 Task: Emphasize the color of autumn leaves against a muted background in a seasonal photo.
Action: Mouse moved to (877, 513)
Screenshot: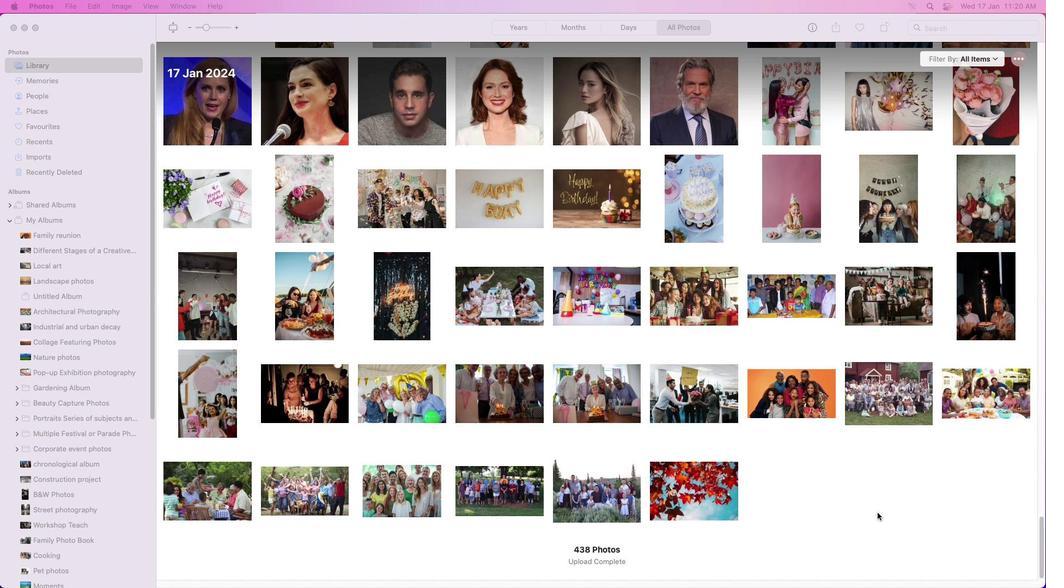 
Action: Mouse pressed left at (877, 513)
Screenshot: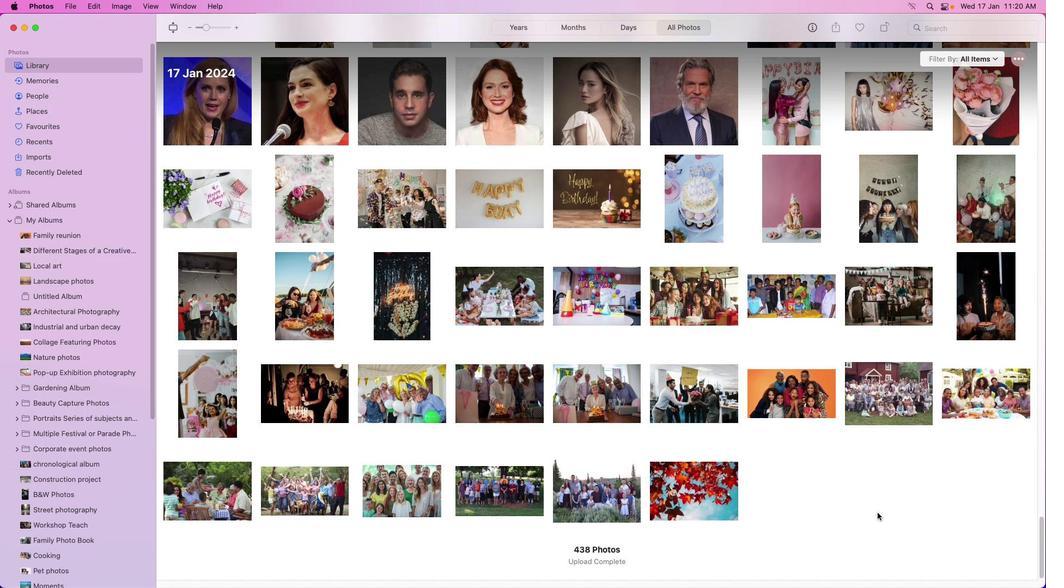 
Action: Mouse moved to (694, 481)
Screenshot: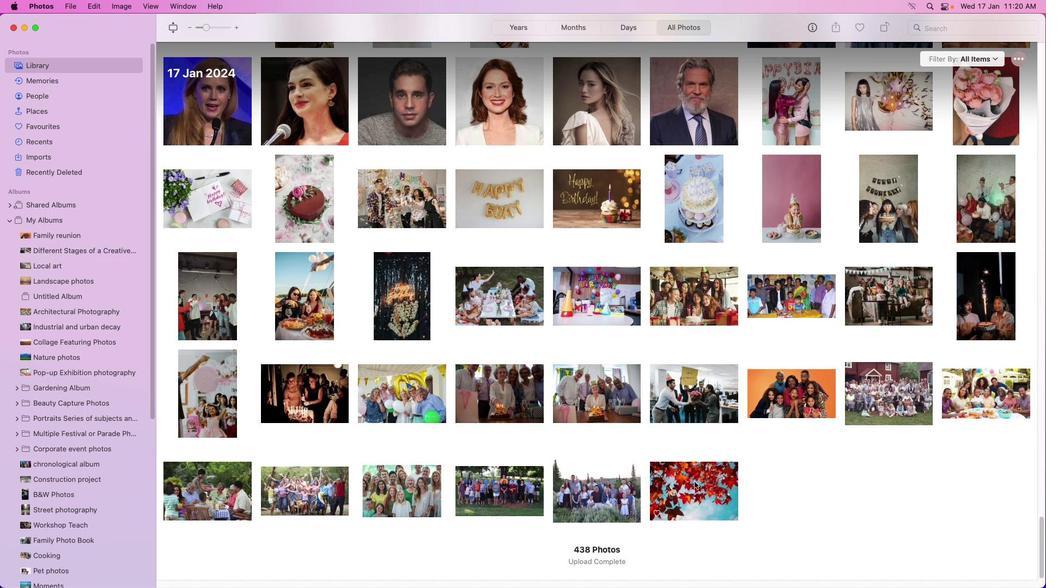 
Action: Mouse pressed left at (694, 481)
Screenshot: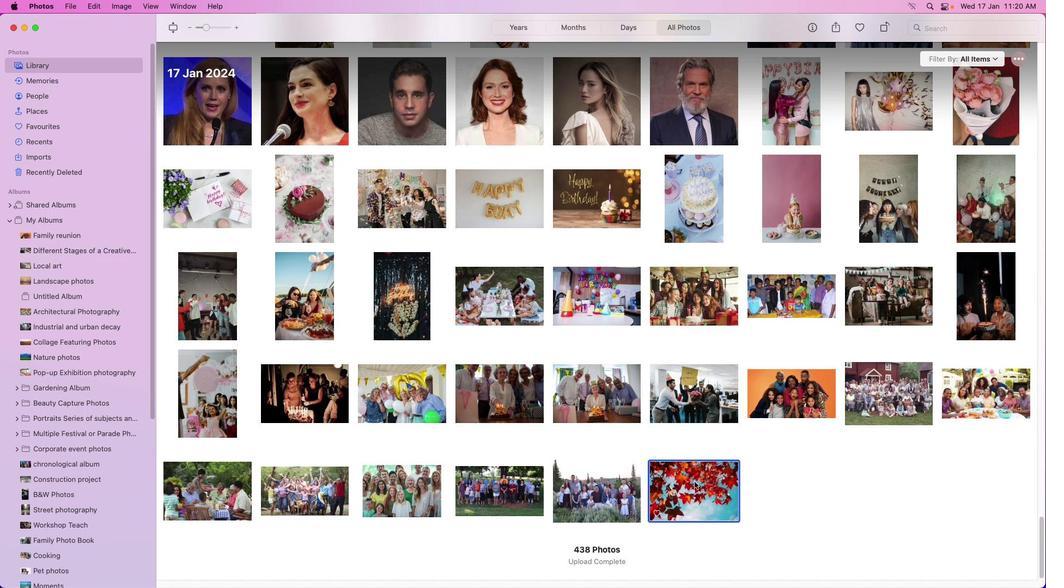 
Action: Mouse moved to (694, 481)
Screenshot: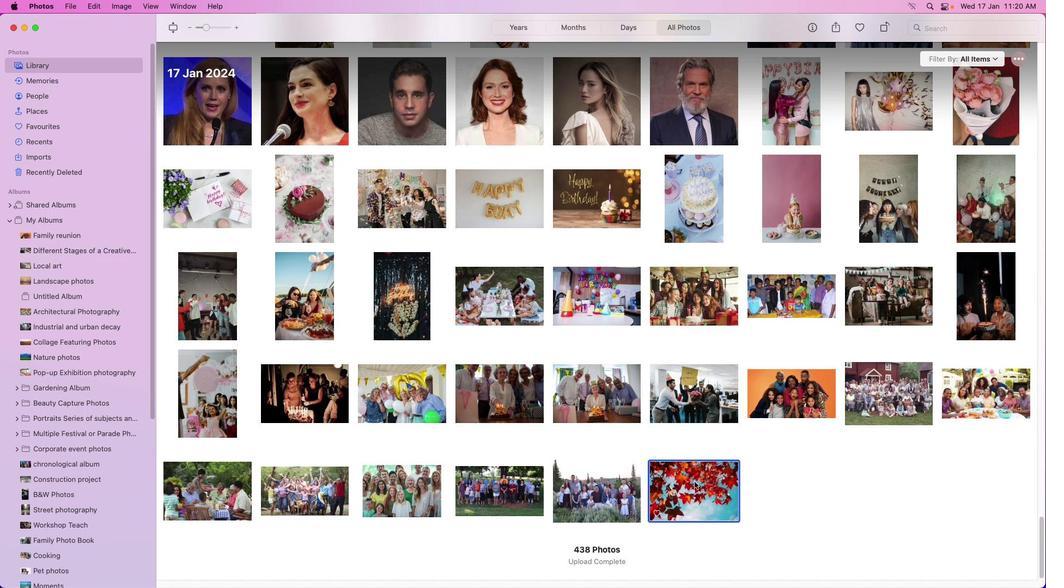 
Action: Mouse pressed left at (694, 481)
Screenshot: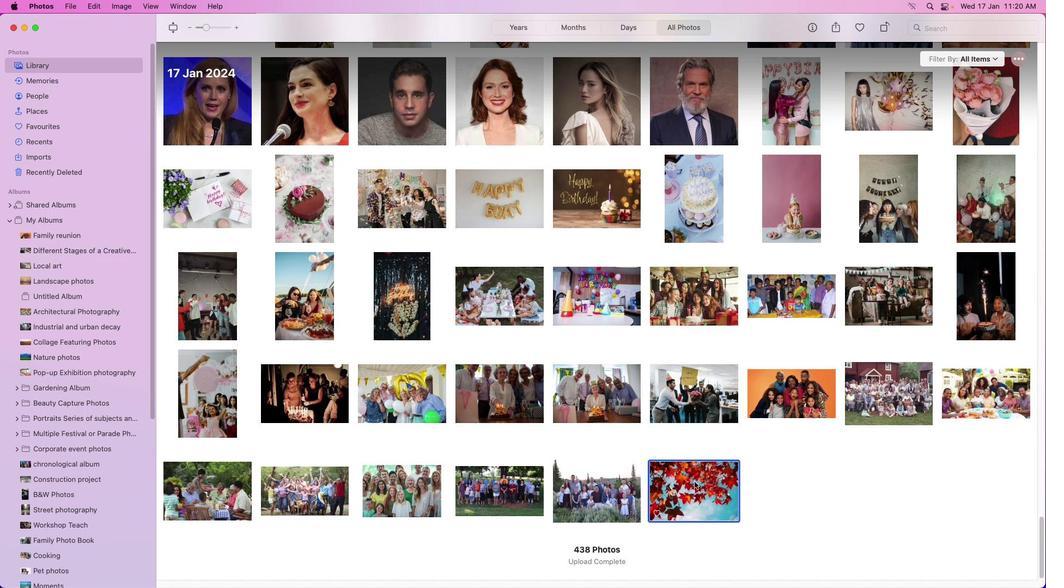 
Action: Mouse pressed left at (694, 481)
Screenshot: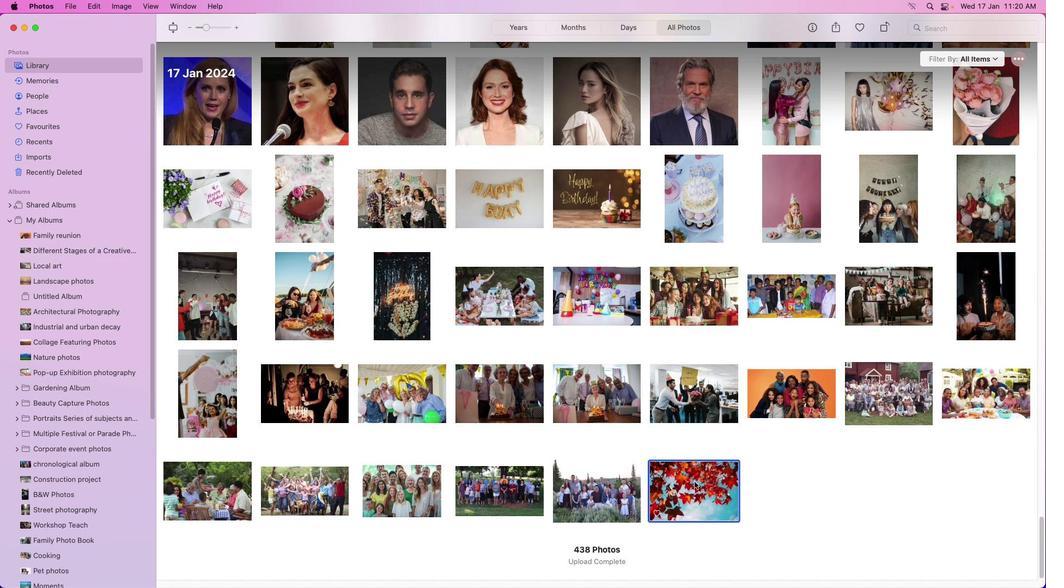 
Action: Mouse moved to (1028, 28)
Screenshot: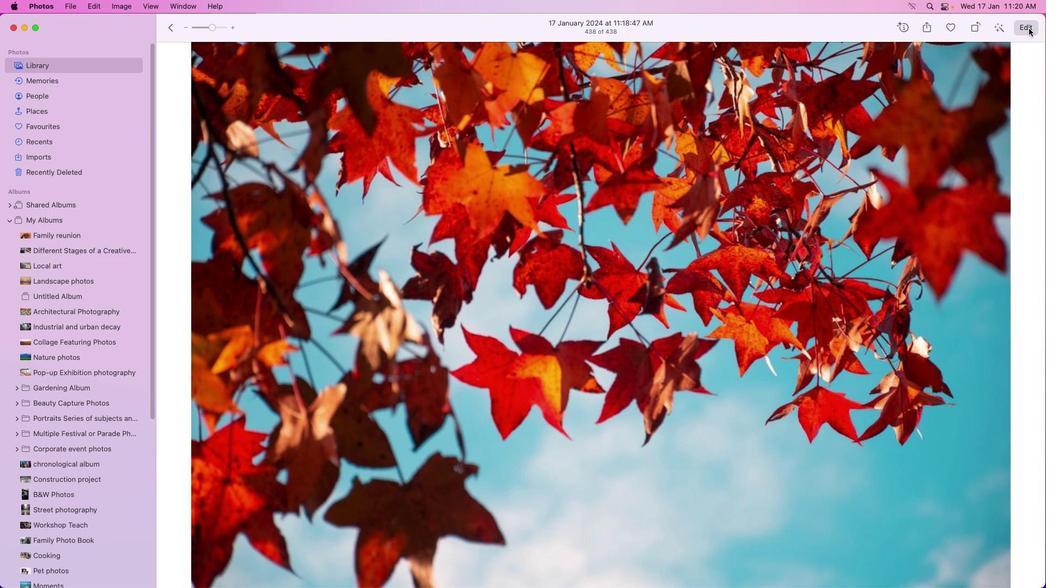 
Action: Mouse pressed left at (1028, 28)
Screenshot: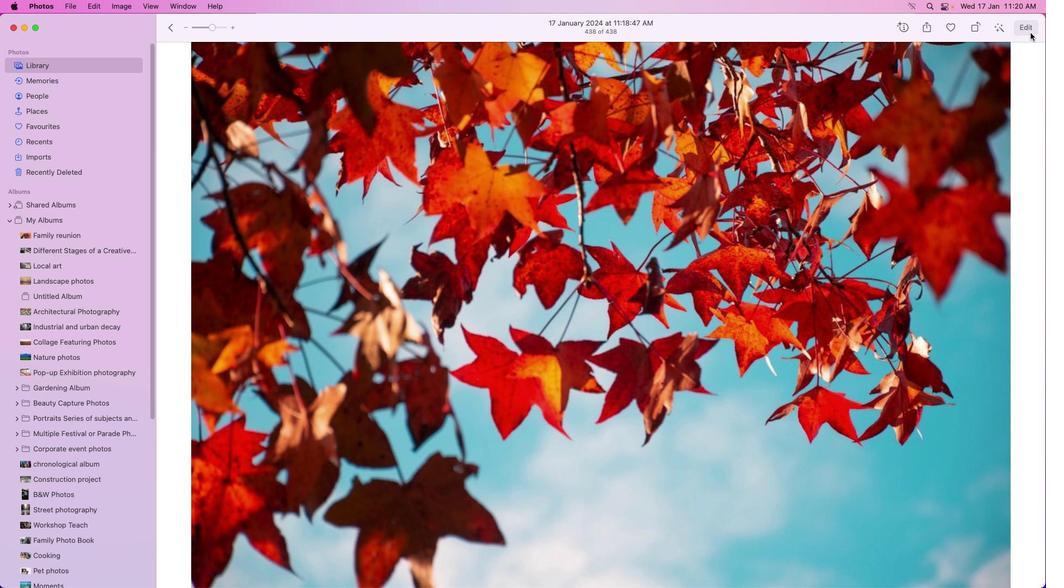 
Action: Mouse moved to (972, 292)
Screenshot: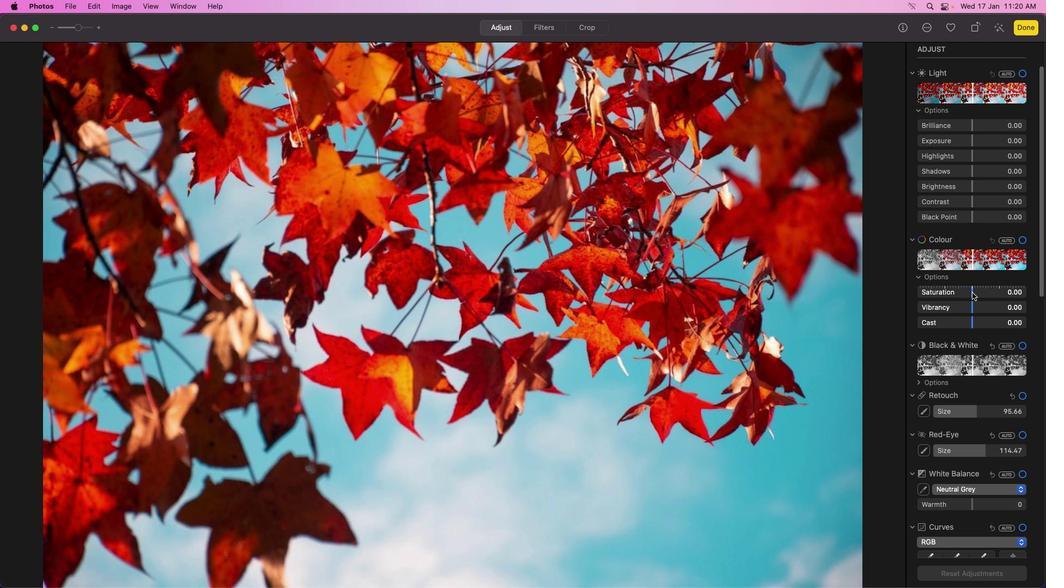 
Action: Mouse pressed left at (972, 292)
Screenshot: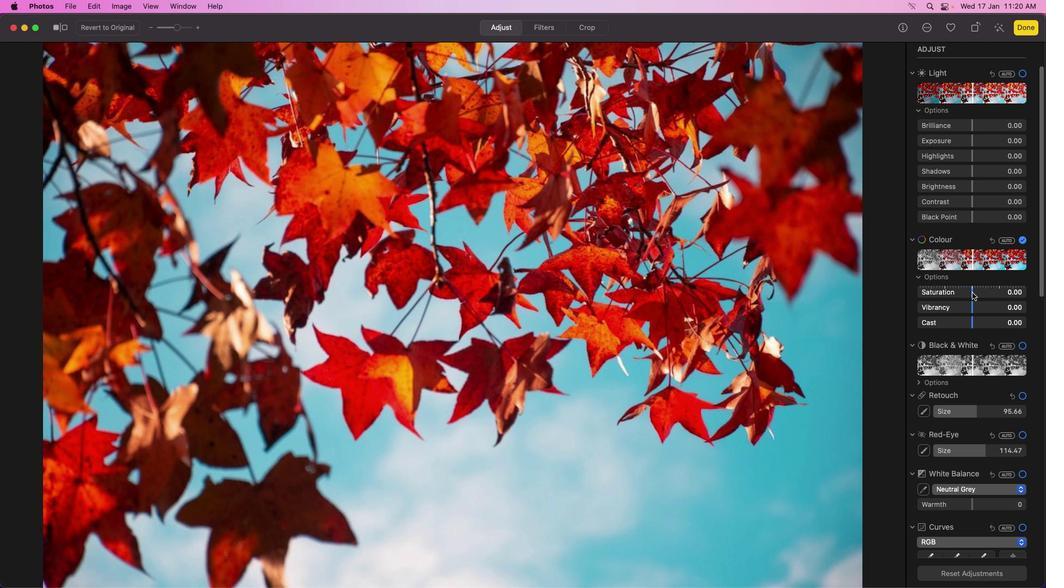 
Action: Mouse moved to (1007, 294)
Screenshot: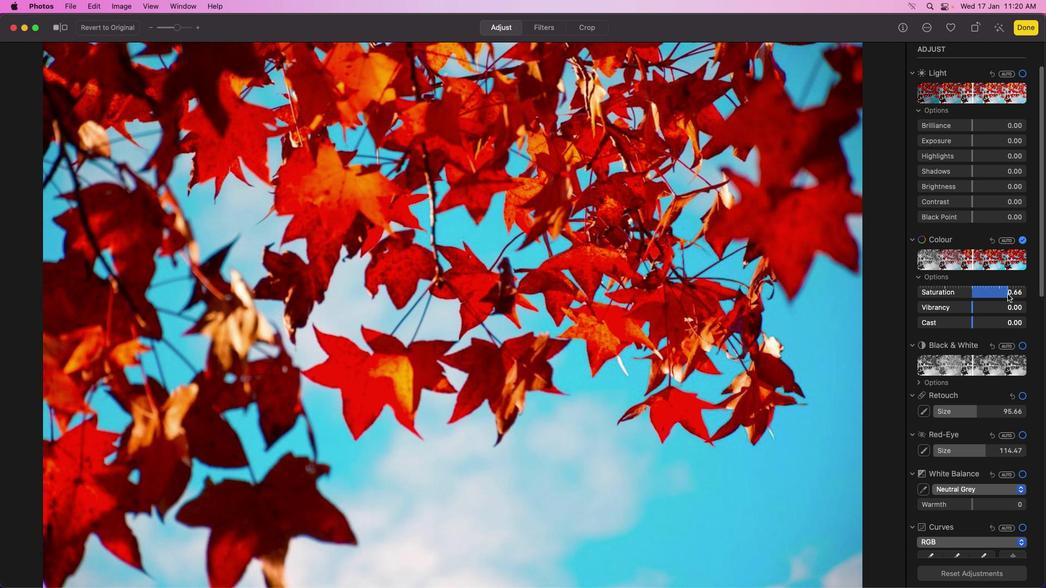 
Action: Mouse pressed left at (1007, 294)
Screenshot: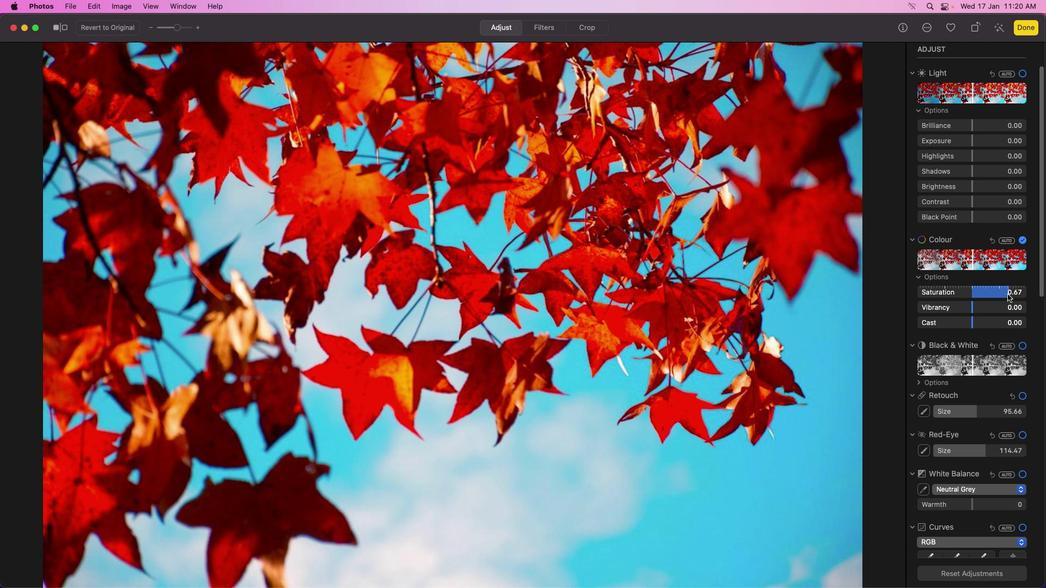 
Action: Mouse moved to (1007, 294)
Screenshot: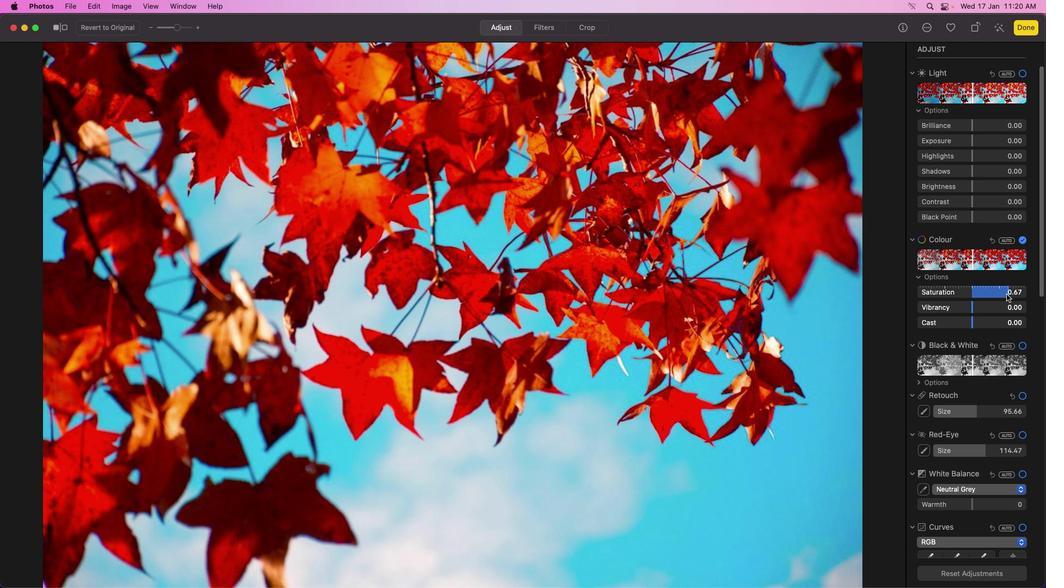 
Action: Mouse pressed left at (1007, 294)
Screenshot: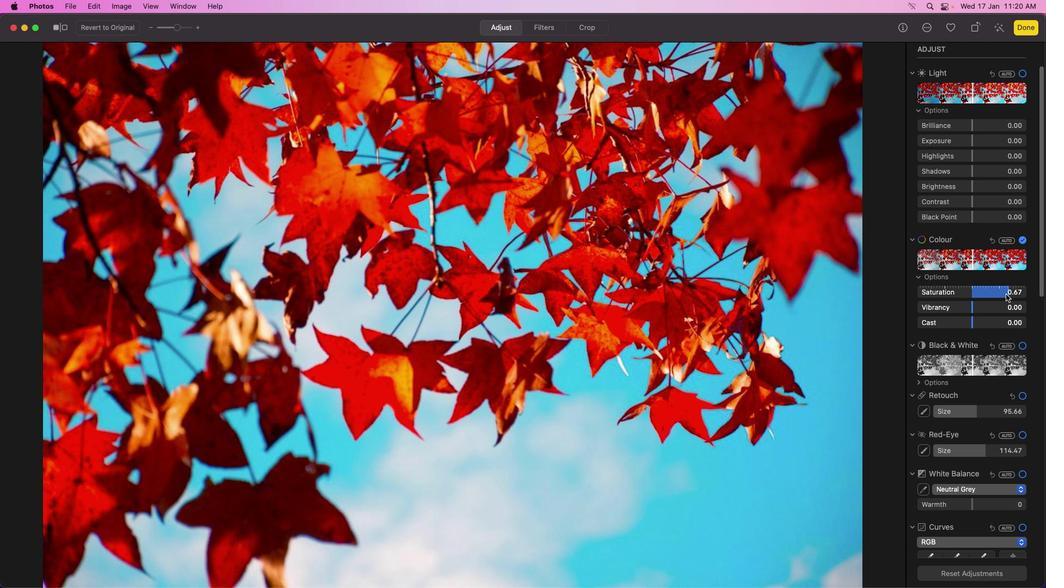 
Action: Mouse moved to (973, 305)
Screenshot: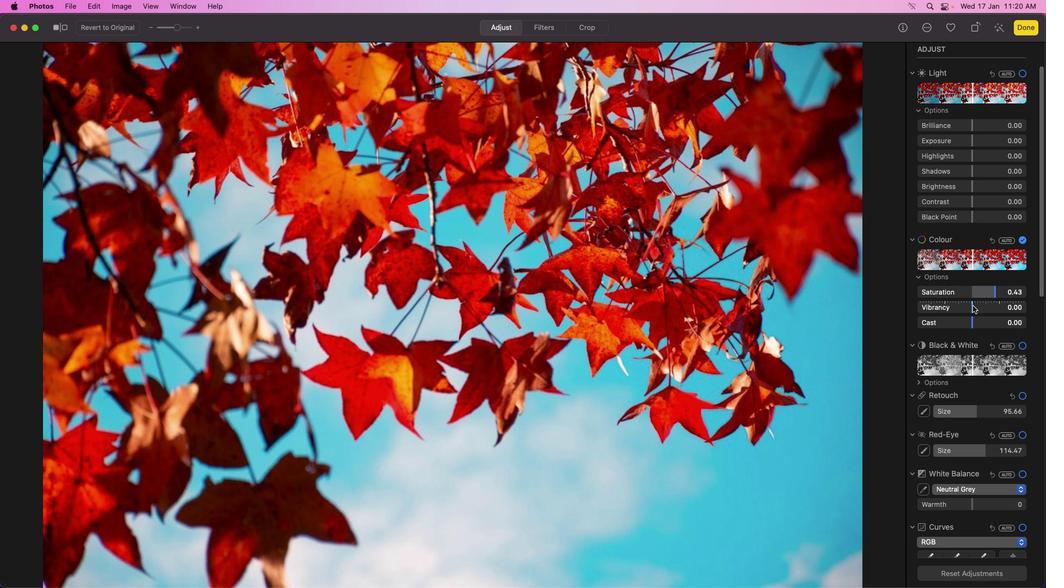 
Action: Mouse pressed left at (973, 305)
Screenshot: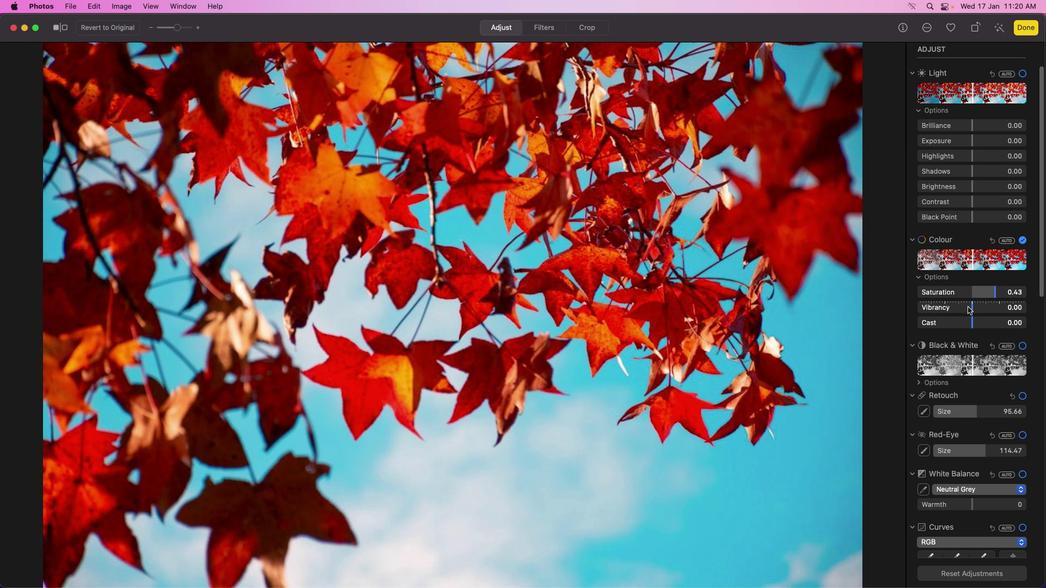 
Action: Mouse moved to (974, 325)
Screenshot: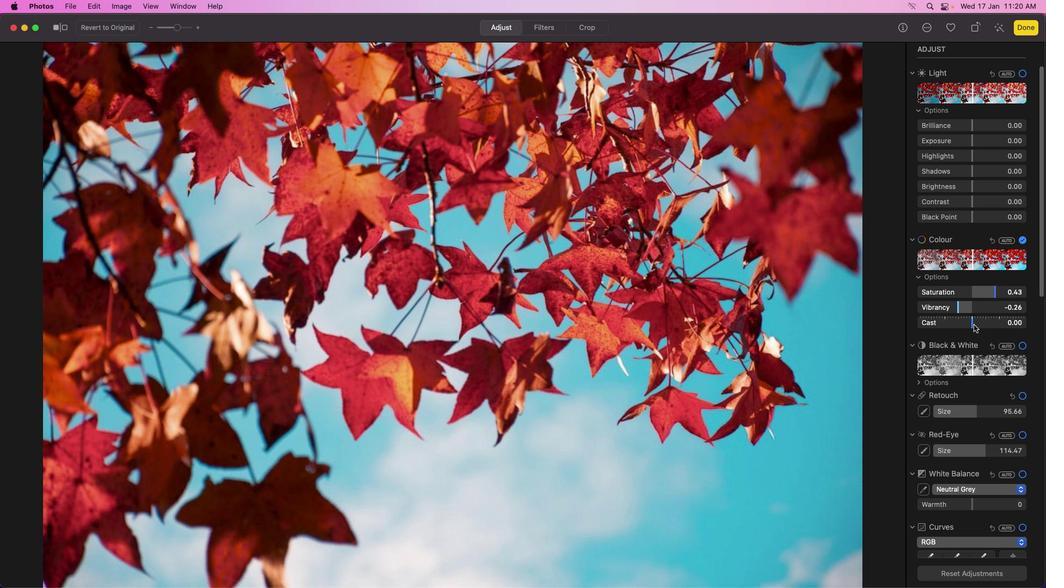 
Action: Mouse pressed left at (974, 325)
Screenshot: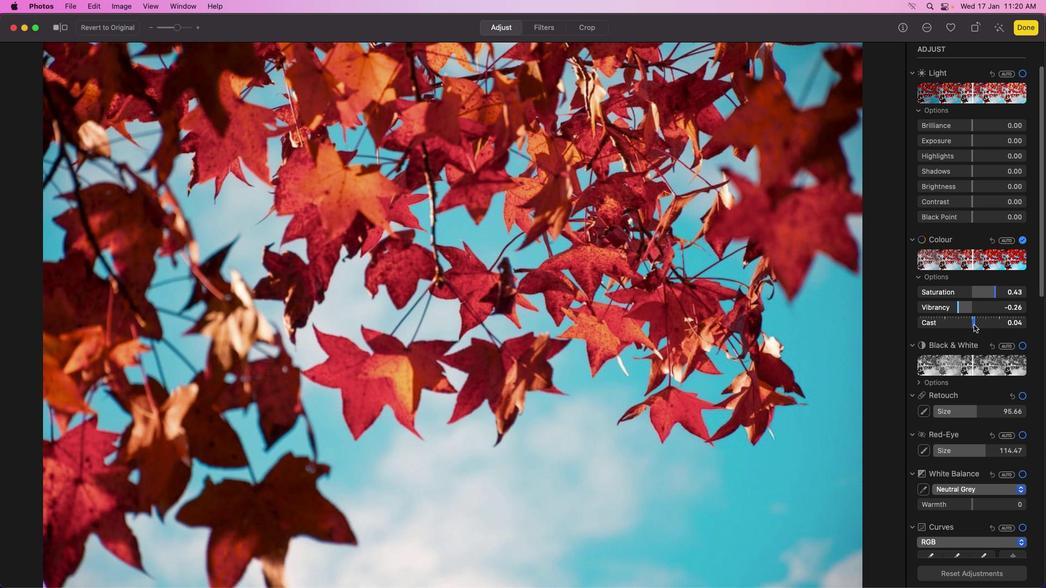 
Action: Mouse moved to (973, 126)
Screenshot: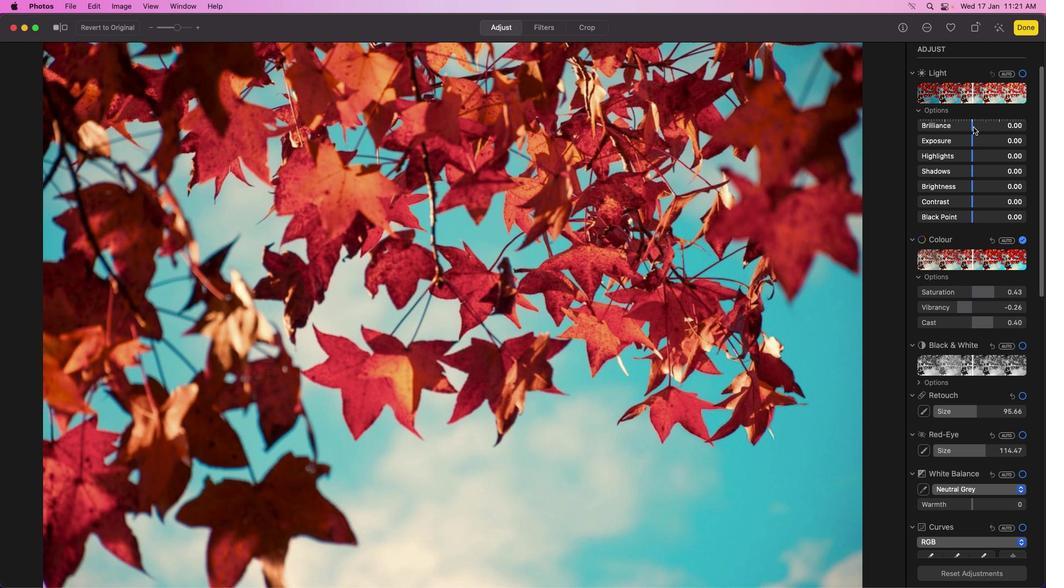 
Action: Mouse pressed left at (973, 126)
Screenshot: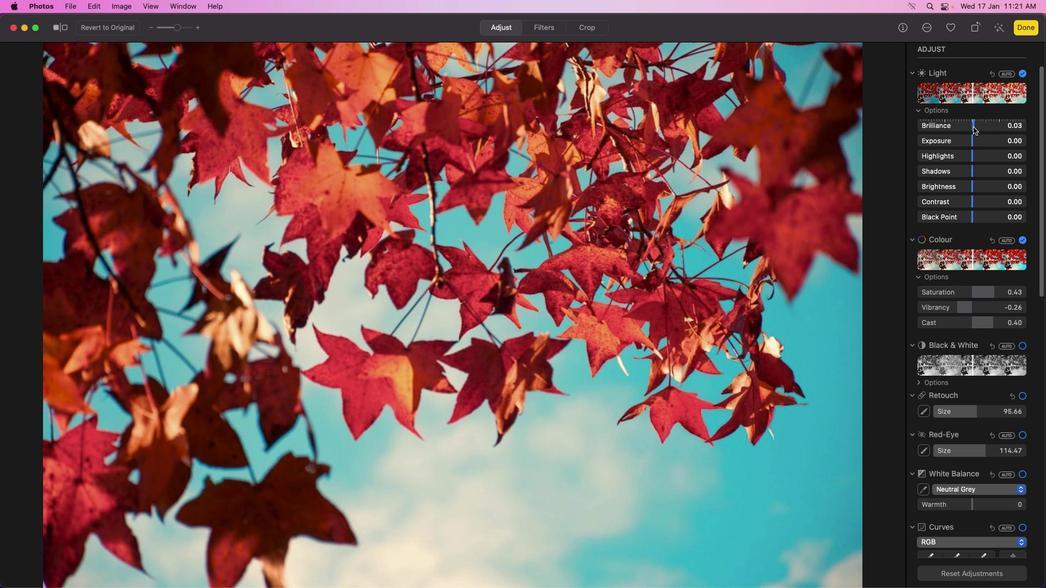 
Action: Mouse moved to (979, 127)
Screenshot: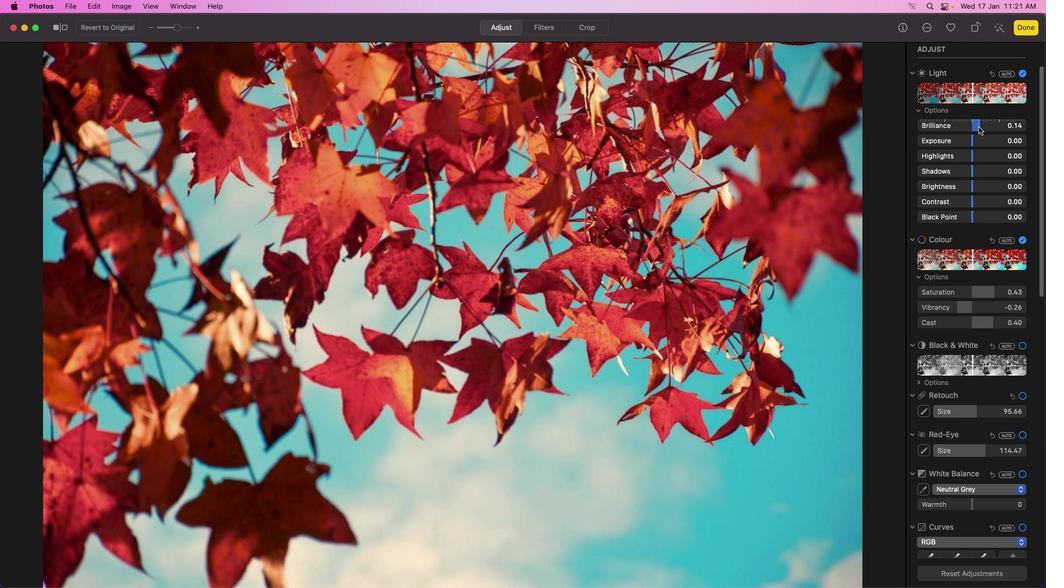 
Action: Mouse pressed left at (979, 127)
Screenshot: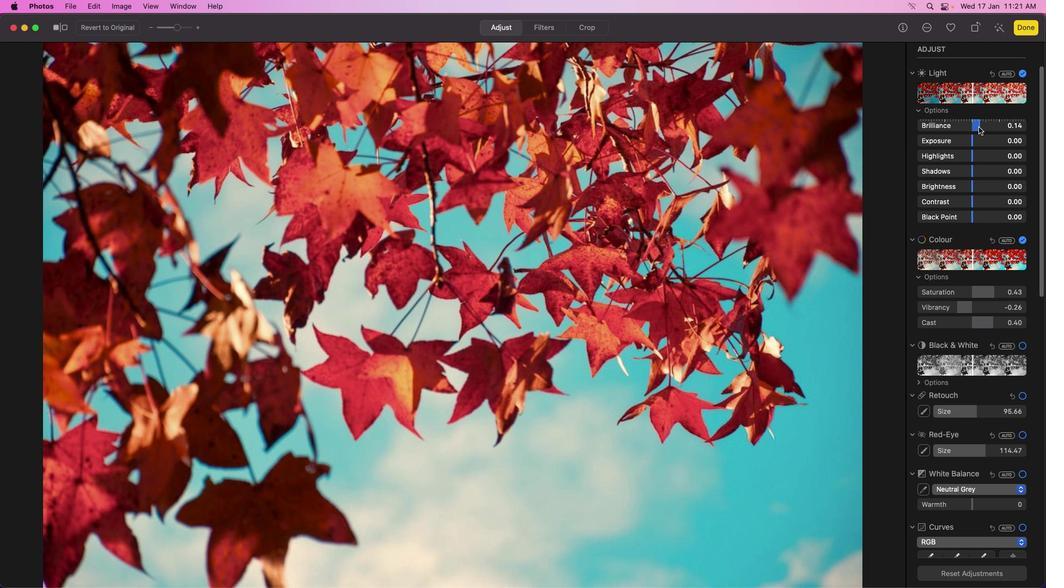 
Action: Mouse moved to (973, 141)
Screenshot: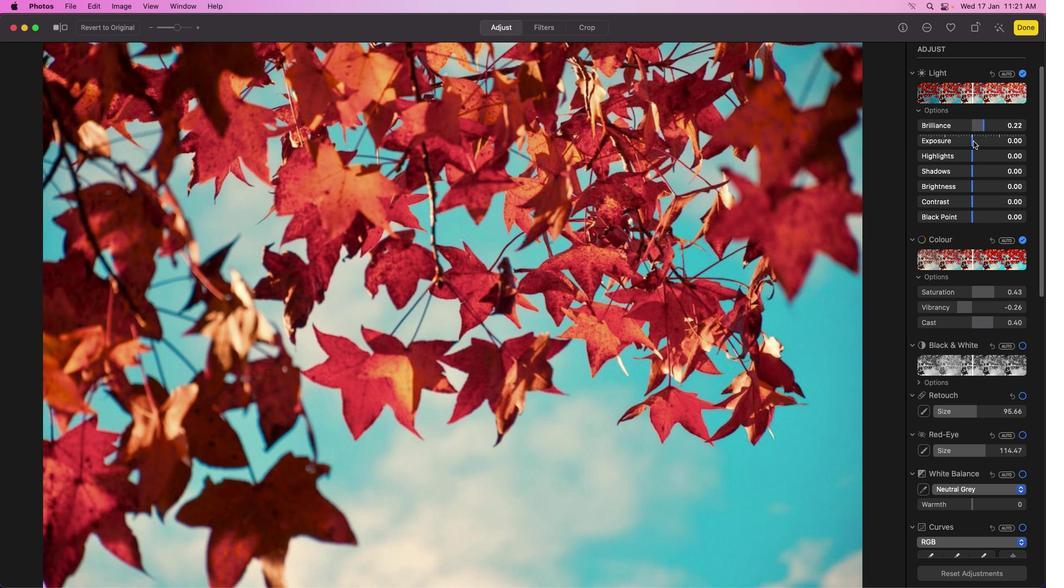 
Action: Mouse pressed left at (973, 141)
Screenshot: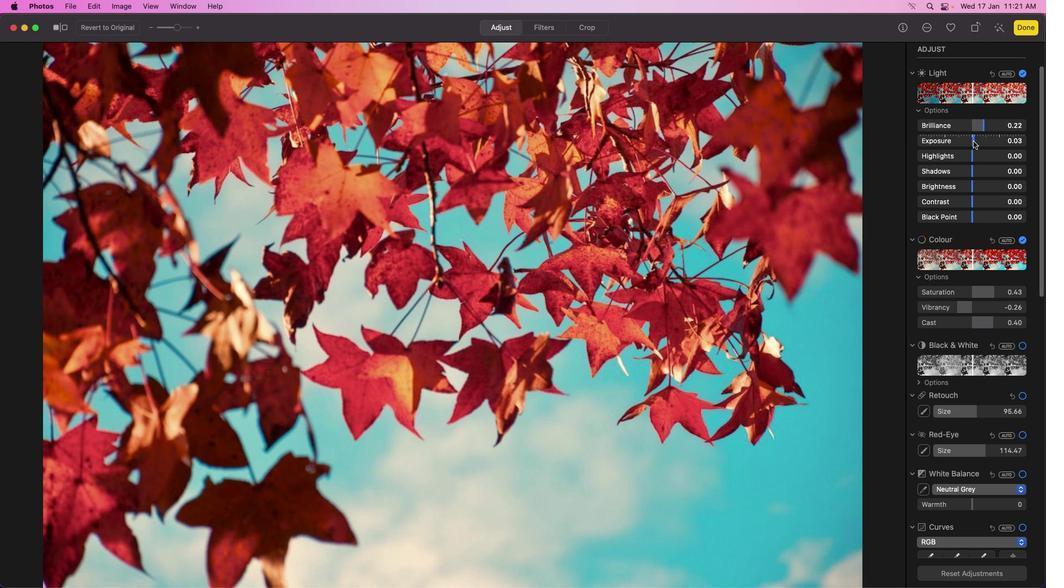
Action: Mouse moved to (971, 155)
Screenshot: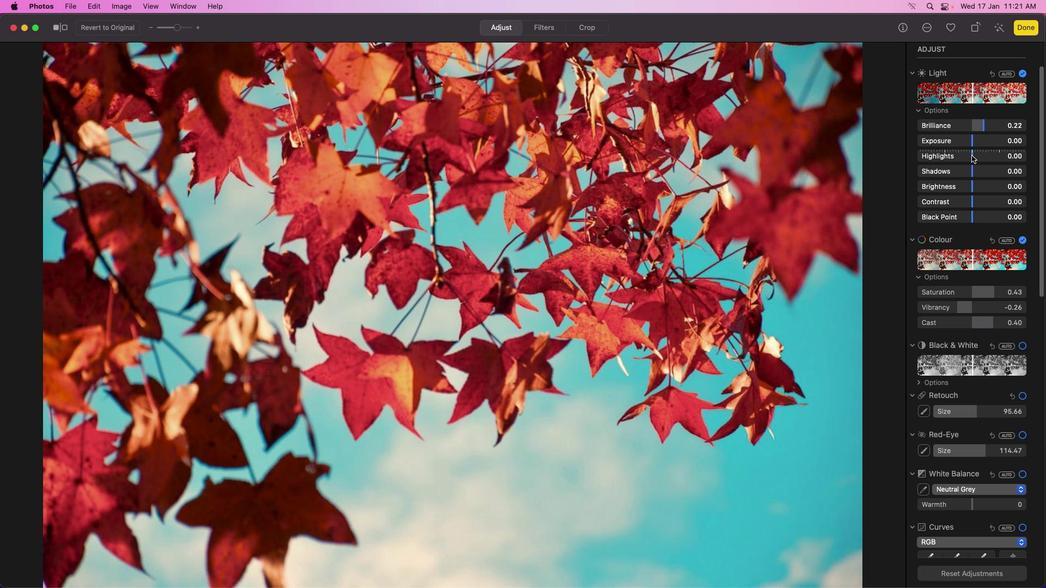 
Action: Mouse pressed left at (971, 155)
Screenshot: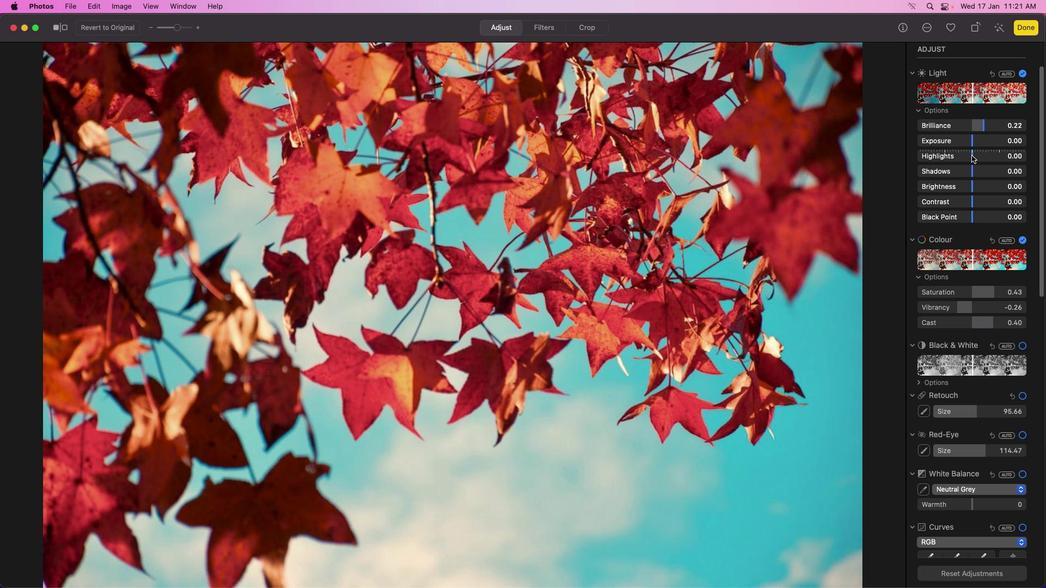 
Action: Mouse moved to (997, 157)
Screenshot: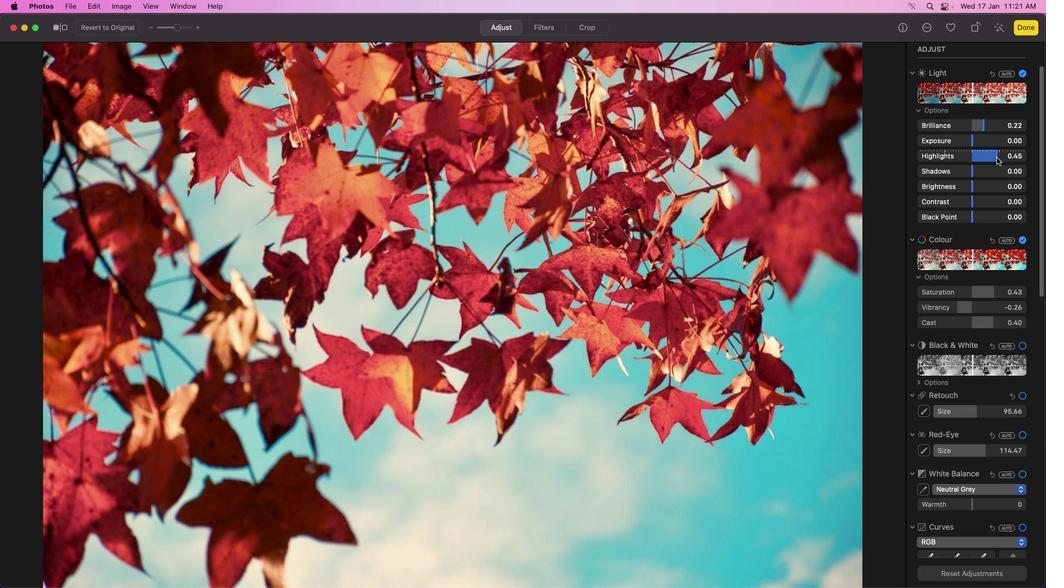 
Action: Mouse pressed left at (997, 157)
Screenshot: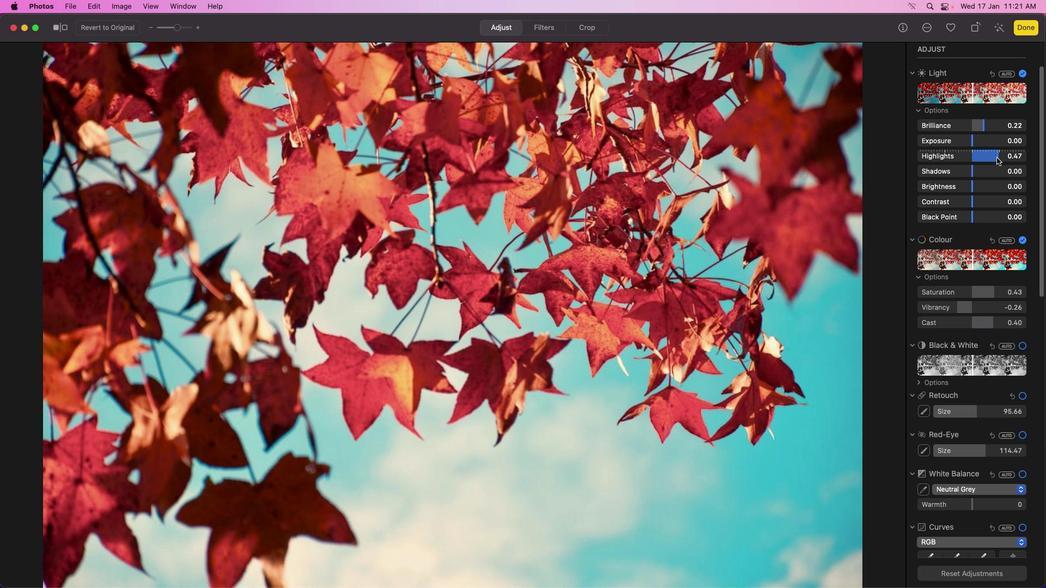 
Action: Mouse moved to (973, 171)
Screenshot: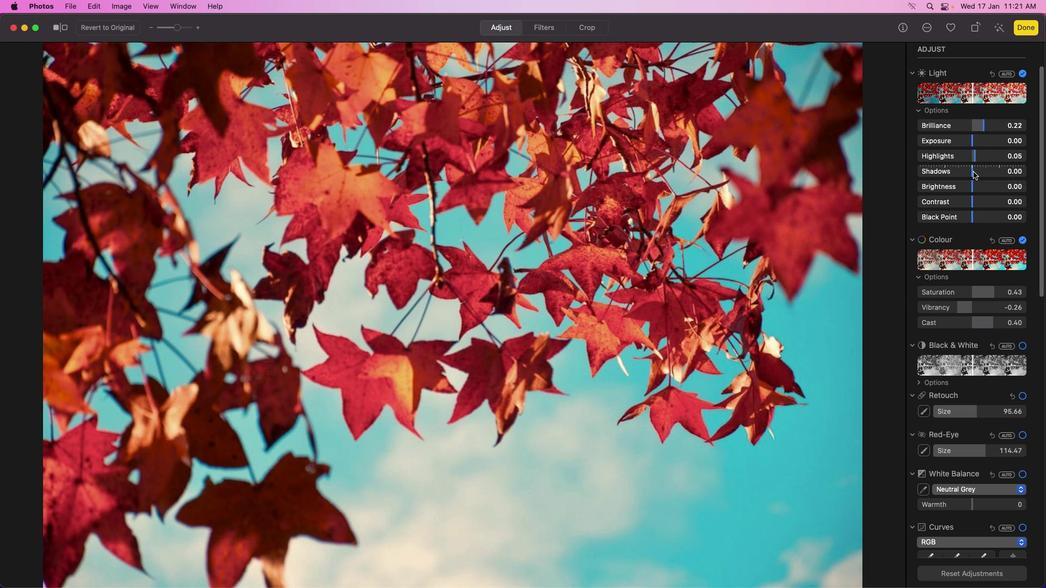 
Action: Mouse pressed left at (973, 171)
Screenshot: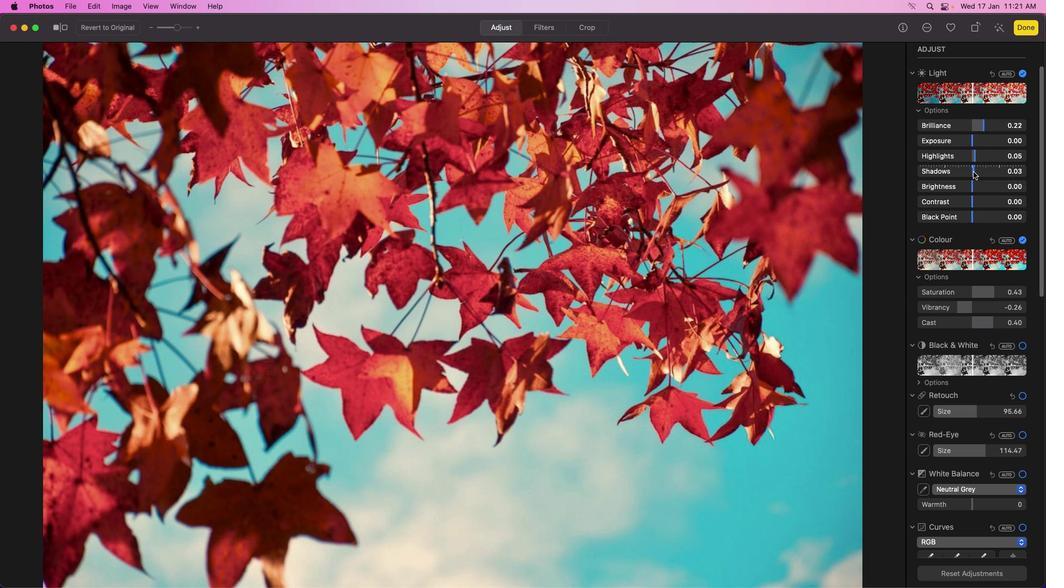 
Action: Mouse moved to (971, 185)
Screenshot: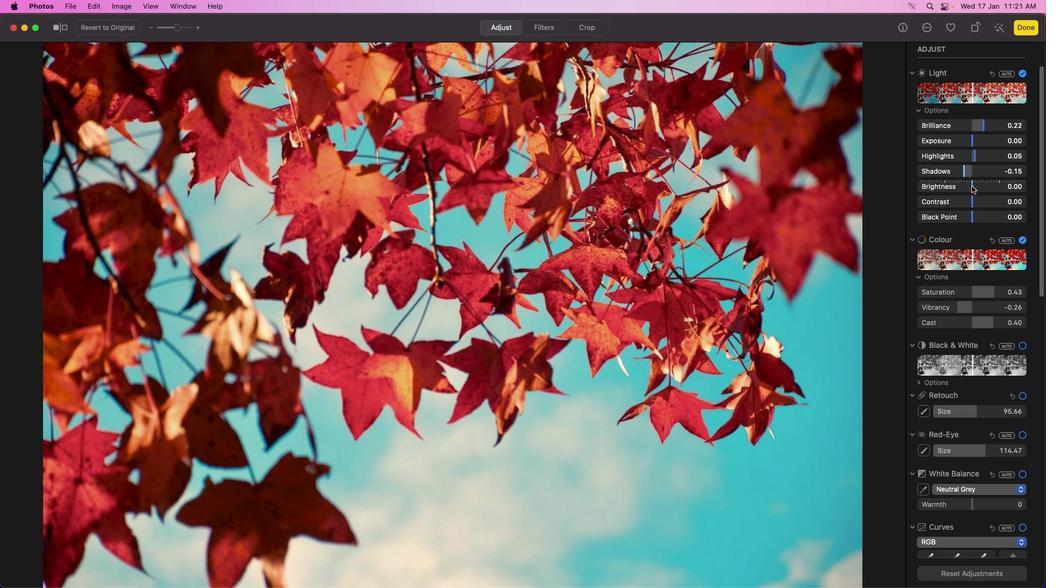 
Action: Mouse pressed left at (971, 185)
Screenshot: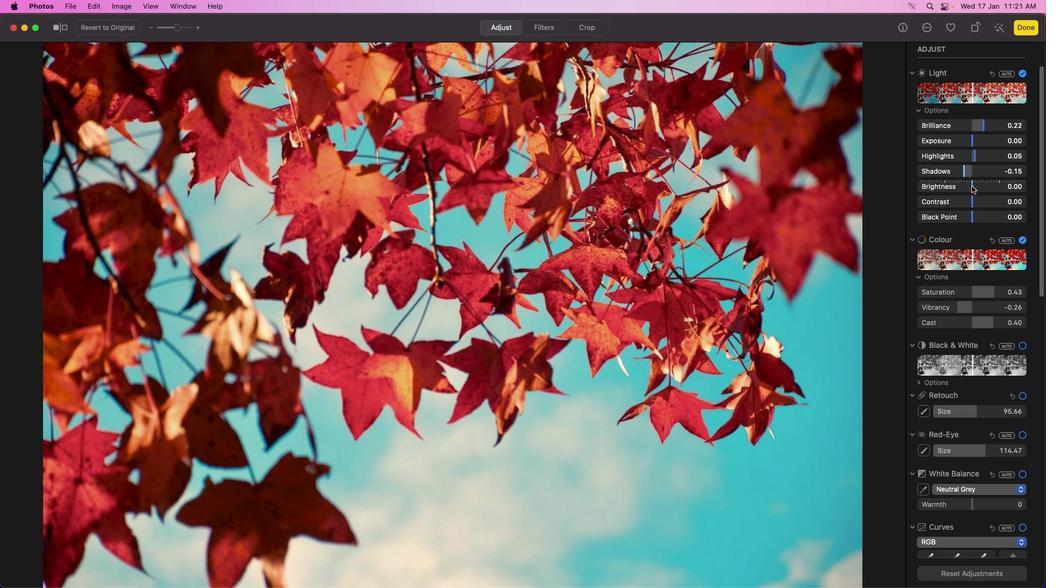 
Action: Mouse moved to (971, 203)
Screenshot: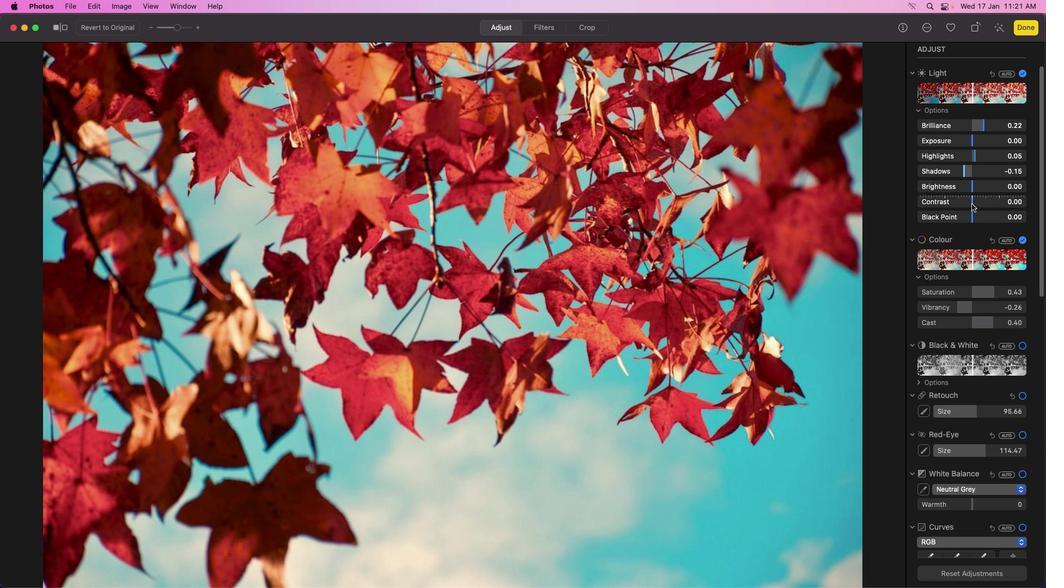 
Action: Mouse pressed left at (971, 203)
Screenshot: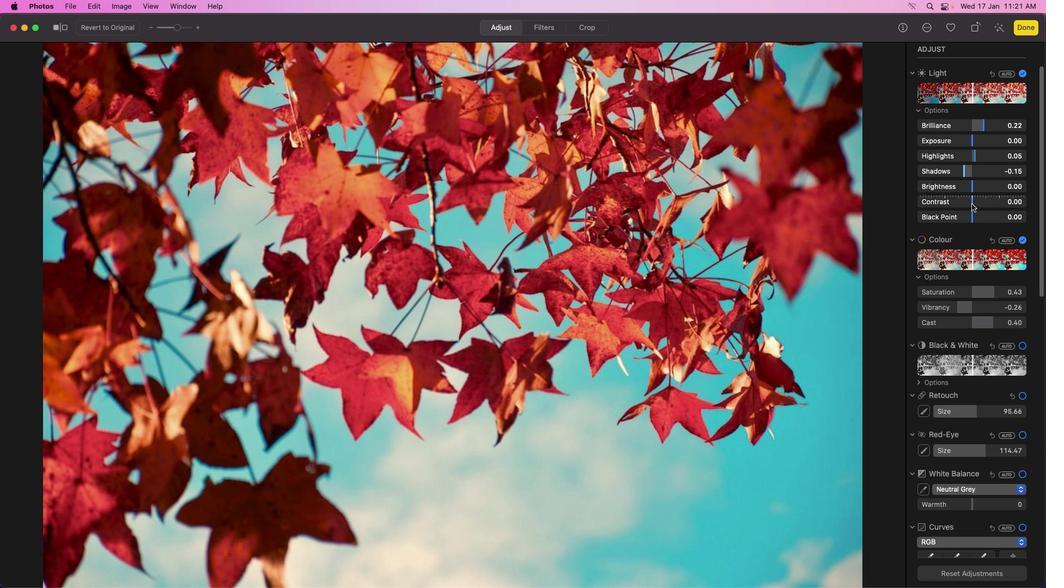 
Action: Mouse moved to (971, 217)
Screenshot: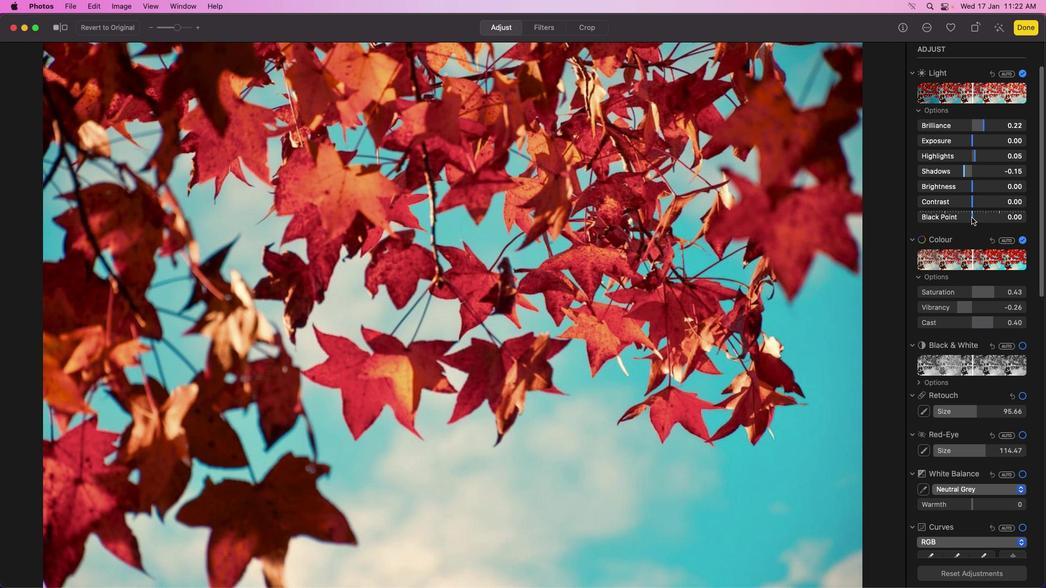 
Action: Mouse pressed left at (971, 217)
Screenshot: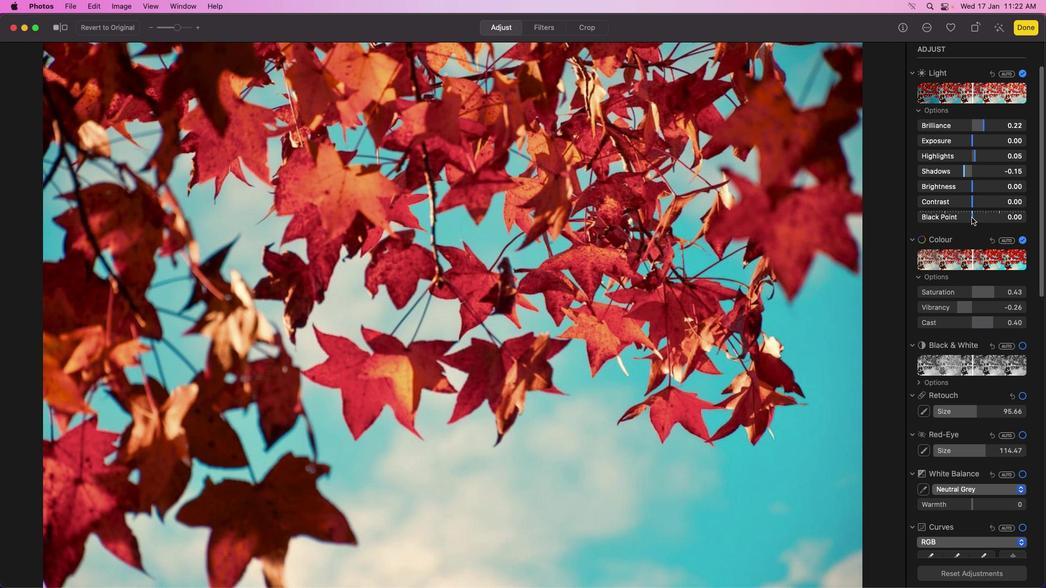 
Action: Mouse moved to (972, 205)
Screenshot: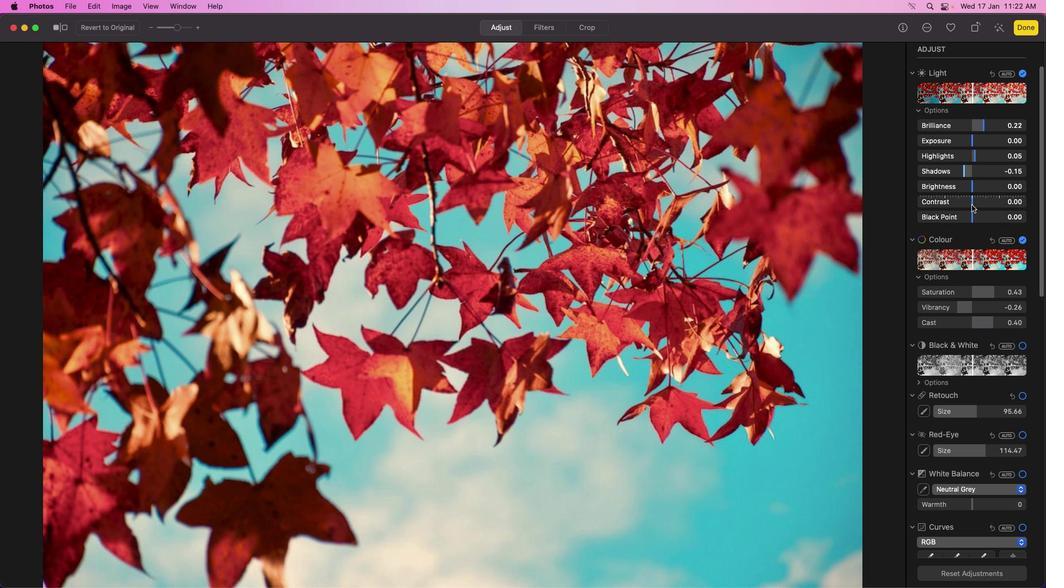 
Action: Mouse pressed left at (972, 205)
Screenshot: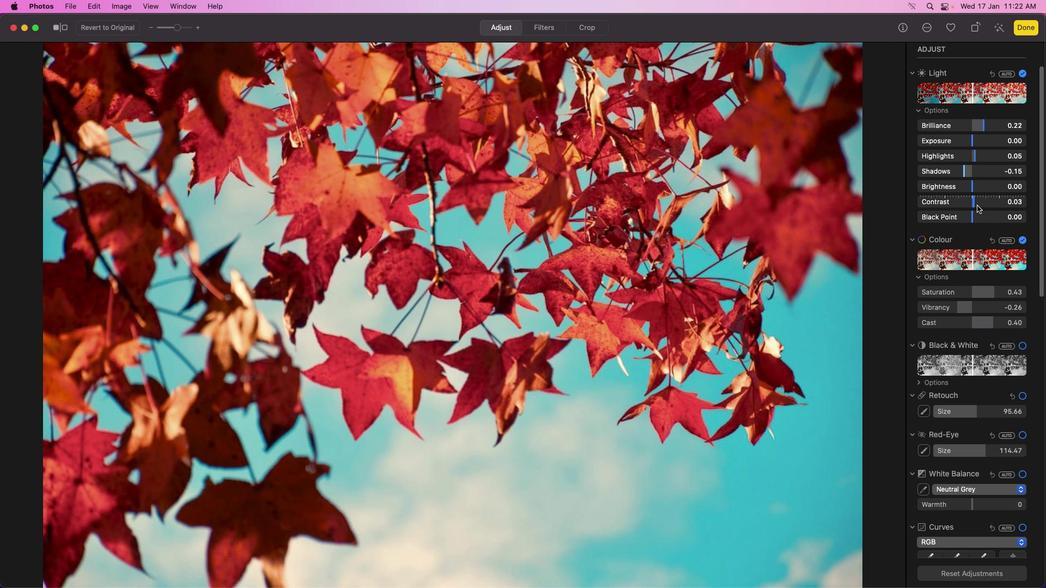 
Action: Mouse moved to (972, 189)
Screenshot: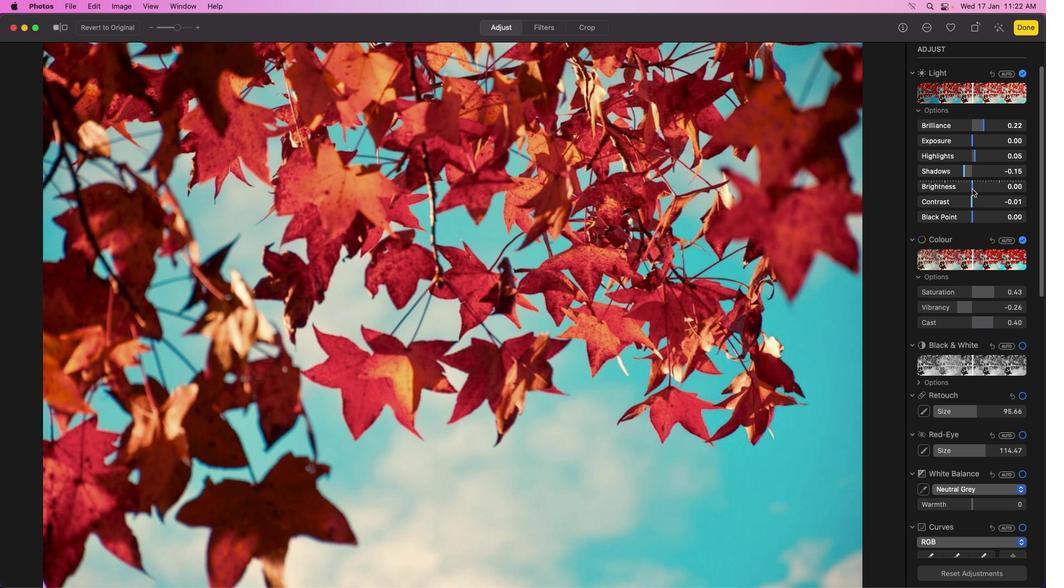 
Action: Mouse pressed left at (972, 189)
Screenshot: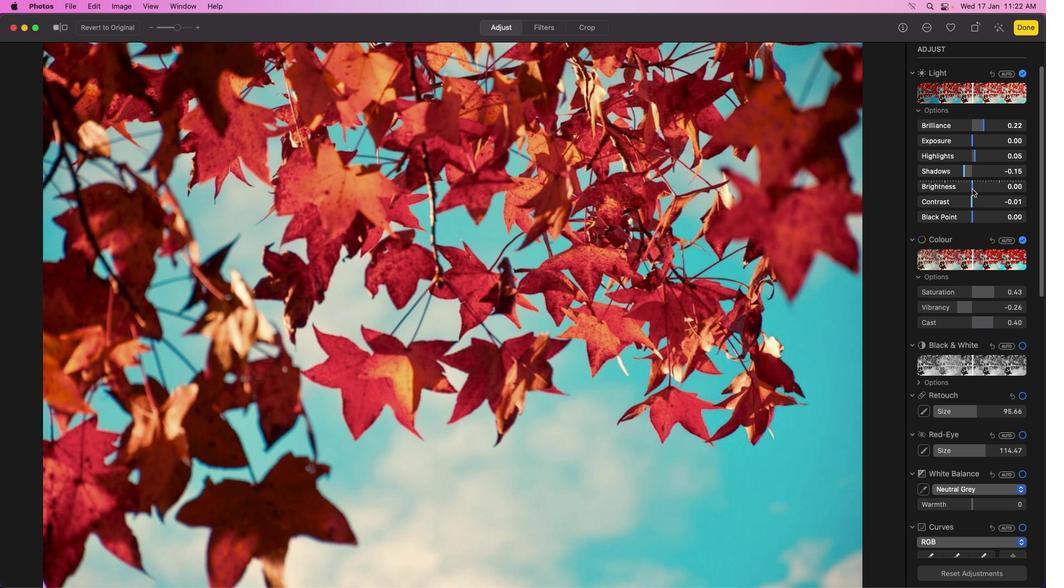 
Action: Mouse moved to (968, 188)
Screenshot: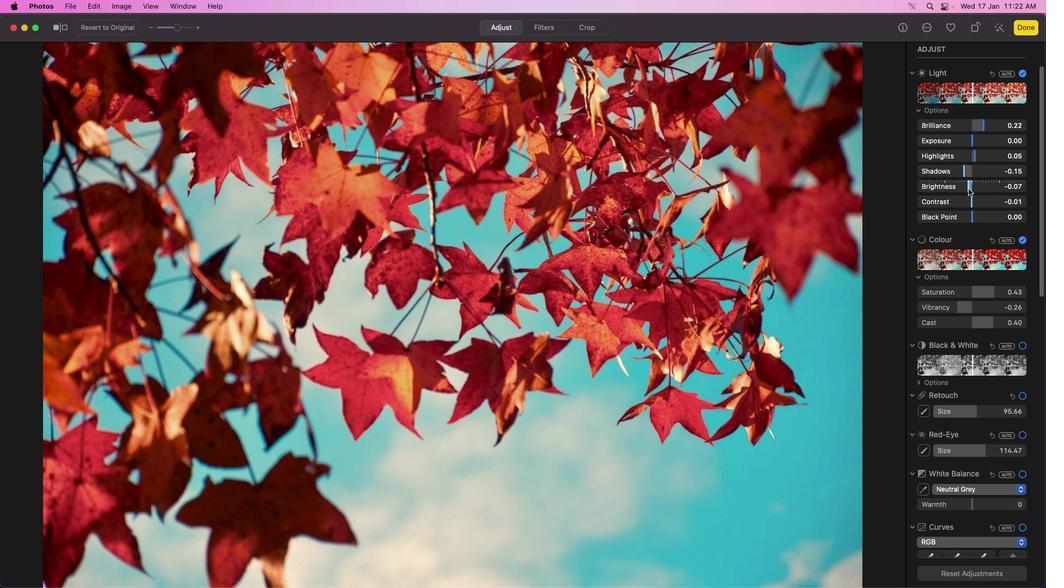 
Action: Mouse pressed left at (968, 188)
Screenshot: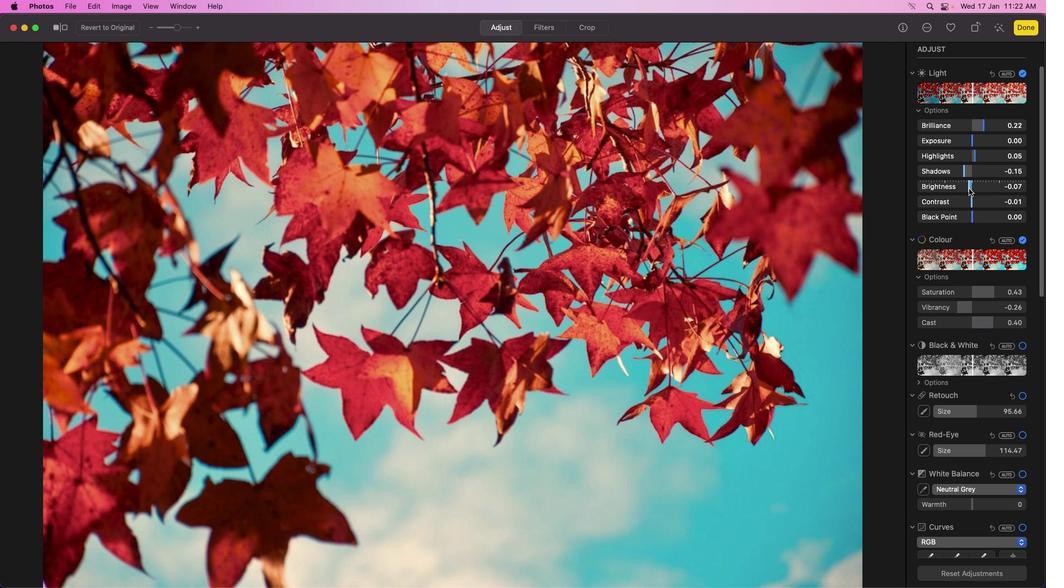 
Action: Mouse moved to (974, 156)
Screenshot: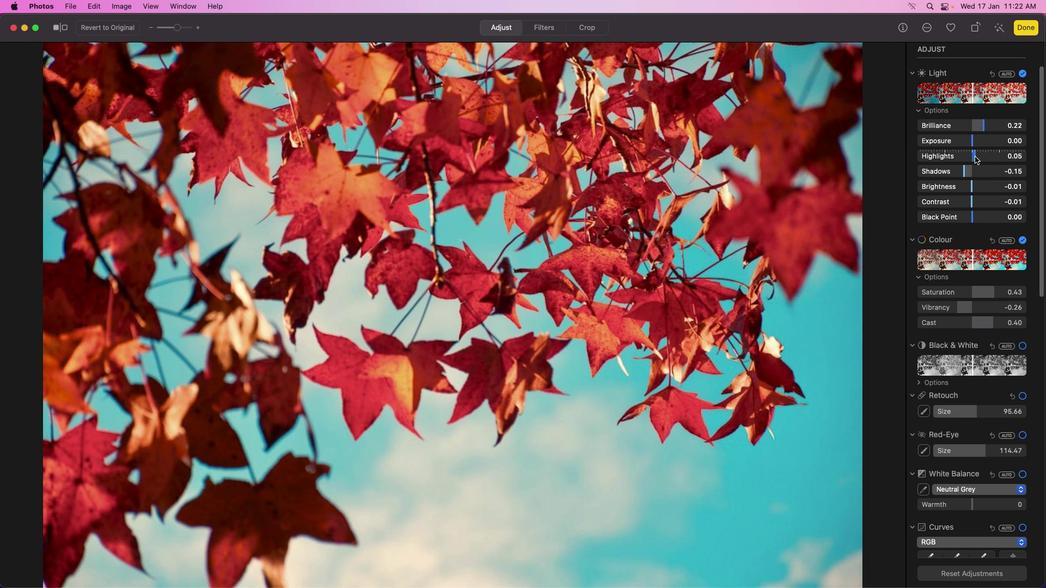 
Action: Mouse pressed left at (974, 156)
Screenshot: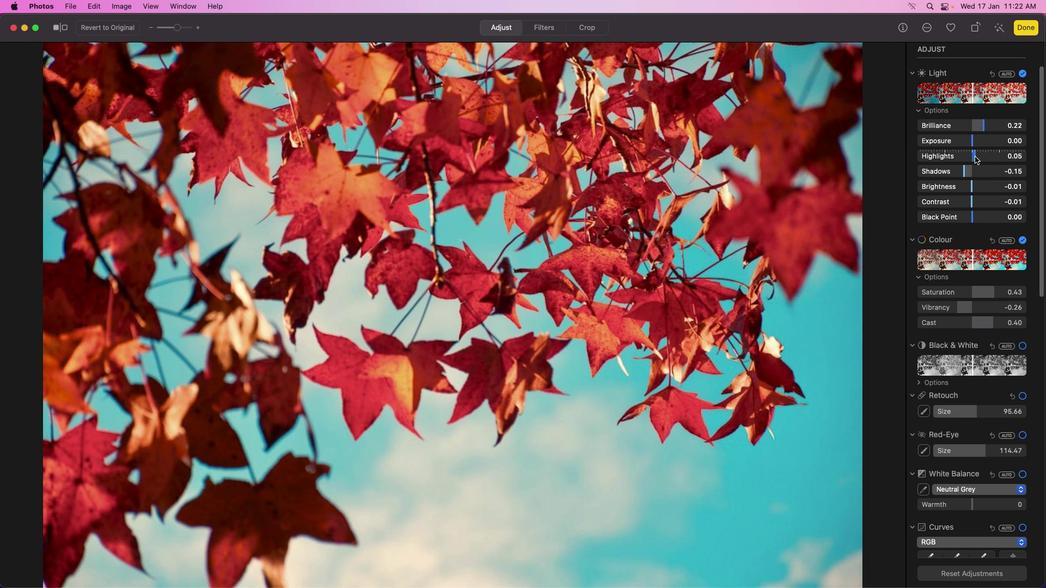 
Action: Mouse moved to (992, 271)
Screenshot: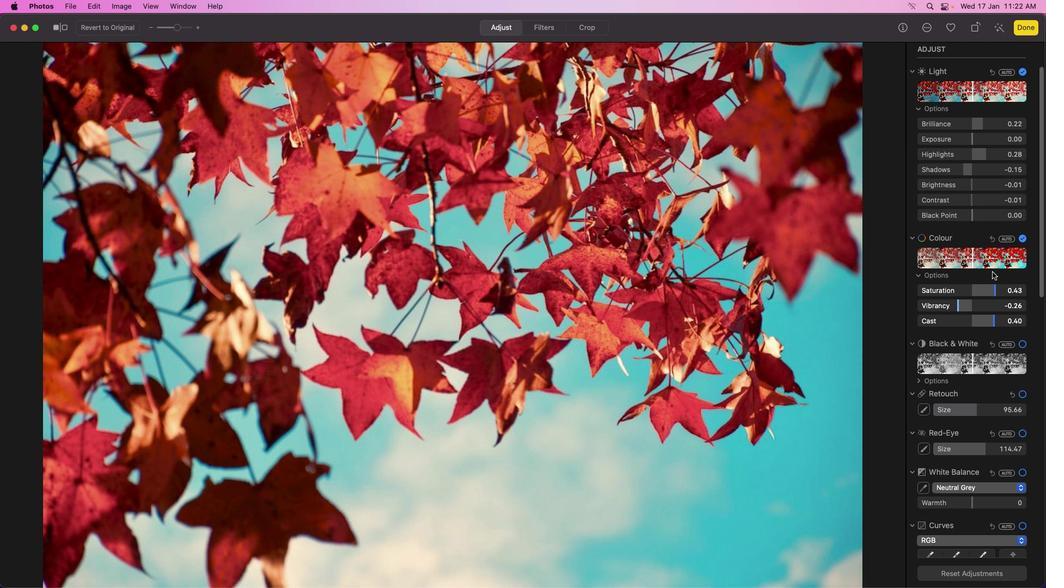 
Action: Mouse scrolled (992, 271) with delta (0, 0)
Screenshot: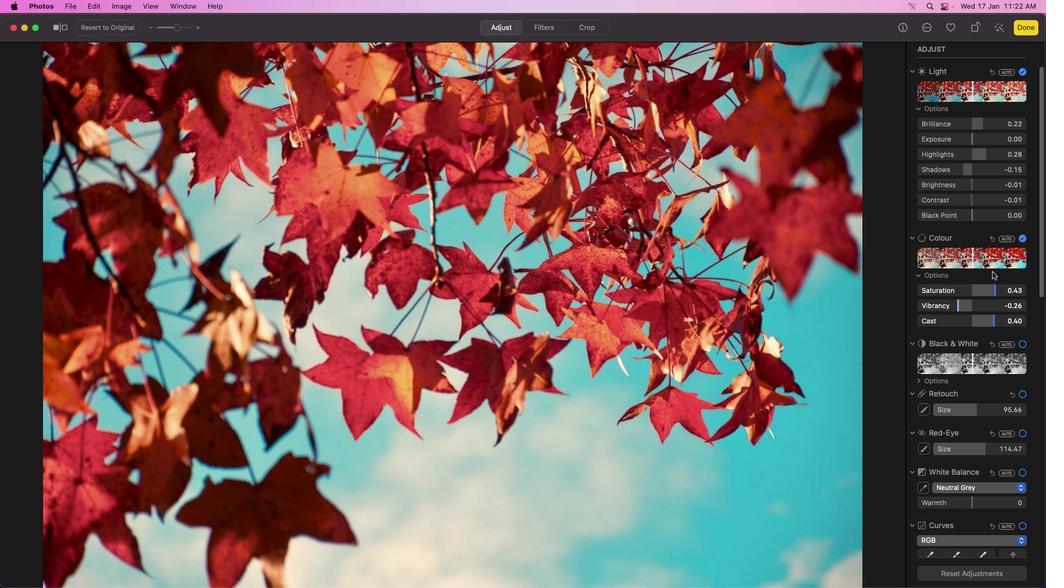 
Action: Mouse scrolled (992, 271) with delta (0, 0)
Screenshot: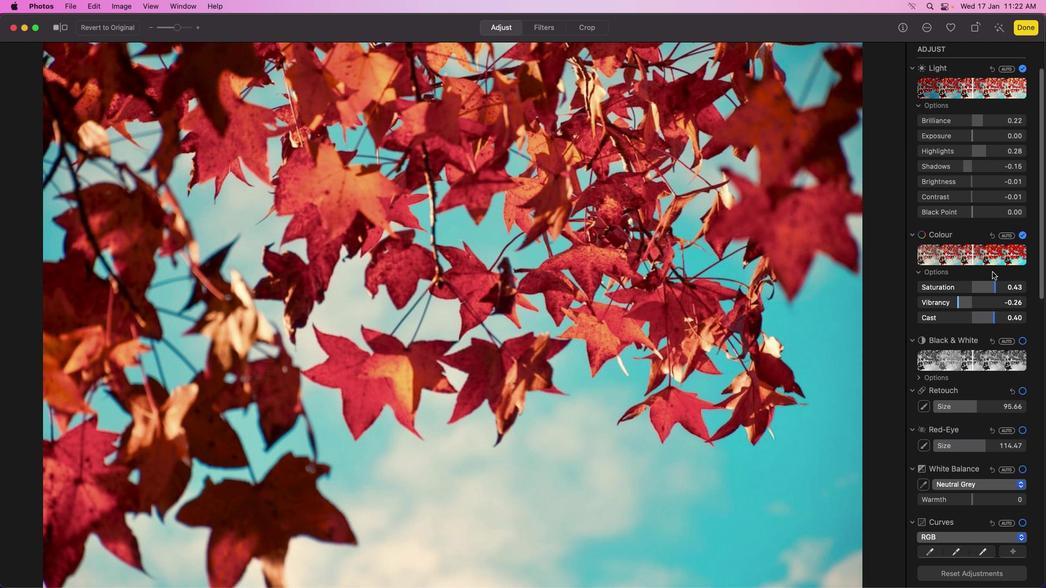 
Action: Mouse scrolled (992, 271) with delta (0, 0)
Screenshot: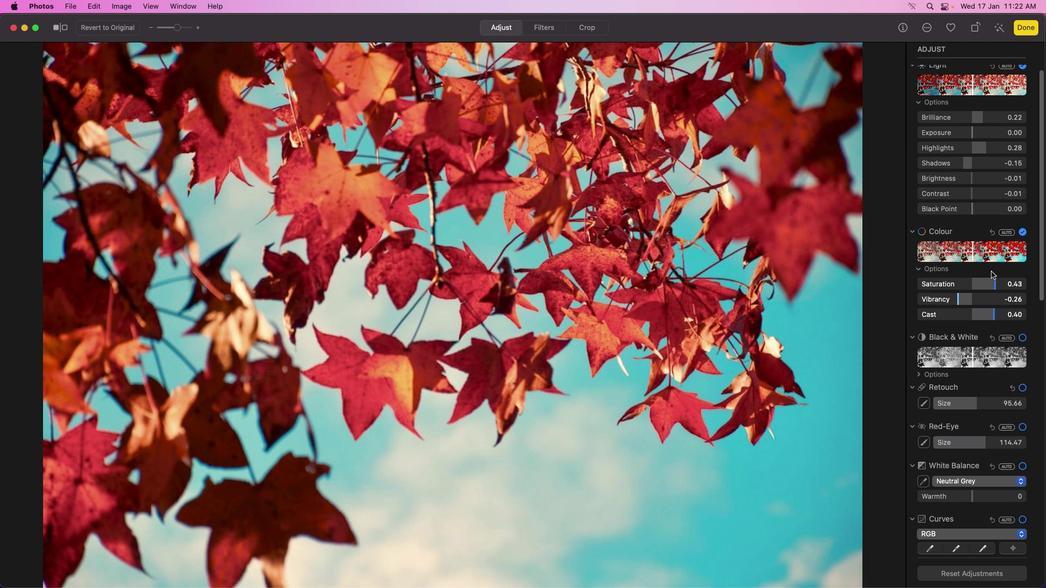 
Action: Mouse scrolled (992, 271) with delta (0, 0)
Screenshot: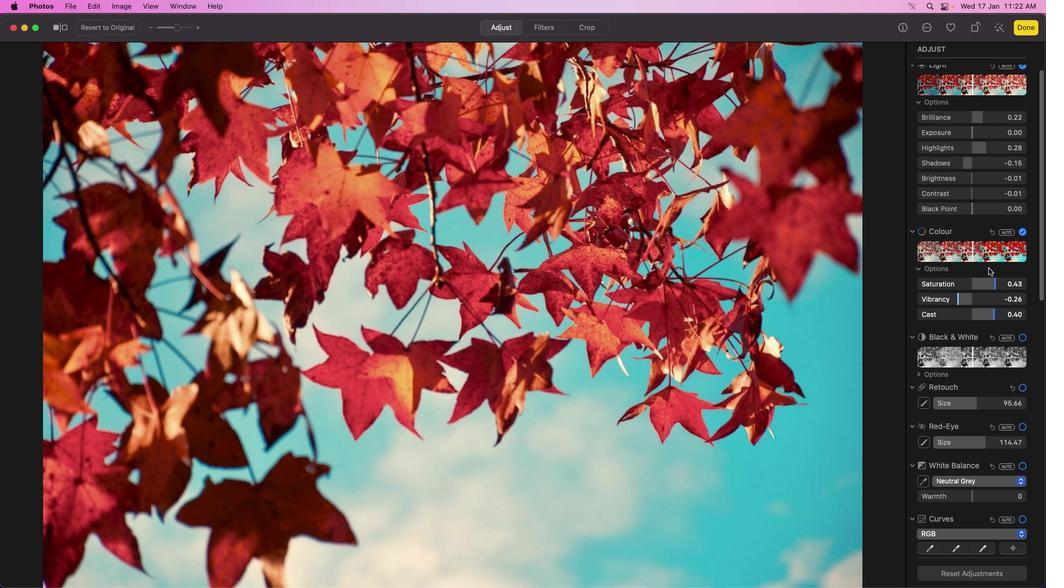
Action: Mouse moved to (990, 269)
Screenshot: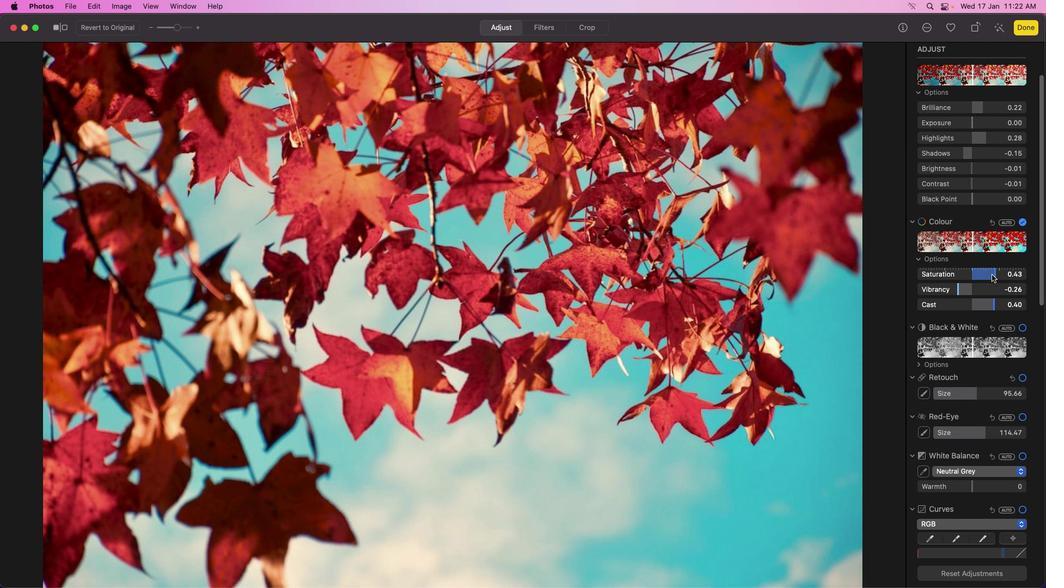 
Action: Mouse scrolled (990, 269) with delta (0, 0)
Screenshot: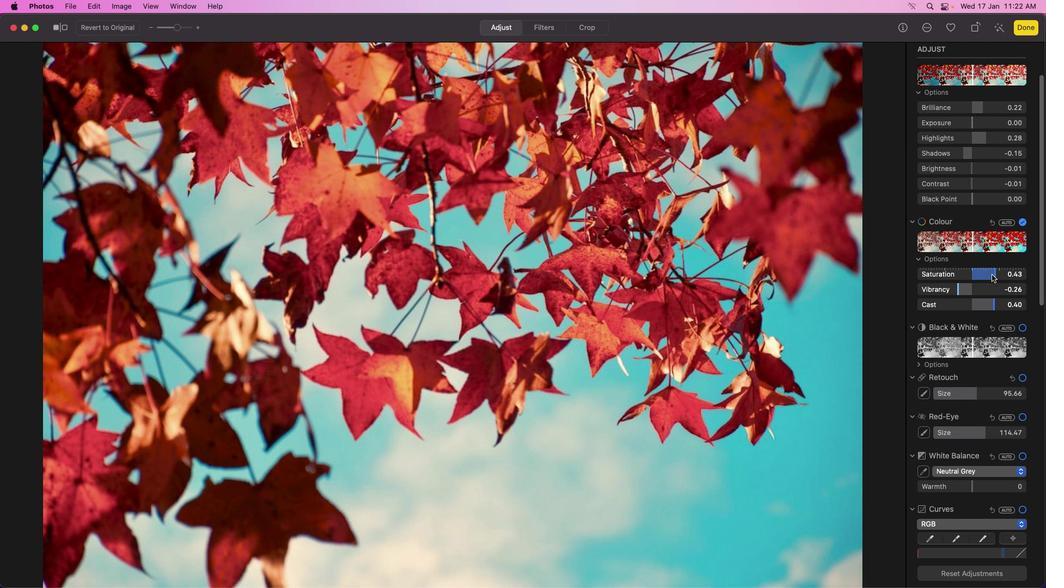 
Action: Mouse moved to (990, 273)
Screenshot: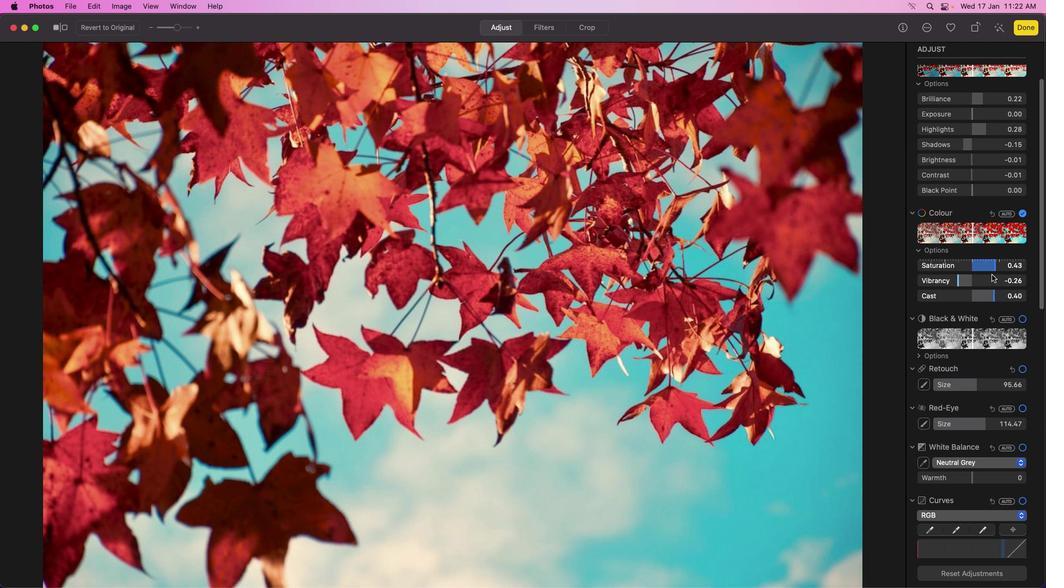 
Action: Mouse scrolled (990, 273) with delta (0, 0)
Screenshot: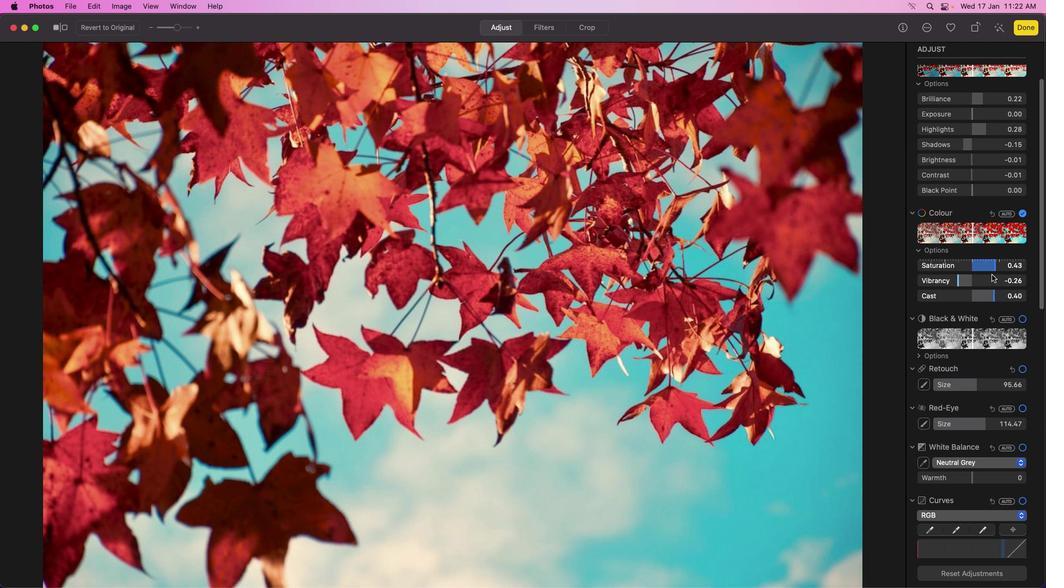 
Action: Mouse moved to (992, 274)
Screenshot: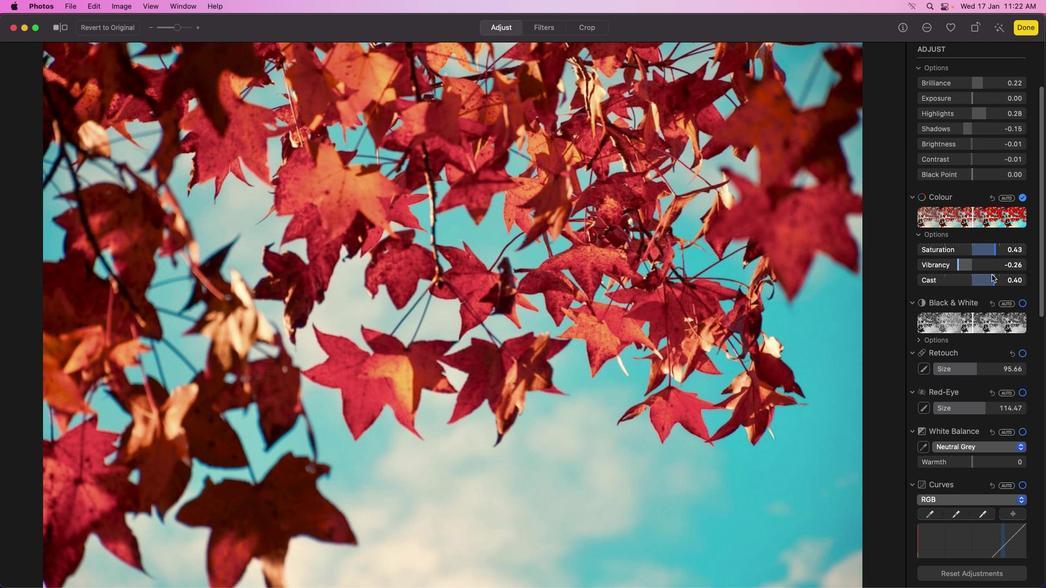 
Action: Mouse scrolled (992, 274) with delta (0, 0)
Screenshot: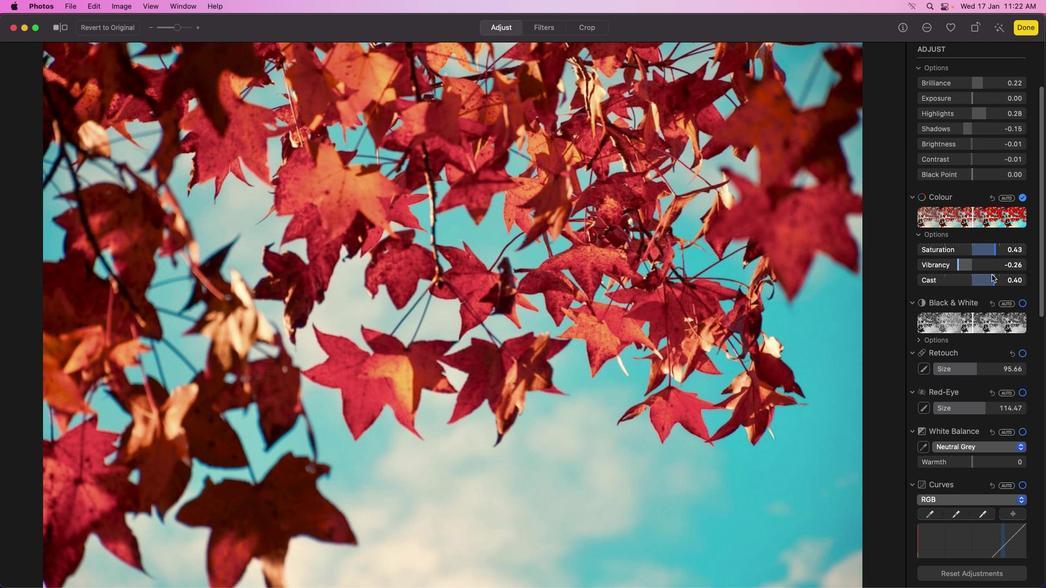 
Action: Mouse moved to (992, 274)
Screenshot: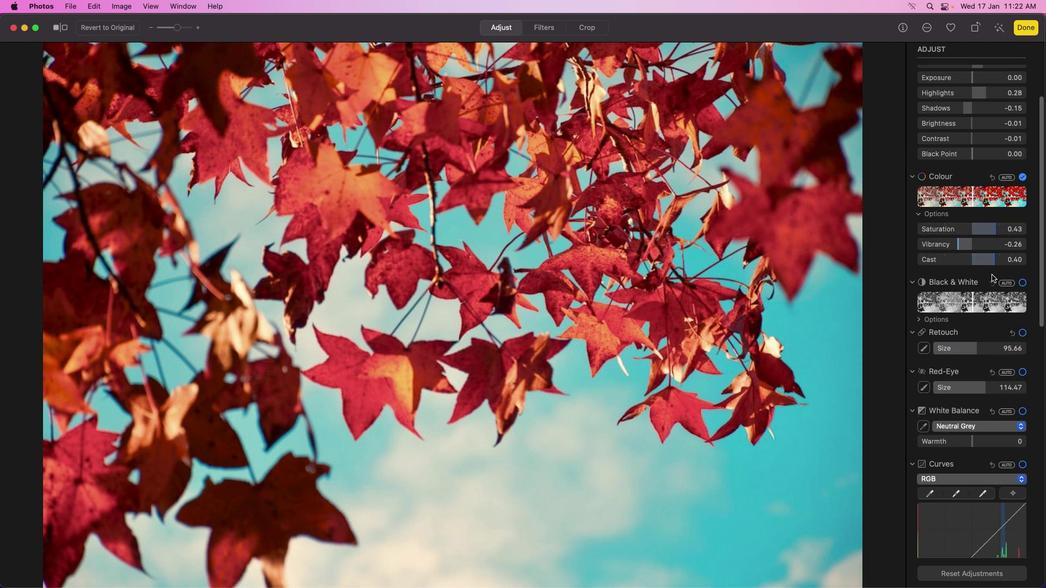 
Action: Mouse scrolled (992, 274) with delta (0, 0)
Screenshot: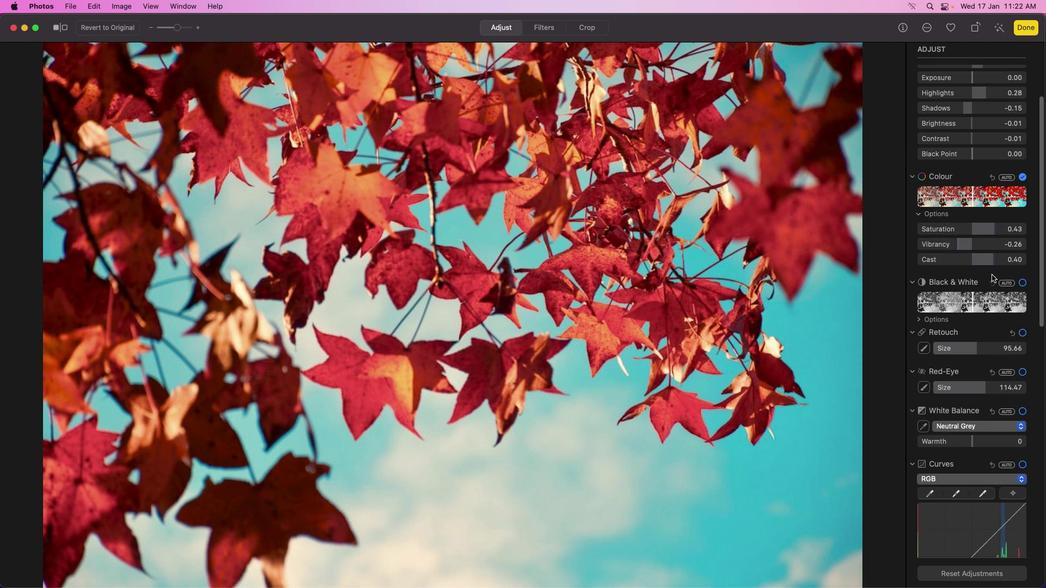 
Action: Mouse moved to (992, 275)
Screenshot: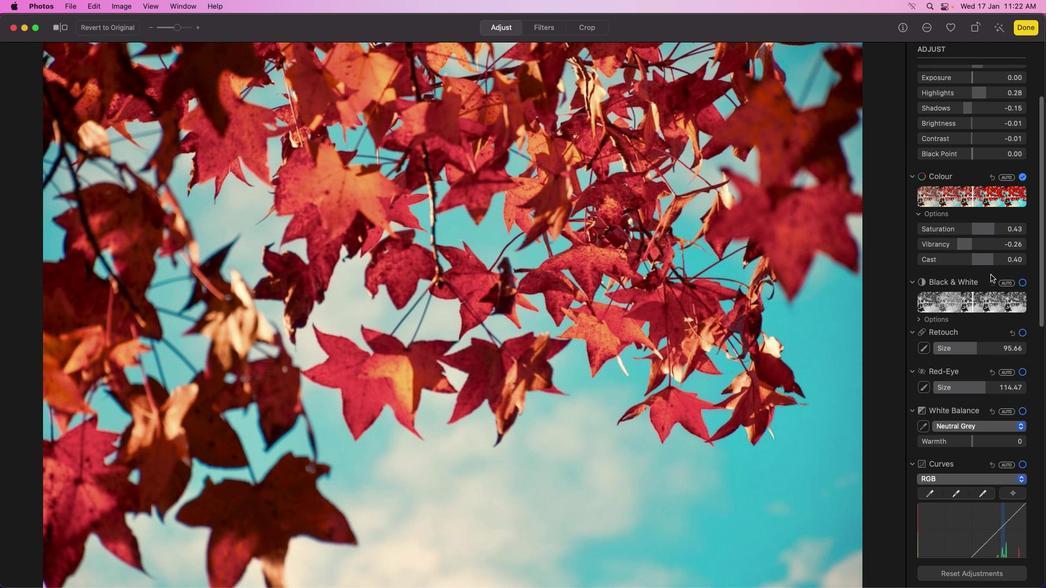 
Action: Mouse scrolled (992, 275) with delta (0, -1)
Screenshot: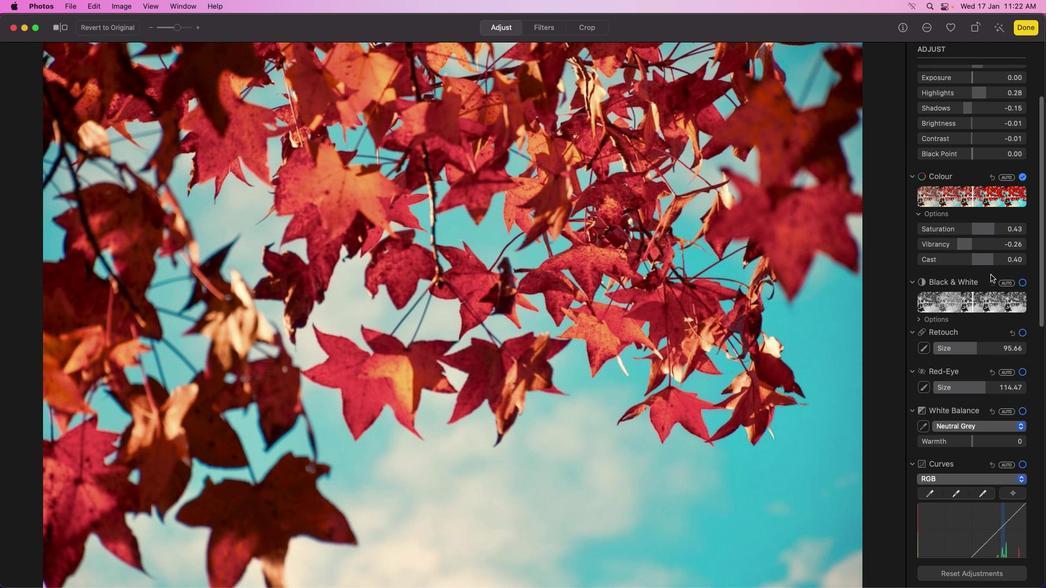 
Action: Mouse moved to (992, 275)
Screenshot: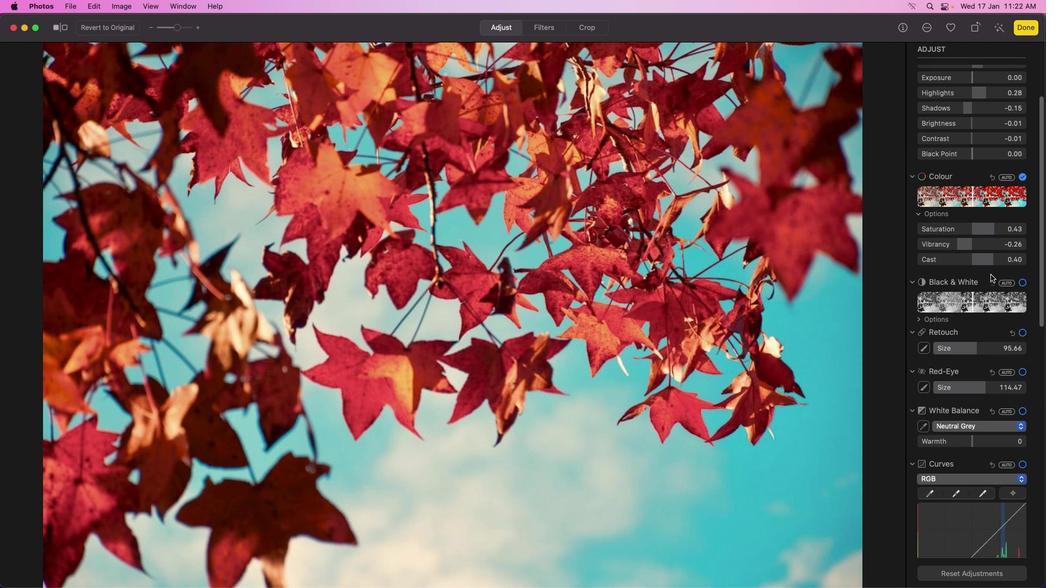 
Action: Mouse scrolled (992, 275) with delta (0, -1)
Screenshot: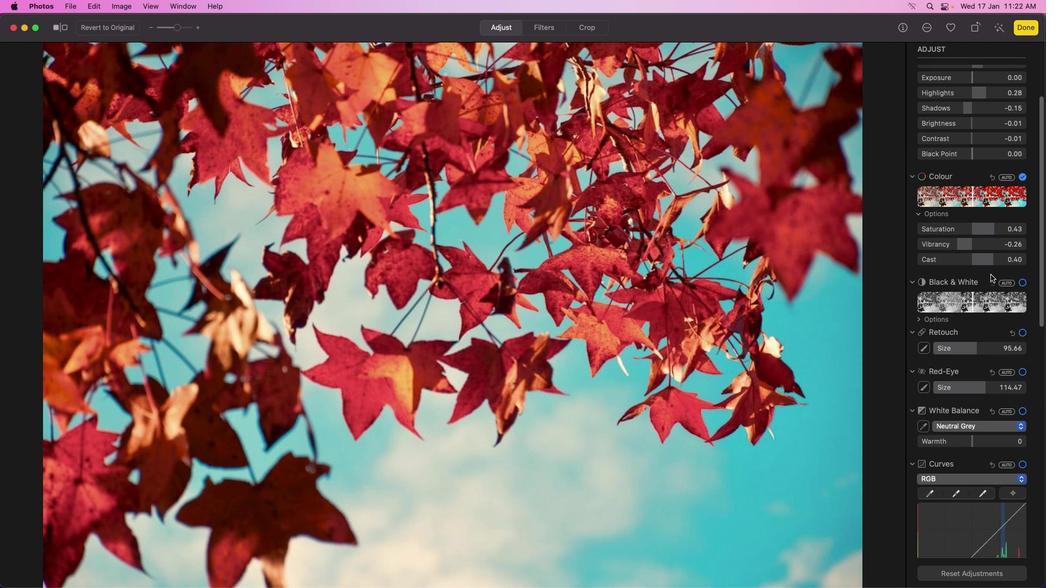 
Action: Mouse moved to (988, 272)
Screenshot: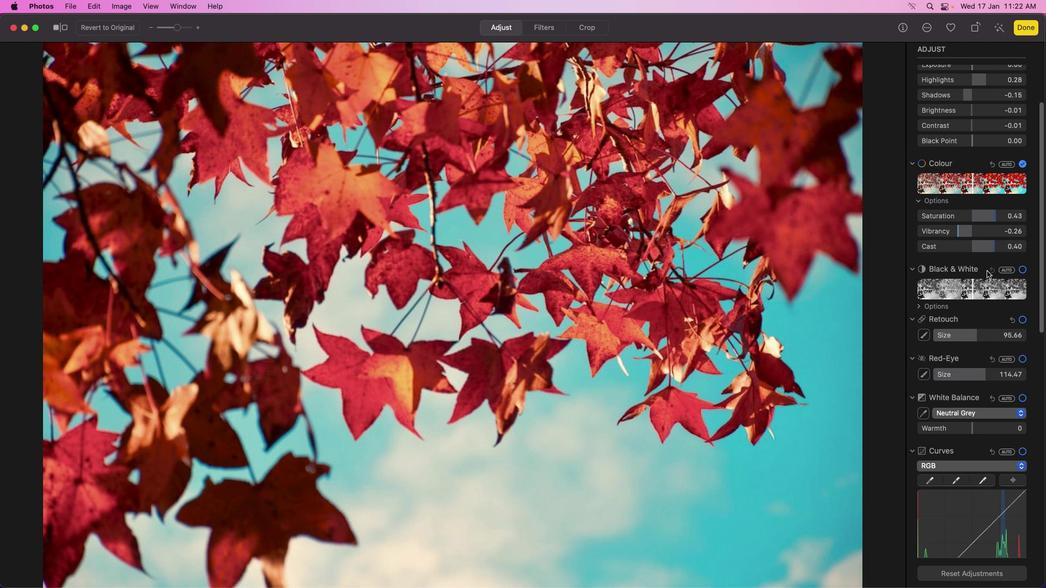 
Action: Mouse scrolled (988, 272) with delta (0, 0)
Screenshot: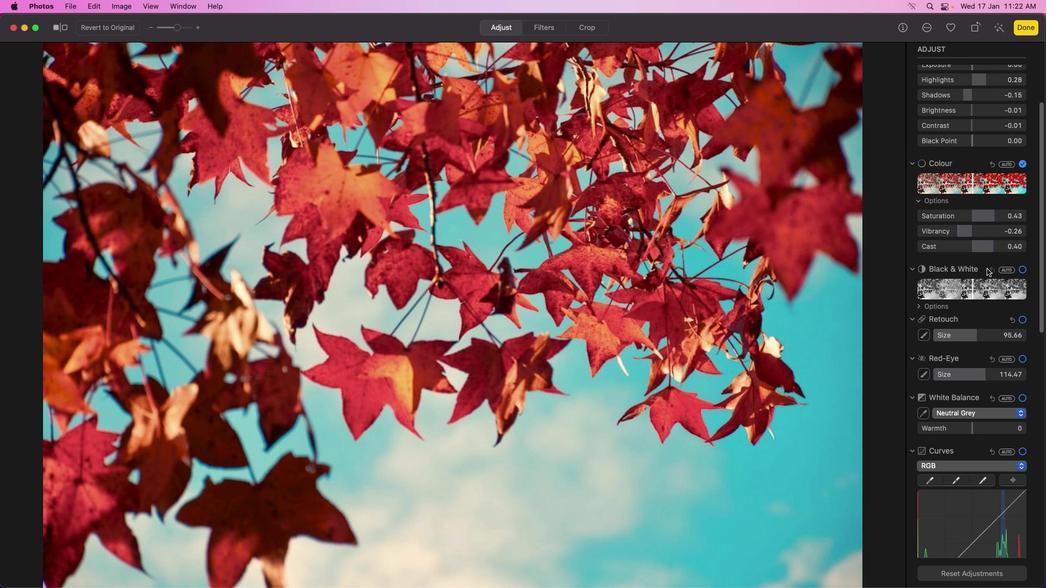 
Action: Mouse scrolled (988, 272) with delta (0, 0)
Screenshot: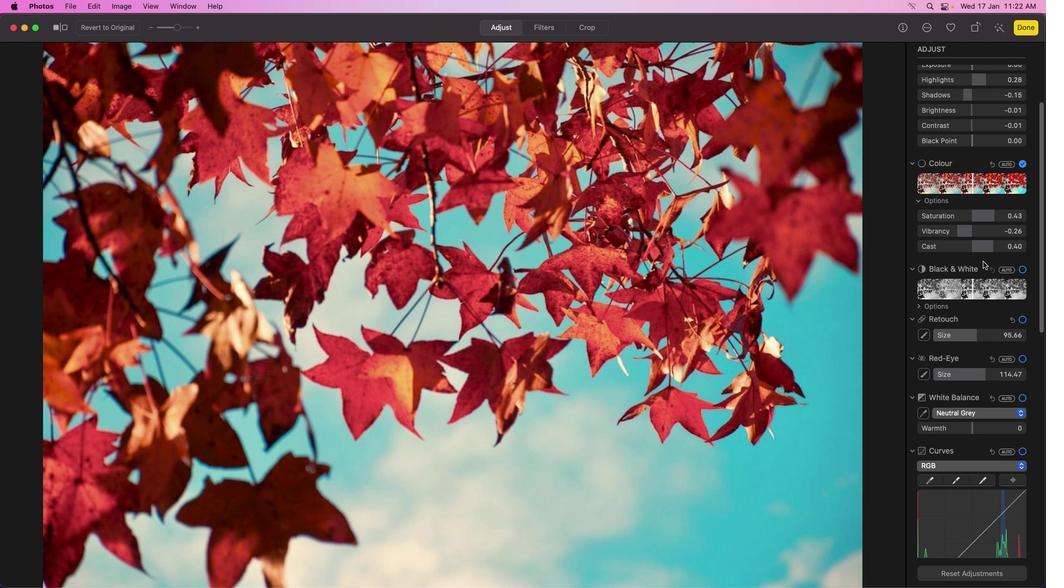 
Action: Mouse moved to (987, 271)
Screenshot: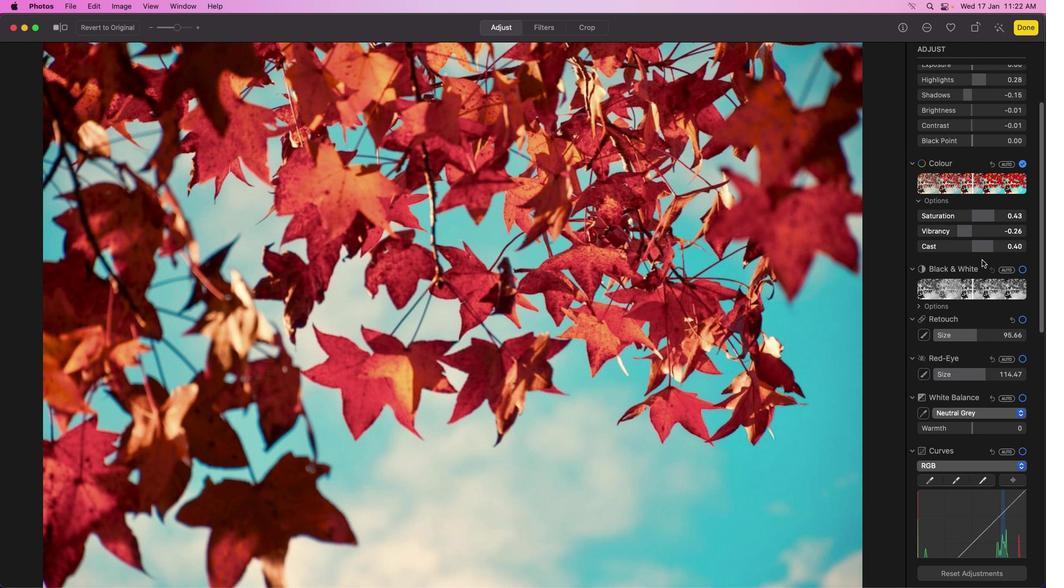 
Action: Mouse scrolled (987, 271) with delta (0, 0)
Screenshot: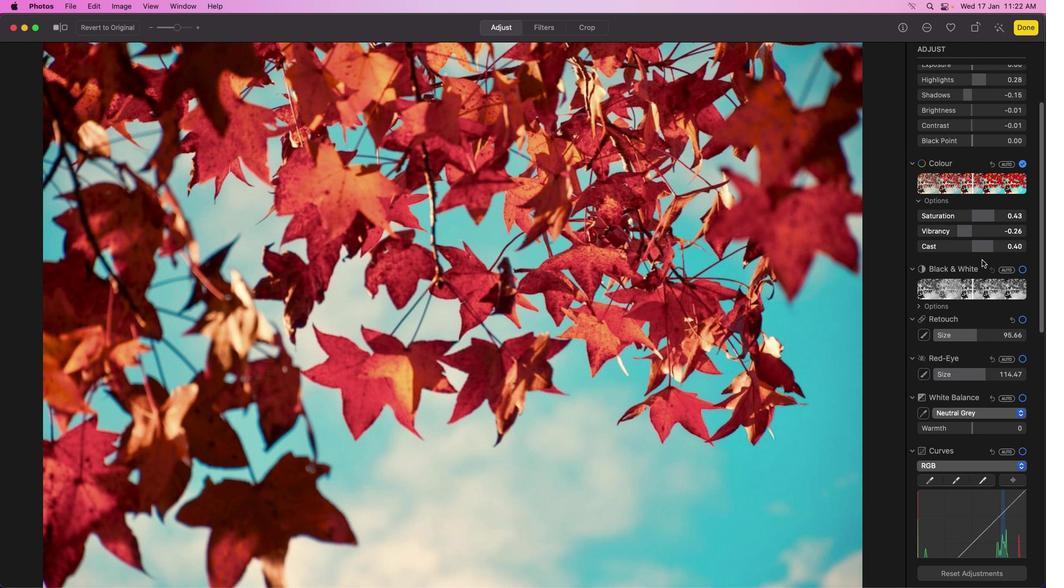 
Action: Mouse moved to (982, 255)
Screenshot: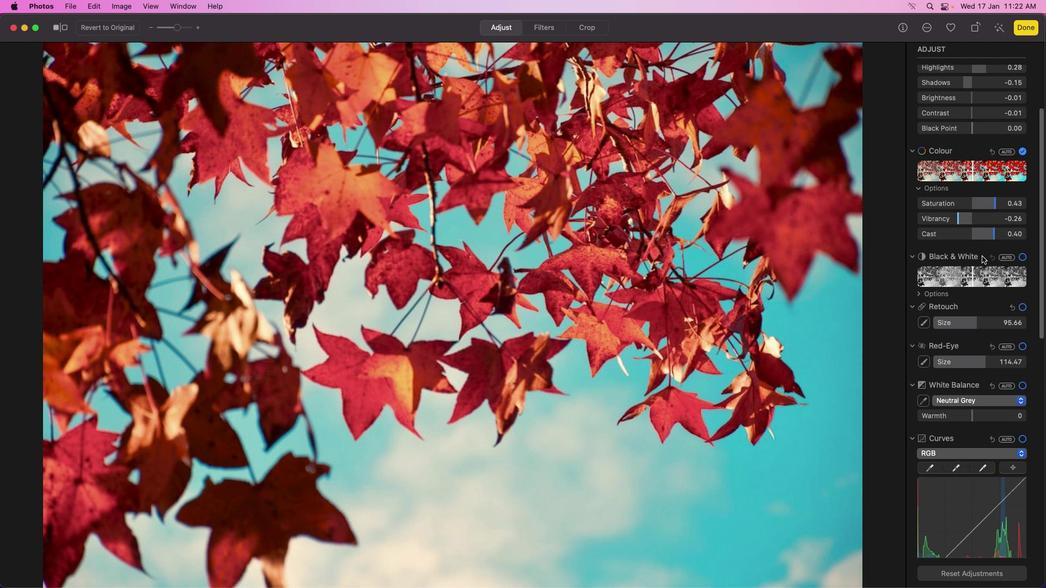 
Action: Mouse scrolled (982, 255) with delta (0, 0)
Screenshot: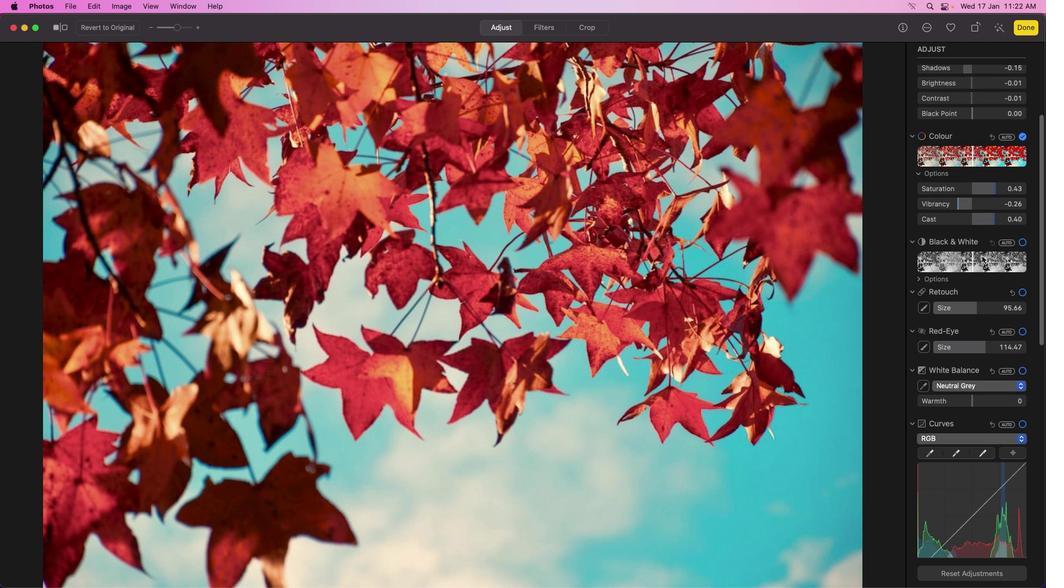
Action: Mouse scrolled (982, 255) with delta (0, 0)
Screenshot: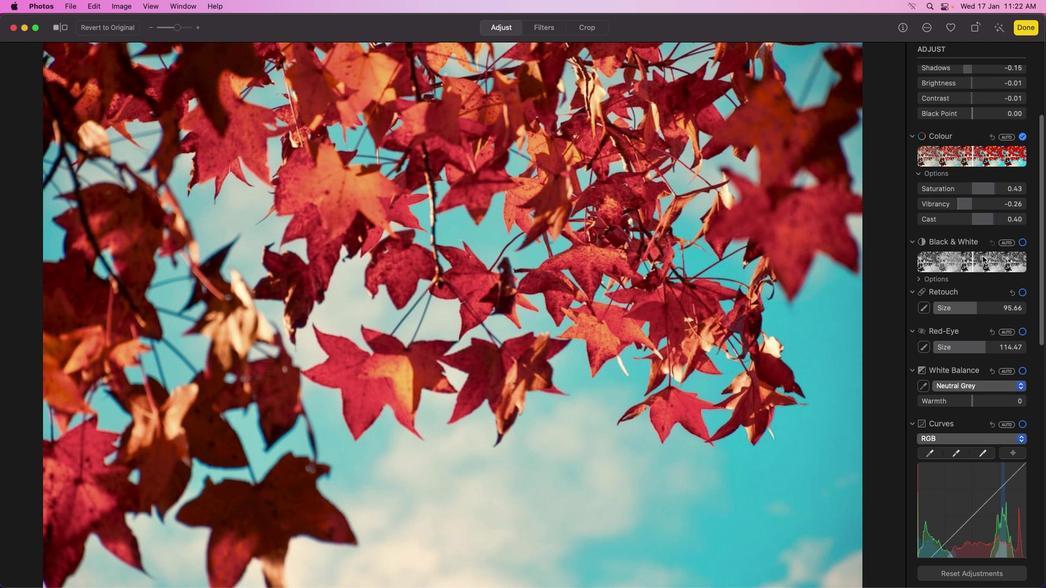 
Action: Mouse moved to (982, 256)
Screenshot: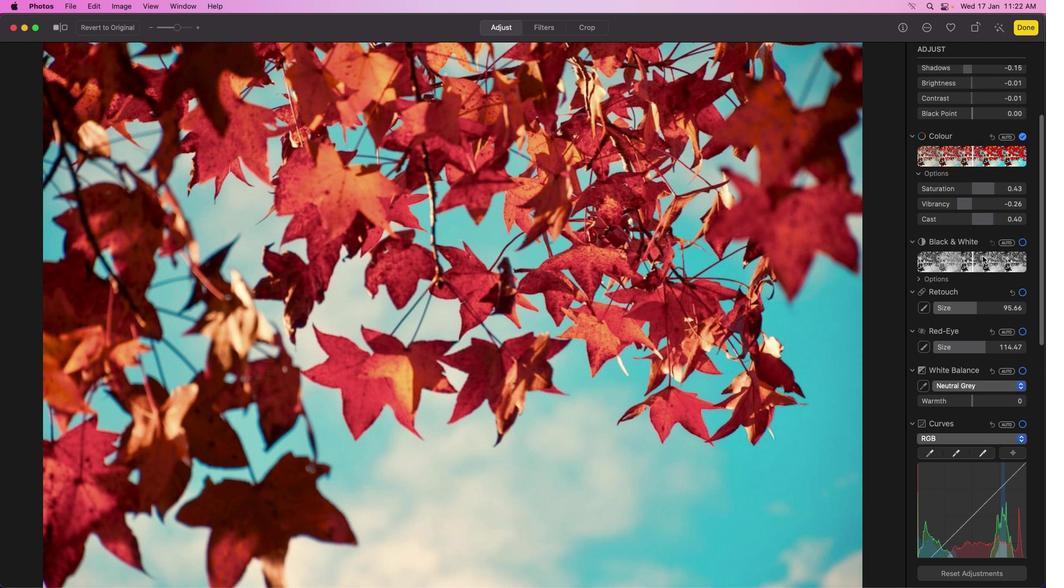 
Action: Mouse scrolled (982, 256) with delta (0, 0)
Screenshot: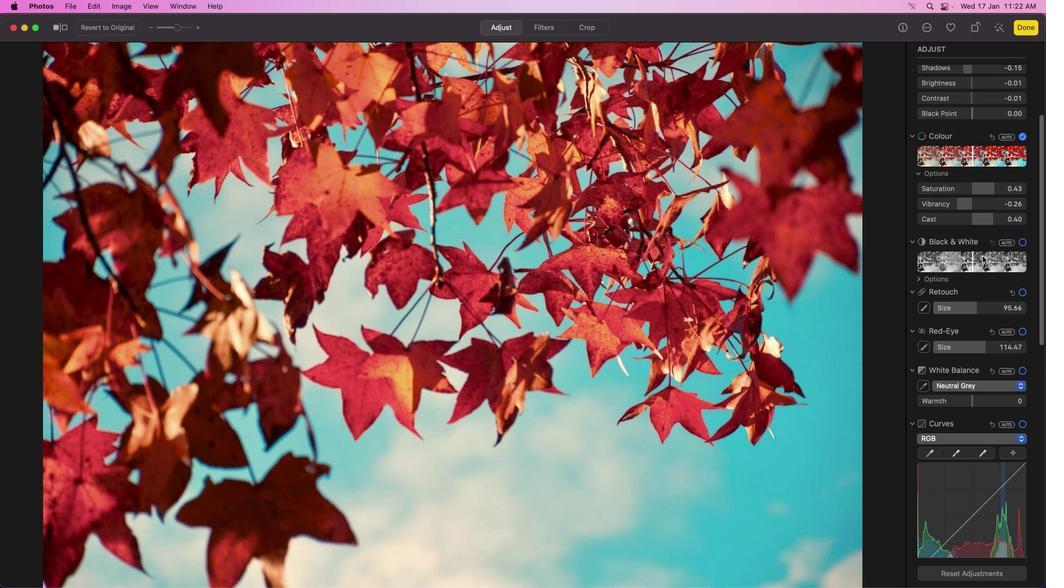 
Action: Mouse moved to (982, 256)
Screenshot: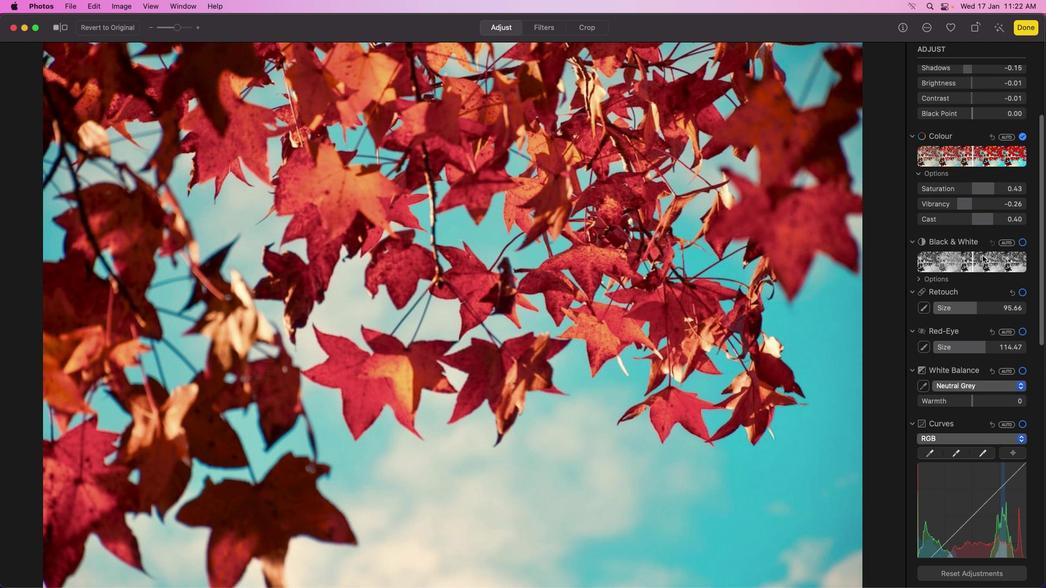 
Action: Mouse scrolled (982, 256) with delta (0, -1)
Screenshot: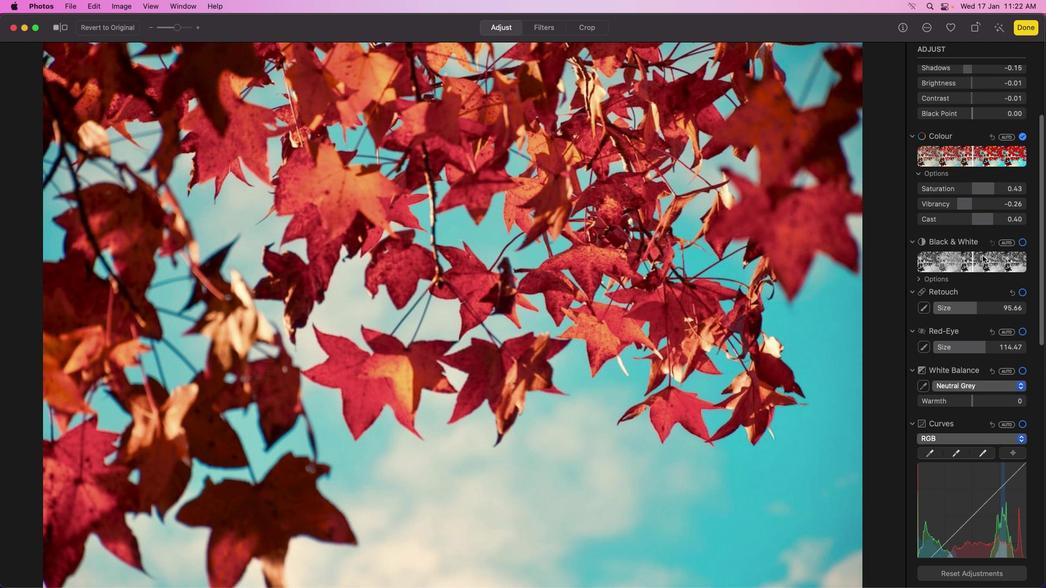 
Action: Mouse moved to (983, 255)
Screenshot: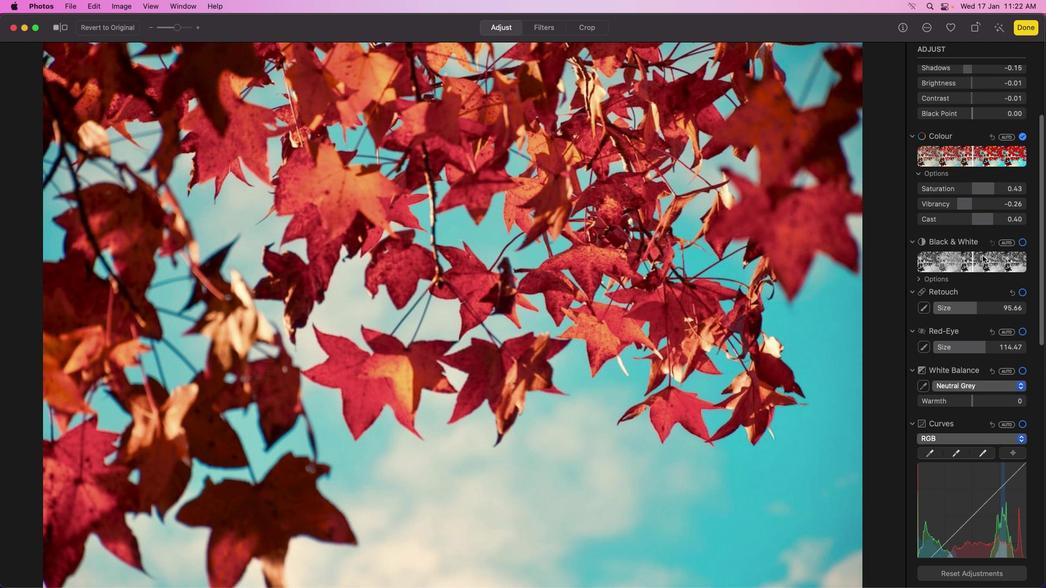 
Action: Mouse scrolled (983, 255) with delta (0, 0)
Screenshot: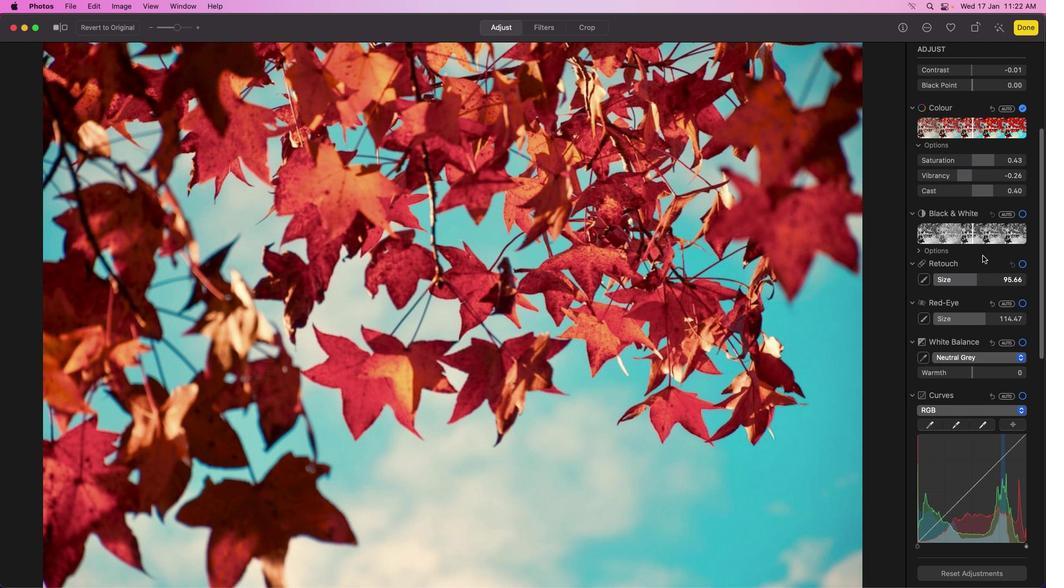 
Action: Mouse scrolled (983, 255) with delta (0, 0)
Screenshot: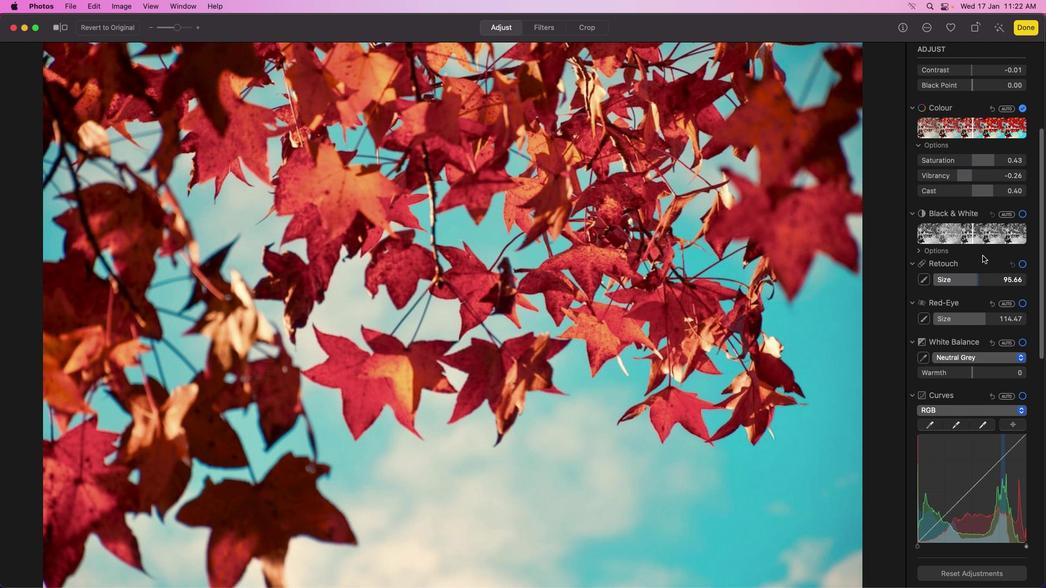 
Action: Mouse scrolled (983, 255) with delta (0, 0)
Screenshot: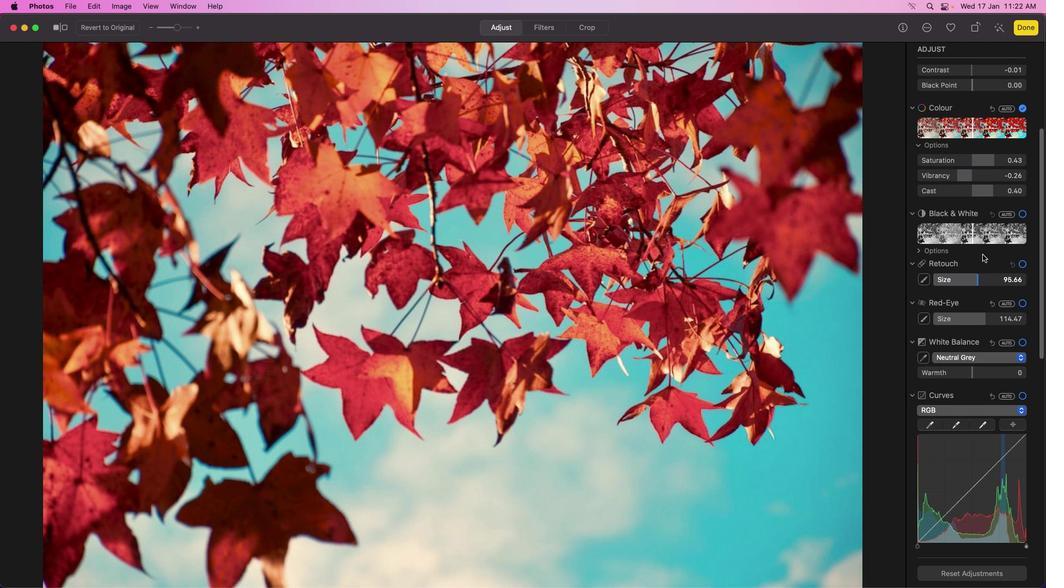 
Action: Mouse scrolled (983, 255) with delta (0, -1)
Screenshot: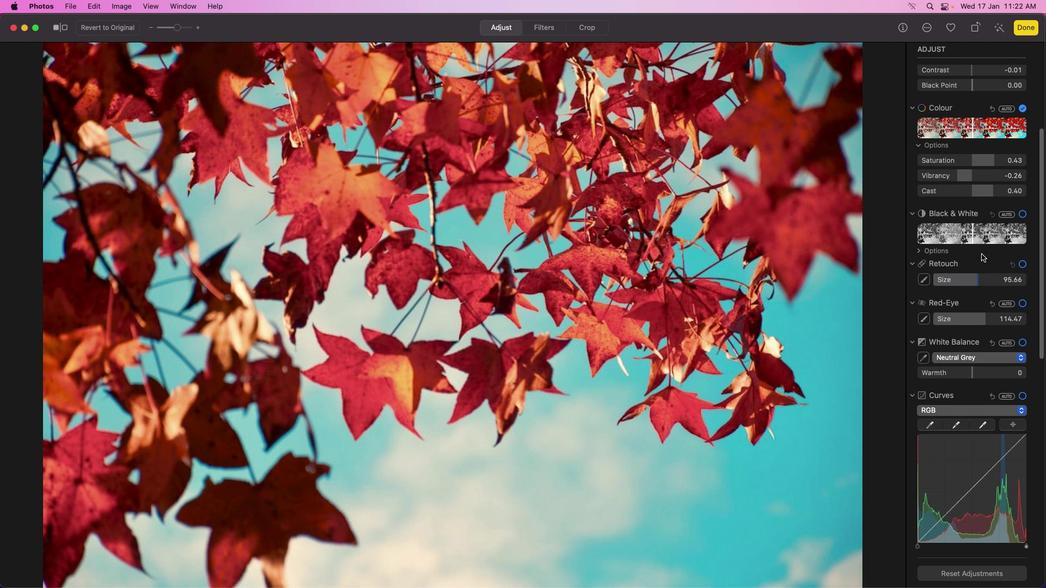 
Action: Mouse moved to (972, 290)
Screenshot: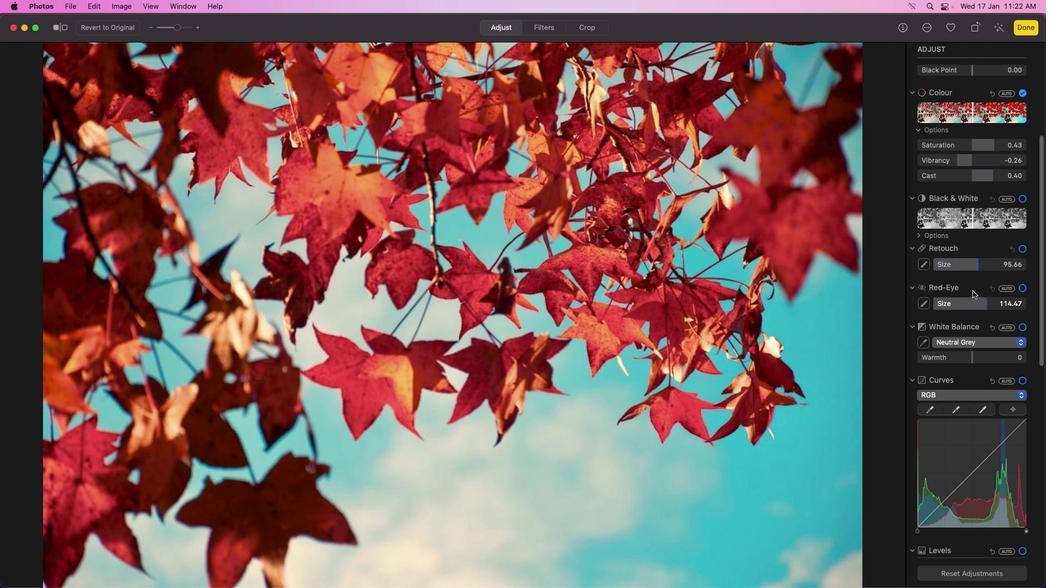 
Action: Mouse scrolled (972, 290) with delta (0, 0)
Screenshot: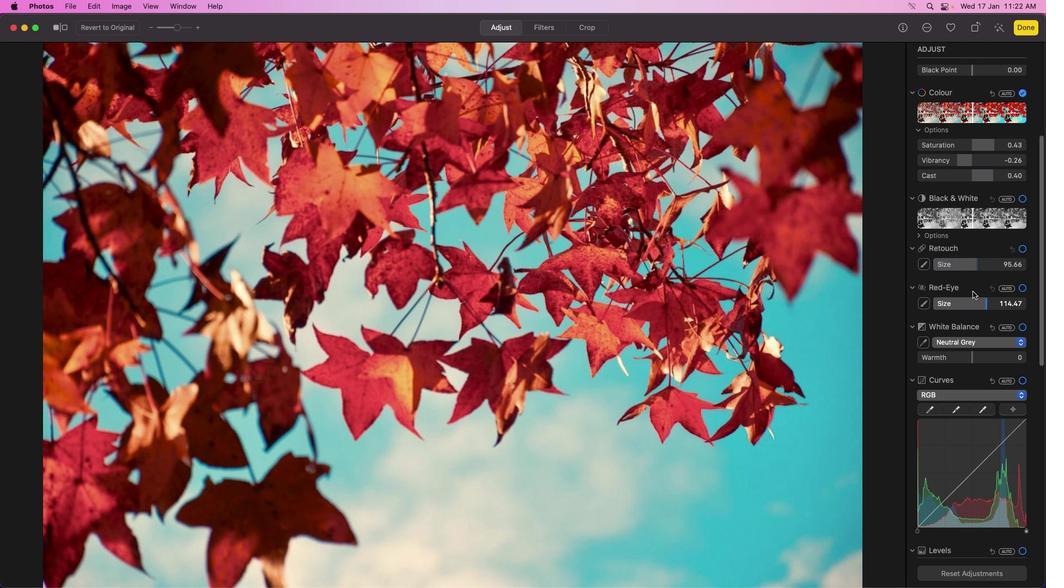 
Action: Mouse moved to (972, 290)
Screenshot: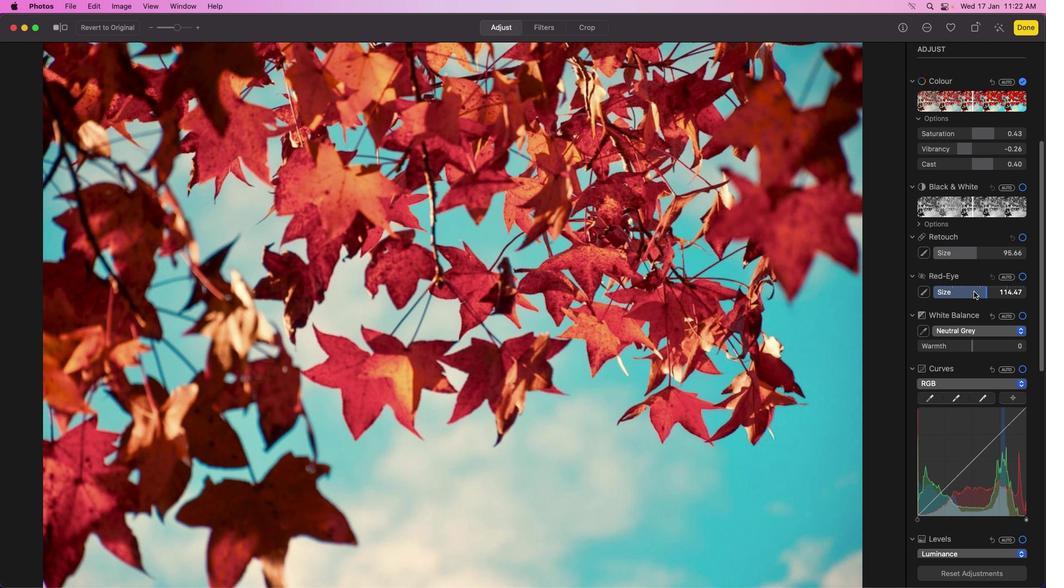 
Action: Mouse scrolled (972, 290) with delta (0, 0)
Screenshot: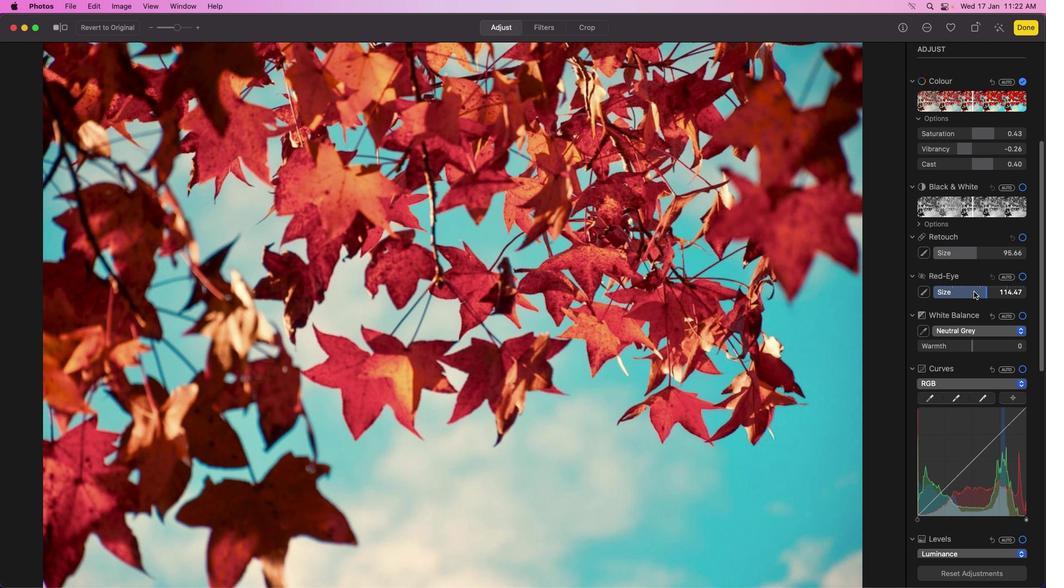 
Action: Mouse moved to (972, 291)
Screenshot: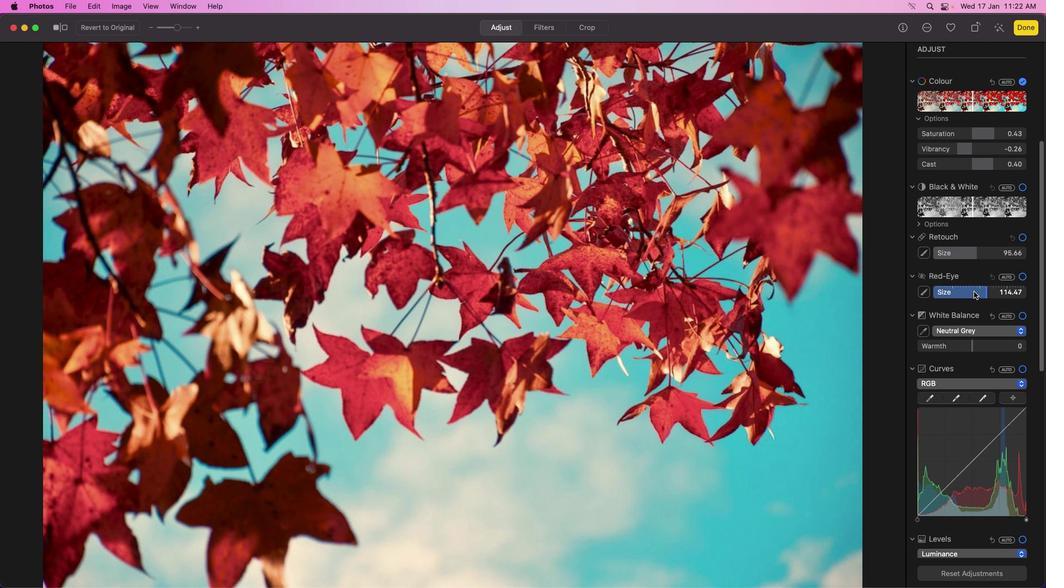 
Action: Mouse scrolled (972, 291) with delta (0, -1)
Screenshot: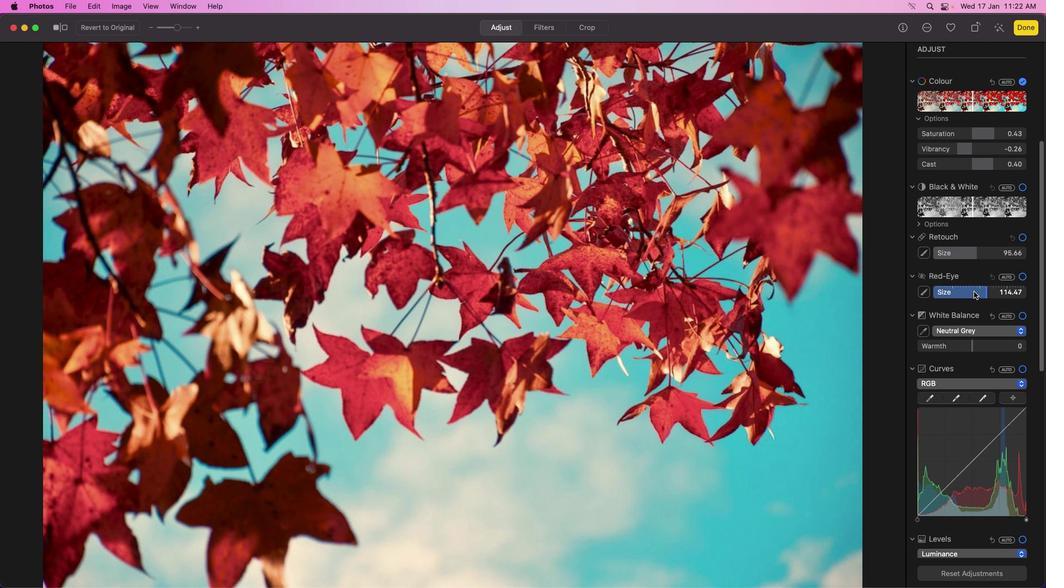 
Action: Mouse moved to (973, 291)
Screenshot: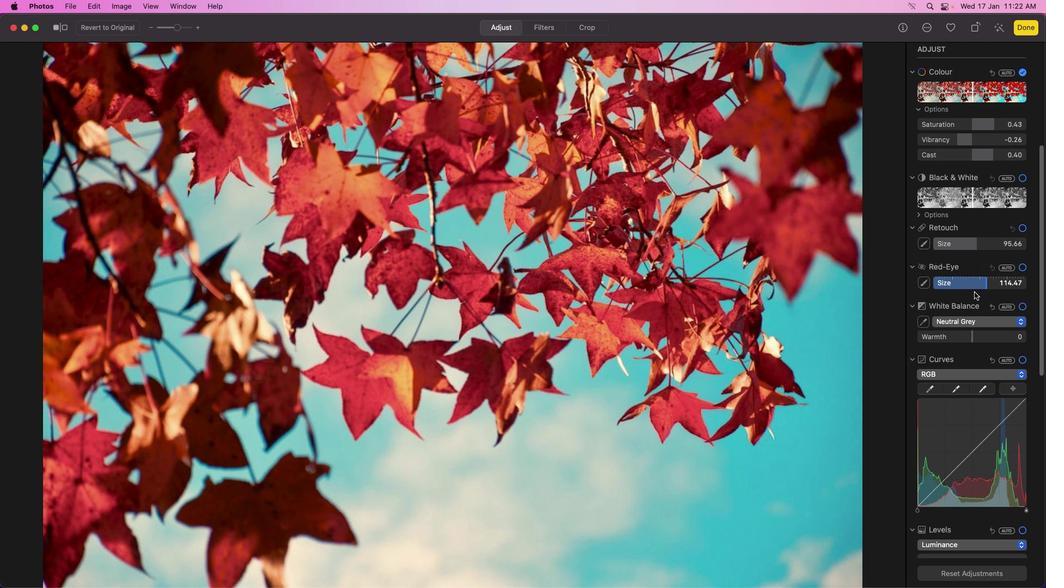 
Action: Mouse scrolled (973, 291) with delta (0, -1)
Screenshot: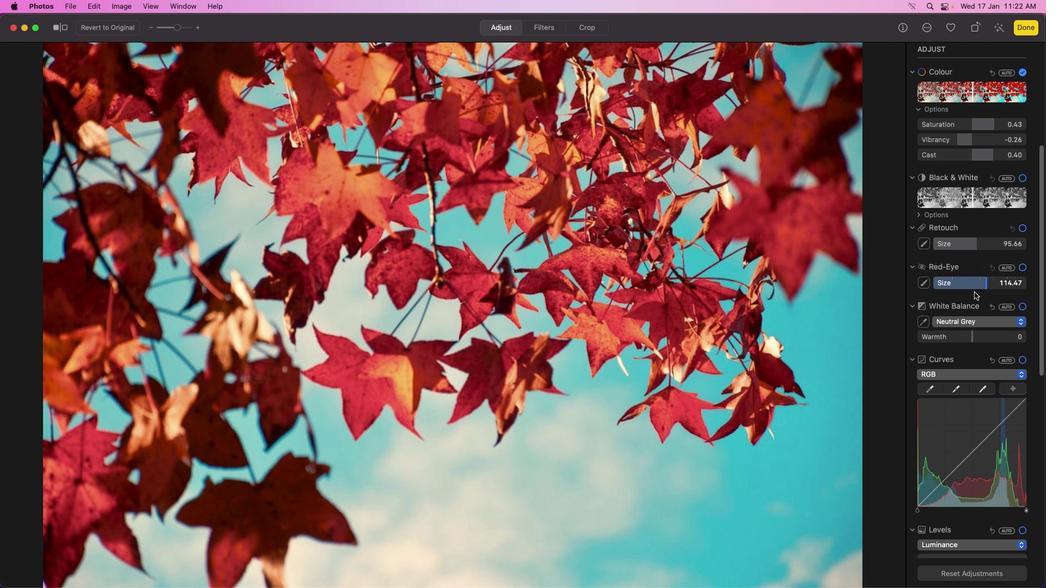 
Action: Mouse moved to (974, 292)
Screenshot: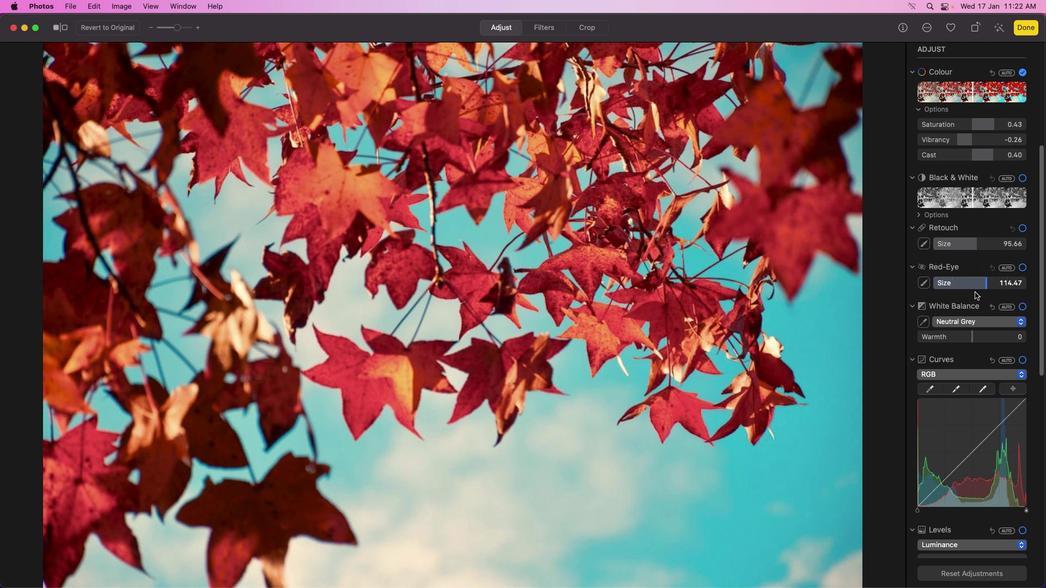 
Action: Mouse scrolled (974, 292) with delta (0, 0)
Screenshot: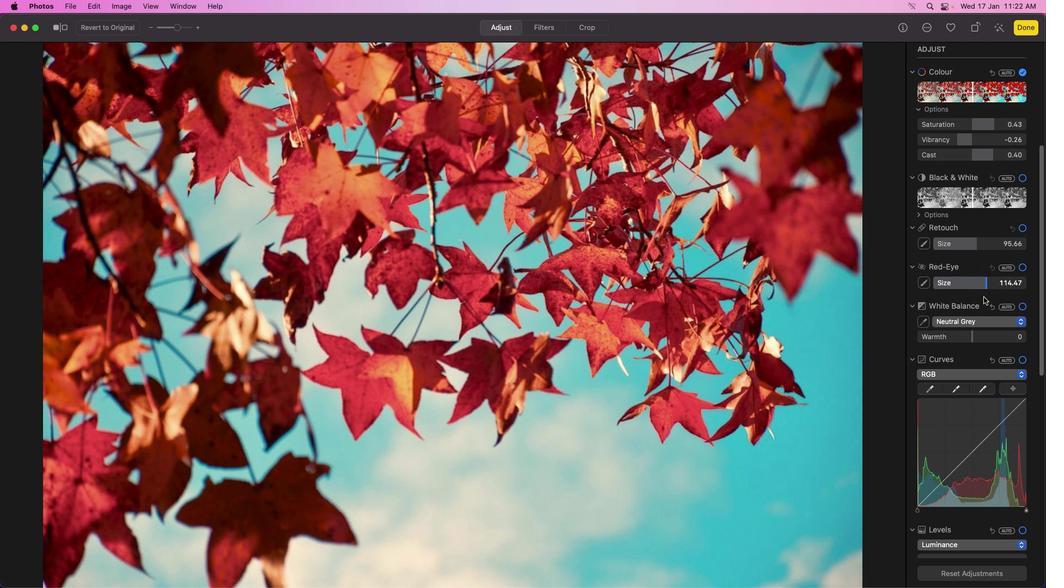 
Action: Mouse moved to (971, 322)
Screenshot: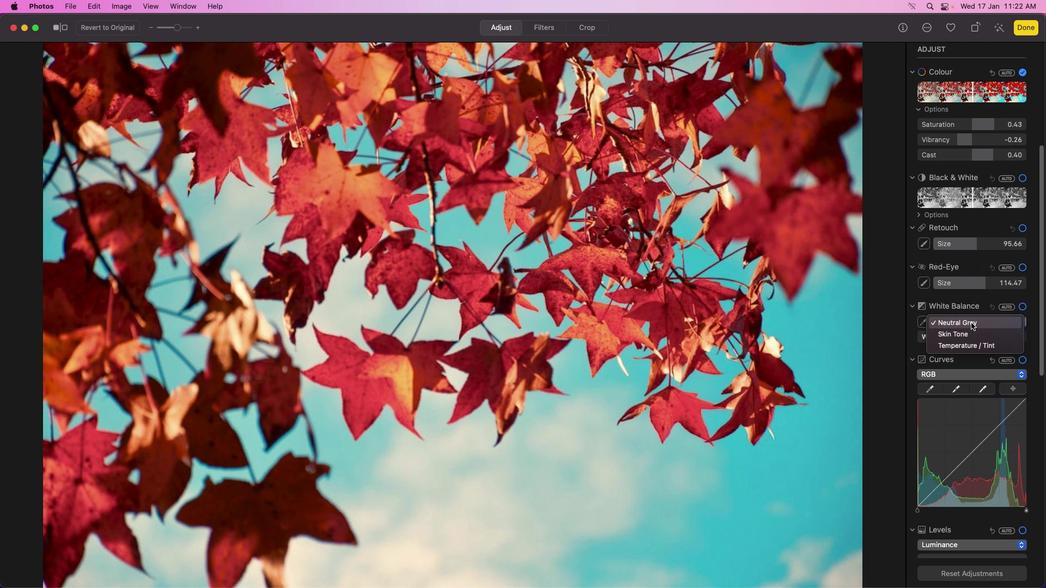 
Action: Mouse pressed left at (971, 322)
Screenshot: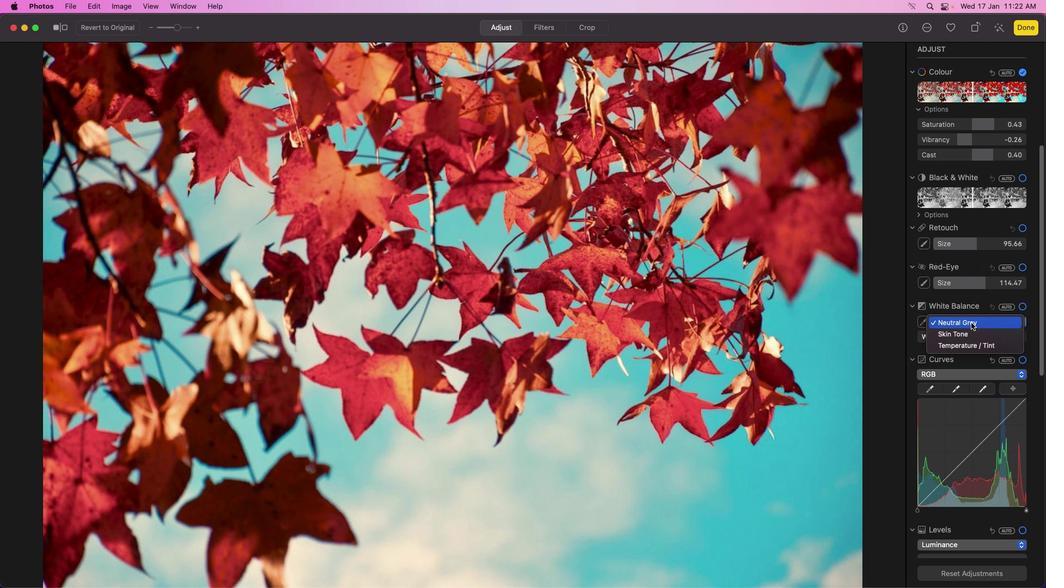 
Action: Mouse moved to (969, 344)
Screenshot: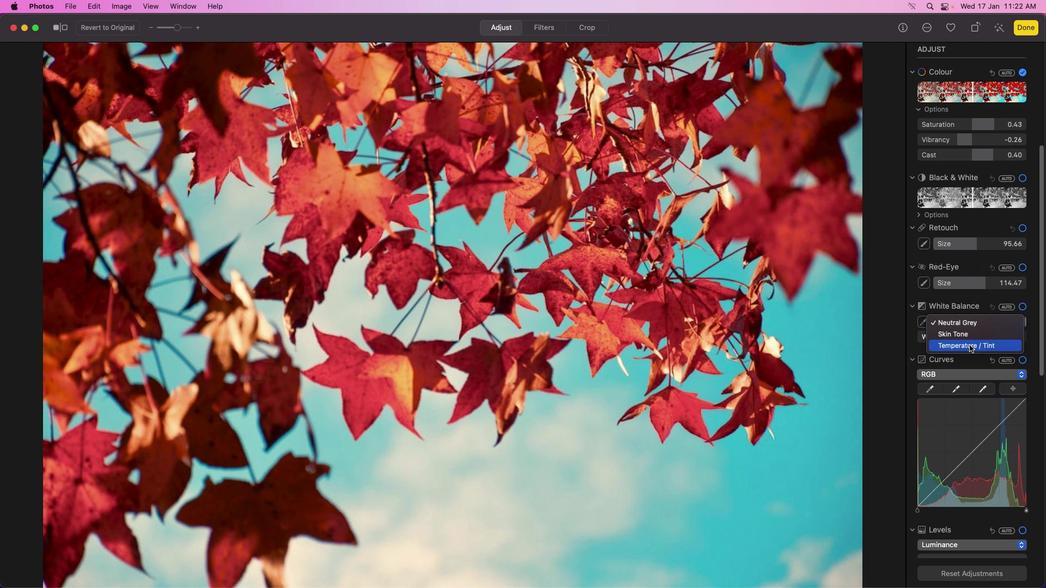 
Action: Mouse pressed left at (969, 344)
Screenshot: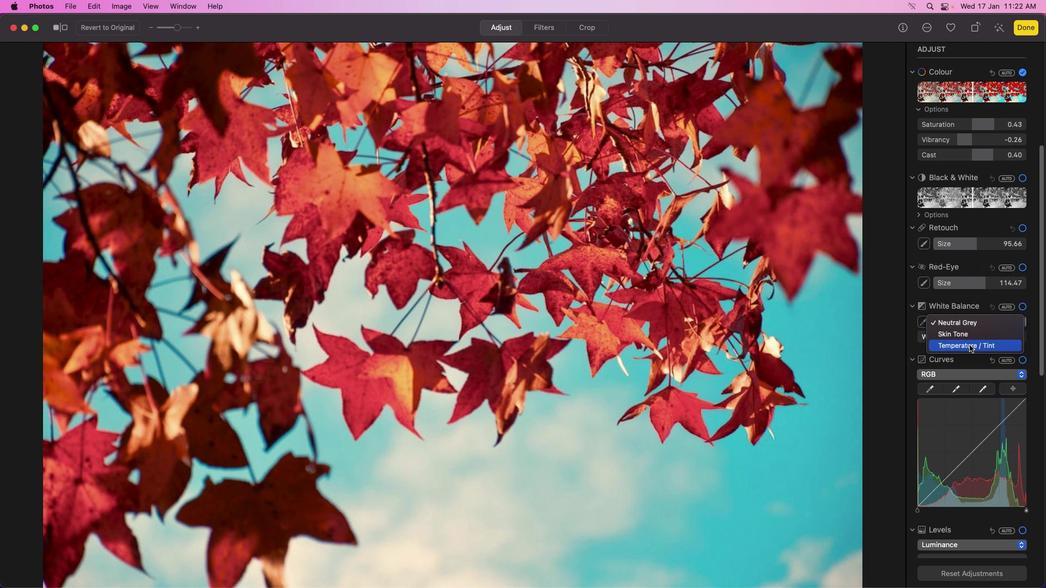 
Action: Mouse moved to (954, 338)
Screenshot: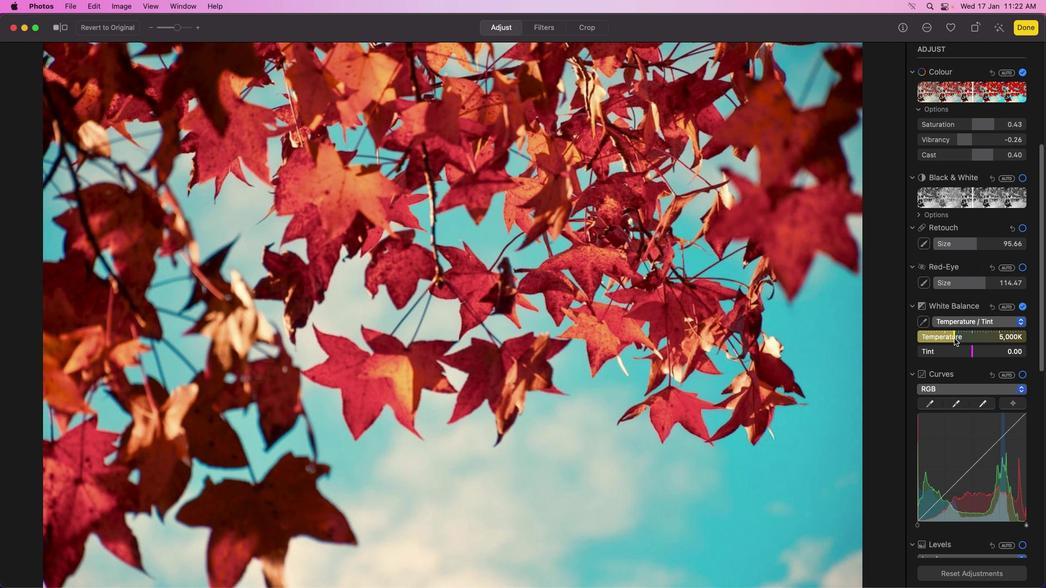 
Action: Mouse pressed left at (954, 338)
Screenshot: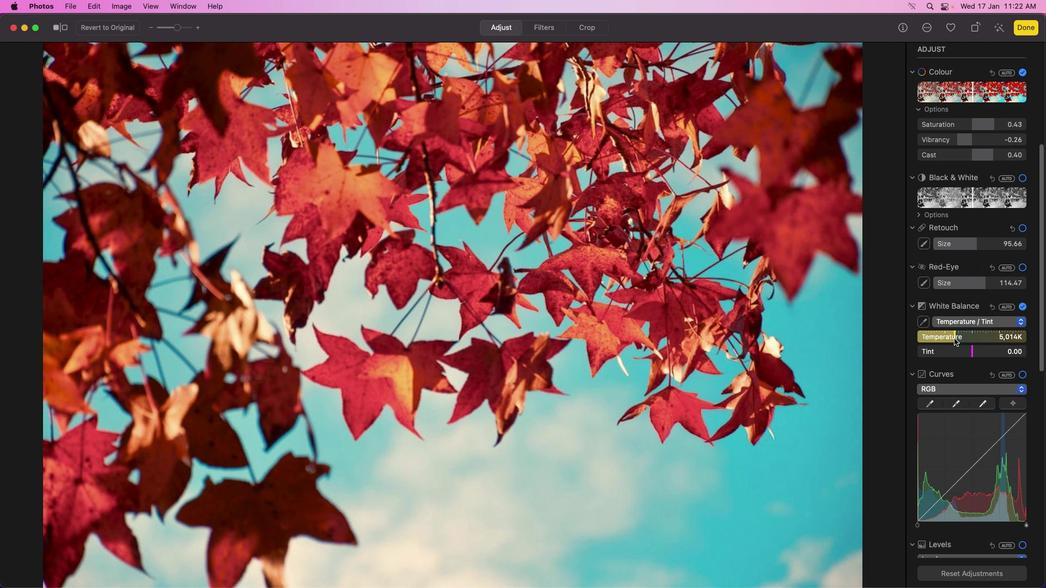 
Action: Mouse moved to (938, 343)
Screenshot: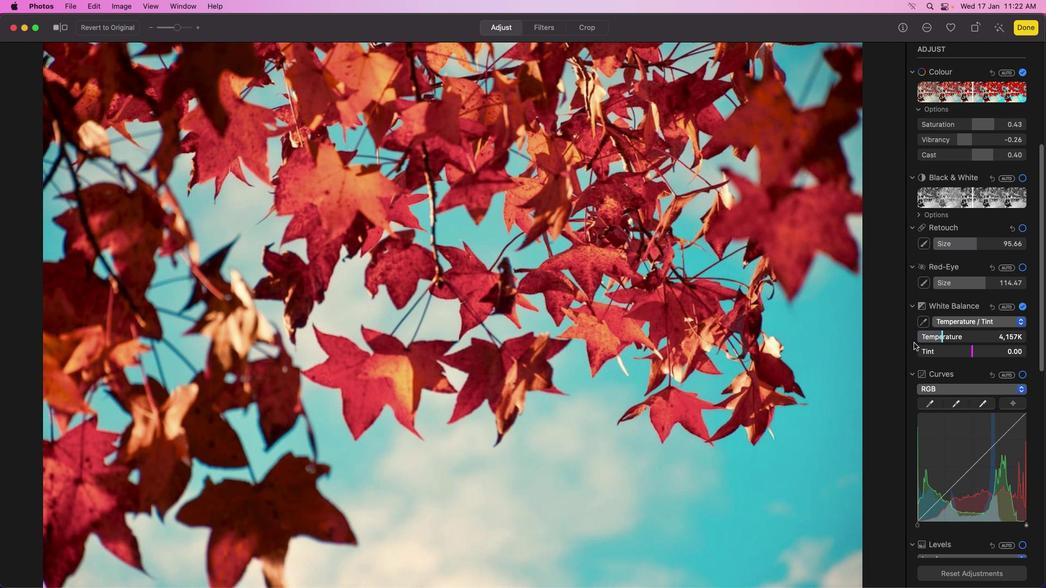
Action: Mouse pressed left at (938, 343)
Screenshot: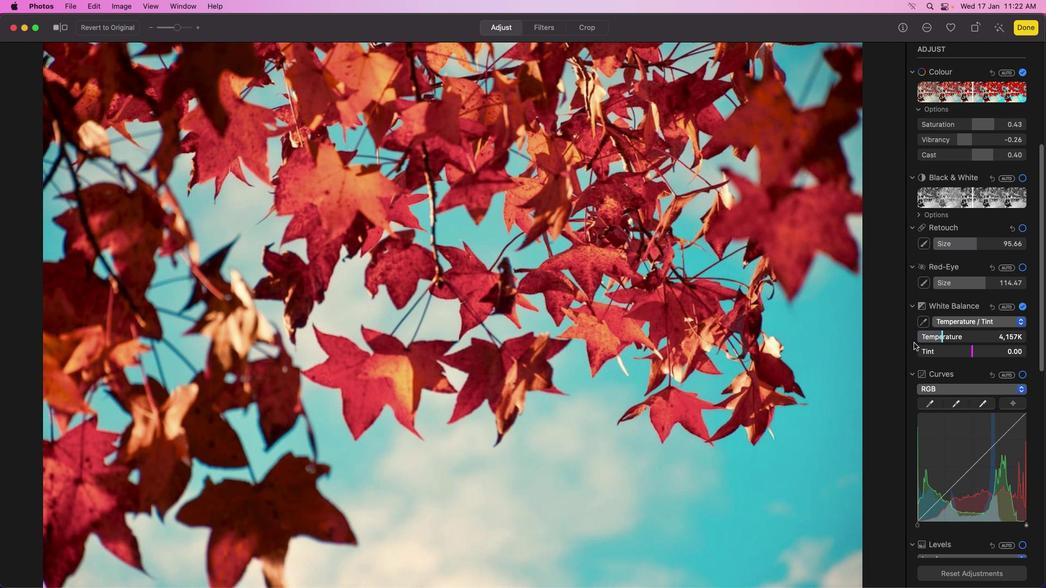 
Action: Mouse moved to (943, 339)
Screenshot: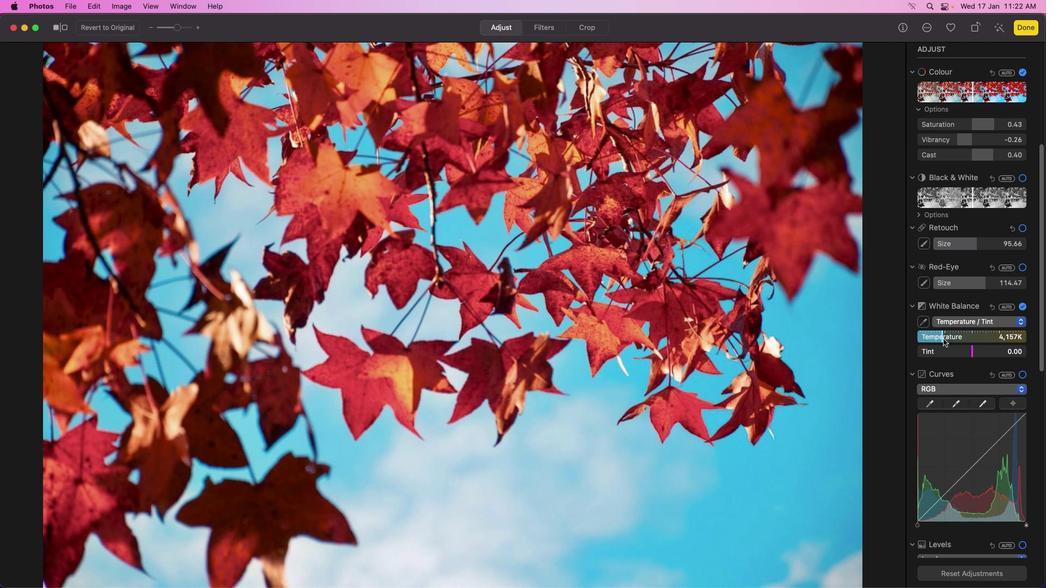 
Action: Mouse pressed left at (943, 339)
Screenshot: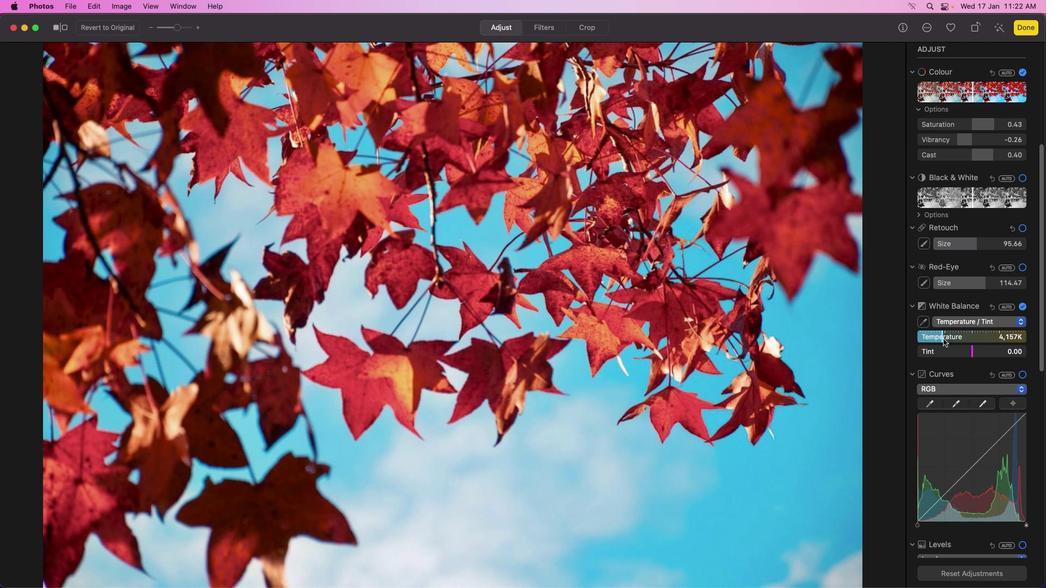
Action: Mouse moved to (972, 352)
Screenshot: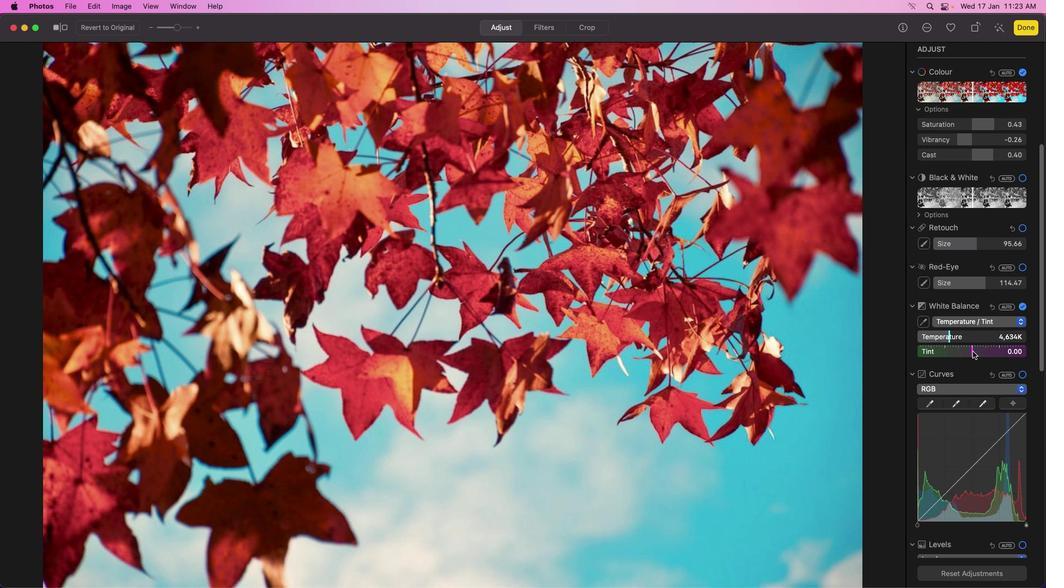 
Action: Mouse pressed left at (972, 352)
Screenshot: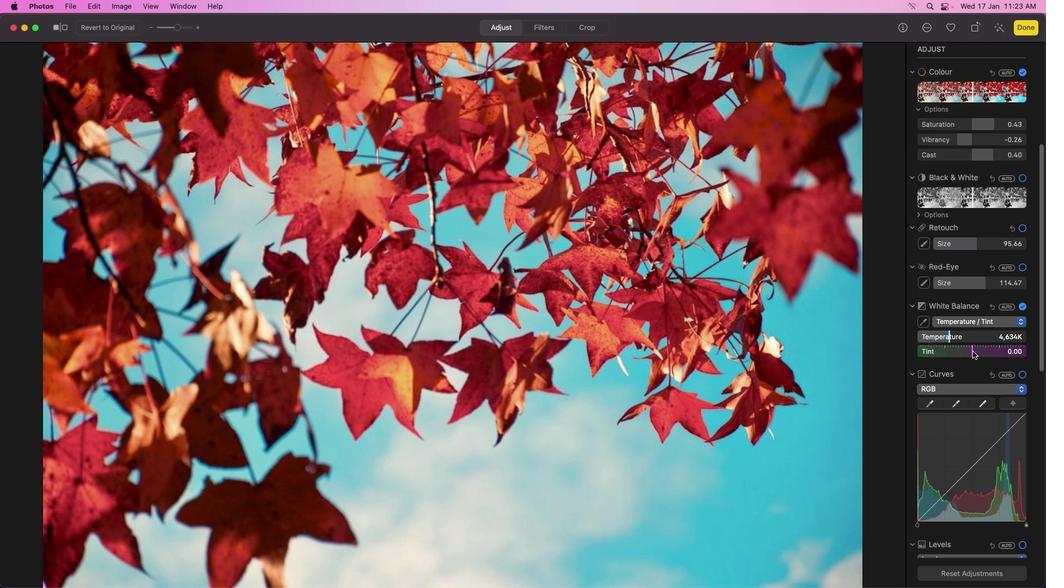 
Action: Mouse moved to (1009, 326)
Screenshot: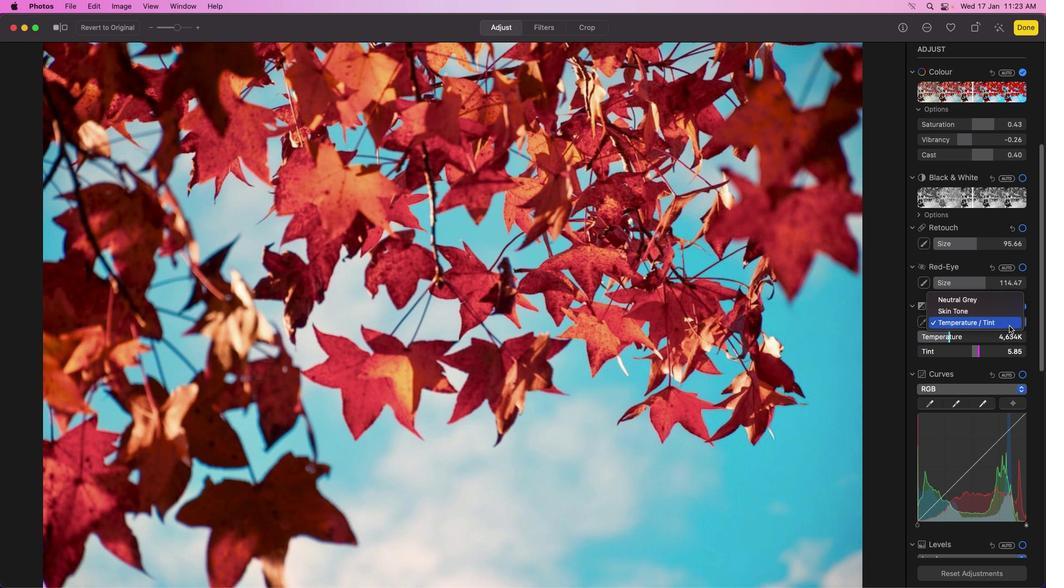 
Action: Mouse pressed left at (1009, 326)
Screenshot: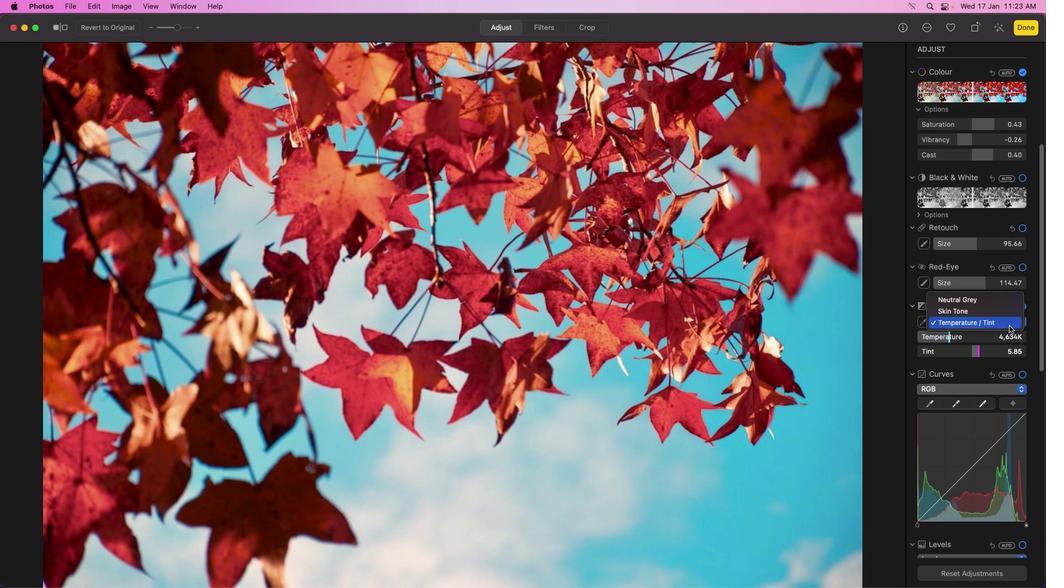 
Action: Mouse moved to (997, 302)
Screenshot: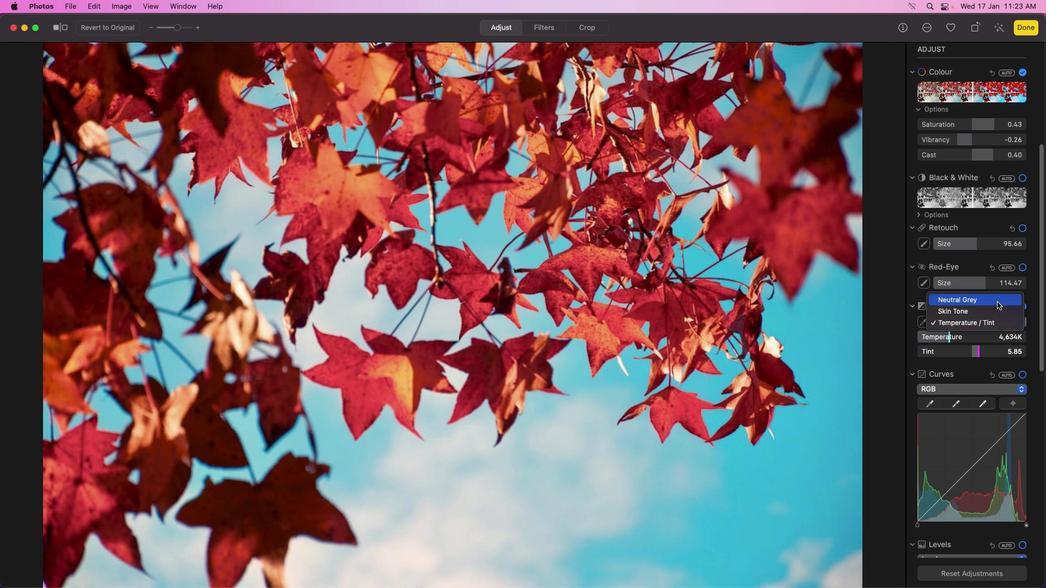 
Action: Mouse pressed left at (997, 302)
Screenshot: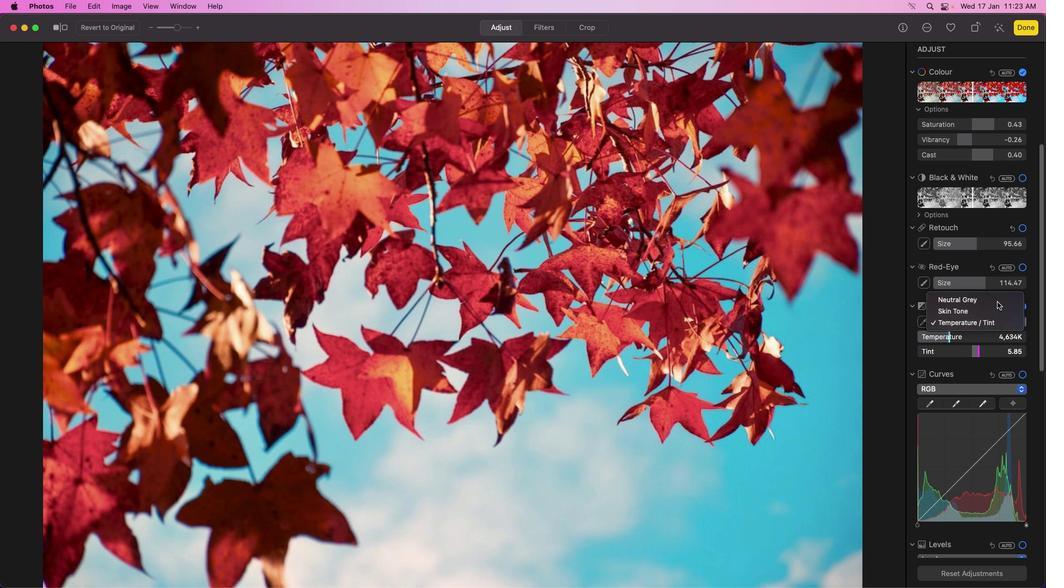
Action: Mouse moved to (973, 338)
Screenshot: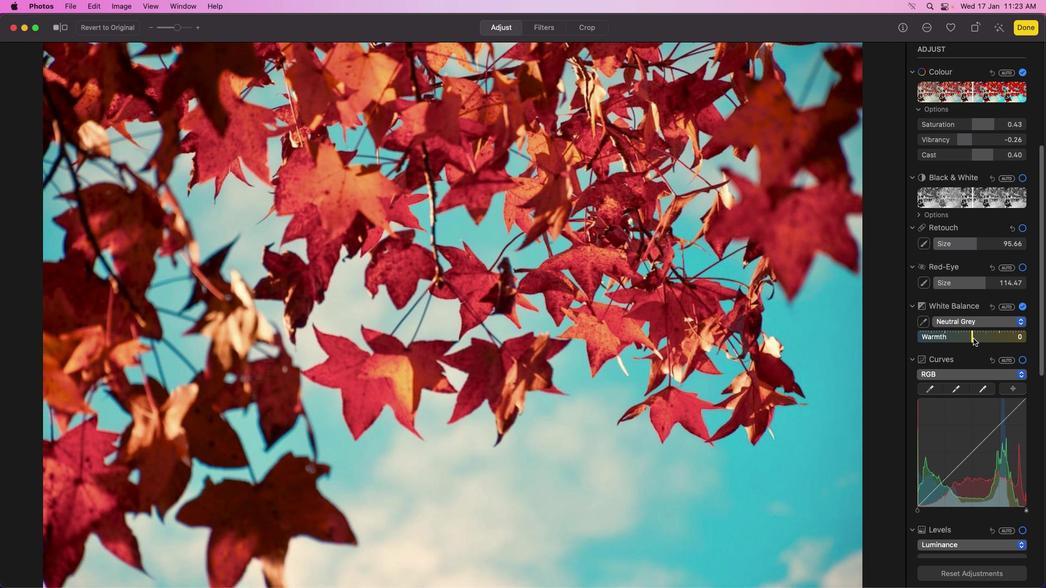 
Action: Mouse pressed left at (973, 338)
Screenshot: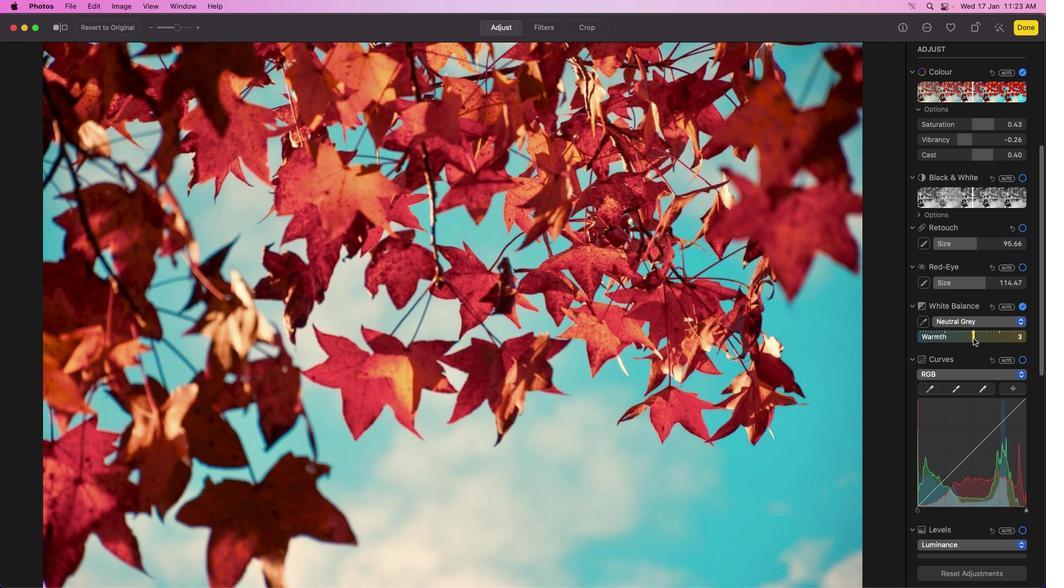 
Action: Mouse moved to (957, 340)
Screenshot: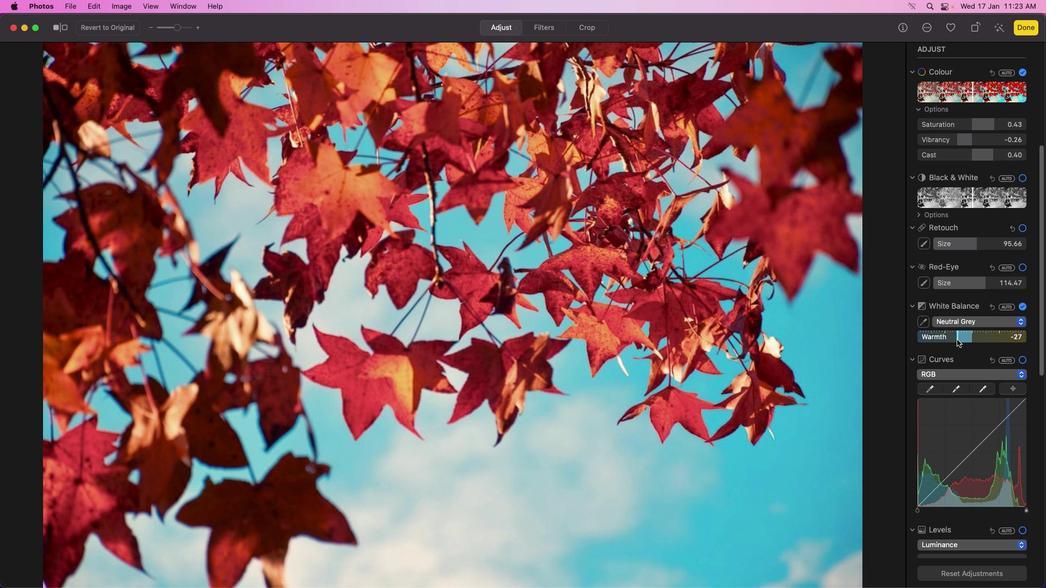 
Action: Mouse pressed left at (957, 340)
Screenshot: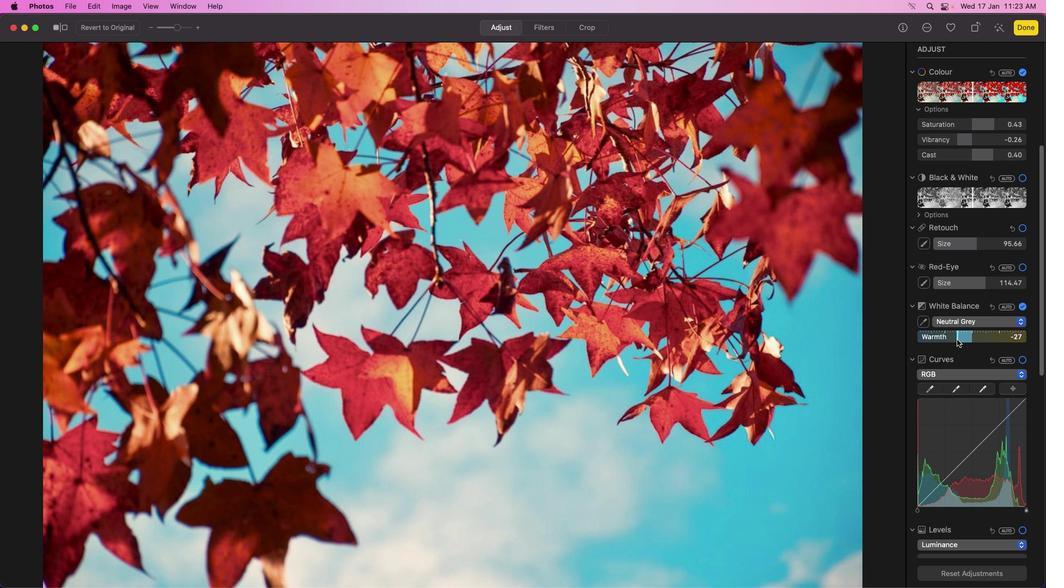 
Action: Mouse moved to (105, 89)
Screenshot: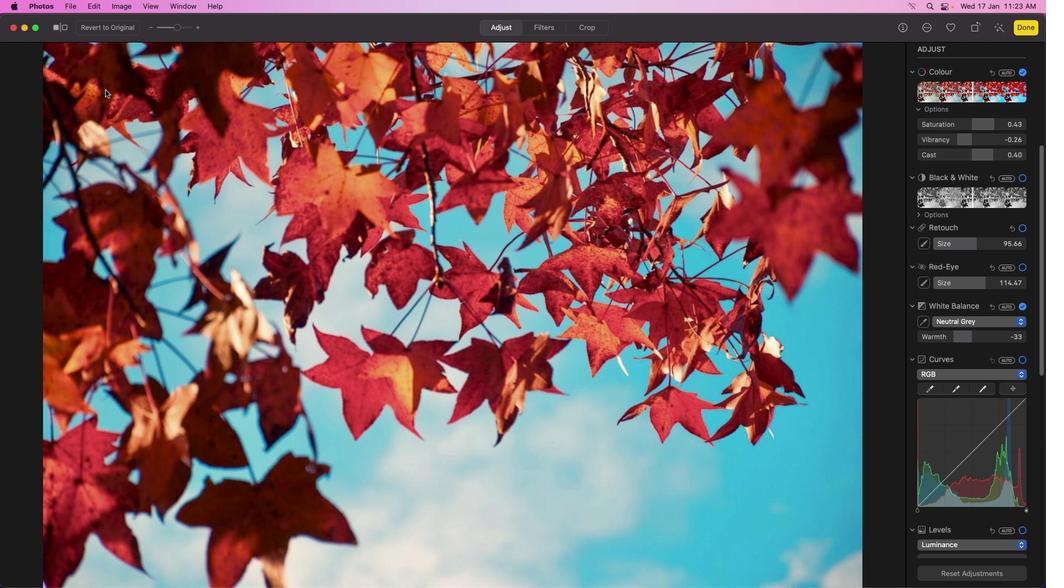 
Action: Mouse pressed left at (105, 89)
Screenshot: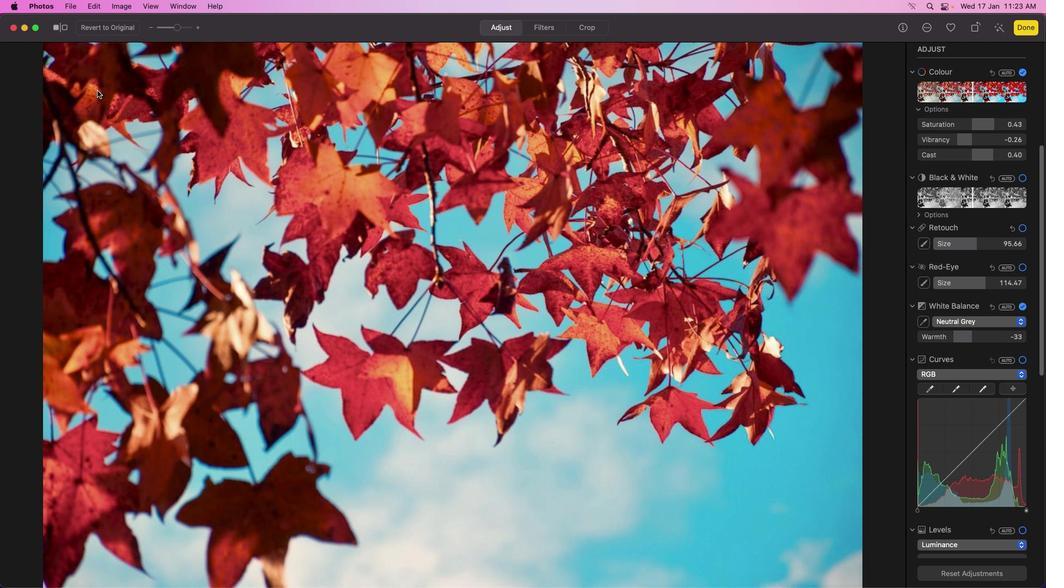 
Action: Mouse moved to (61, 29)
Screenshot: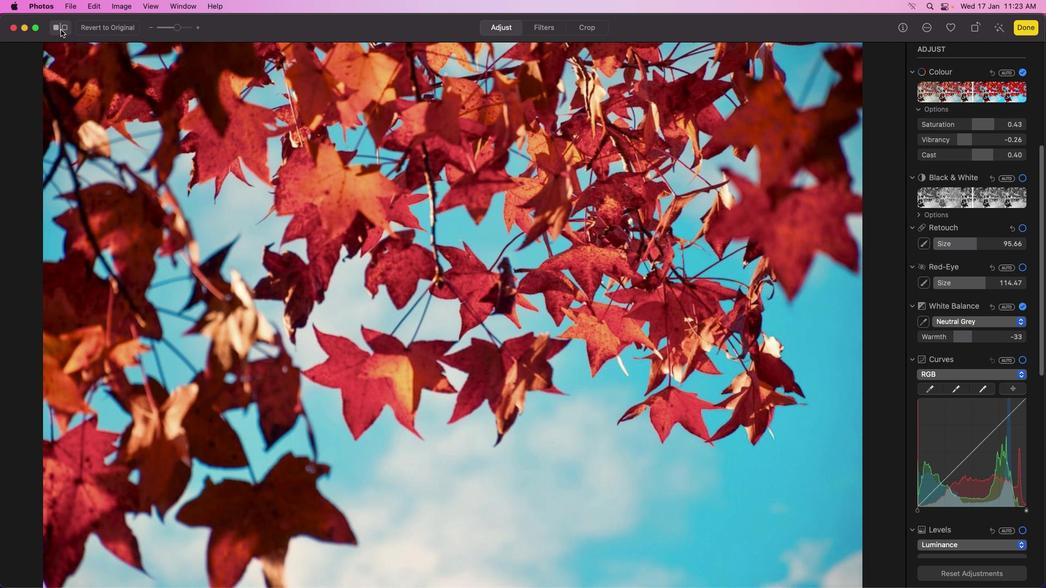 
Action: Mouse pressed left at (61, 29)
Screenshot: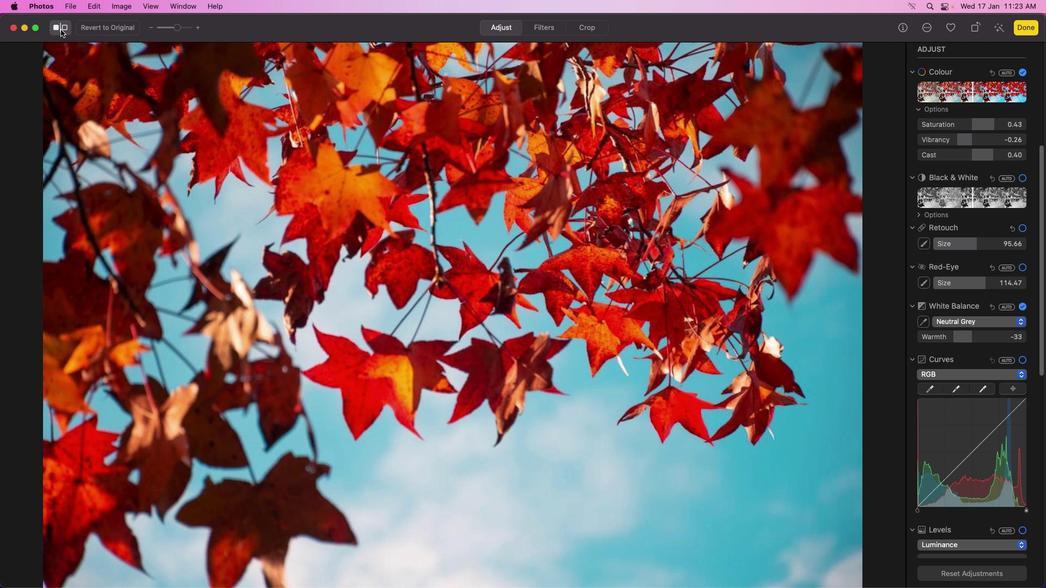 
Action: Mouse pressed left at (61, 29)
Screenshot: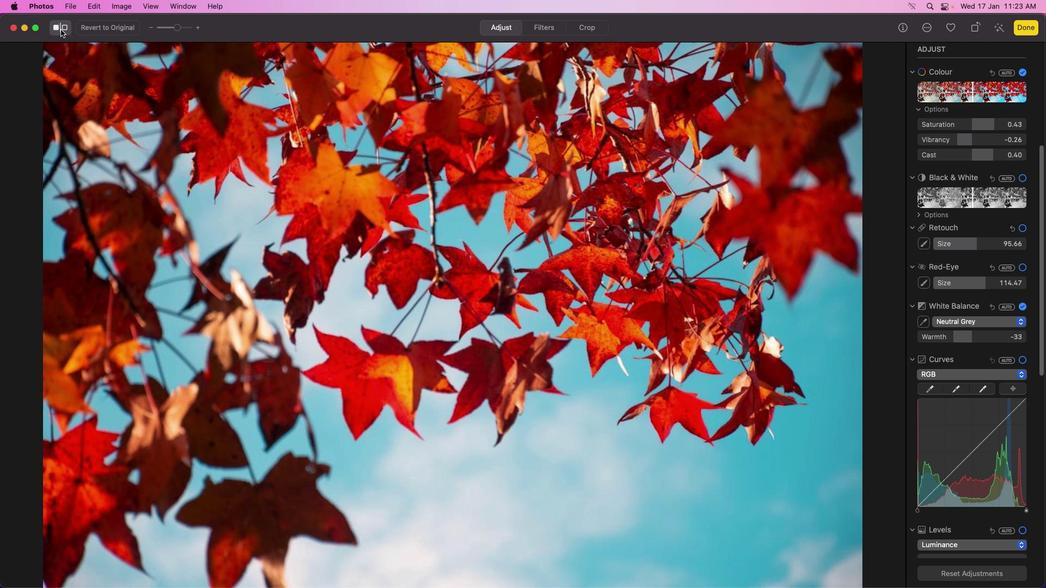 
Action: Mouse pressed left at (61, 29)
Screenshot: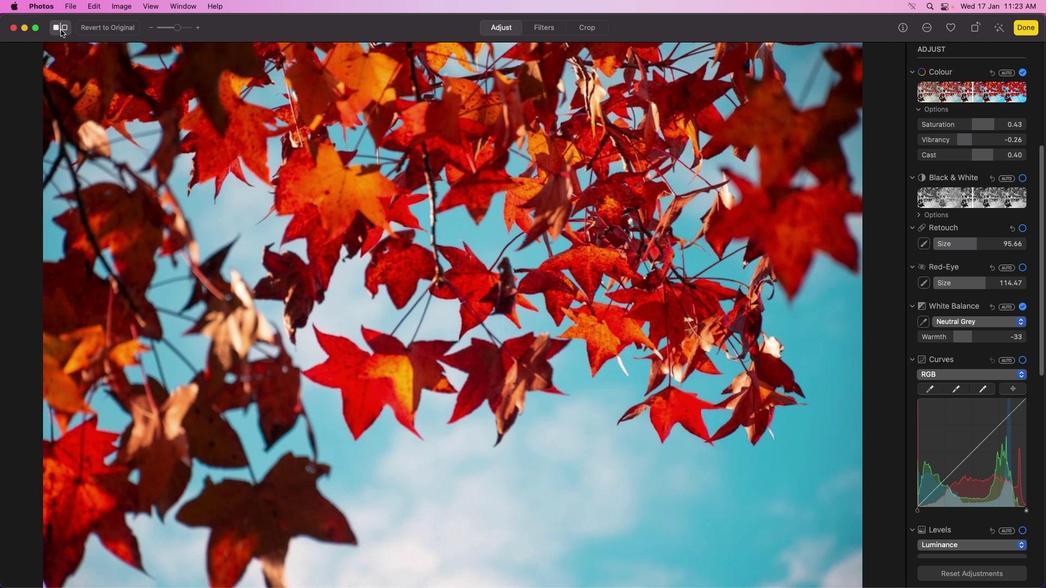 
Action: Mouse pressed left at (61, 29)
Screenshot: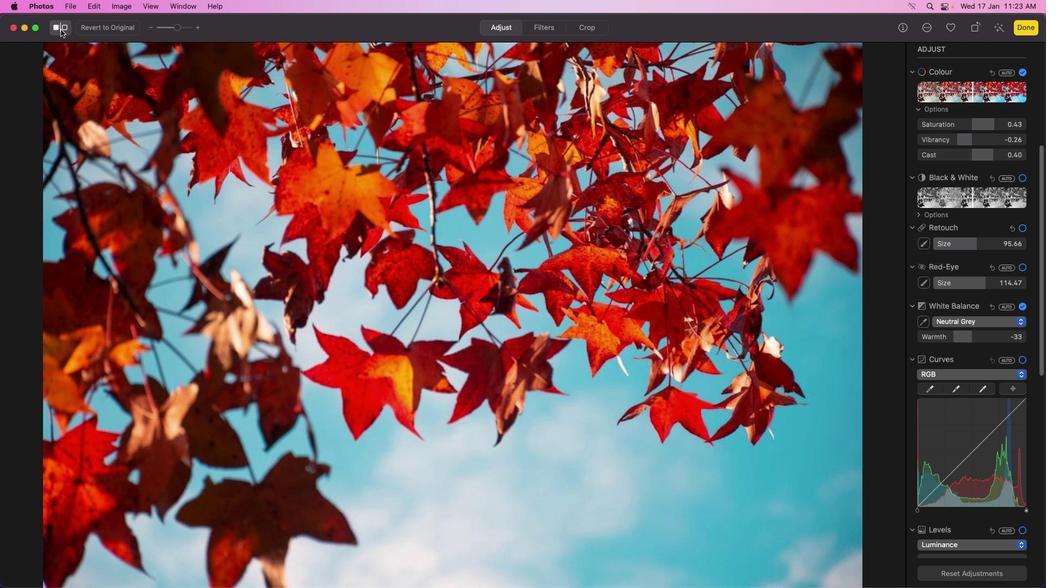 
Action: Mouse moved to (1007, 412)
Screenshot: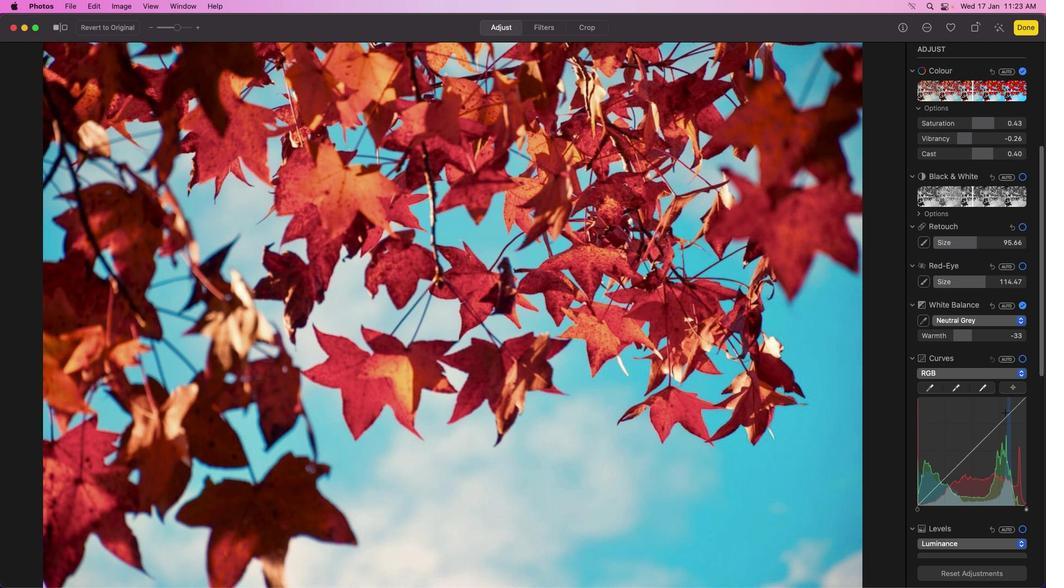 
Action: Mouse scrolled (1007, 412) with delta (0, 0)
Screenshot: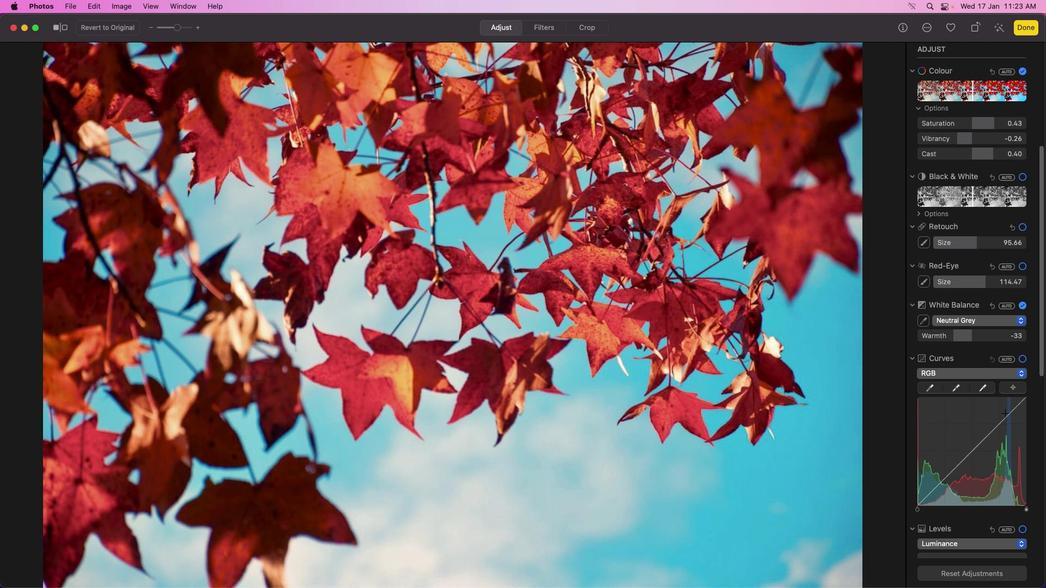 
Action: Mouse moved to (1007, 412)
Screenshot: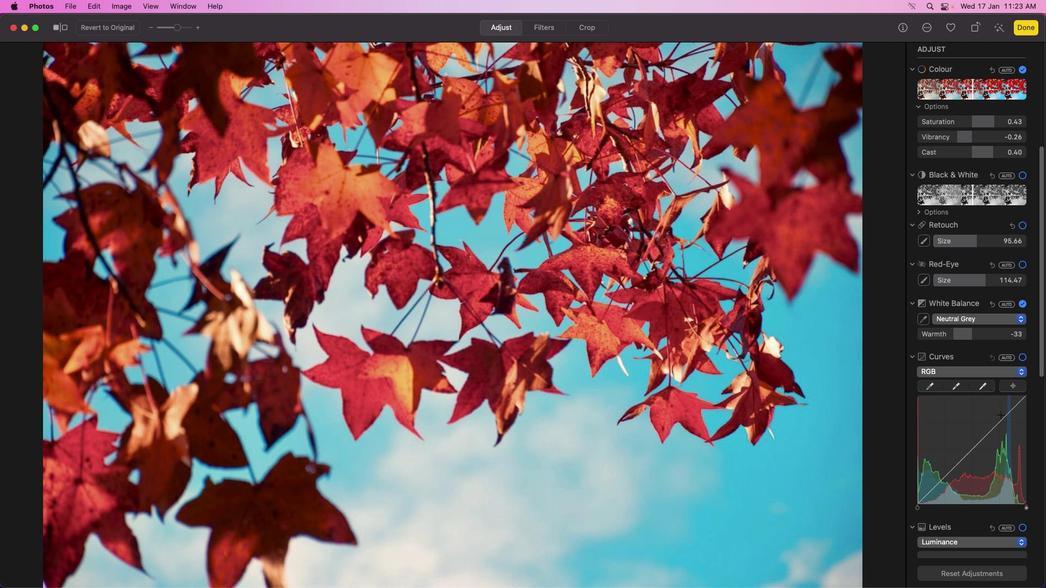 
Action: Mouse scrolled (1007, 412) with delta (0, 0)
Screenshot: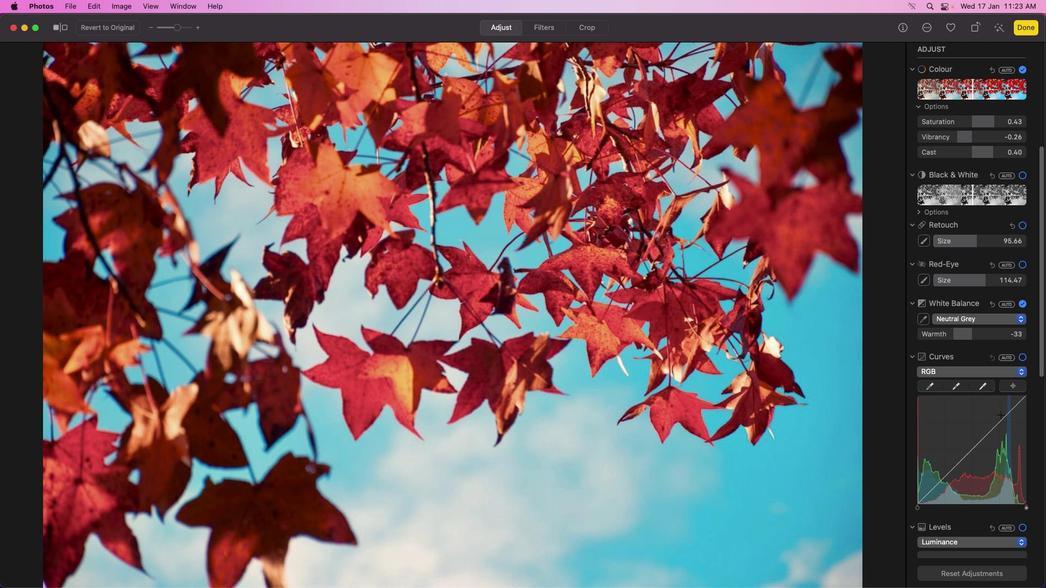 
Action: Mouse moved to (1004, 414)
Screenshot: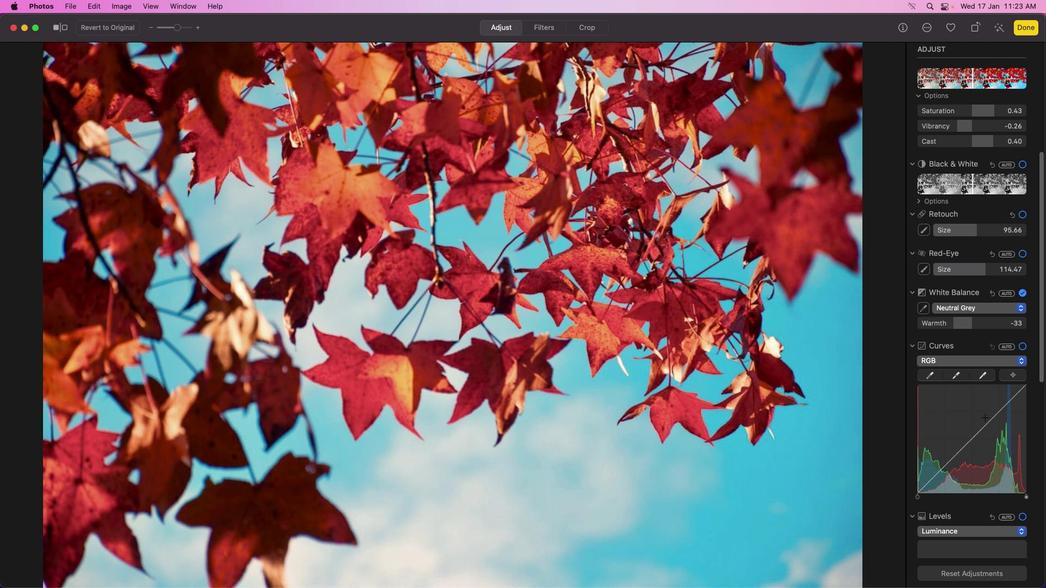 
Action: Mouse scrolled (1004, 414) with delta (0, 0)
Screenshot: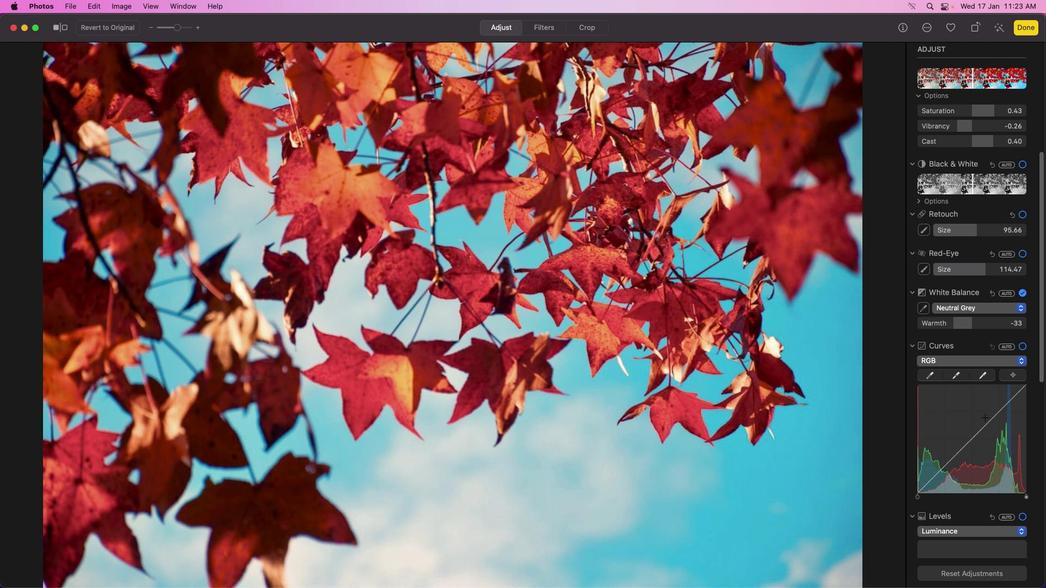 
Action: Mouse moved to (1000, 415)
Screenshot: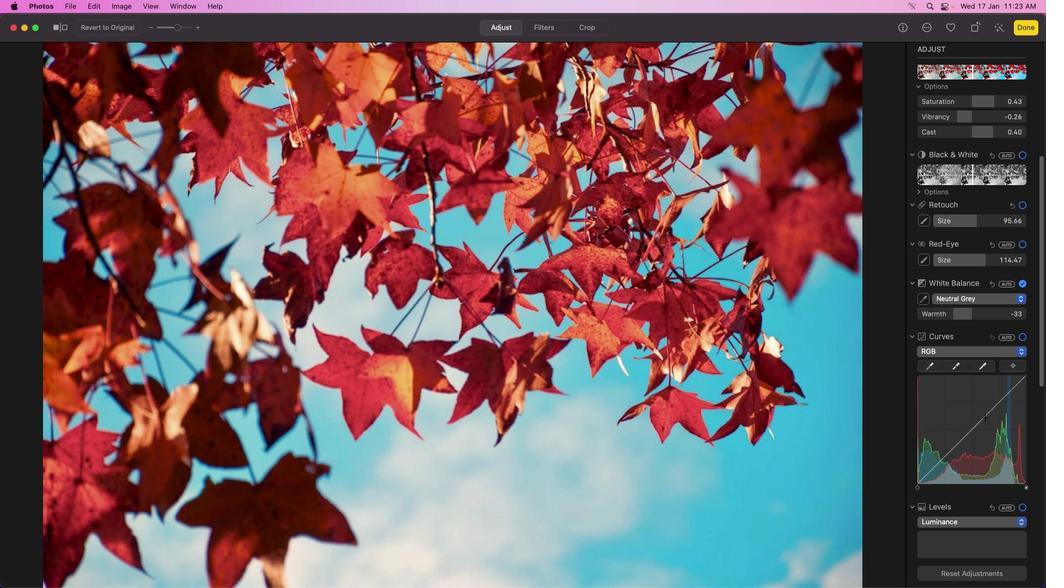 
Action: Mouse scrolled (1000, 415) with delta (0, 0)
Screenshot: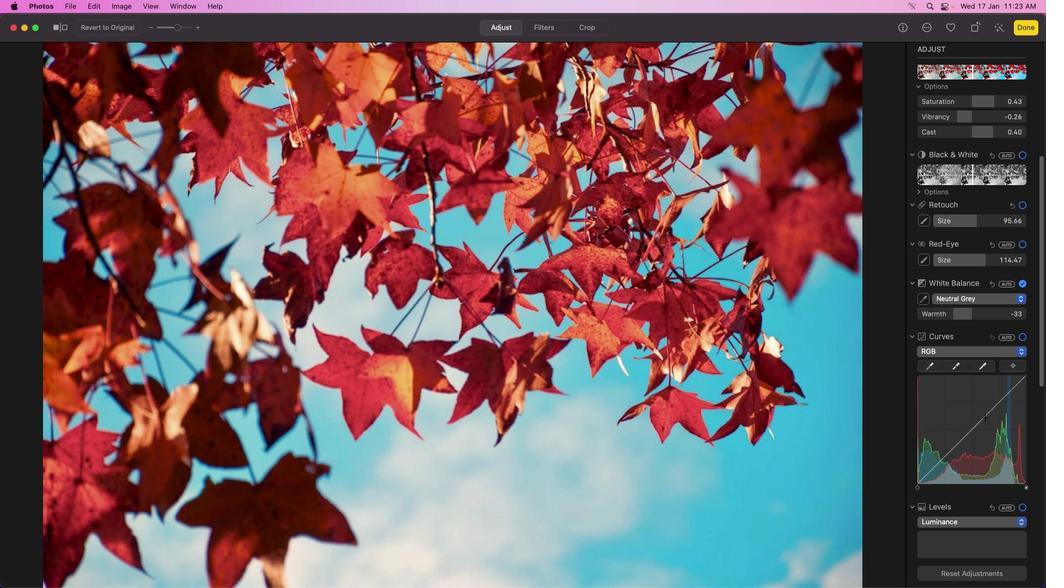 
Action: Mouse moved to (989, 417)
Screenshot: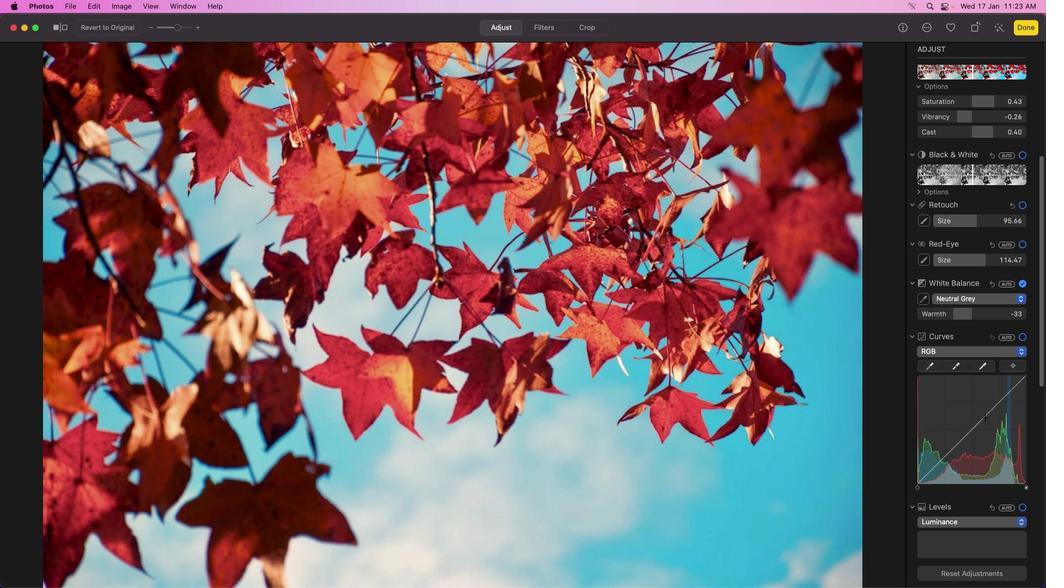 
Action: Mouse scrolled (989, 417) with delta (0, 0)
Screenshot: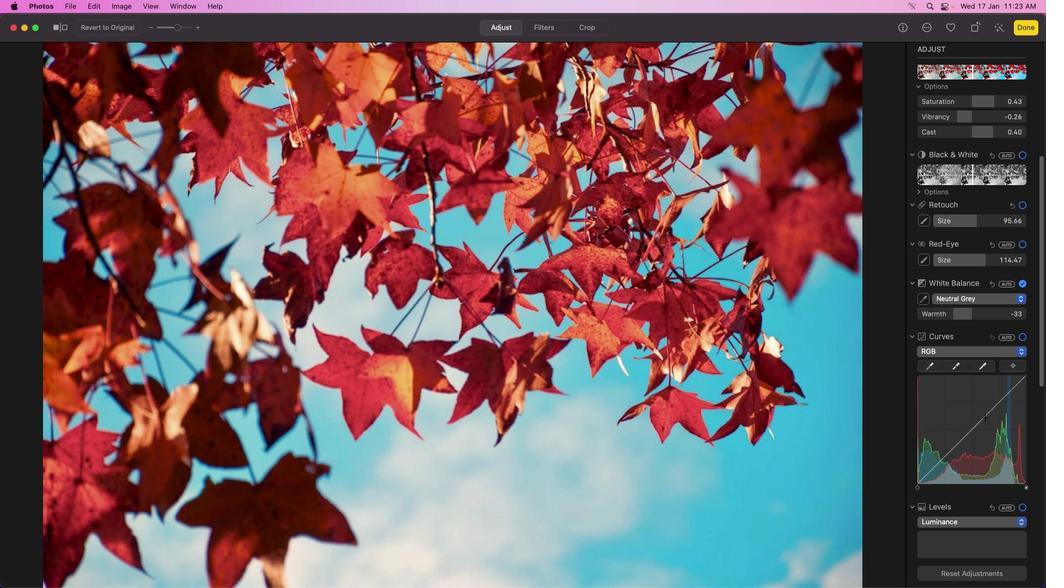 
Action: Mouse moved to (985, 417)
Screenshot: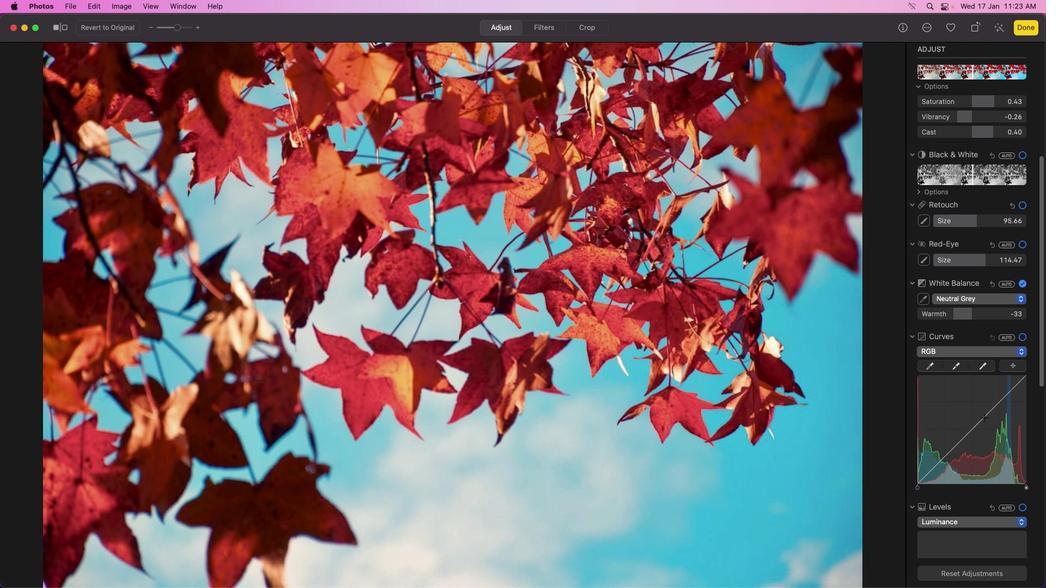 
Action: Mouse scrolled (985, 417) with delta (0, 0)
Screenshot: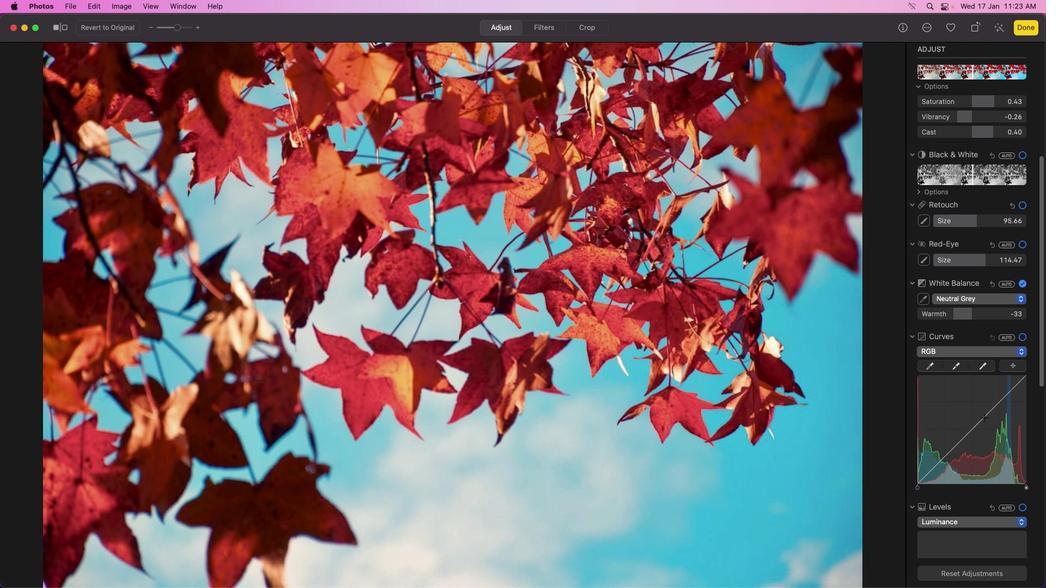 
Action: Mouse moved to (989, 413)
Screenshot: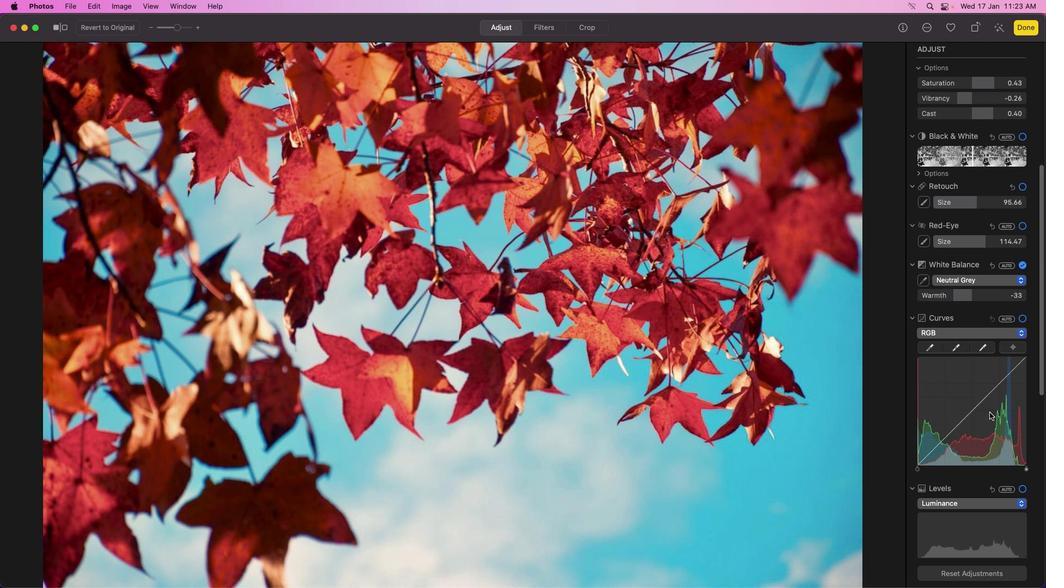 
Action: Mouse scrolled (989, 413) with delta (0, 0)
Screenshot: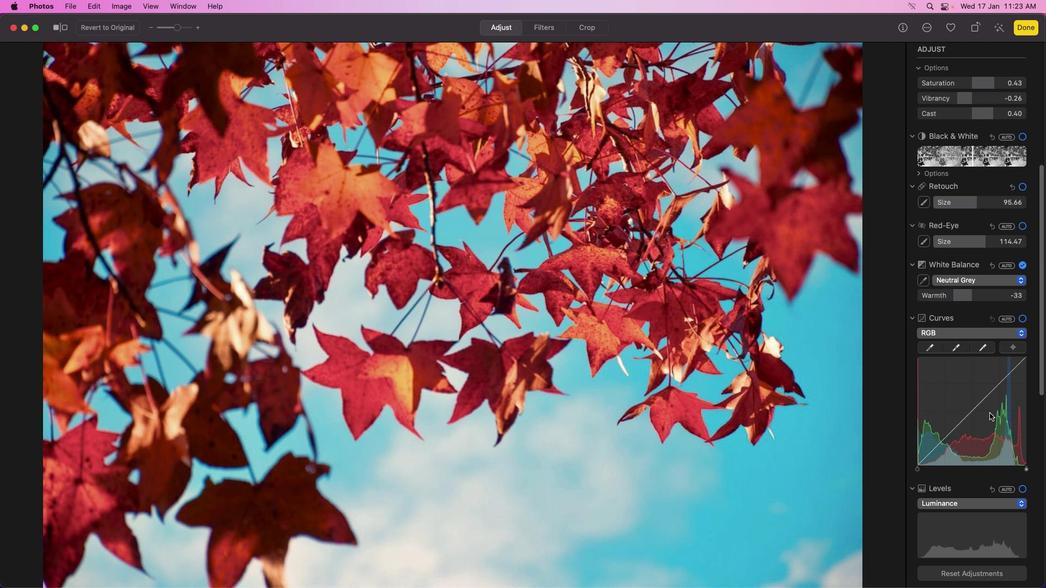 
Action: Mouse moved to (989, 413)
Screenshot: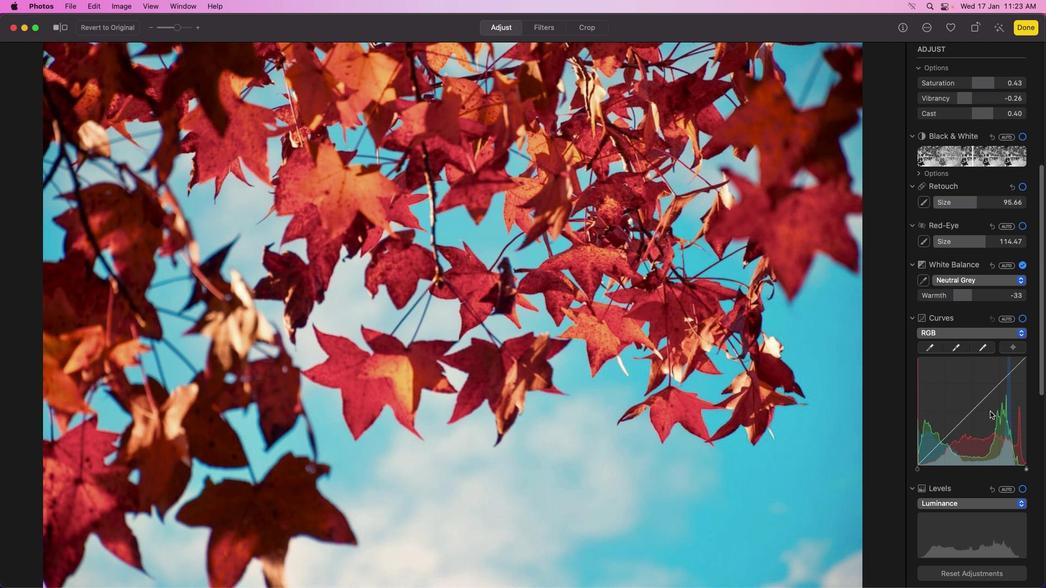 
Action: Mouse scrolled (989, 413) with delta (0, 0)
Screenshot: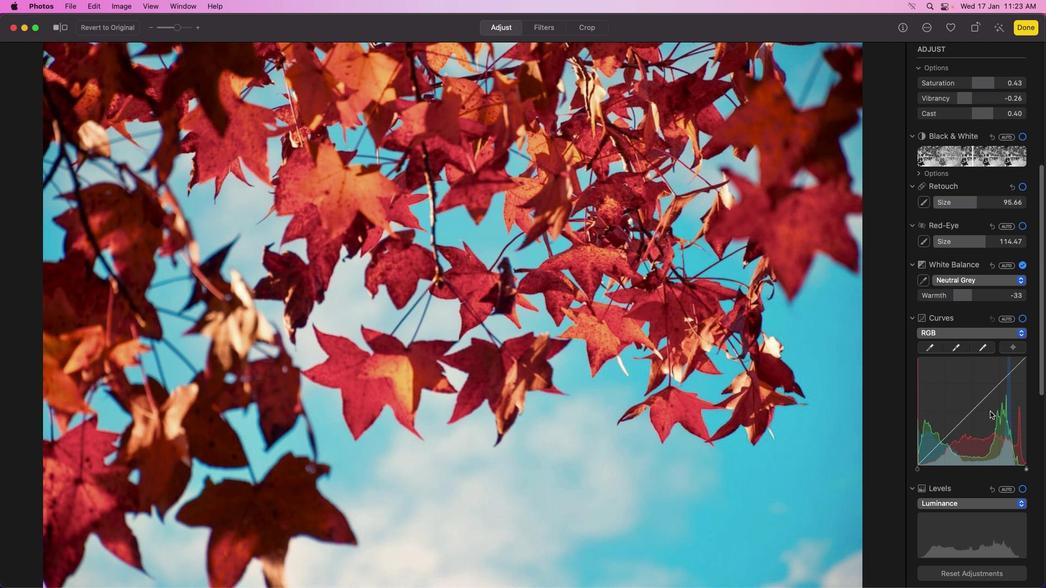 
Action: Mouse moved to (989, 413)
Screenshot: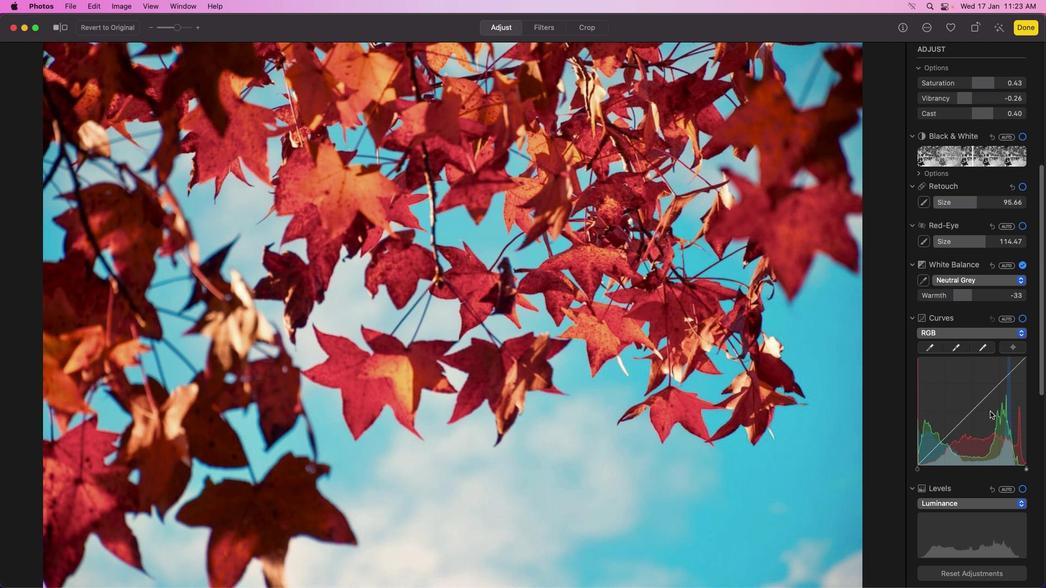 
Action: Mouse scrolled (989, 413) with delta (0, -1)
Screenshot: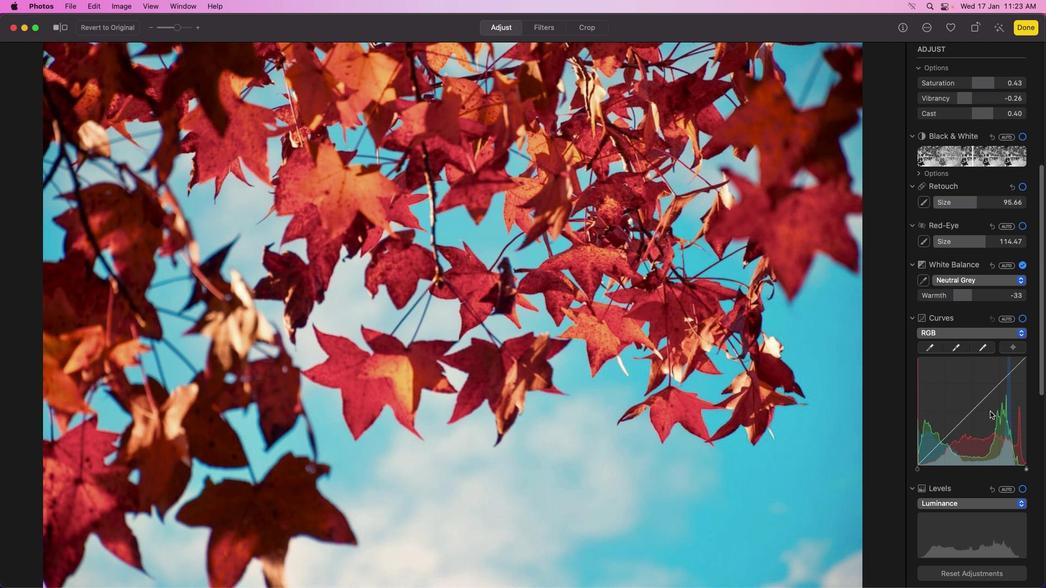 
Action: Mouse moved to (990, 407)
Screenshot: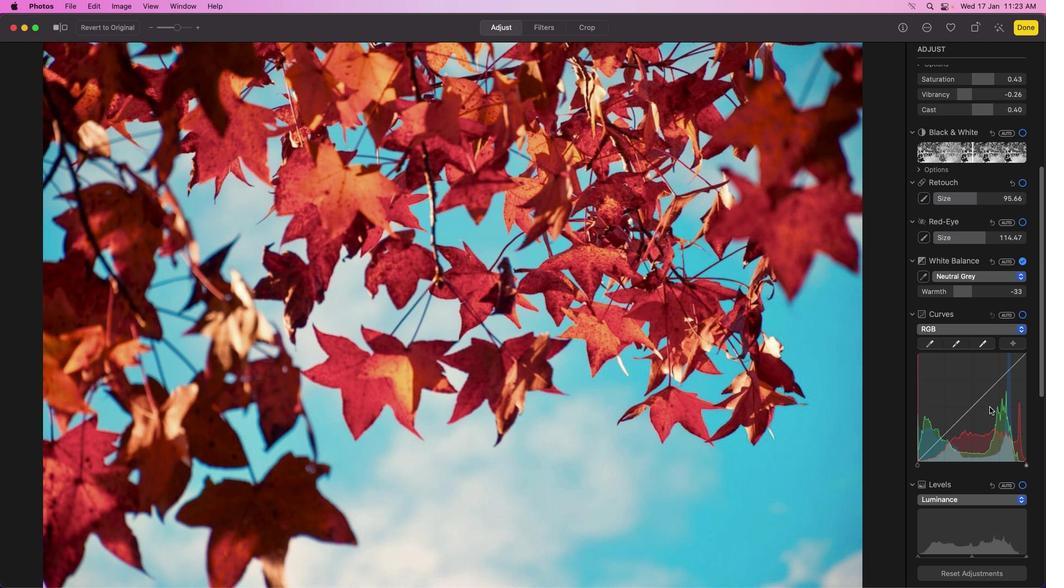 
Action: Mouse scrolled (990, 407) with delta (0, 0)
Screenshot: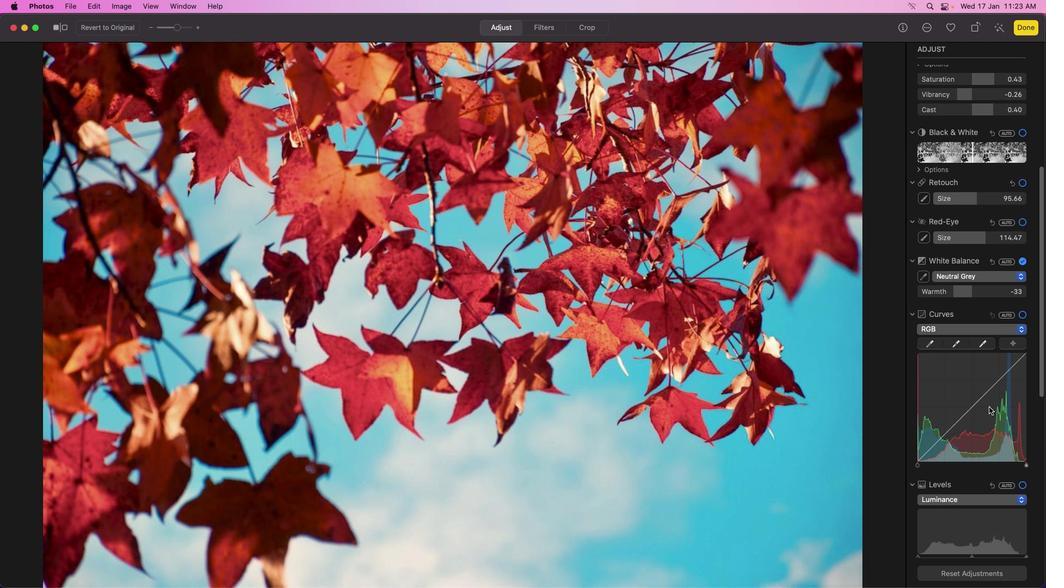 
Action: Mouse scrolled (990, 407) with delta (0, 0)
Screenshot: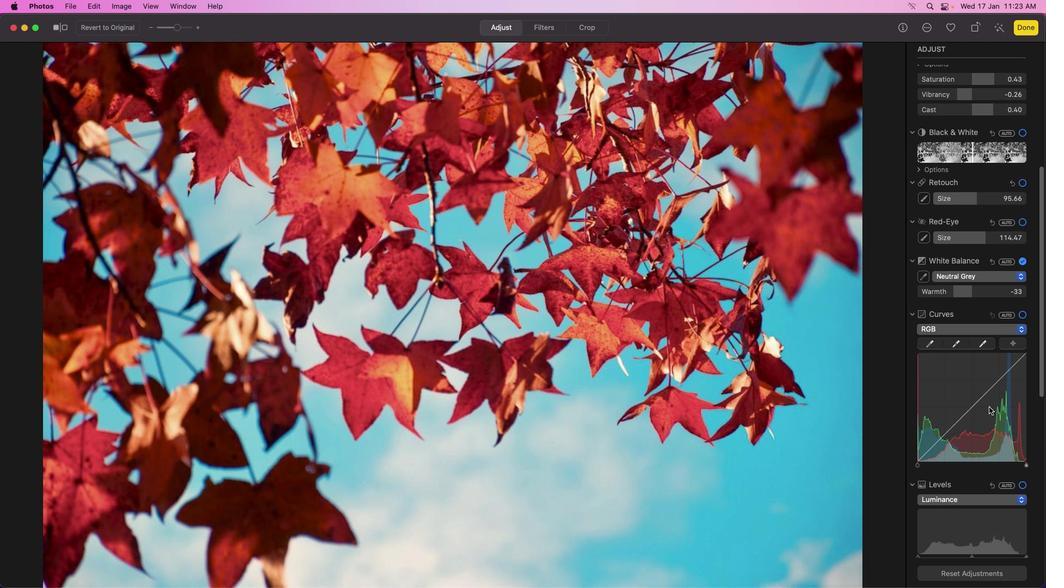 
Action: Mouse moved to (969, 408)
Screenshot: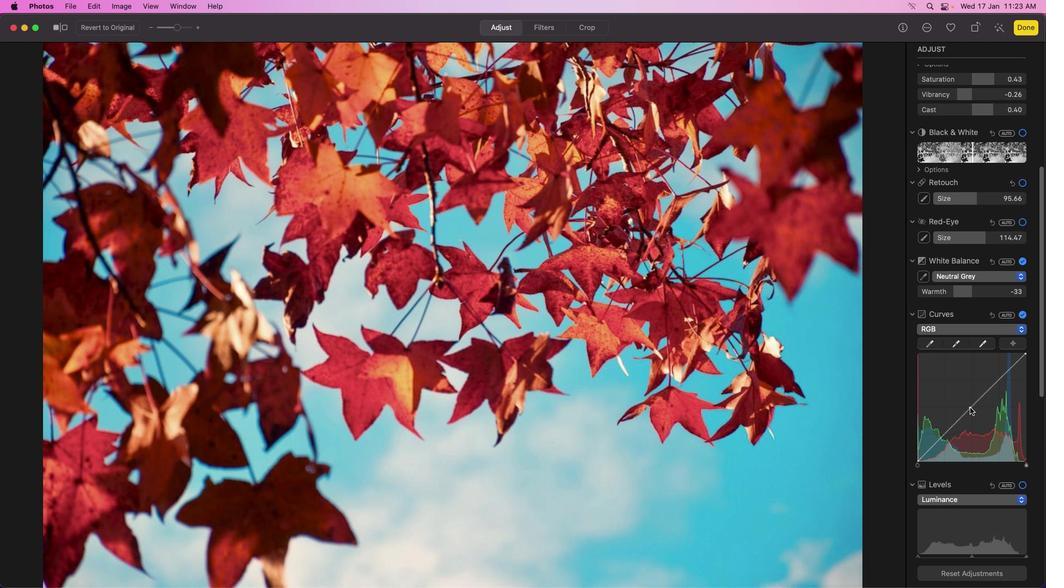 
Action: Mouse pressed left at (969, 408)
Screenshot: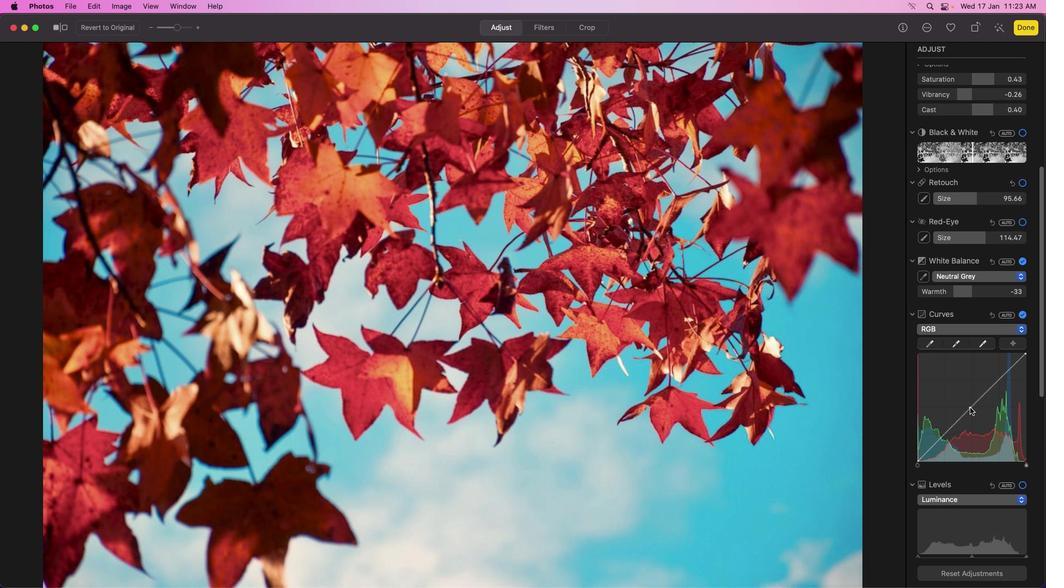 
Action: Mouse moved to (971, 409)
Screenshot: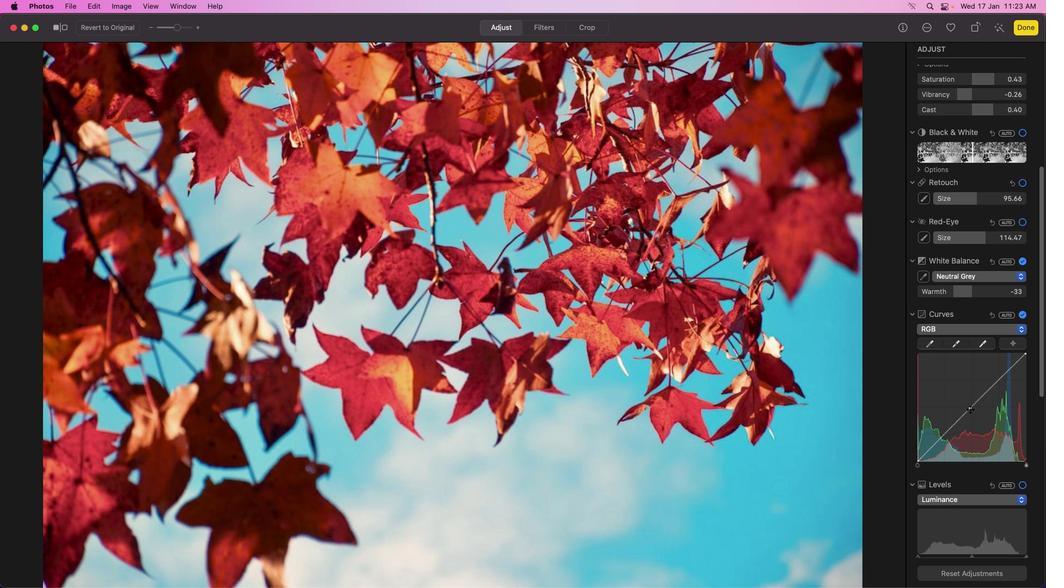 
Action: Mouse pressed left at (971, 409)
Screenshot: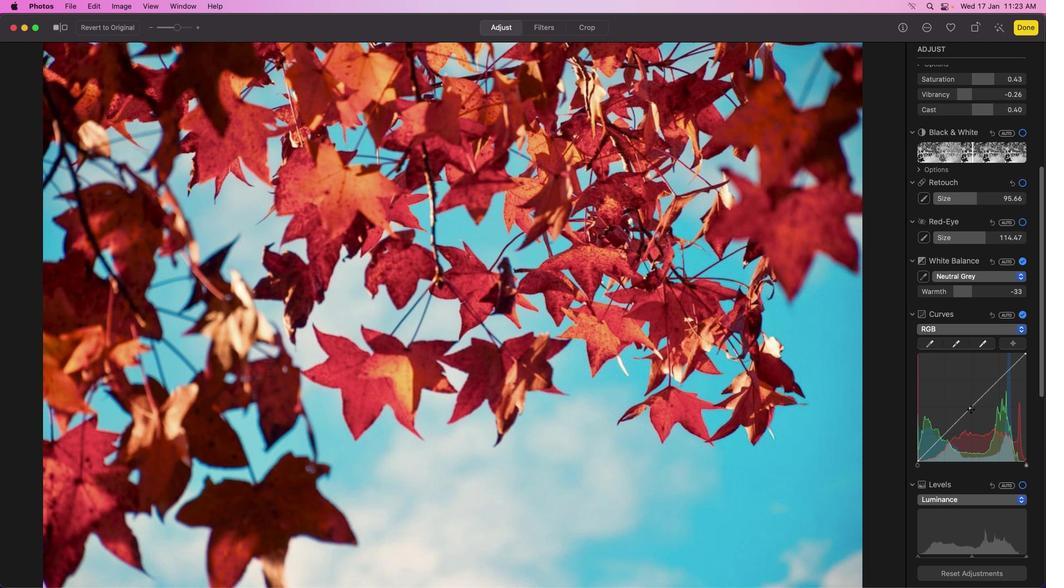 
Action: Mouse moved to (967, 402)
Screenshot: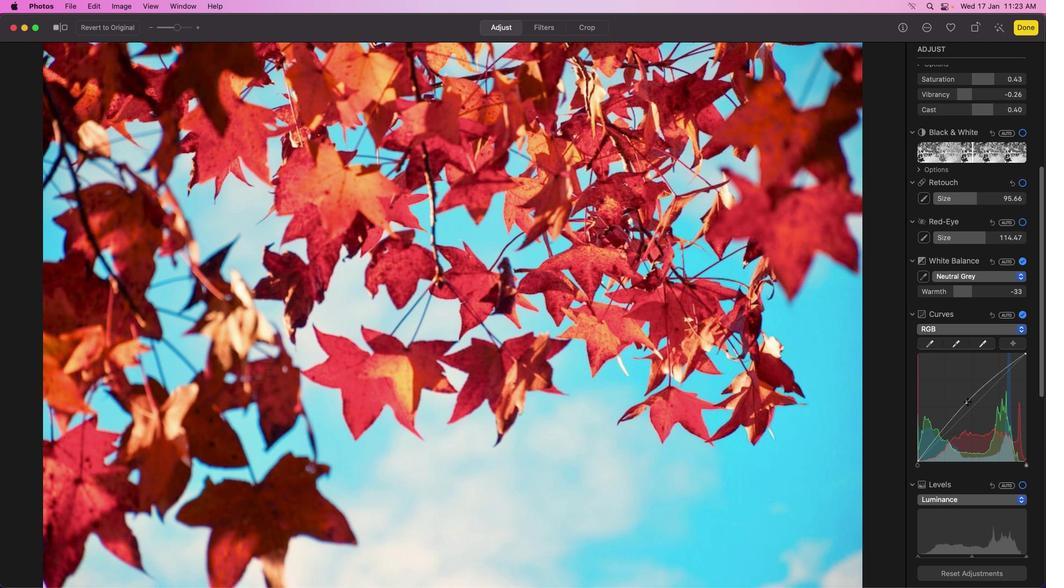 
Action: Mouse pressed left at (967, 402)
Screenshot: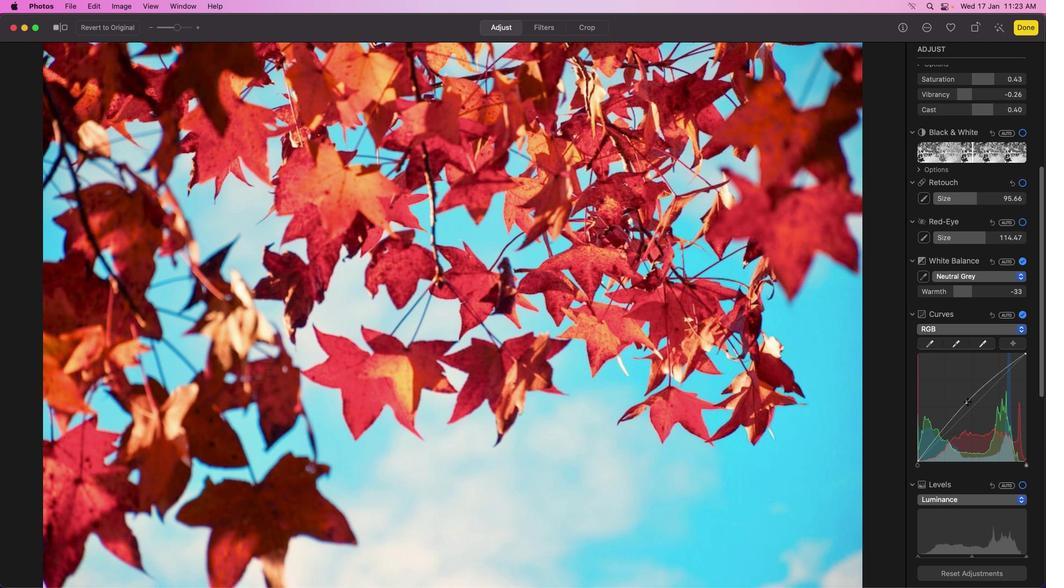 
Action: Mouse moved to (948, 434)
Screenshot: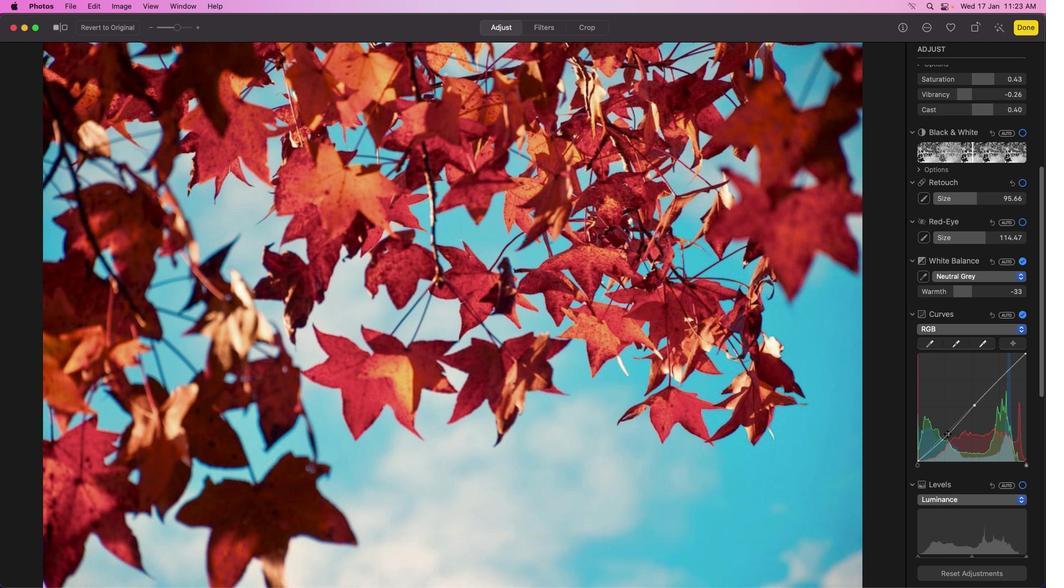 
Action: Mouse pressed left at (948, 434)
Screenshot: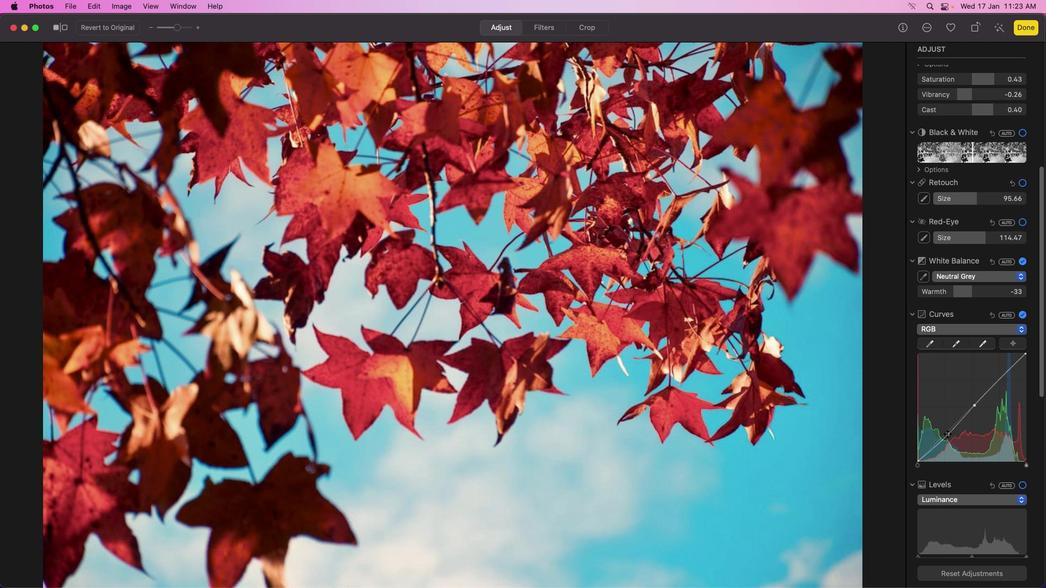 
Action: Mouse moved to (944, 427)
Screenshot: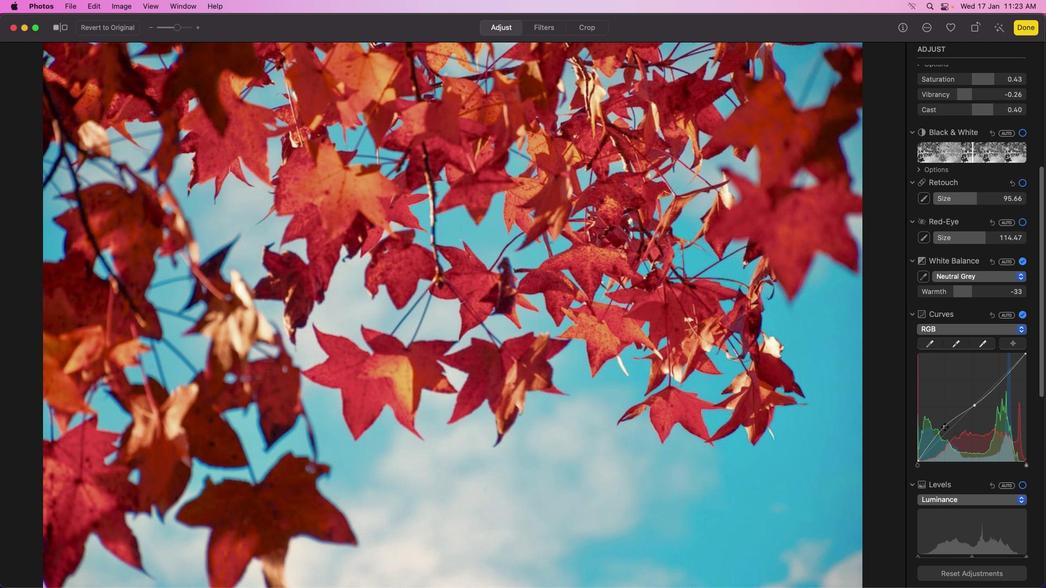 
Action: Mouse pressed left at (944, 427)
Screenshot: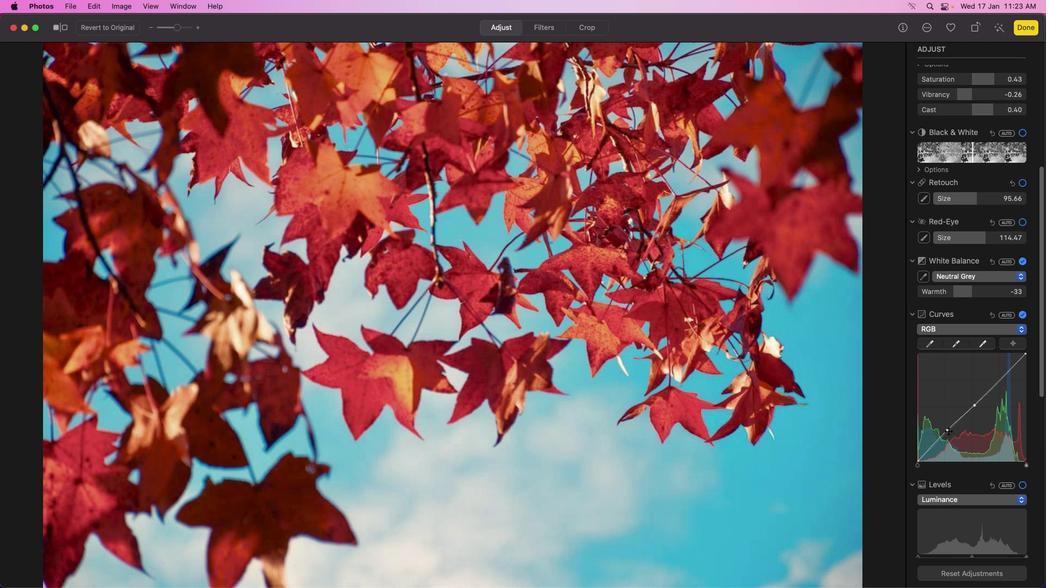 
Action: Mouse moved to (1011, 370)
Screenshot: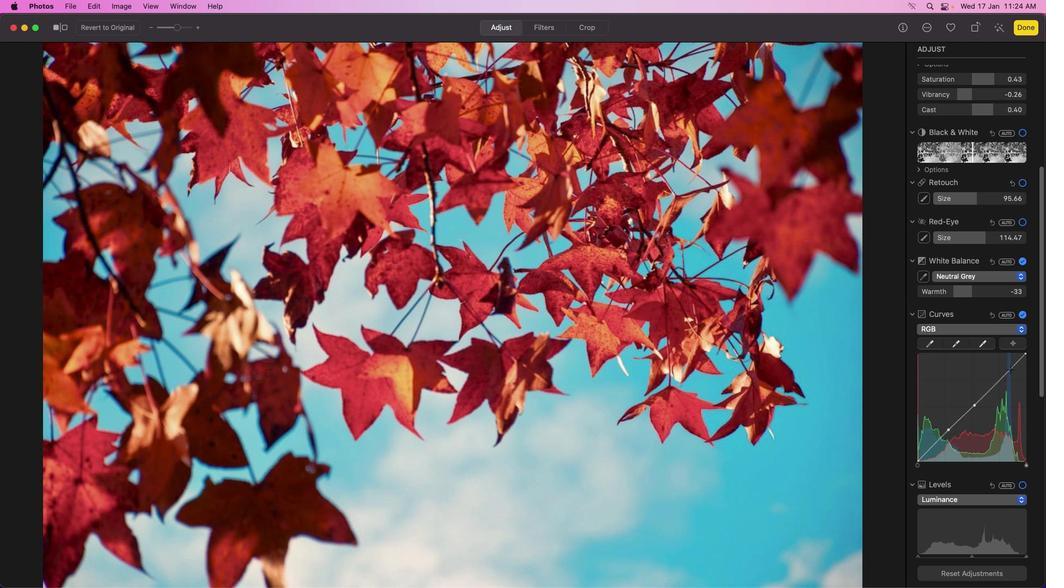 
Action: Mouse pressed left at (1011, 370)
Screenshot: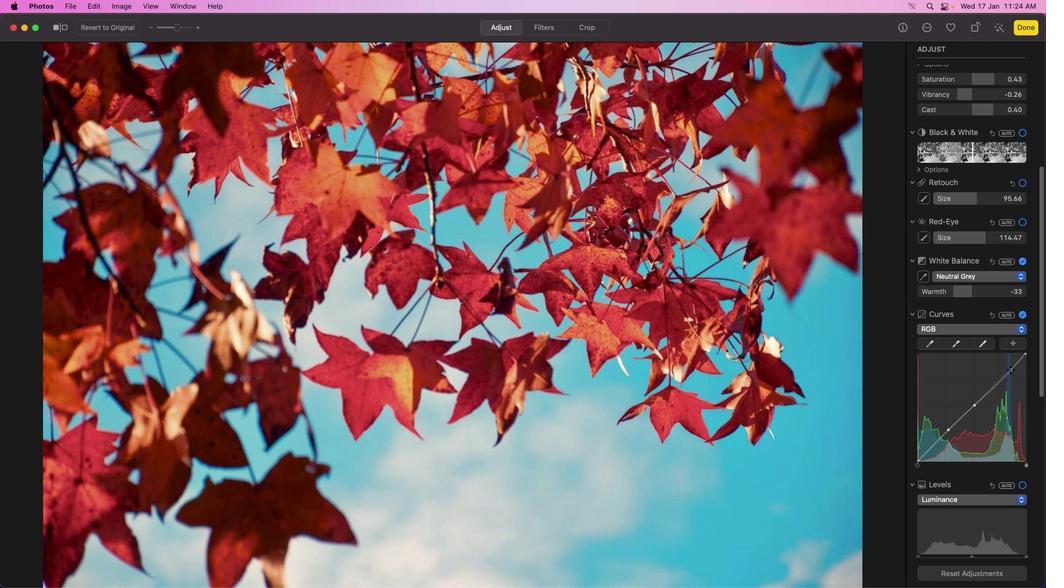 
Action: Mouse moved to (1005, 369)
Screenshot: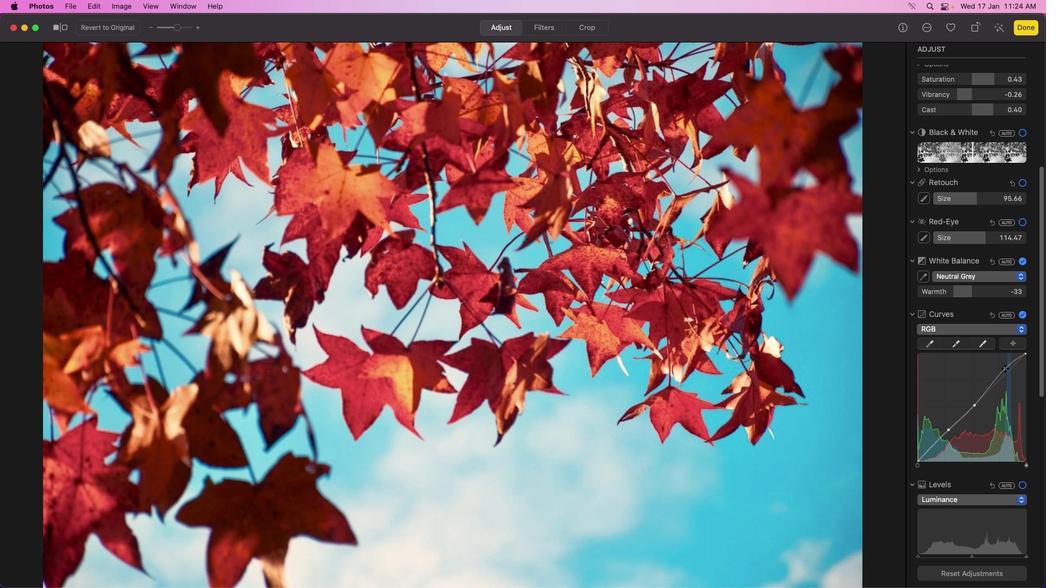 
Action: Mouse pressed left at (1005, 369)
Screenshot: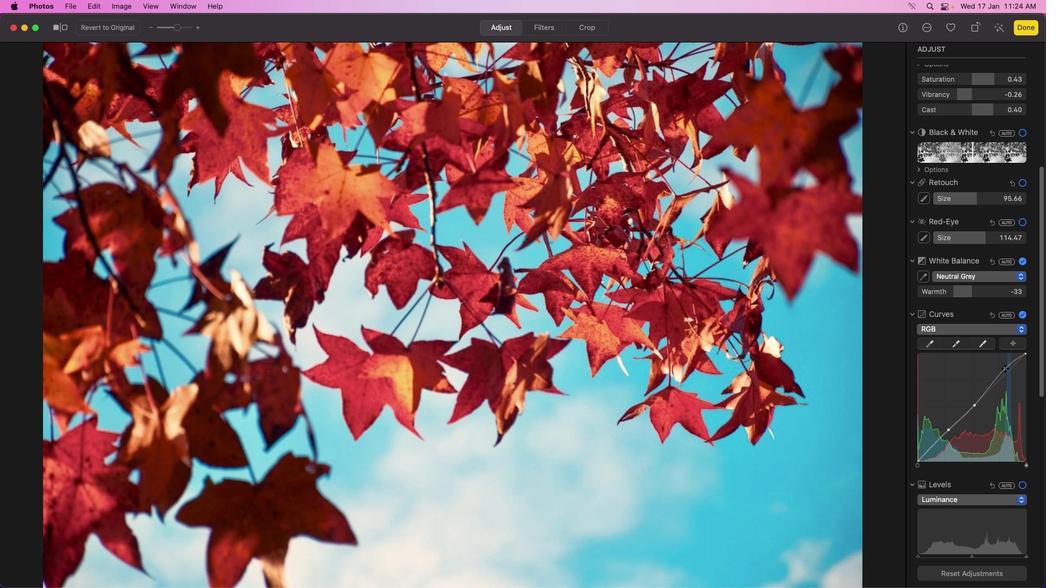 
Action: Mouse moved to (1004, 371)
Screenshot: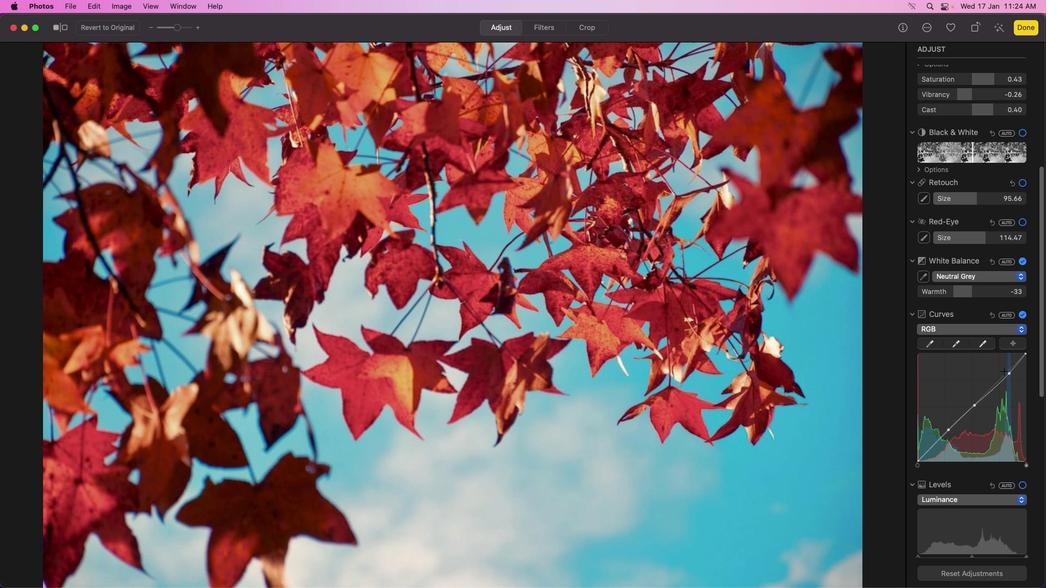 
Action: Mouse scrolled (1004, 371) with delta (0, 0)
Screenshot: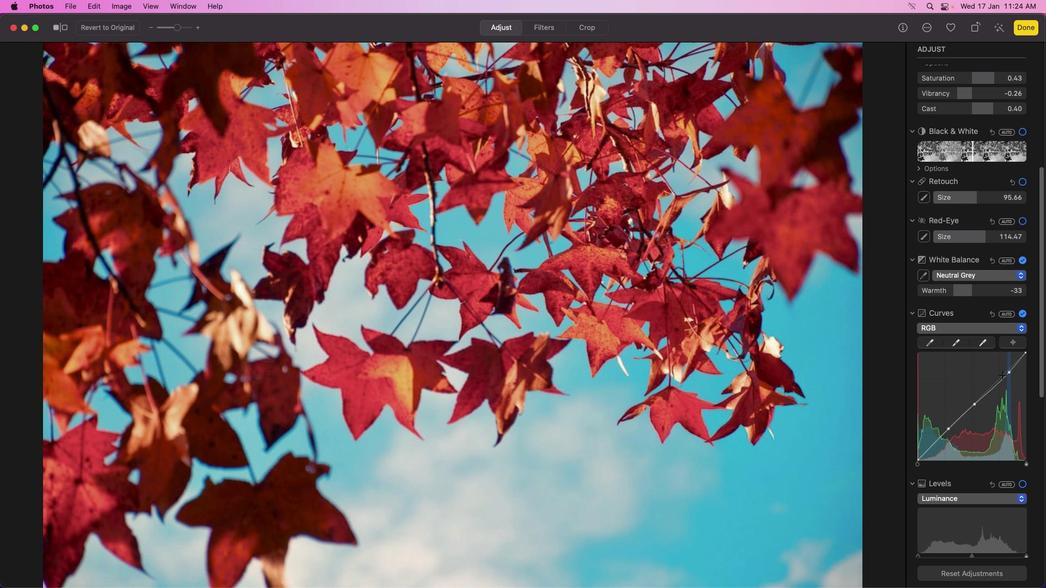 
Action: Mouse moved to (1002, 374)
Screenshot: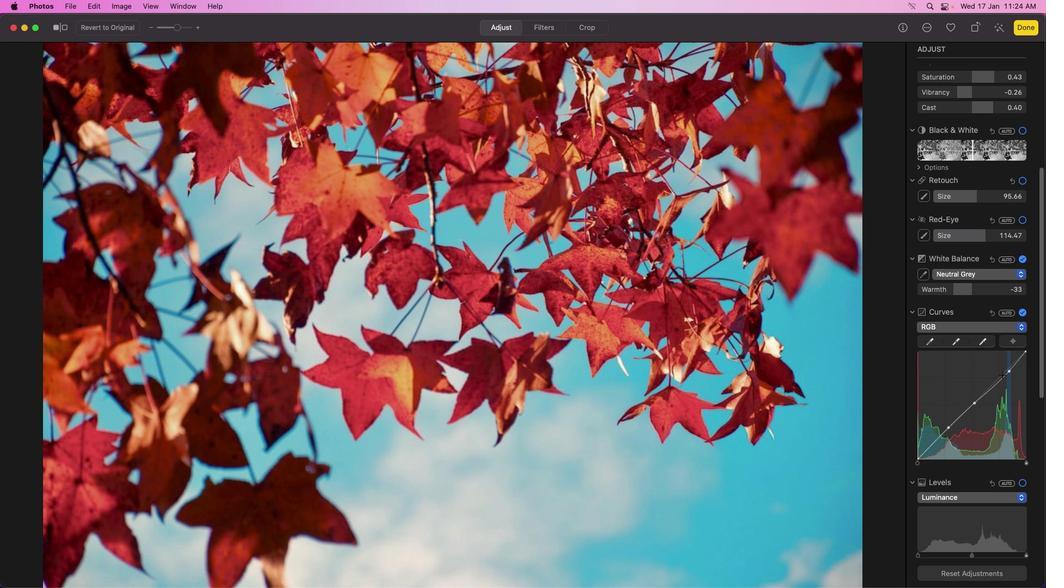 
Action: Mouse scrolled (1002, 374) with delta (0, 0)
Screenshot: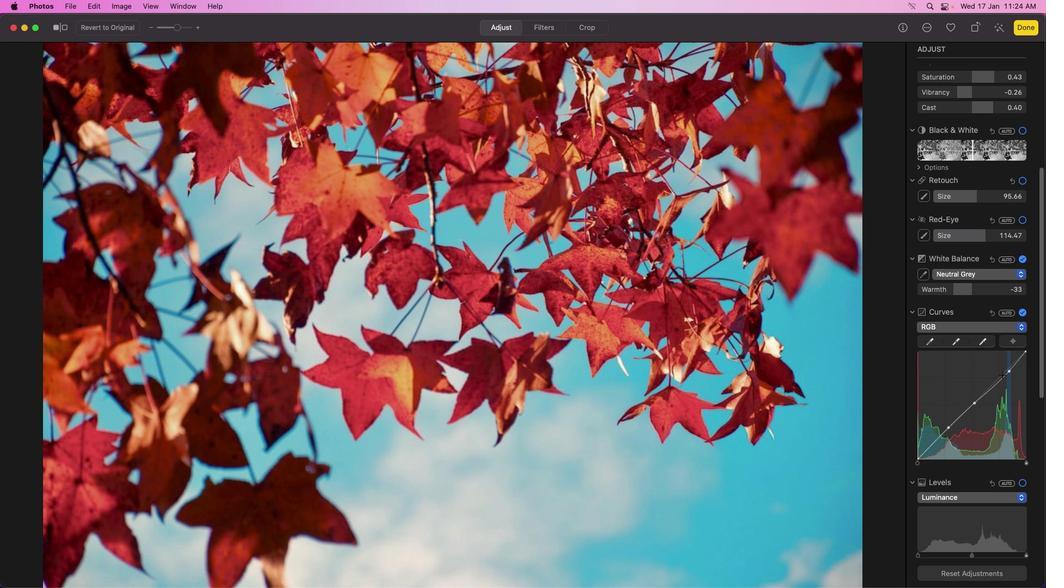 
Action: Mouse moved to (1002, 375)
Screenshot: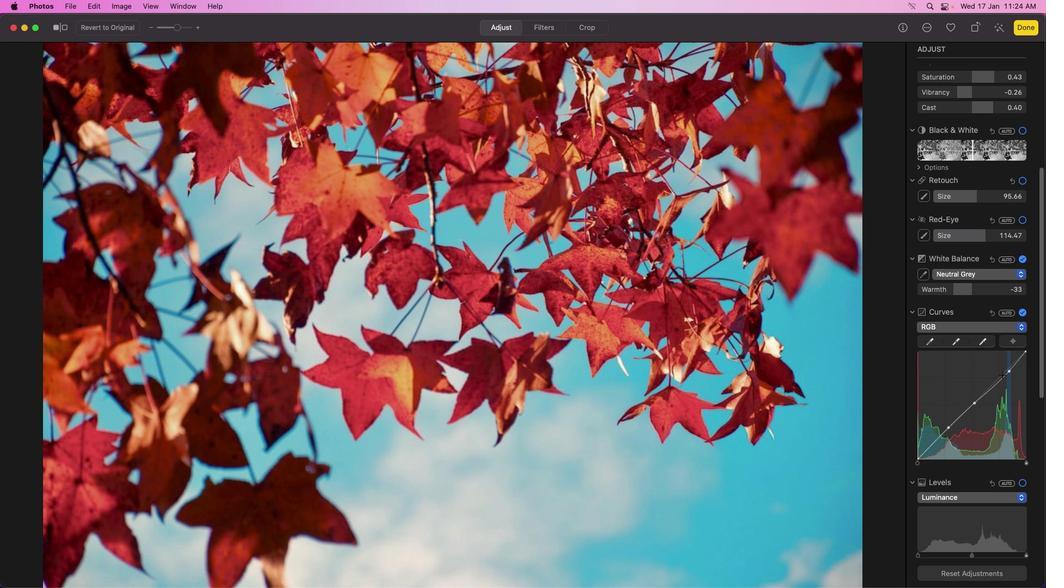 
Action: Mouse scrolled (1002, 375) with delta (0, 0)
Screenshot: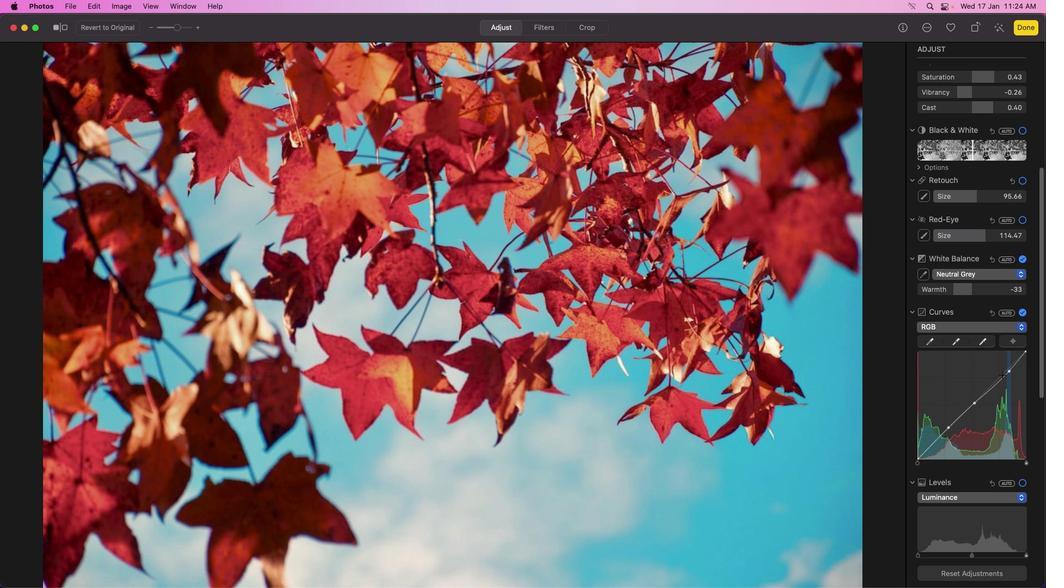 
Action: Mouse moved to (1003, 372)
Screenshot: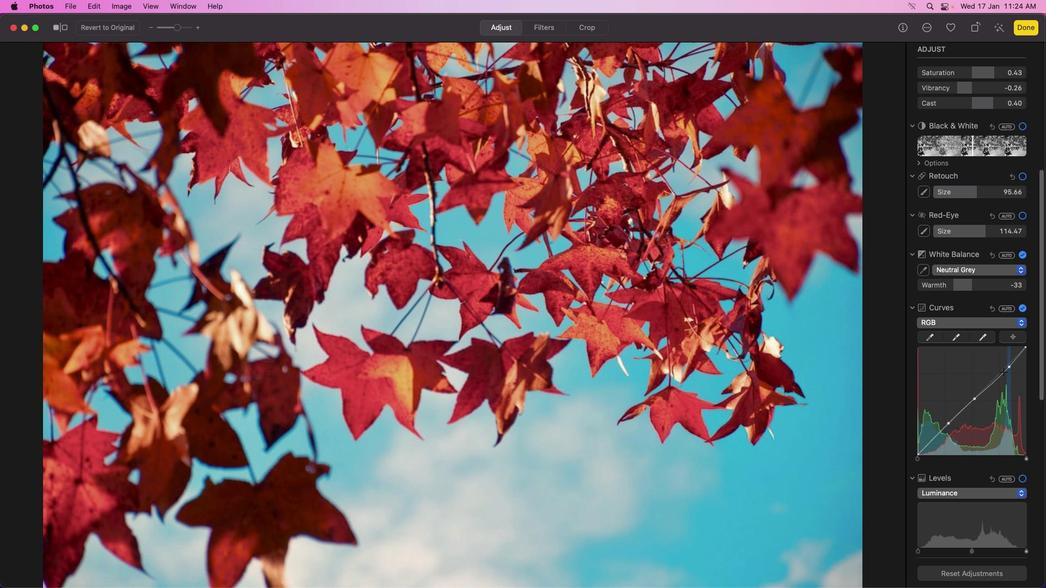 
Action: Mouse scrolled (1003, 372) with delta (0, 0)
Screenshot: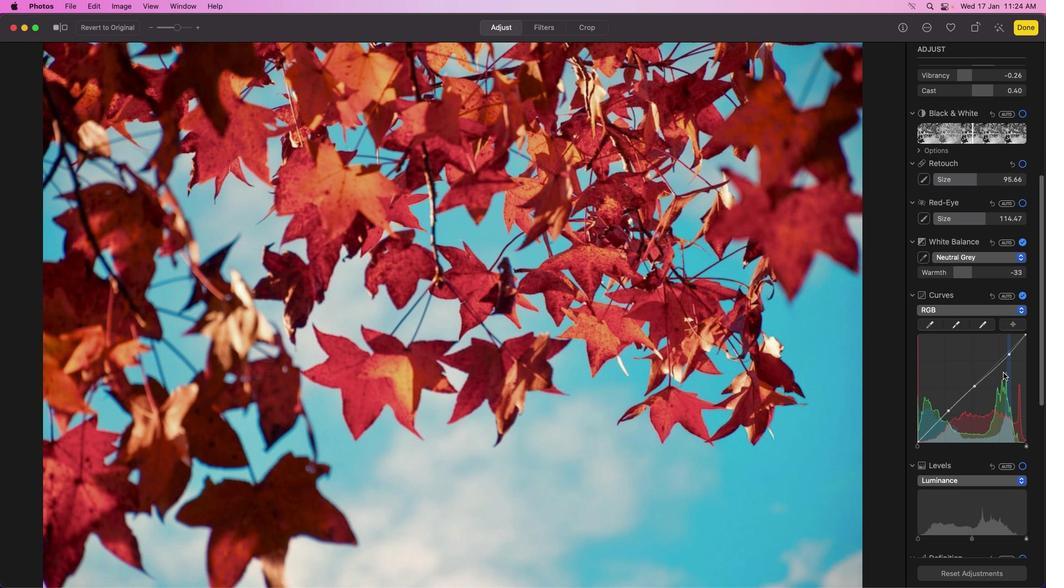 
Action: Mouse scrolled (1003, 372) with delta (0, 0)
Screenshot: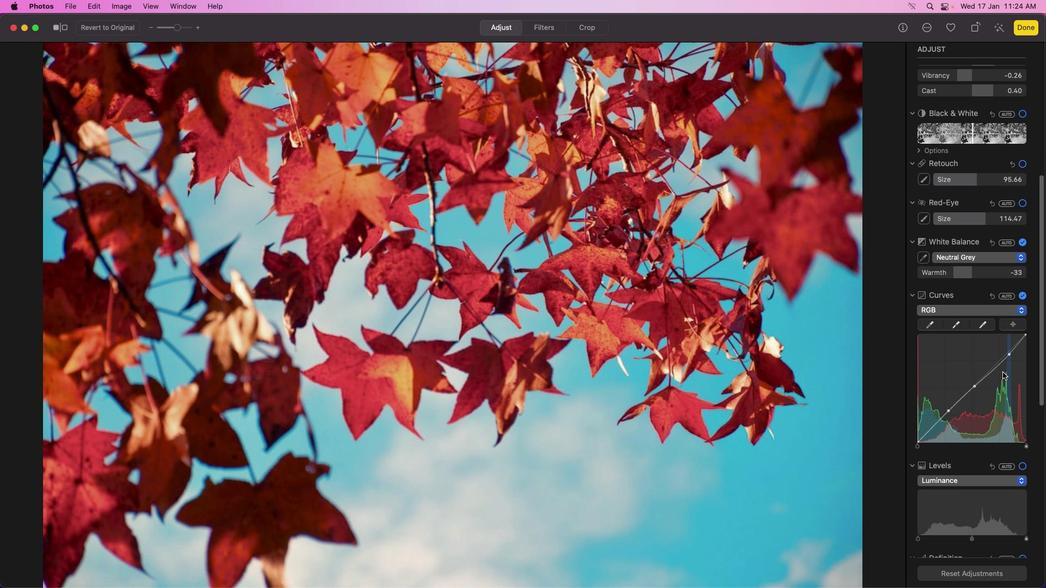 
Action: Mouse scrolled (1003, 372) with delta (0, -1)
Screenshot: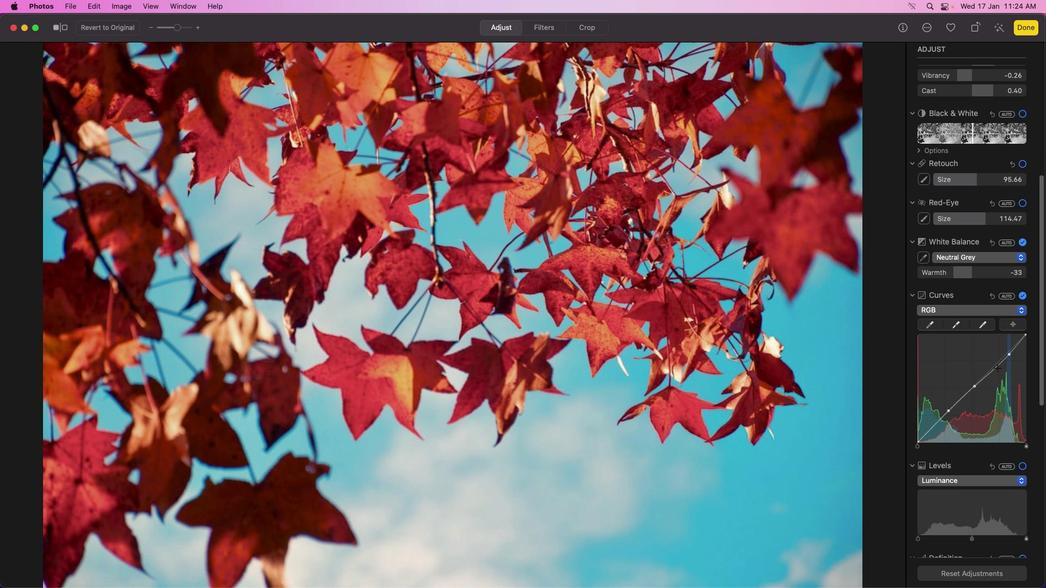 
Action: Mouse moved to (996, 365)
Screenshot: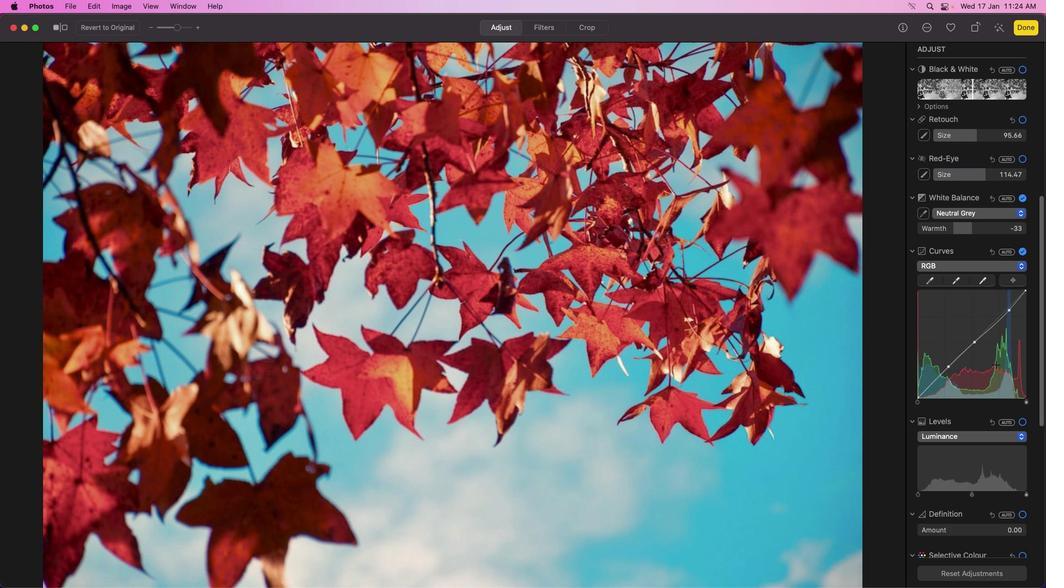 
Action: Mouse scrolled (996, 365) with delta (0, 0)
Screenshot: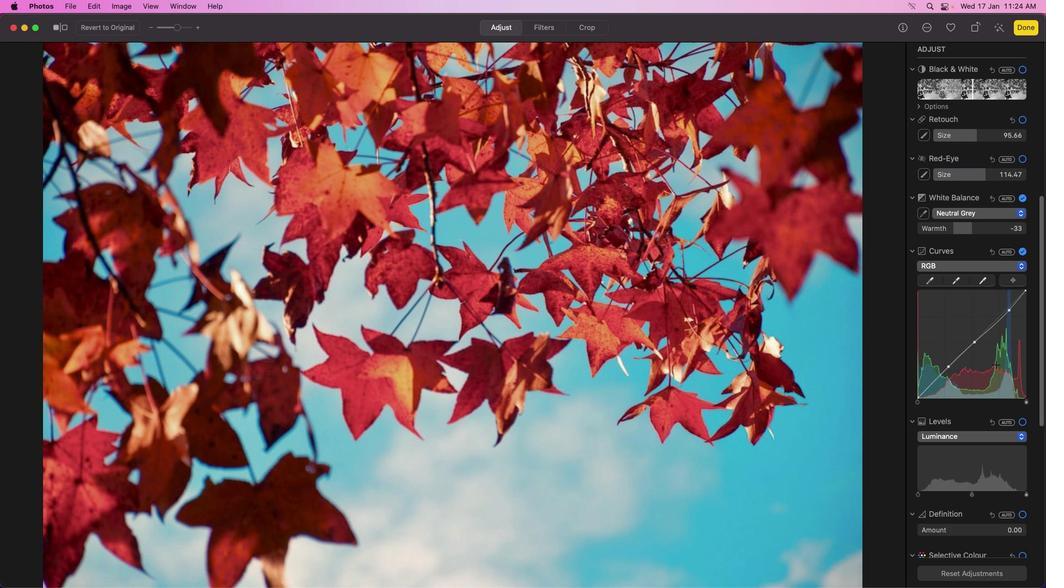 
Action: Mouse scrolled (996, 365) with delta (0, 0)
Screenshot: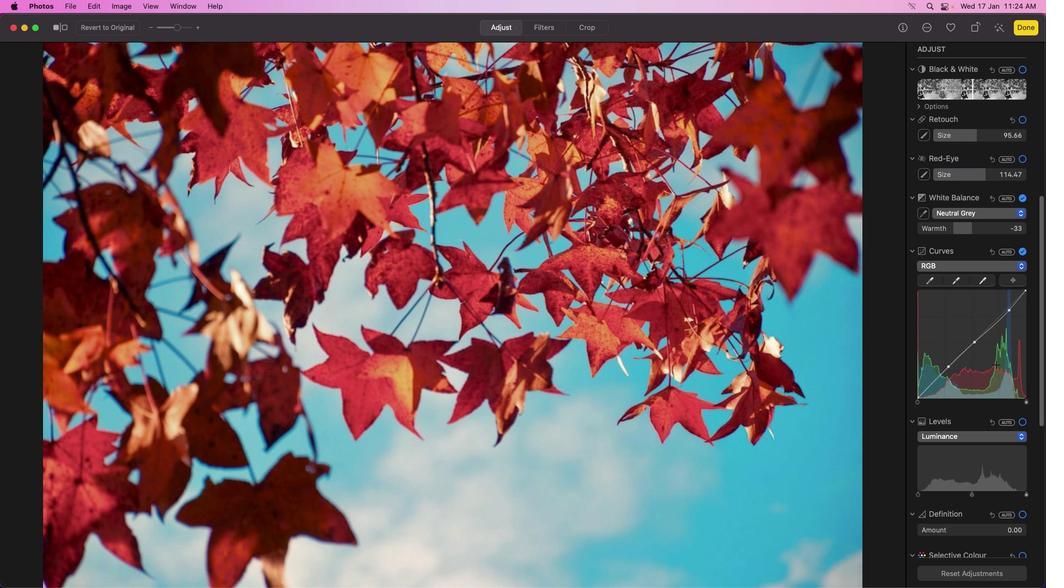 
Action: Mouse scrolled (996, 365) with delta (0, -1)
Screenshot: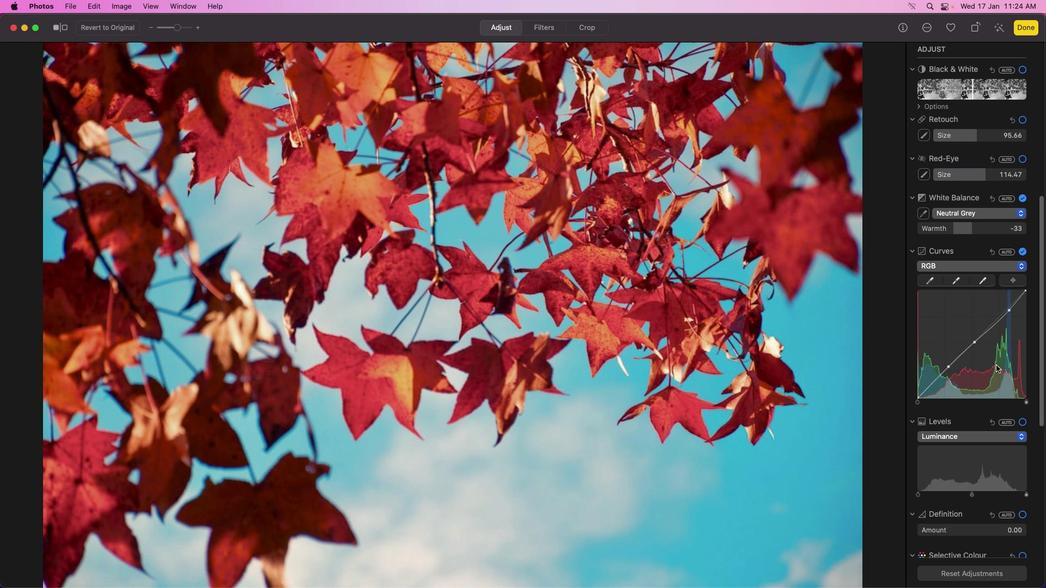 
Action: Mouse scrolled (996, 365) with delta (0, -2)
Screenshot: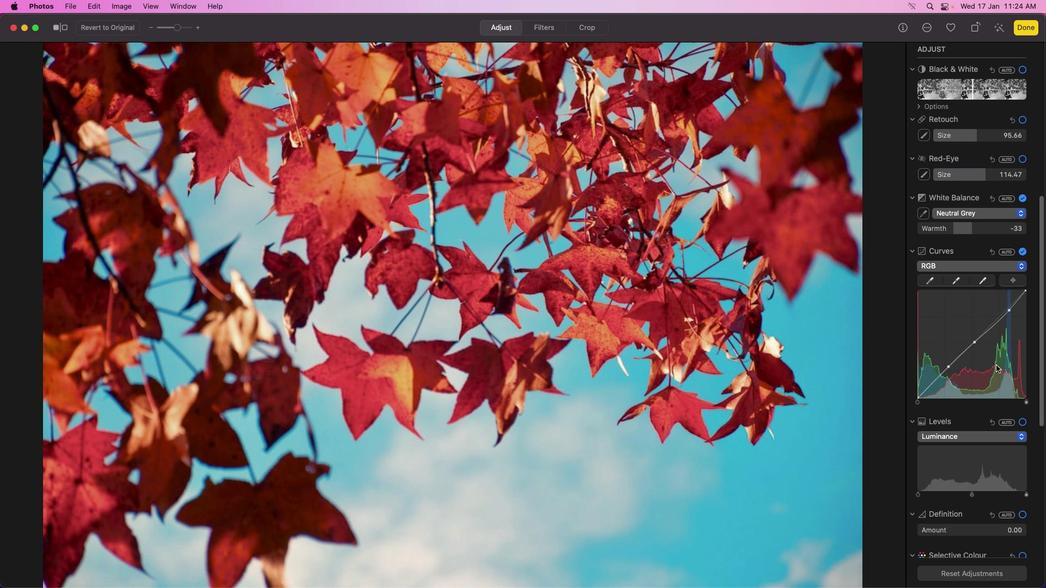 
Action: Mouse moved to (995, 370)
Screenshot: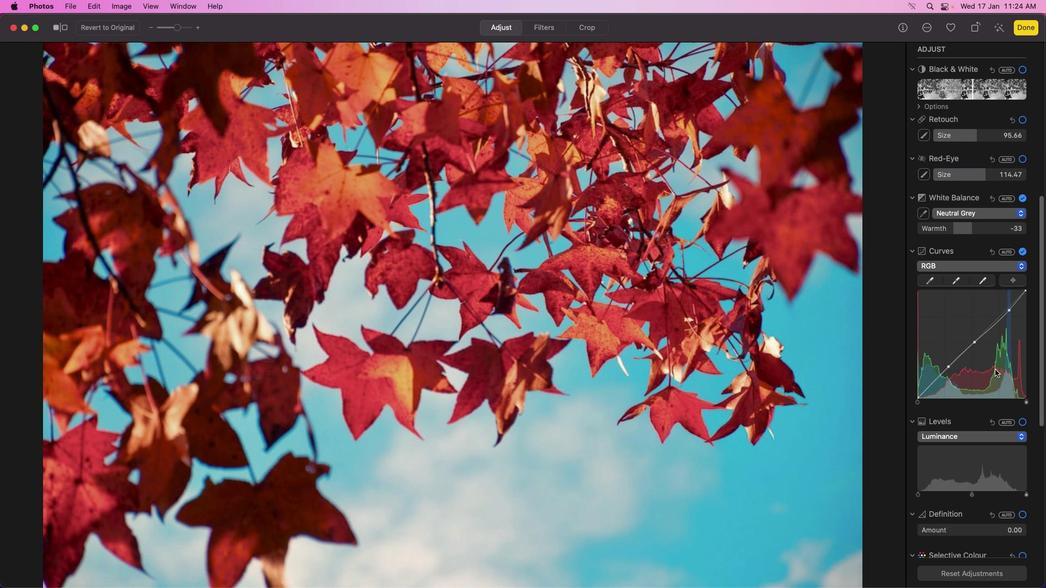 
Action: Mouse scrolled (995, 370) with delta (0, 0)
Screenshot: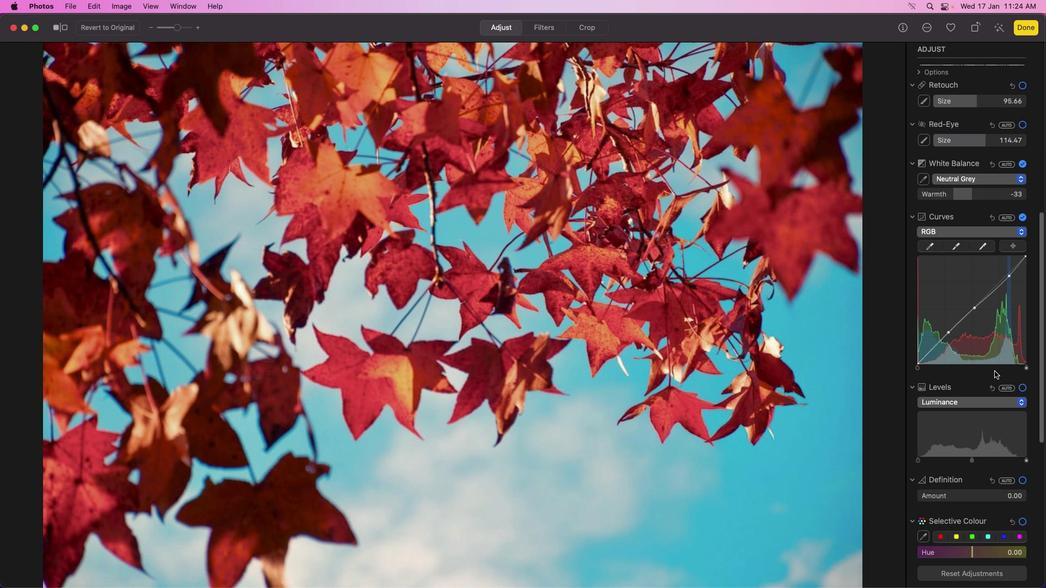 
Action: Mouse scrolled (995, 370) with delta (0, 0)
Screenshot: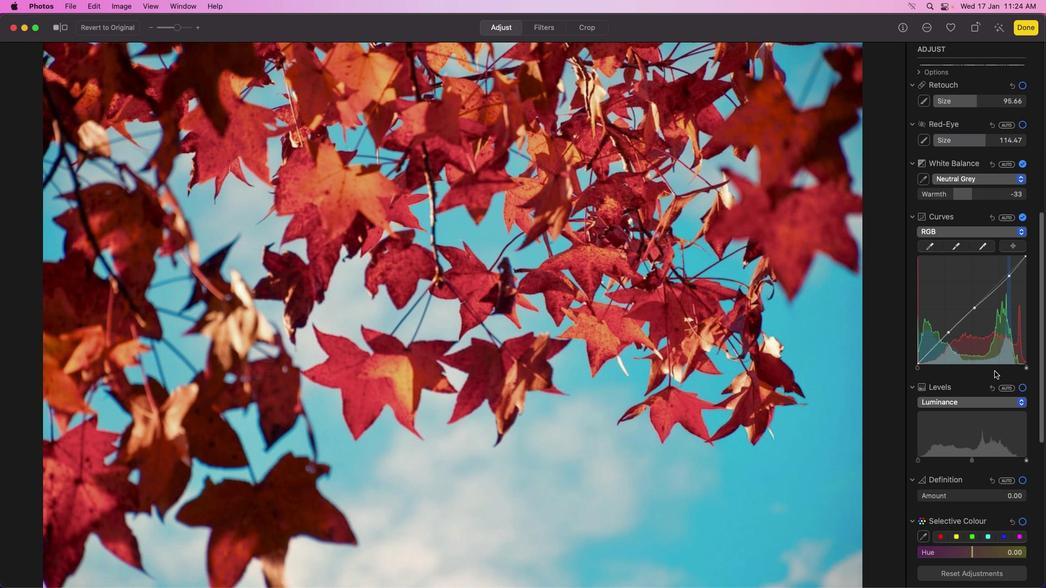
Action: Mouse scrolled (995, 370) with delta (0, -1)
Screenshot: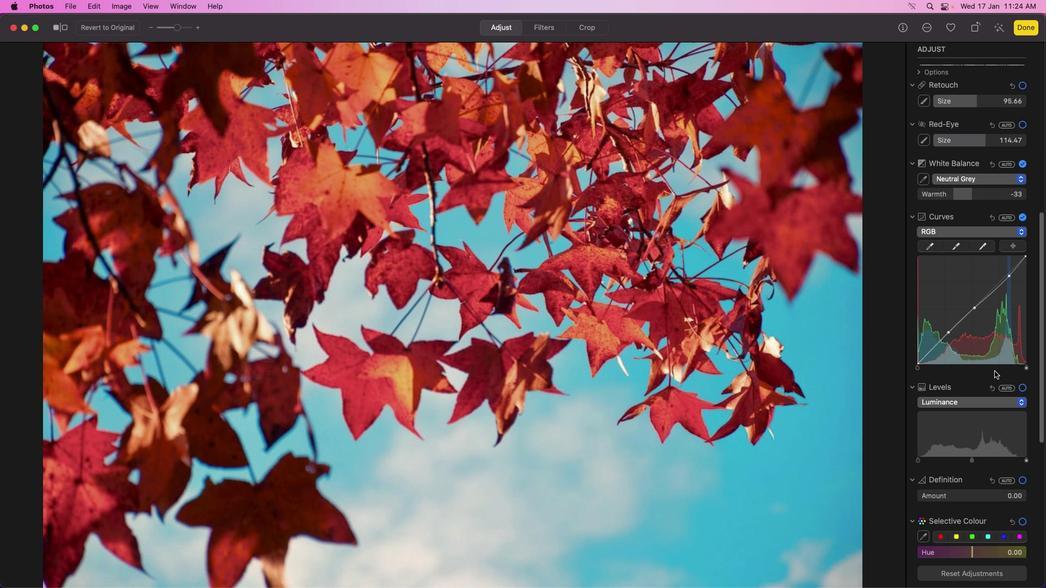 
Action: Mouse moved to (995, 370)
Screenshot: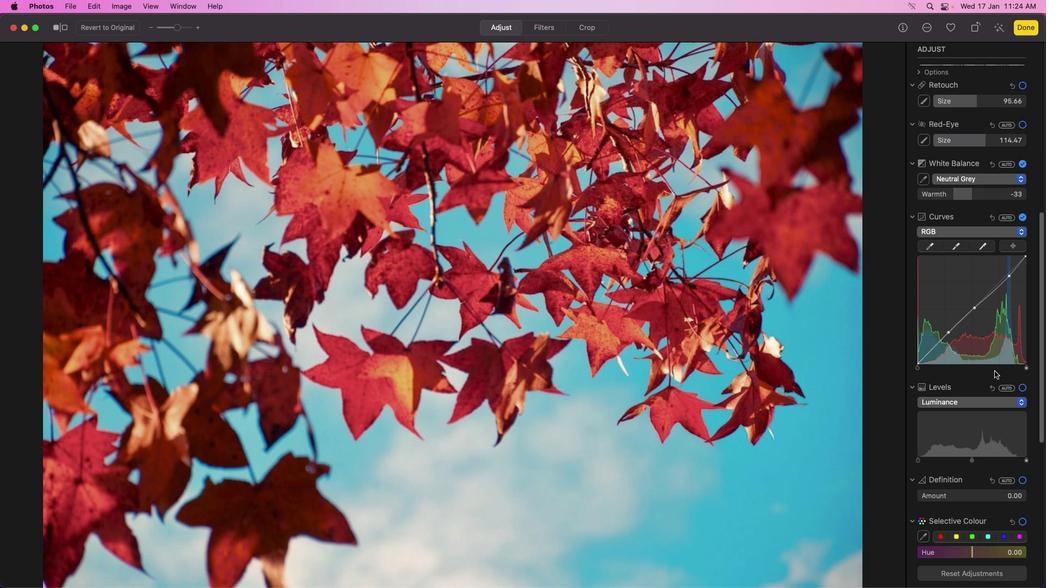 
Action: Mouse scrolled (995, 370) with delta (0, -1)
Screenshot: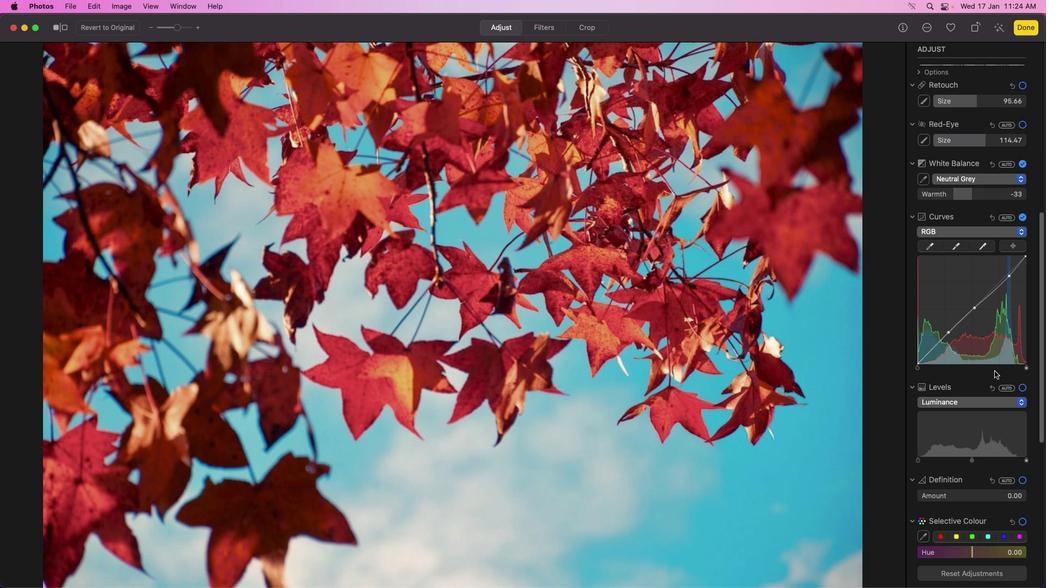 
Action: Mouse moved to (995, 371)
Screenshot: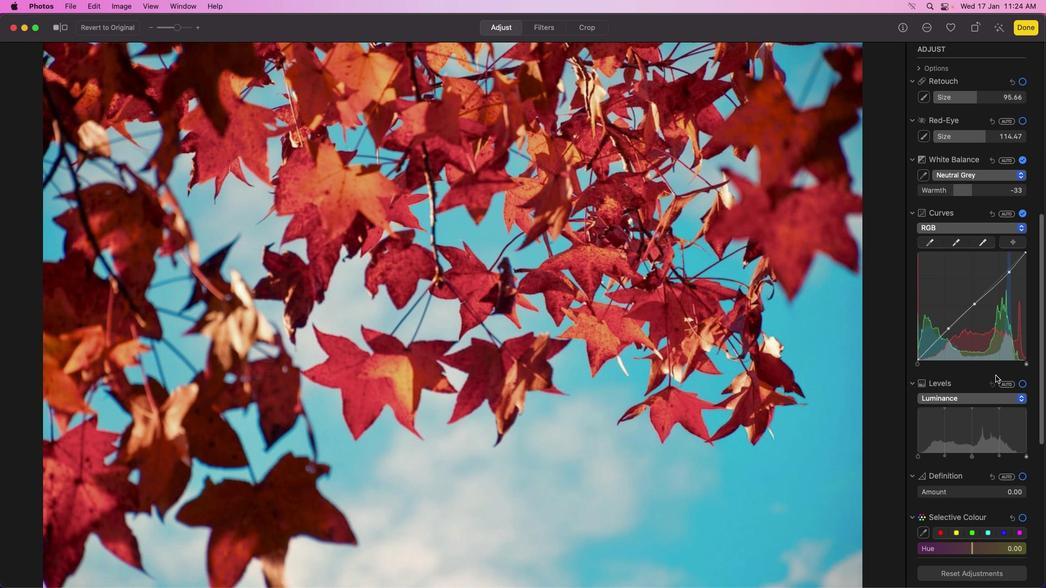 
Action: Mouse scrolled (995, 371) with delta (0, 0)
Screenshot: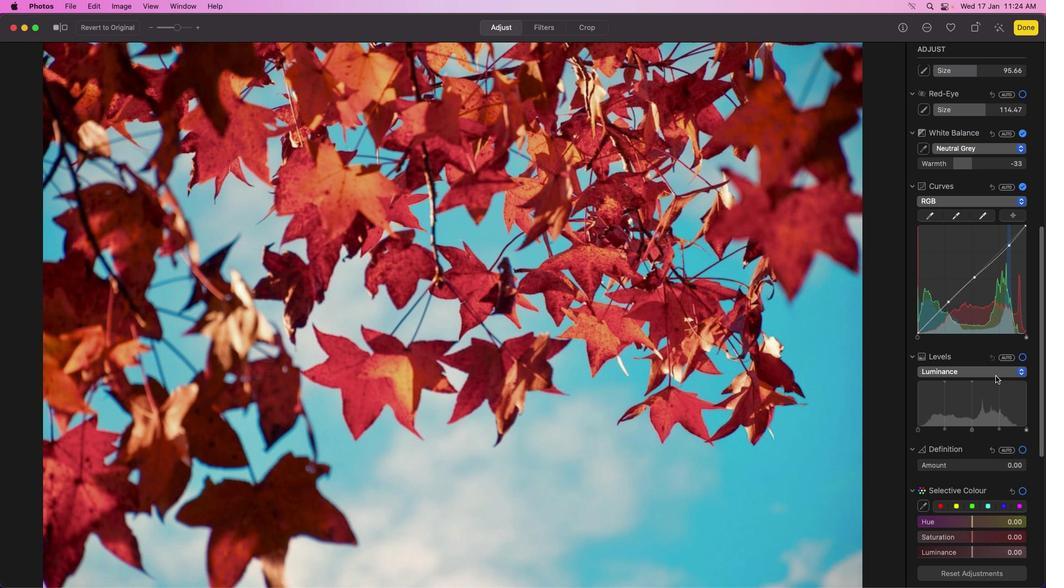 
Action: Mouse moved to (995, 374)
Screenshot: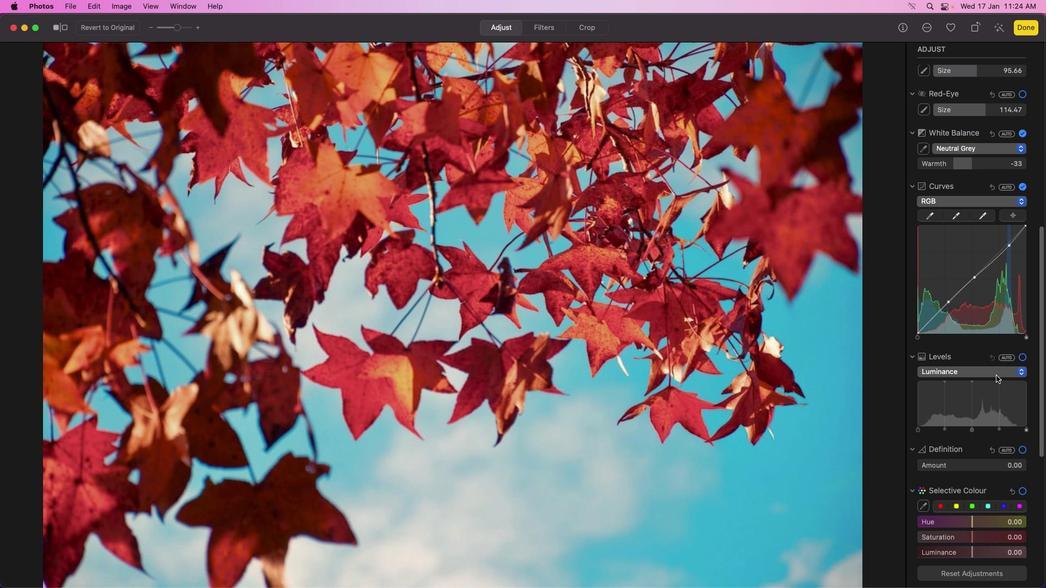 
Action: Mouse scrolled (995, 374) with delta (0, 0)
Screenshot: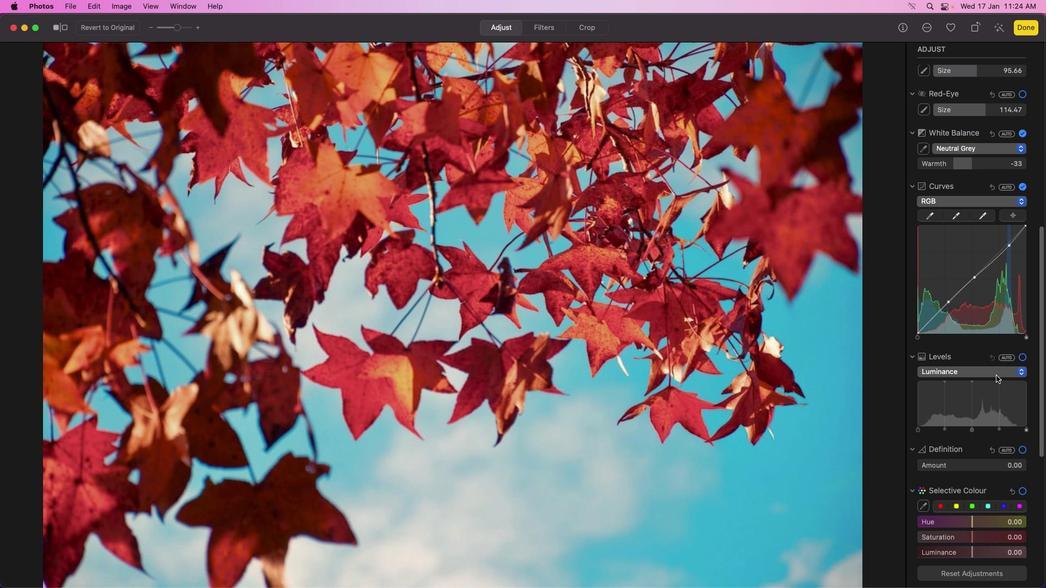 
Action: Mouse moved to (995, 375)
Screenshot: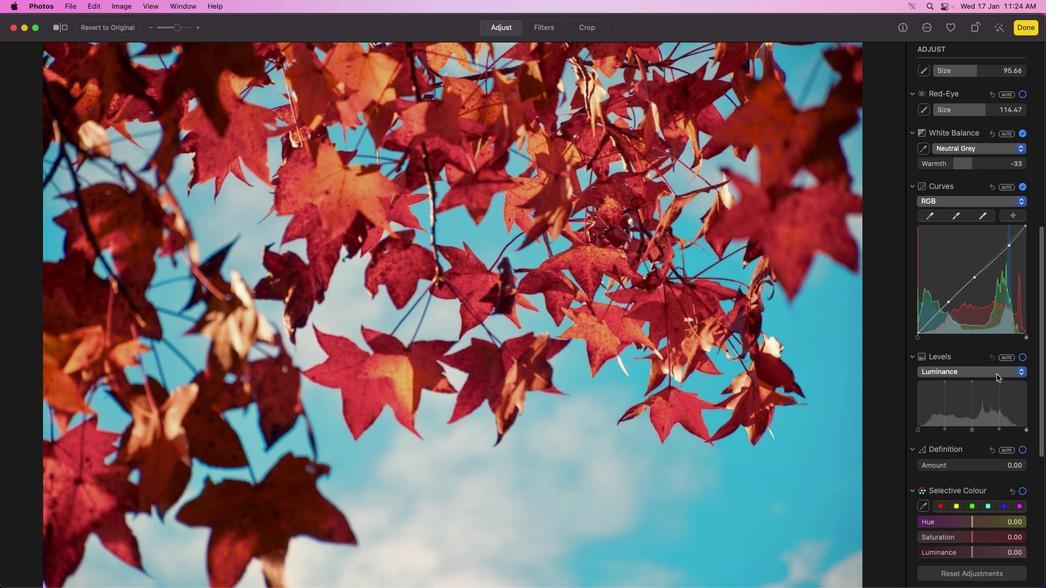 
Action: Mouse scrolled (995, 375) with delta (0, 0)
Screenshot: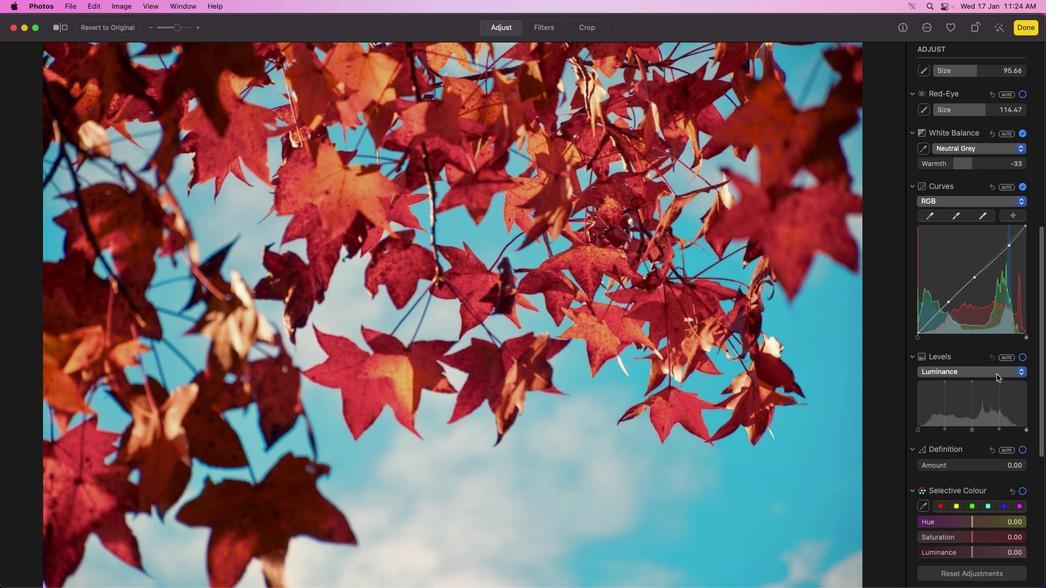 
Action: Mouse moved to (995, 375)
Screenshot: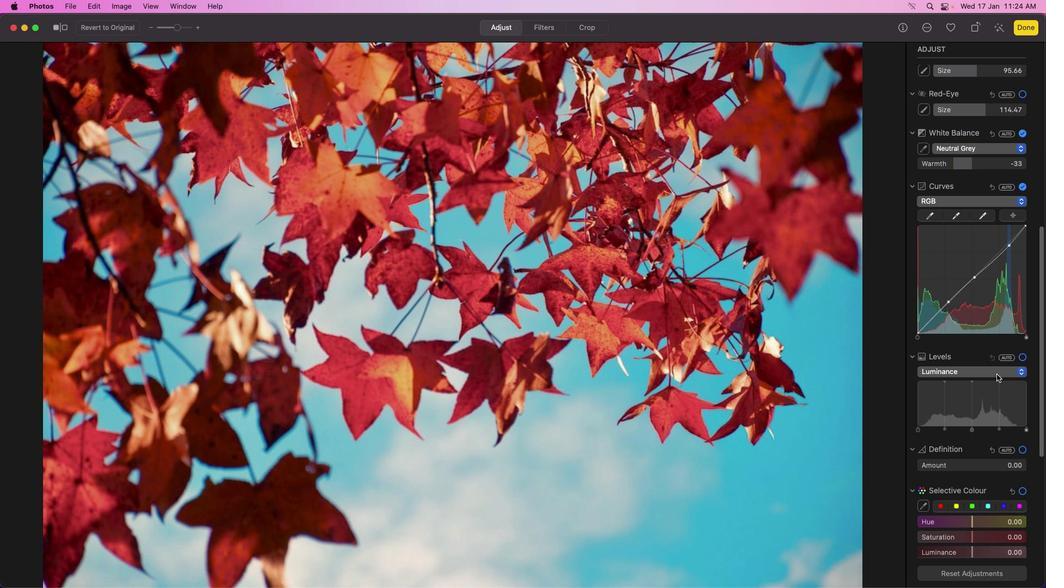 
Action: Mouse scrolled (995, 375) with delta (0, -1)
Screenshot: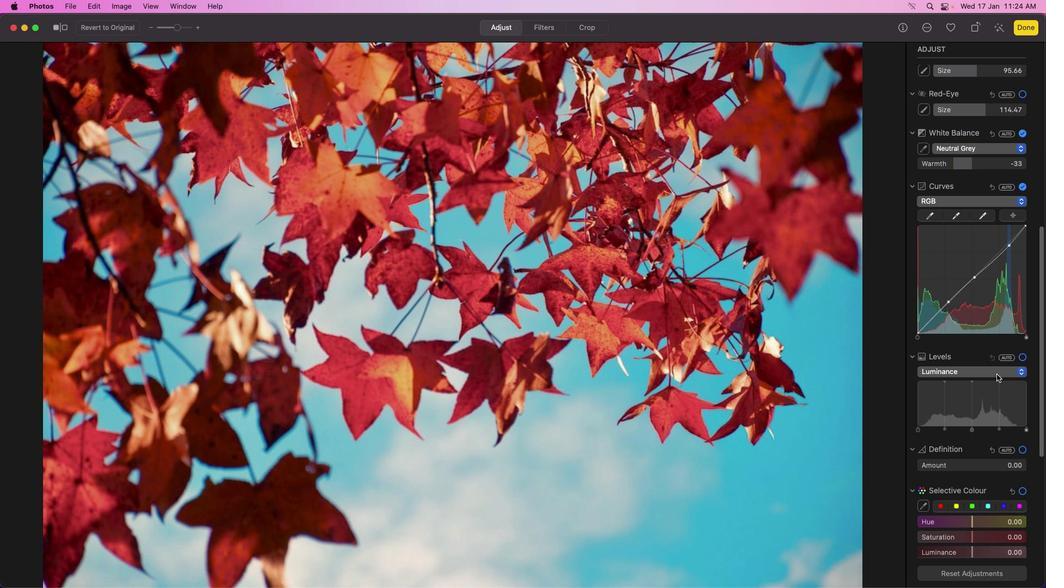 
Action: Mouse moved to (1024, 359)
Screenshot: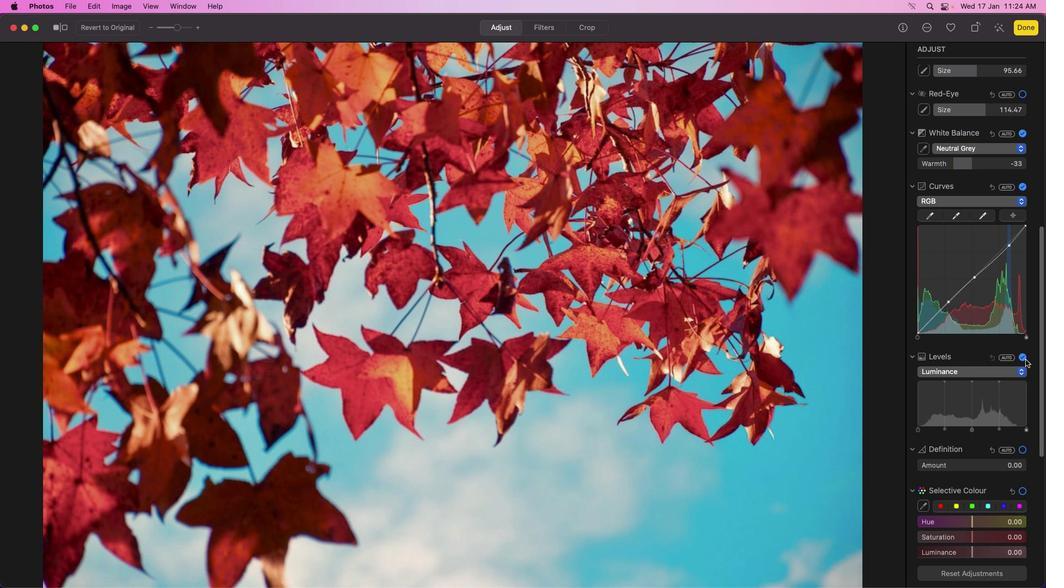 
Action: Mouse pressed left at (1024, 359)
Screenshot: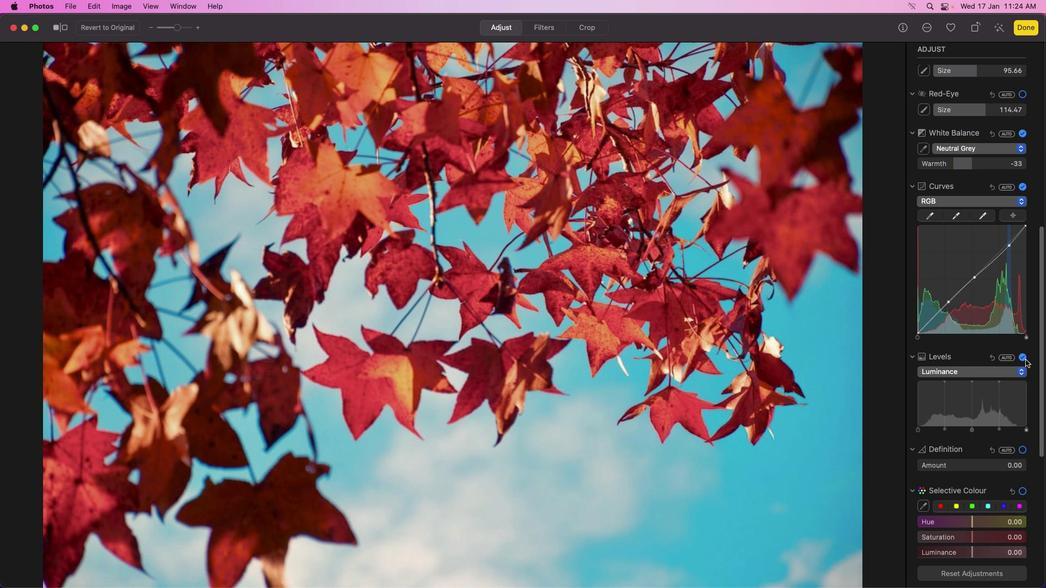 
Action: Mouse moved to (1015, 374)
Screenshot: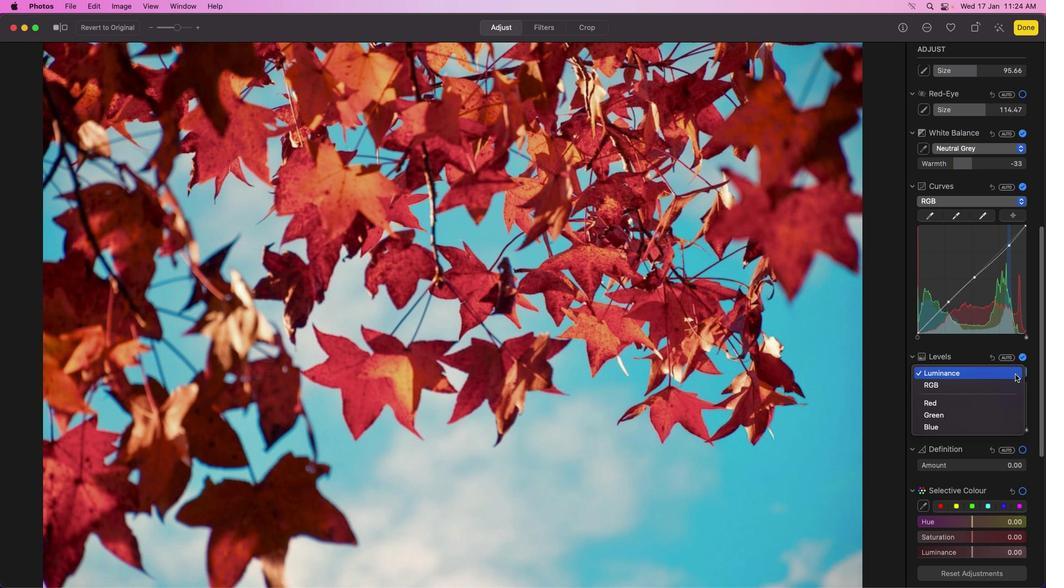 
Action: Mouse pressed left at (1015, 374)
Screenshot: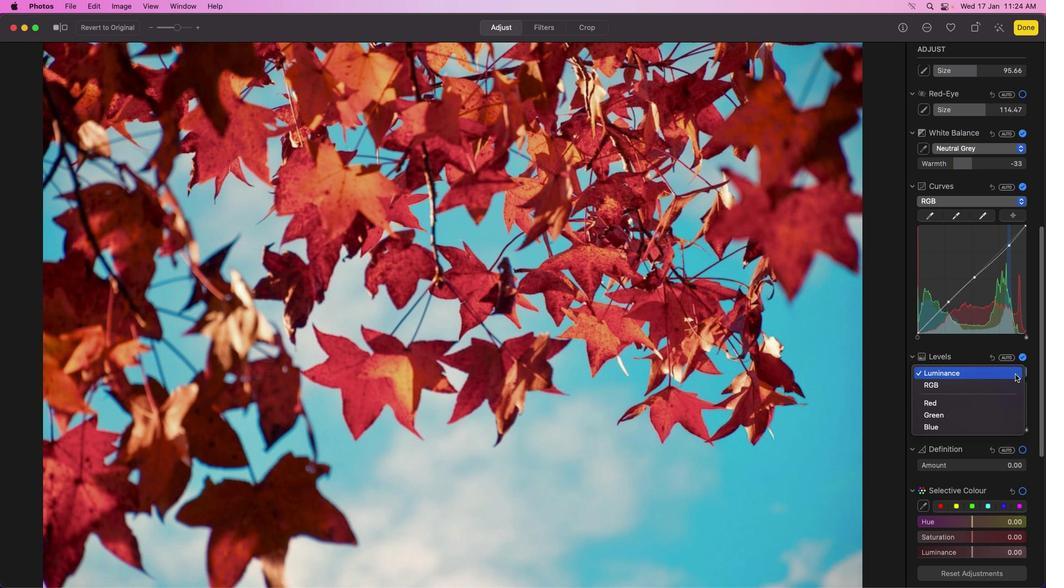 
Action: Mouse moved to (1001, 347)
Screenshot: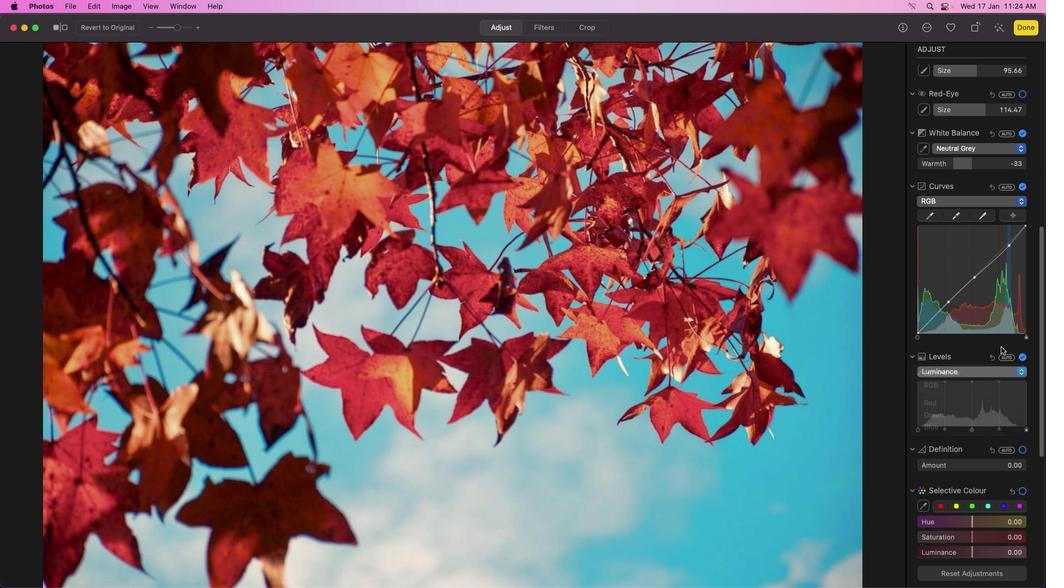
Action: Mouse pressed left at (1001, 347)
Screenshot: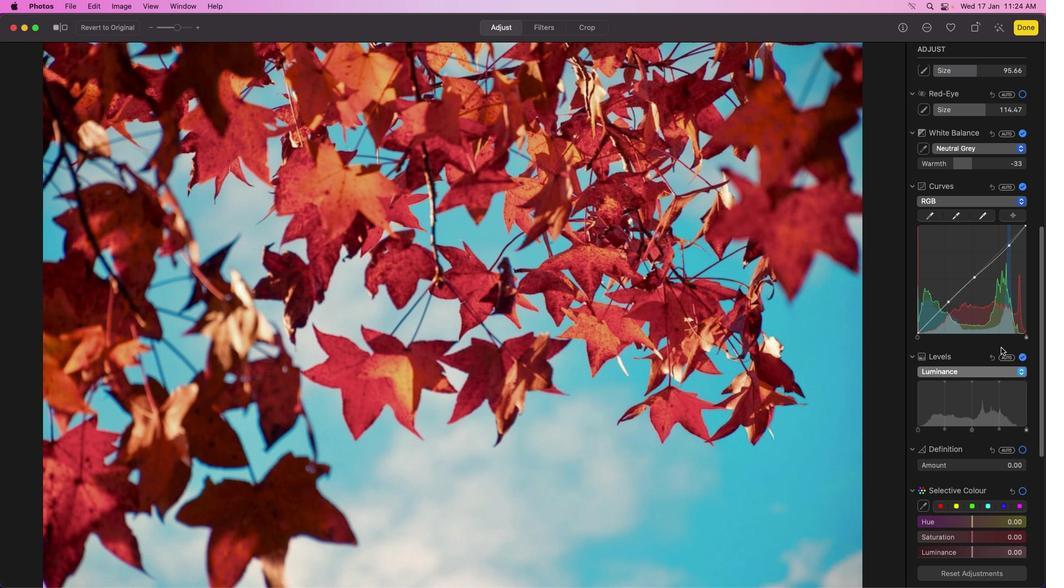 
Action: Mouse moved to (998, 358)
Screenshot: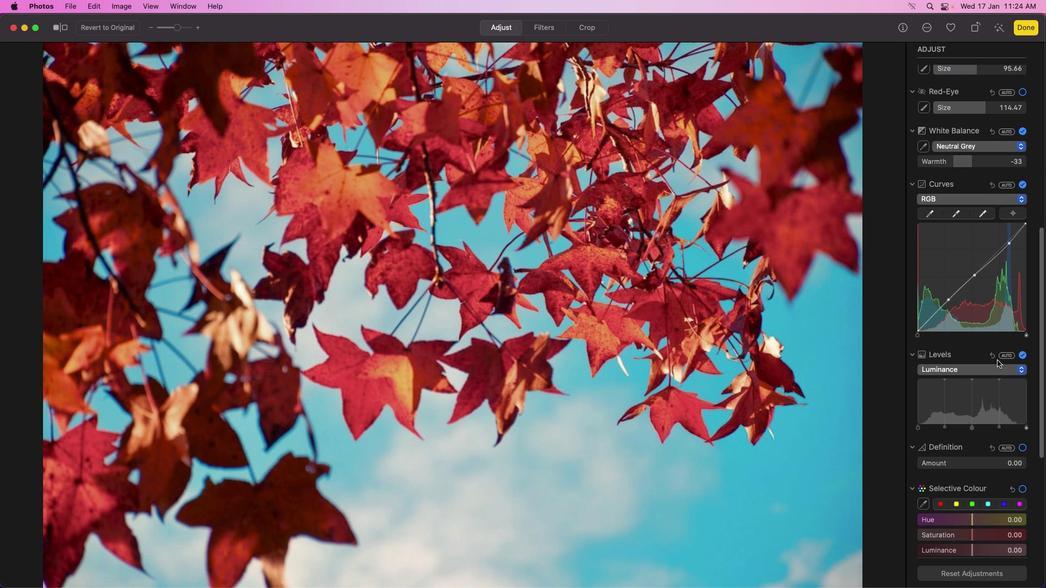 
Action: Mouse scrolled (998, 358) with delta (0, 0)
Screenshot: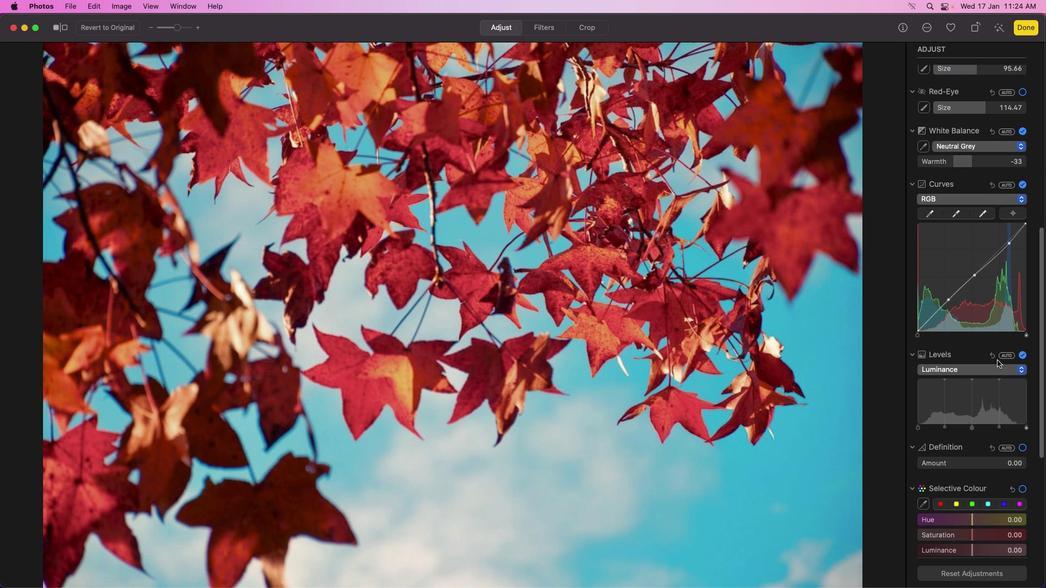 
Action: Mouse moved to (998, 358)
Screenshot: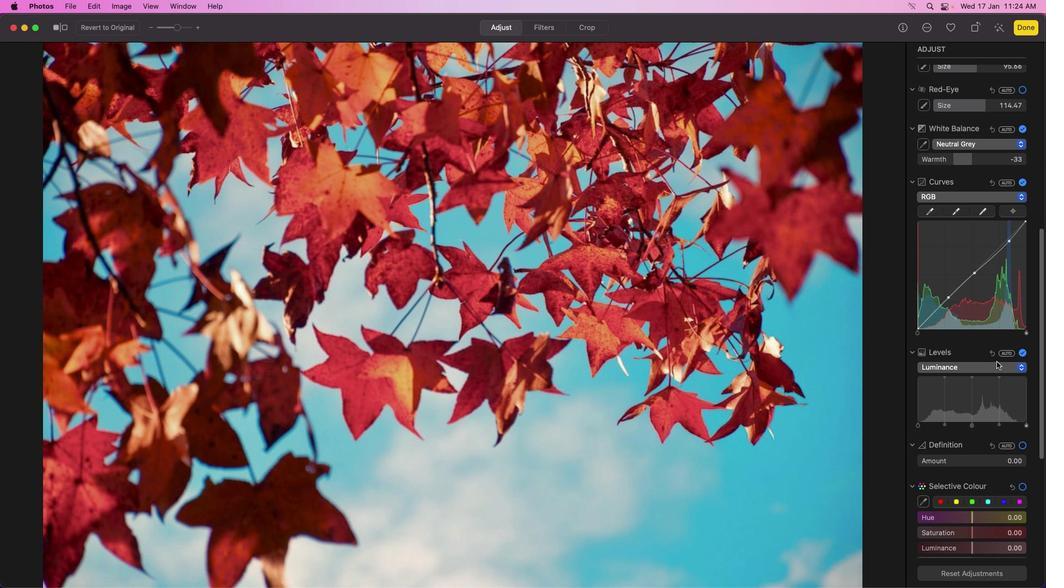 
Action: Mouse scrolled (998, 358) with delta (0, 0)
Screenshot: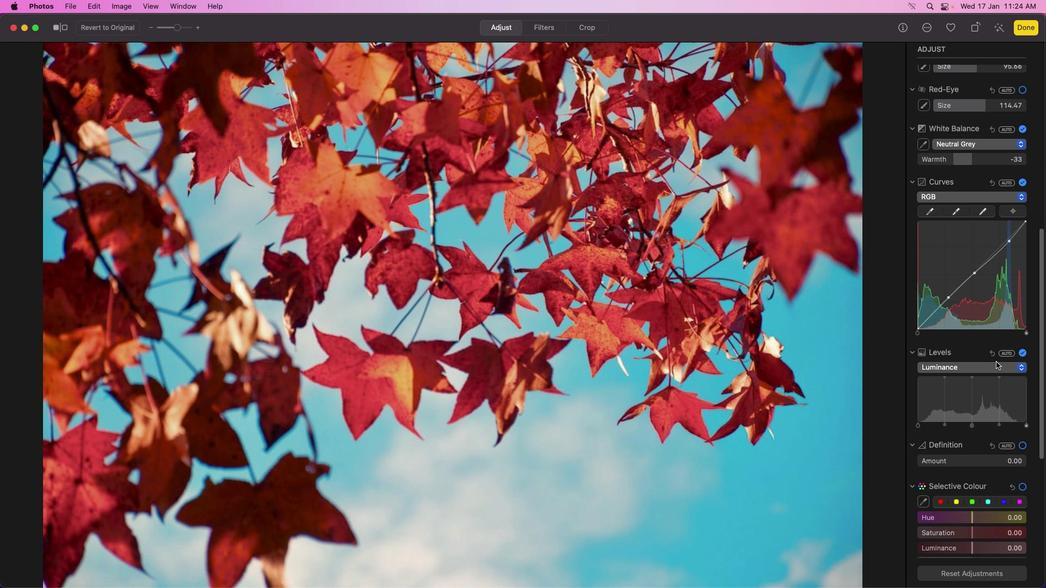 
Action: Mouse moved to (997, 360)
Screenshot: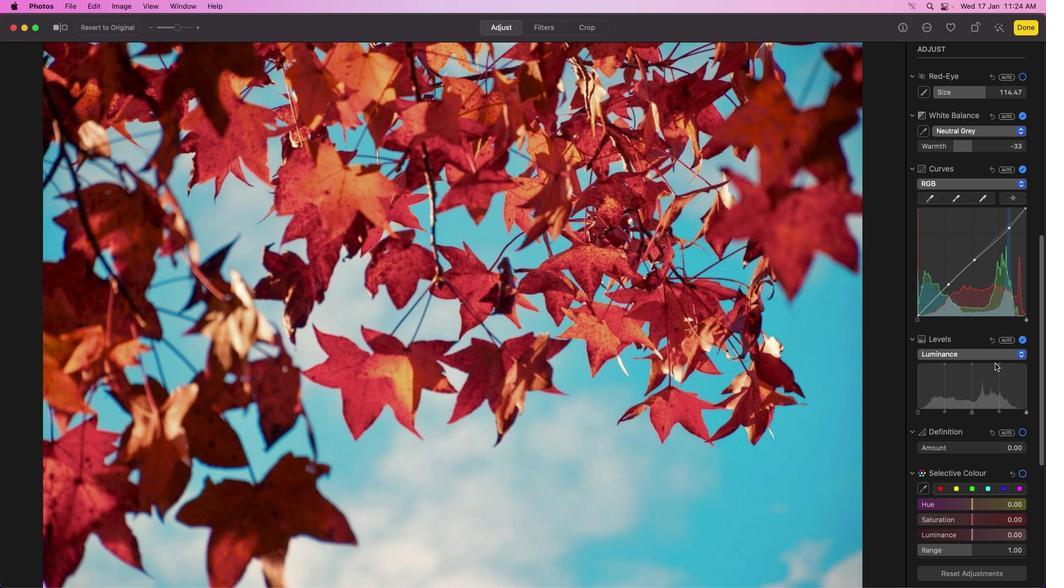 
Action: Mouse scrolled (997, 360) with delta (0, 0)
Screenshot: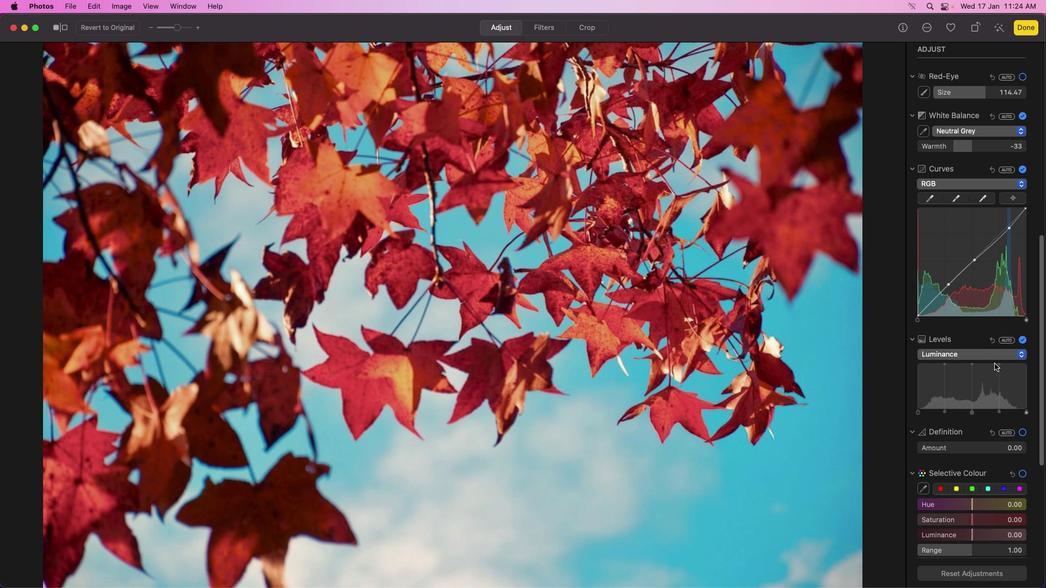 
Action: Mouse moved to (996, 362)
Screenshot: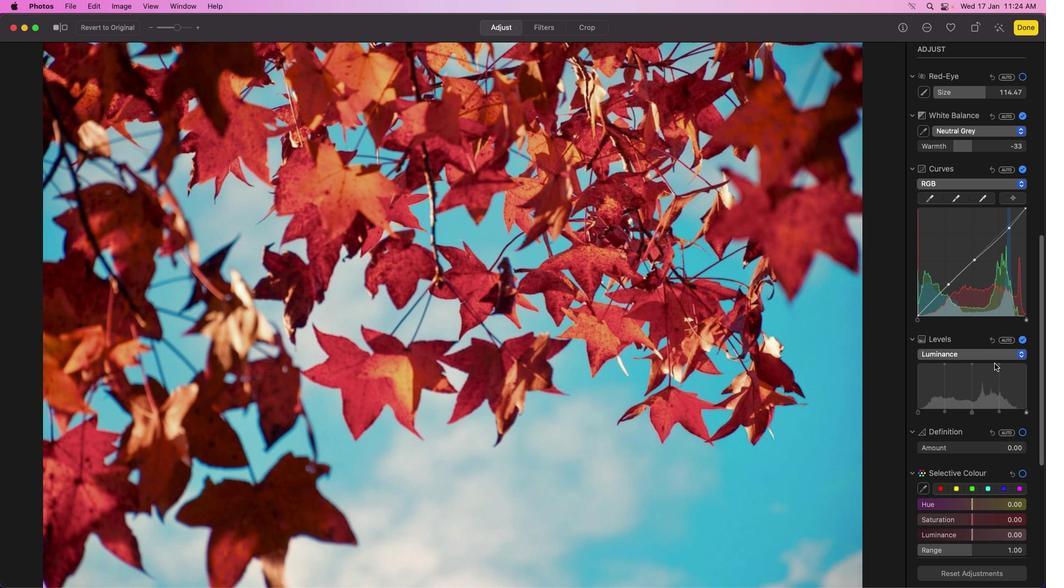 
Action: Mouse scrolled (996, 362) with delta (0, 0)
Screenshot: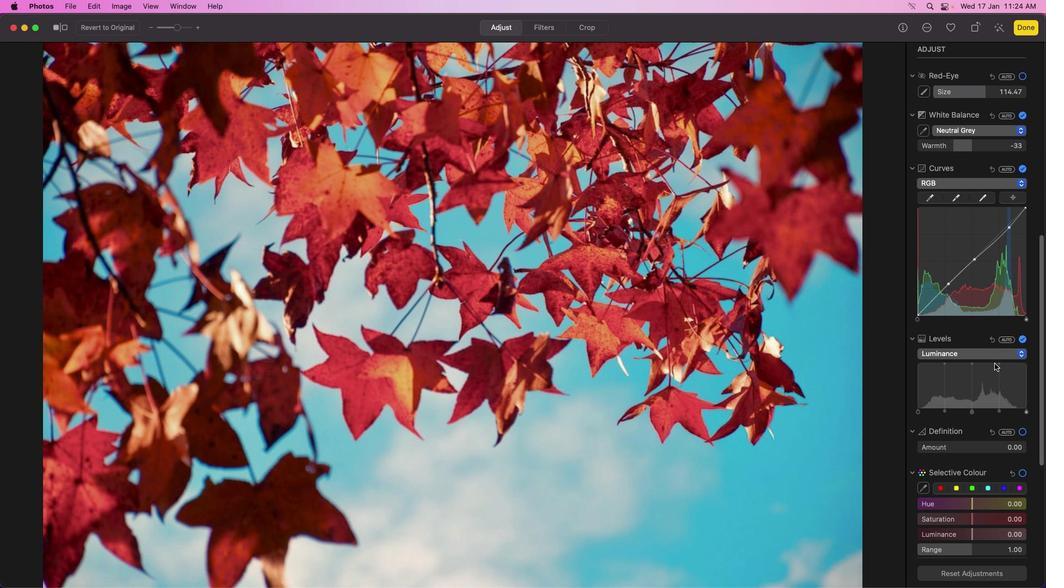 
Action: Mouse moved to (995, 363)
Screenshot: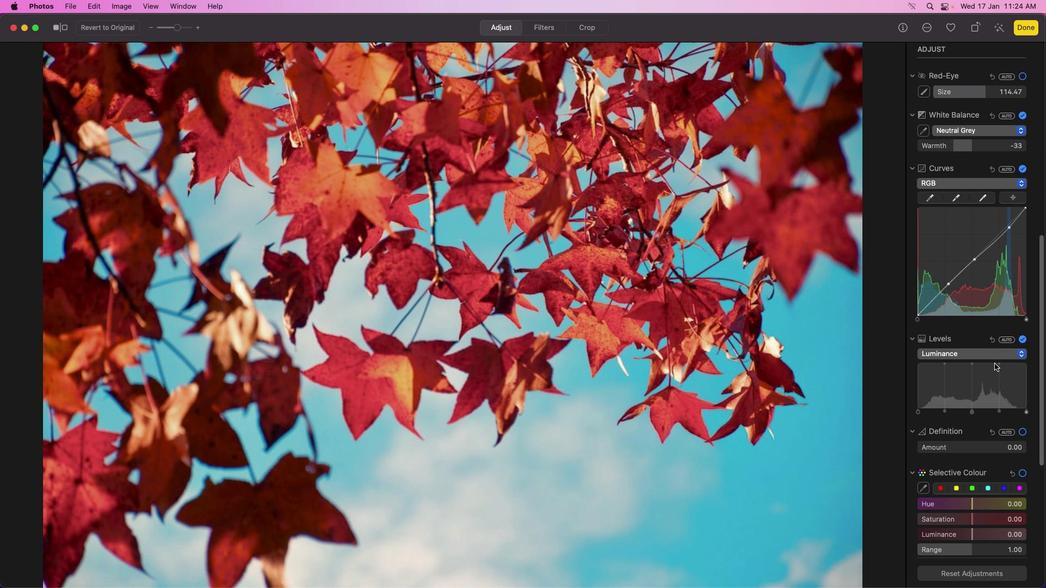
Action: Mouse scrolled (995, 363) with delta (0, 0)
Screenshot: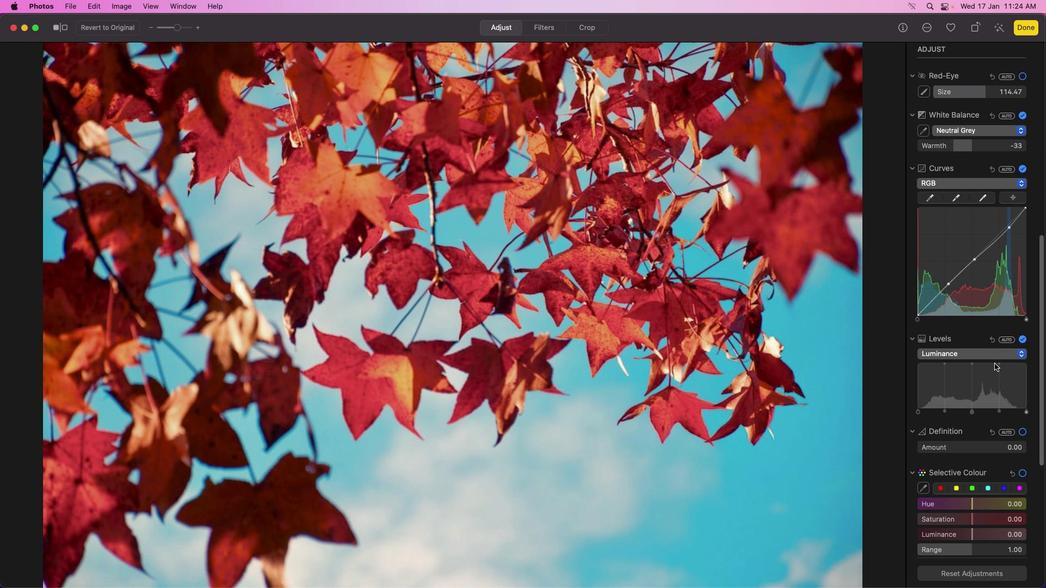 
Action: Mouse moved to (995, 363)
Screenshot: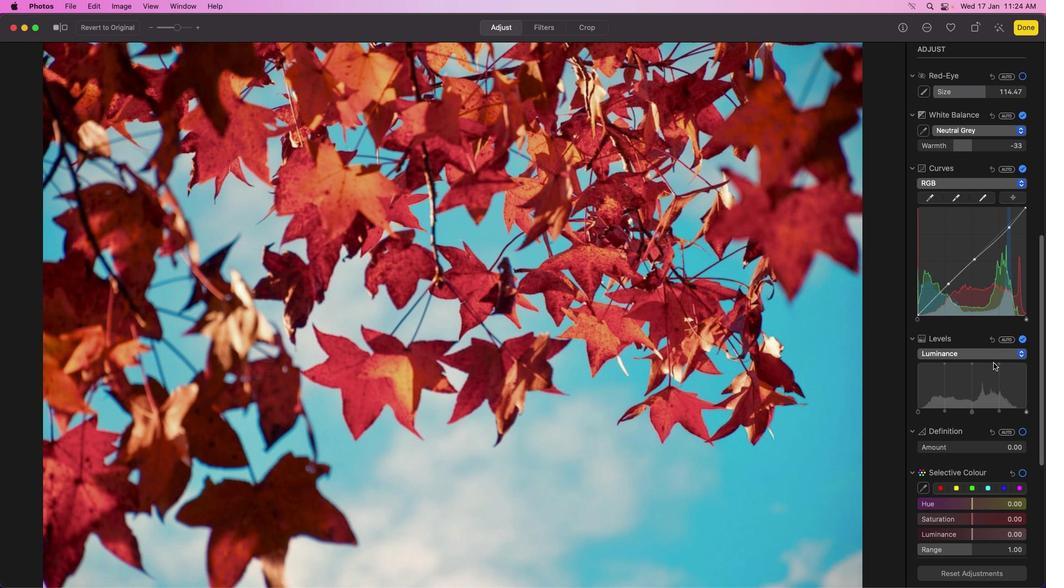 
Action: Mouse scrolled (995, 363) with delta (0, 0)
Screenshot: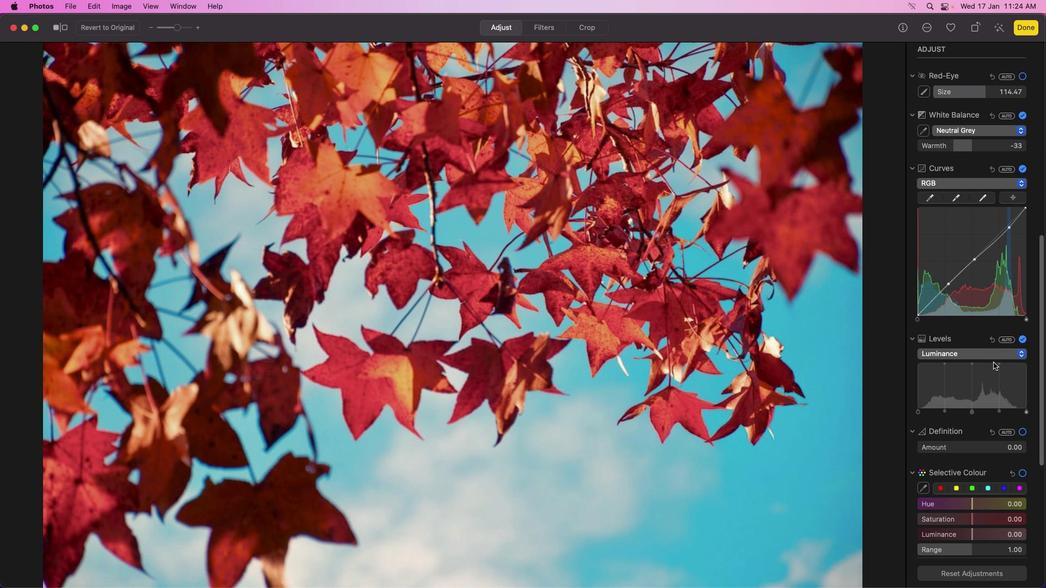 
Action: Mouse moved to (995, 361)
Screenshot: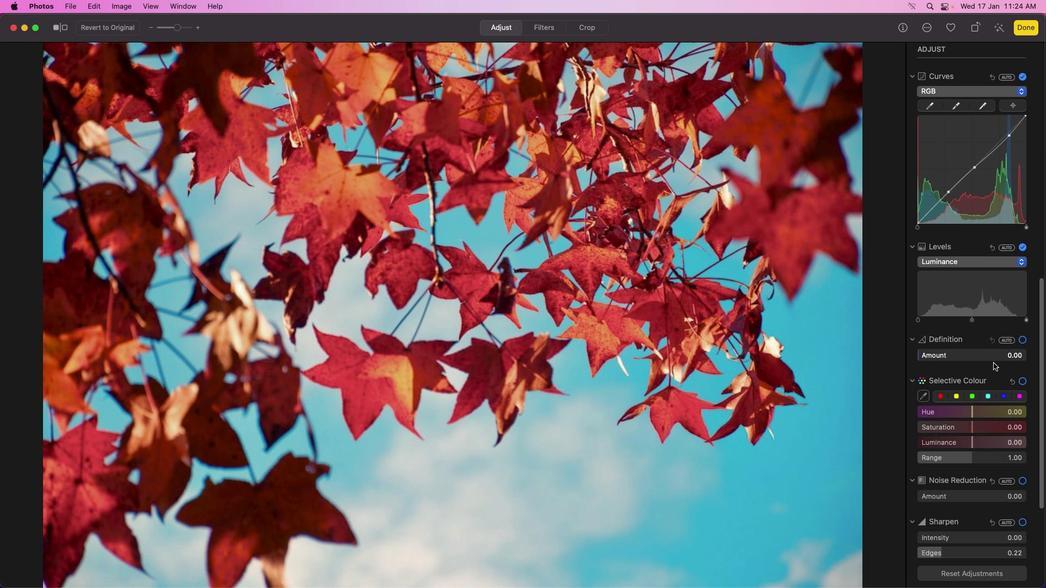 
Action: Mouse scrolled (995, 361) with delta (0, 0)
Screenshot: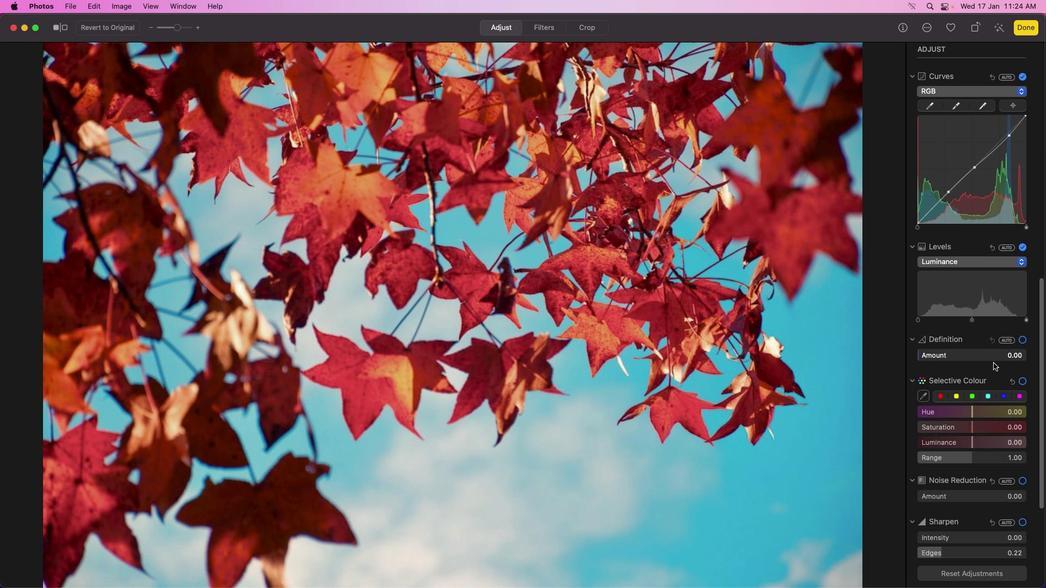 
Action: Mouse moved to (995, 361)
Screenshot: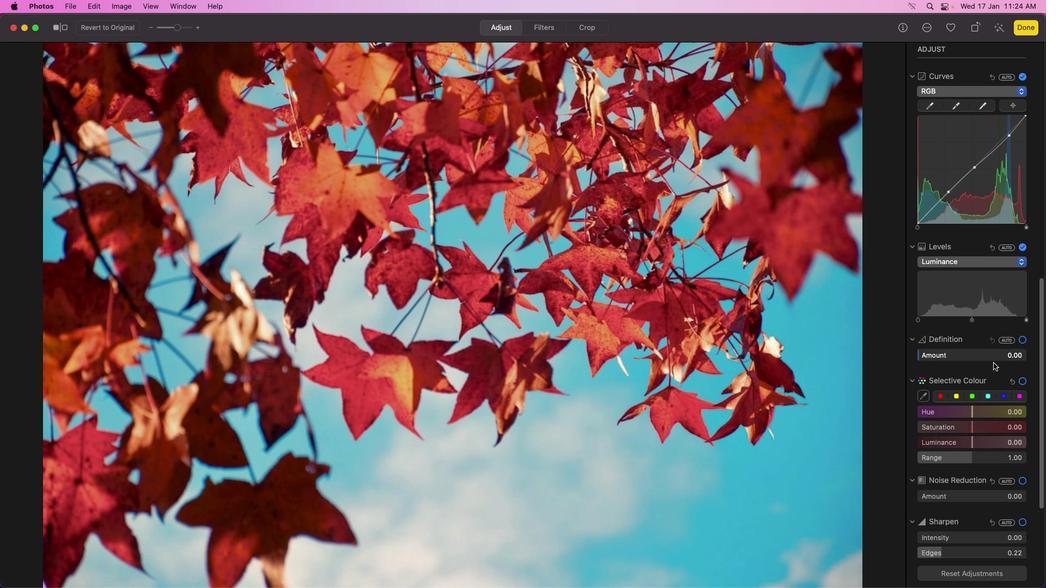 
Action: Mouse scrolled (995, 361) with delta (0, 0)
Screenshot: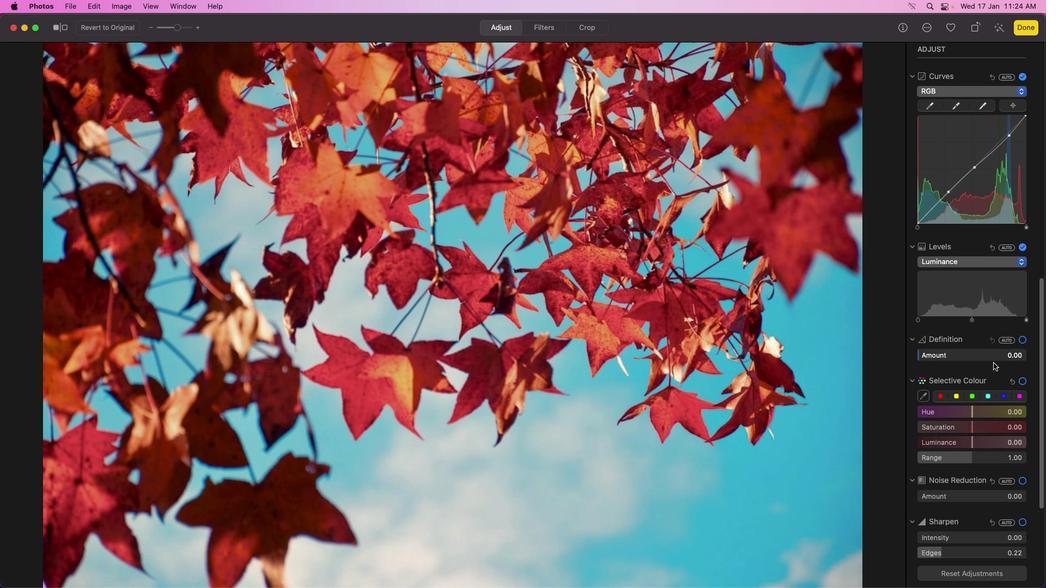 
Action: Mouse moved to (995, 361)
Screenshot: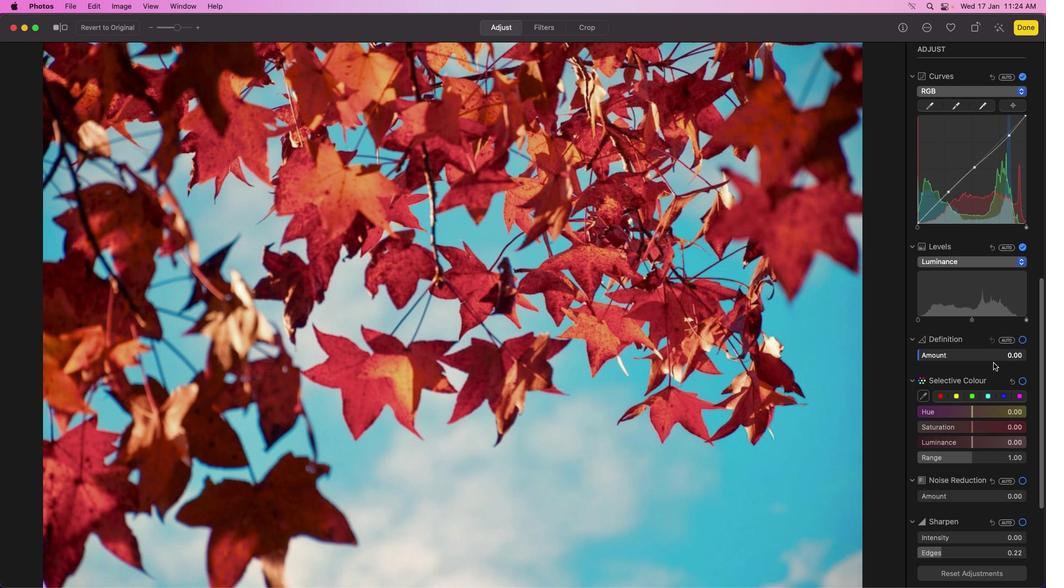 
Action: Mouse scrolled (995, 361) with delta (0, -1)
Screenshot: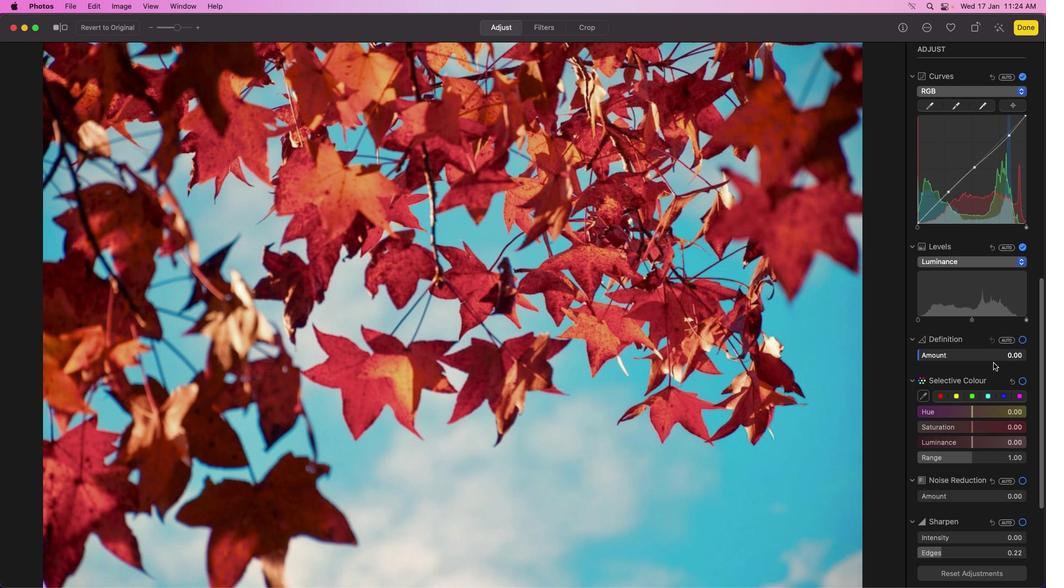 
Action: Mouse moved to (995, 361)
Screenshot: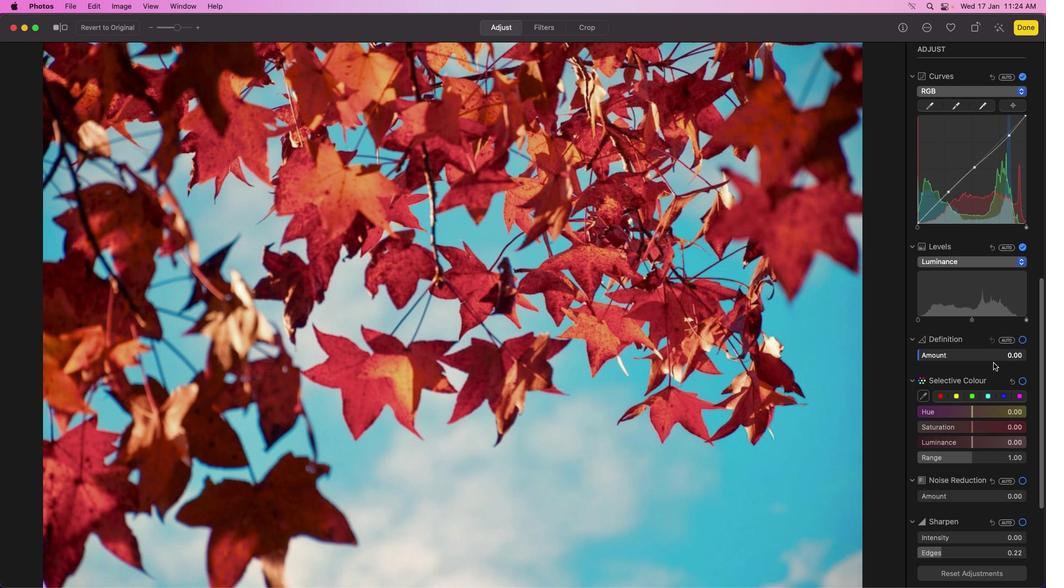 
Action: Mouse scrolled (995, 361) with delta (0, -1)
Screenshot: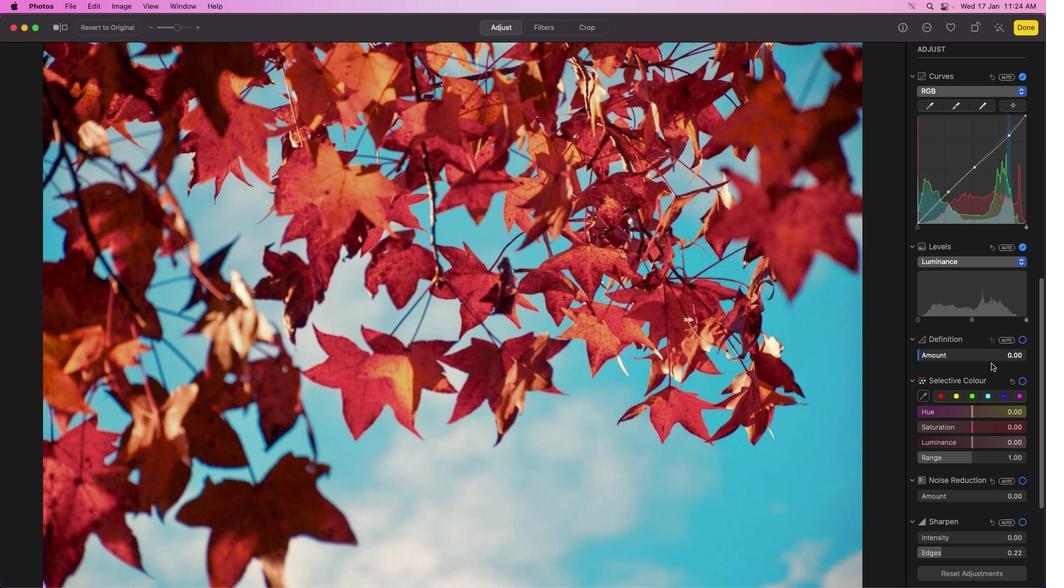 
Action: Mouse moved to (995, 362)
Screenshot: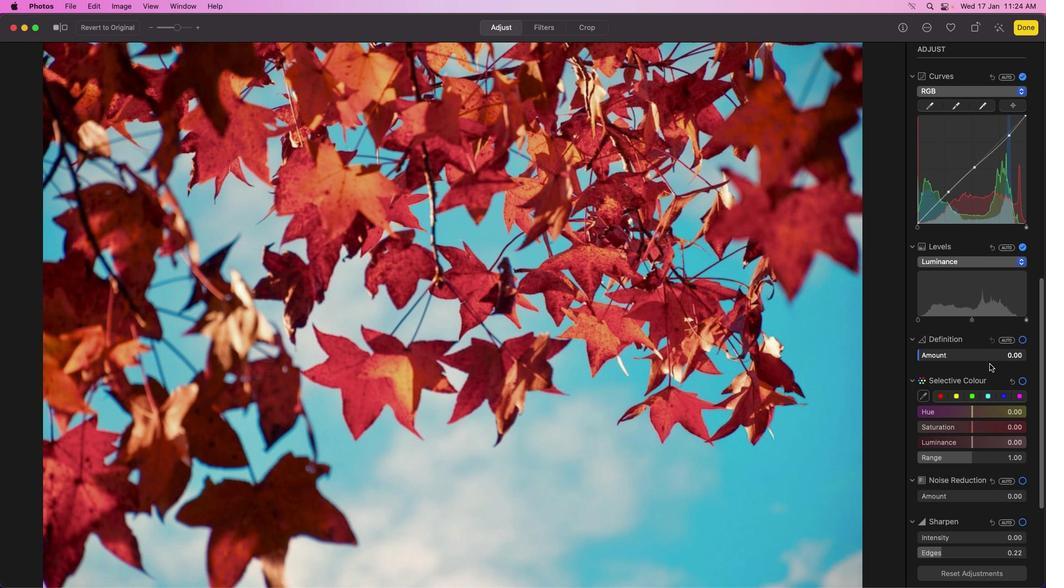 
Action: Mouse scrolled (995, 362) with delta (0, -2)
Screenshot: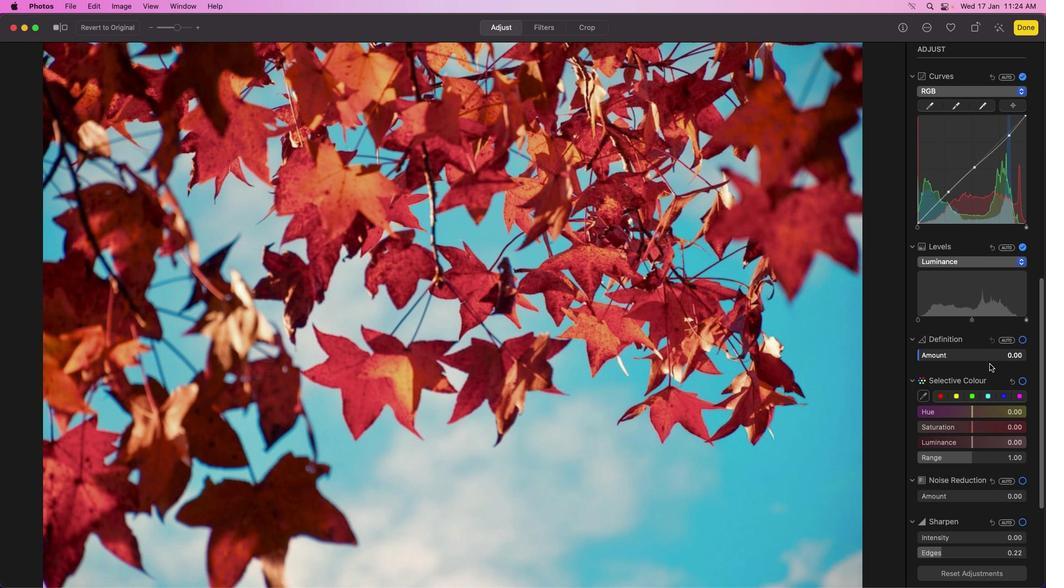 
Action: Mouse moved to (993, 362)
Screenshot: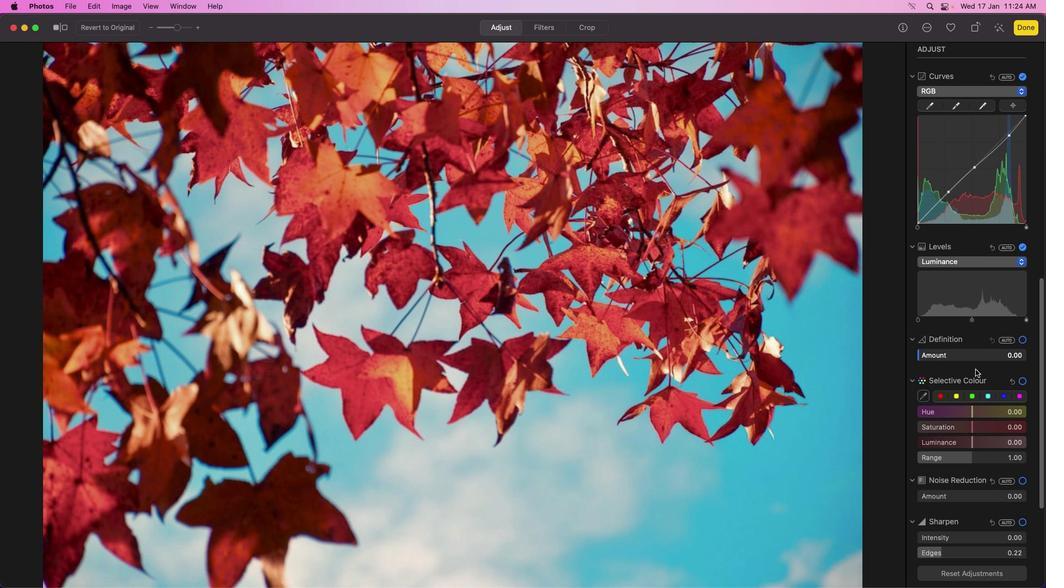 
Action: Mouse scrolled (993, 362) with delta (0, -2)
Screenshot: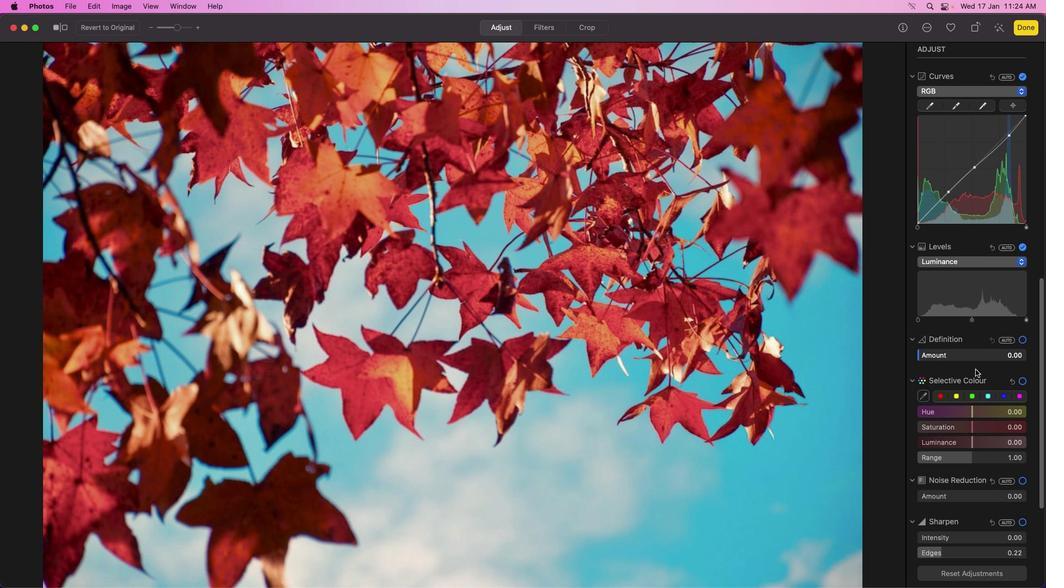 
Action: Mouse moved to (943, 397)
Screenshot: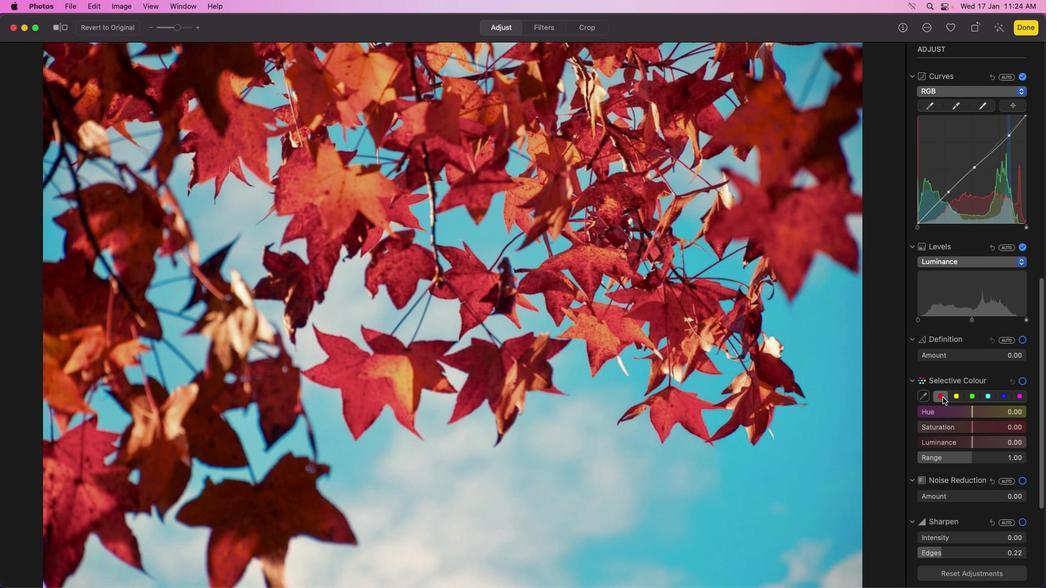 
Action: Mouse pressed left at (943, 397)
Screenshot: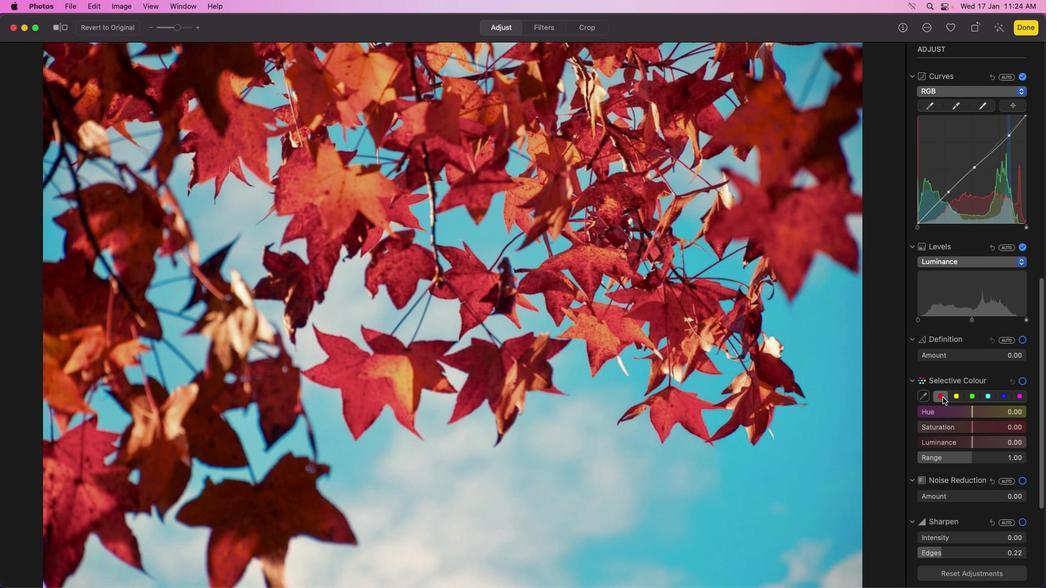 
Action: Mouse moved to (1021, 383)
Screenshot: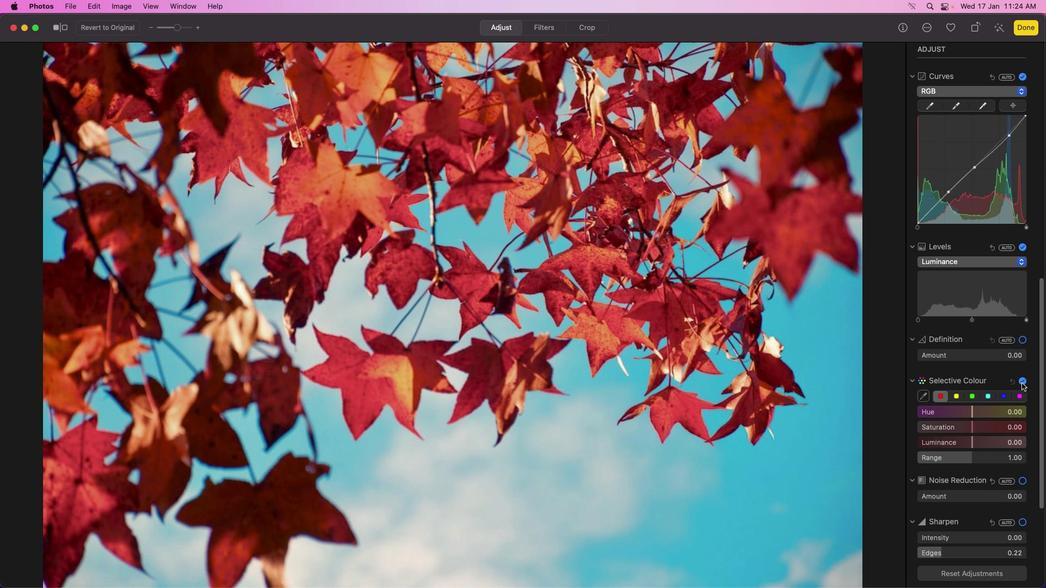 
Action: Mouse pressed left at (1021, 383)
Screenshot: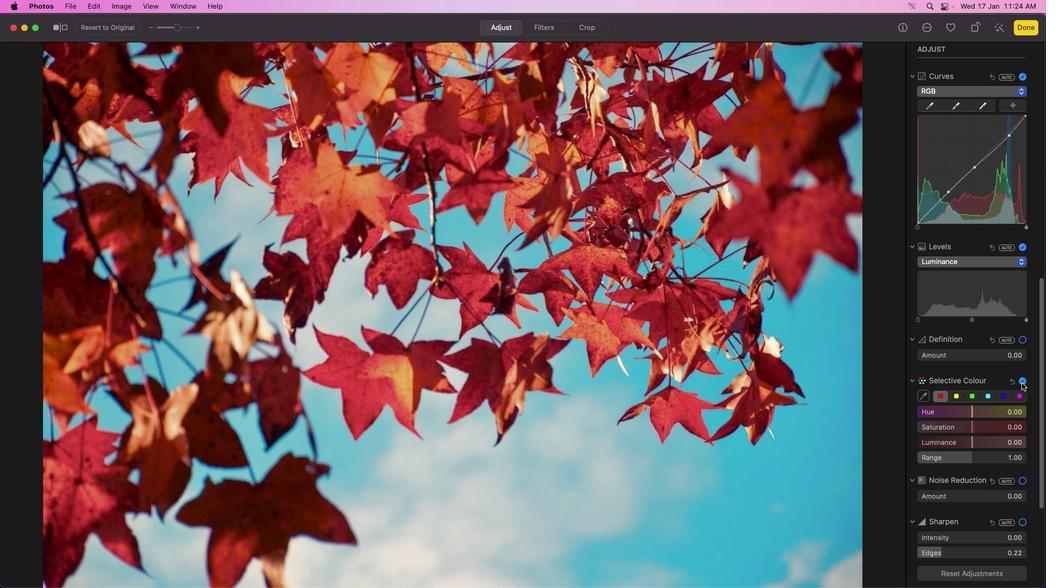 
Action: Mouse moved to (969, 412)
Screenshot: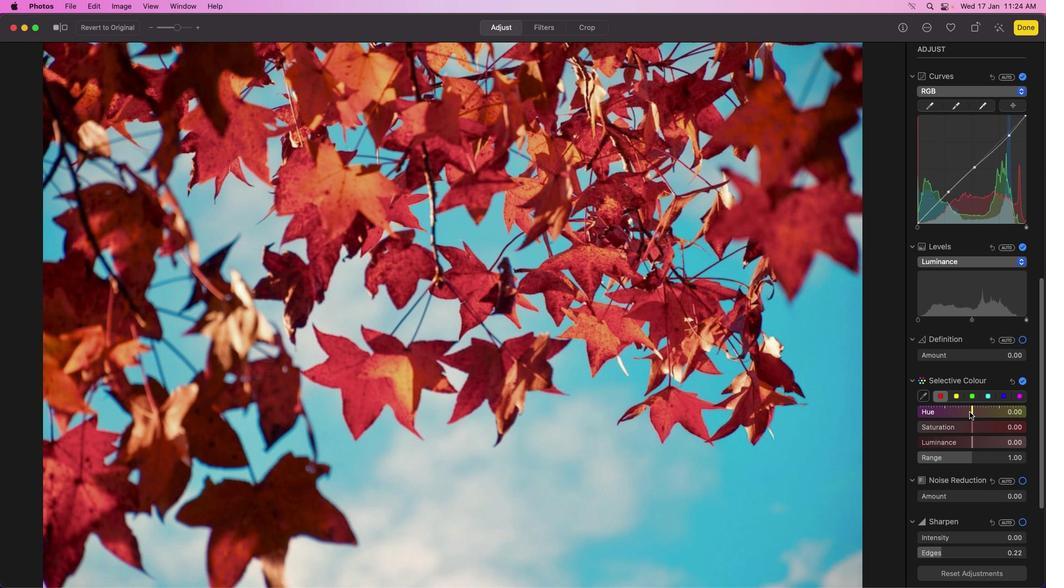 
Action: Mouse pressed left at (969, 412)
Screenshot: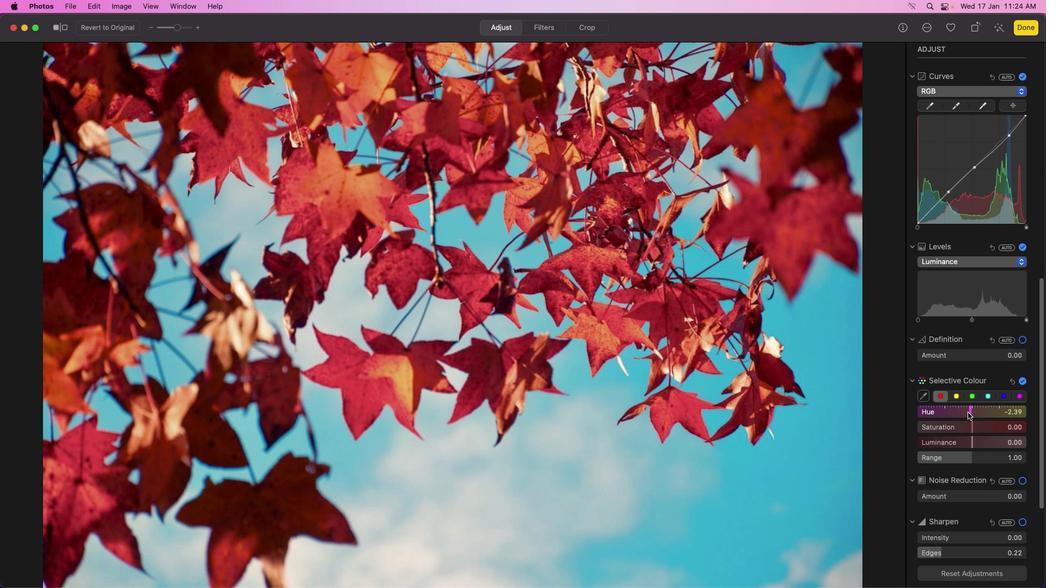 
Action: Mouse moved to (1018, 412)
Screenshot: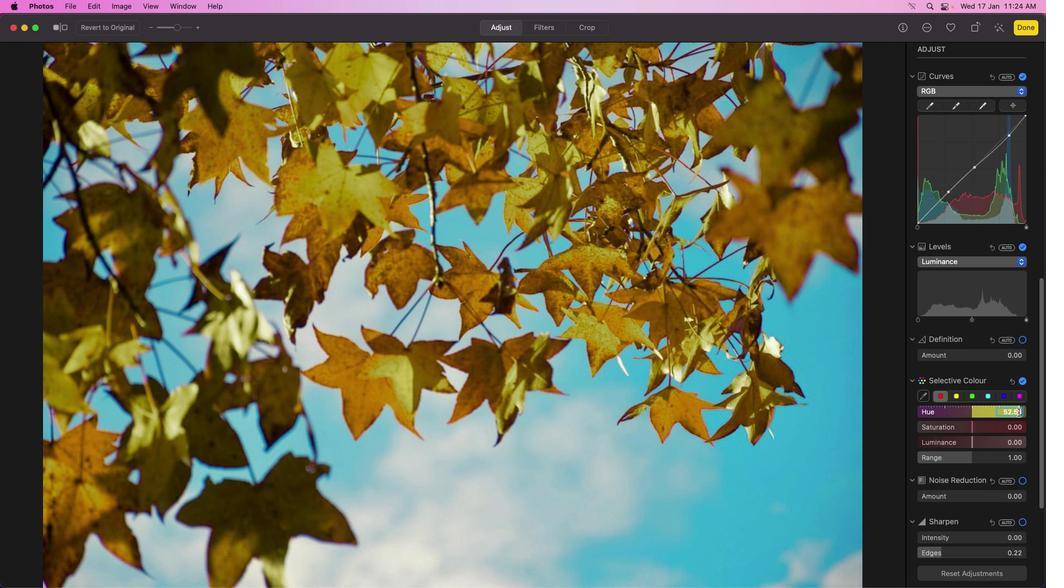 
Action: Mouse pressed left at (1018, 412)
Screenshot: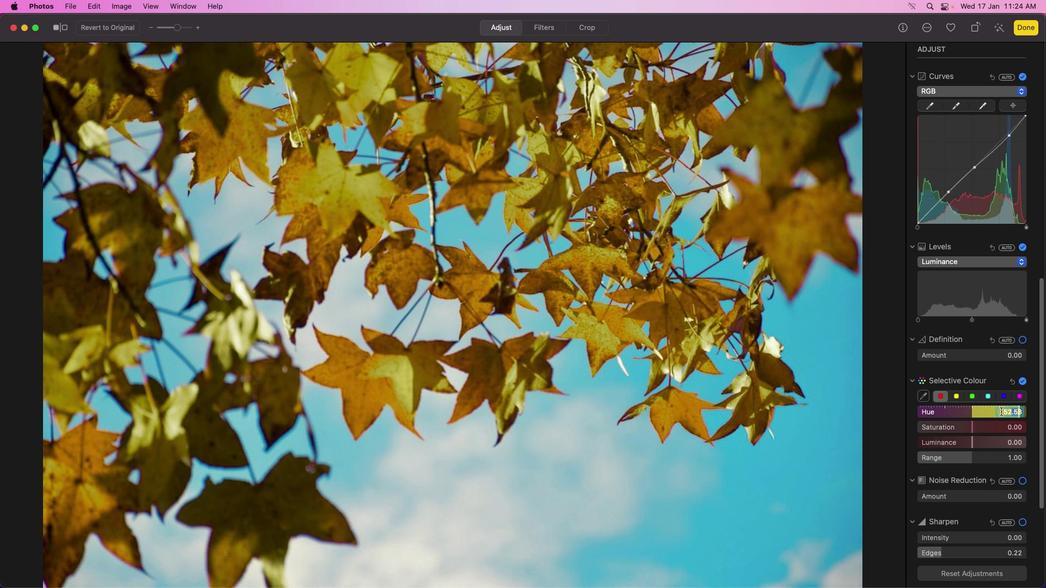 
Action: Mouse moved to (1018, 414)
Screenshot: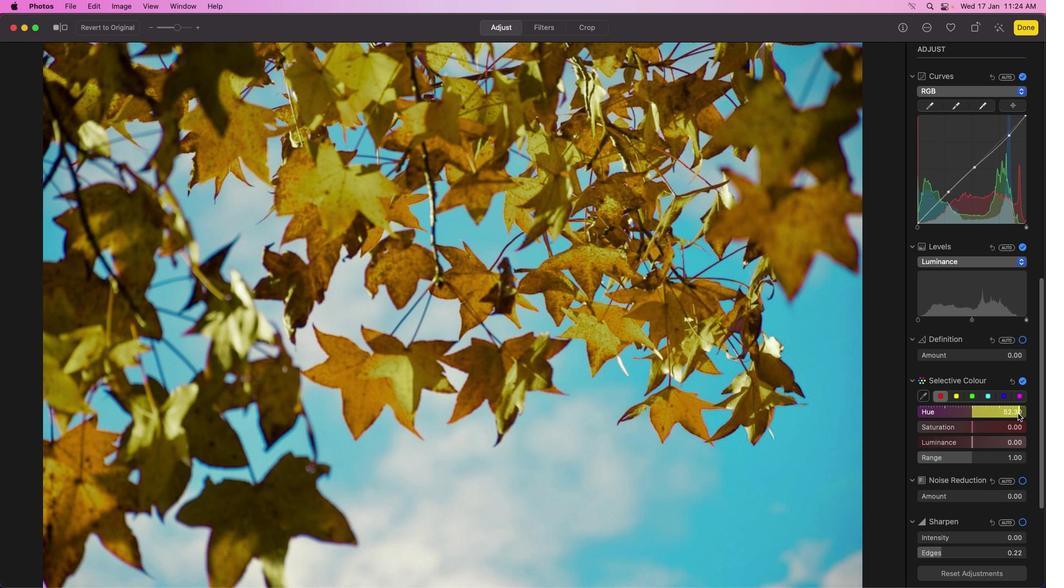 
Action: Mouse pressed left at (1018, 414)
Screenshot: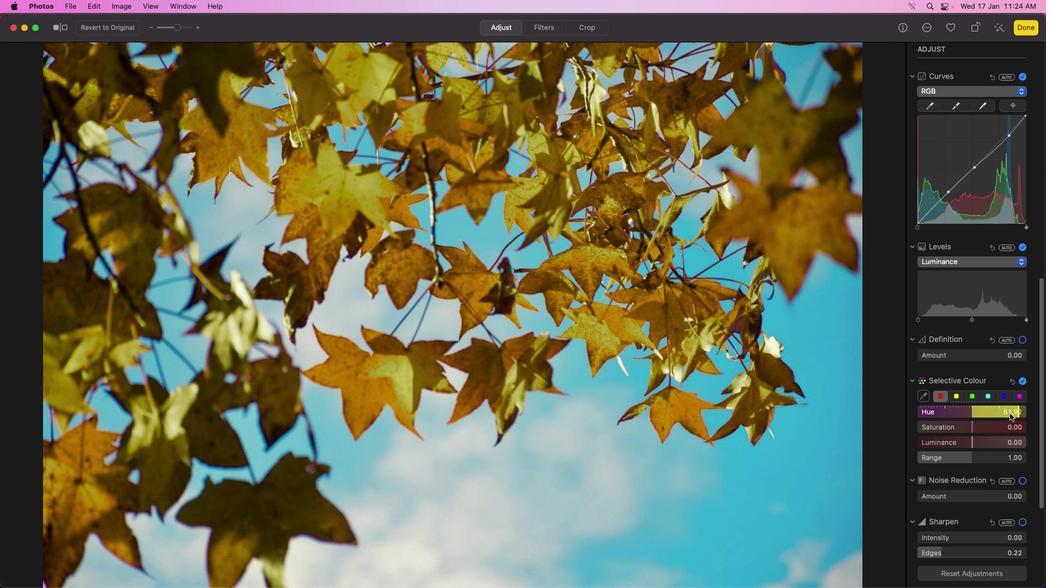 
Action: Mouse moved to (972, 428)
Screenshot: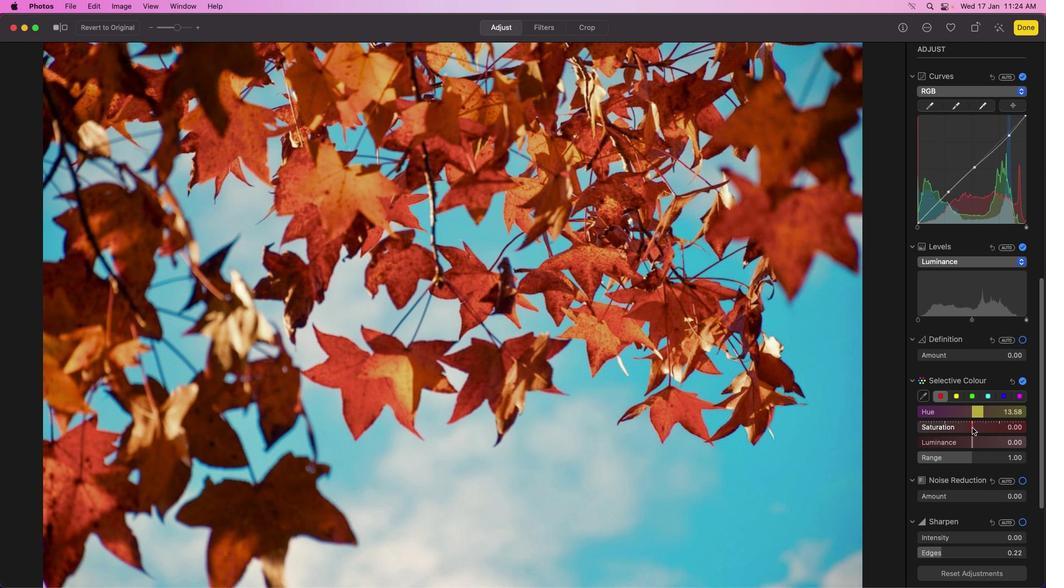 
Action: Mouse pressed left at (972, 428)
Screenshot: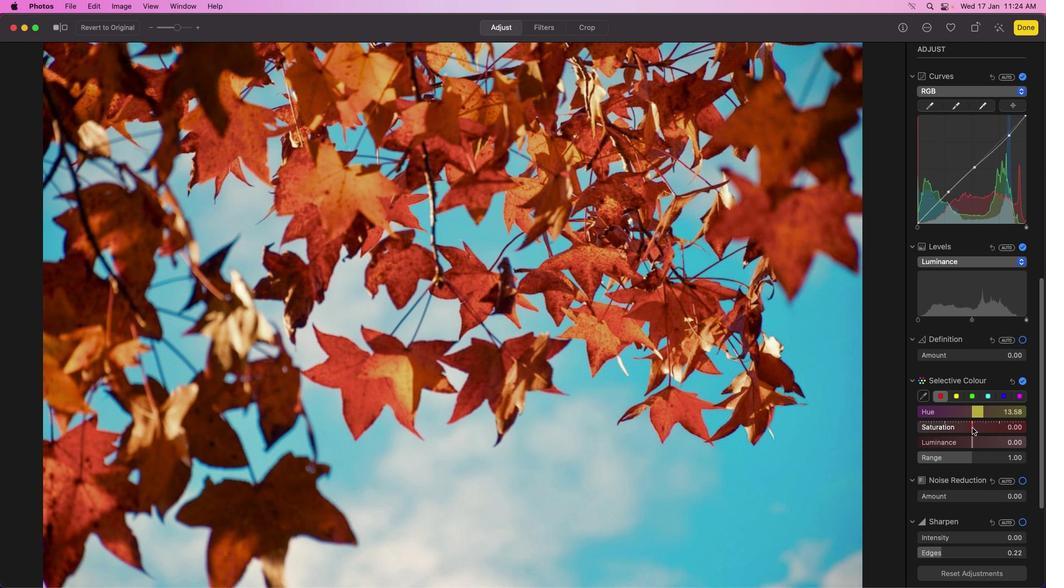 
Action: Mouse moved to (986, 398)
Screenshot: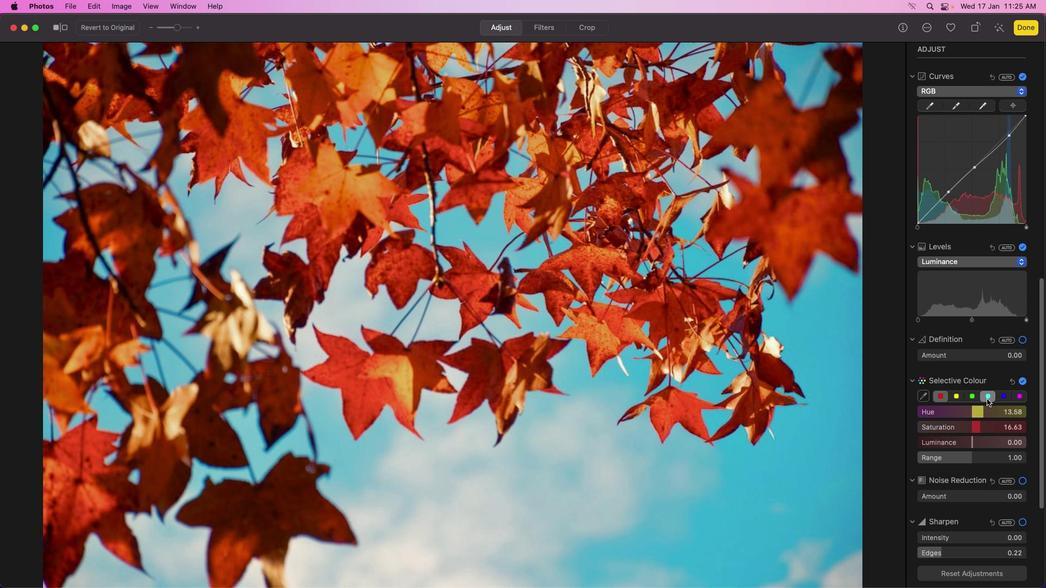 
Action: Mouse pressed left at (986, 398)
Screenshot: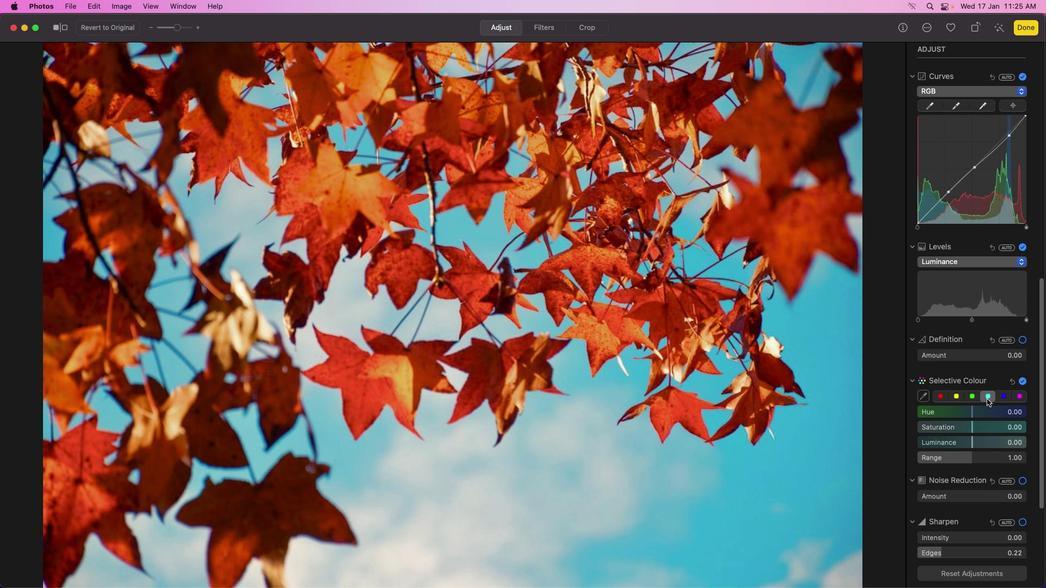 
Action: Mouse moved to (973, 413)
Screenshot: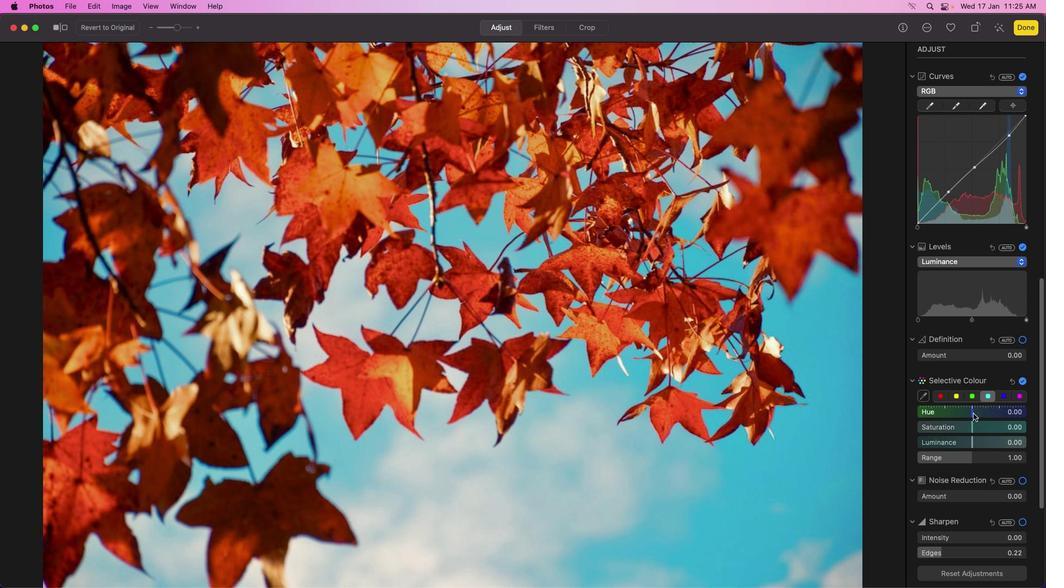 
Action: Mouse pressed left at (973, 413)
Screenshot: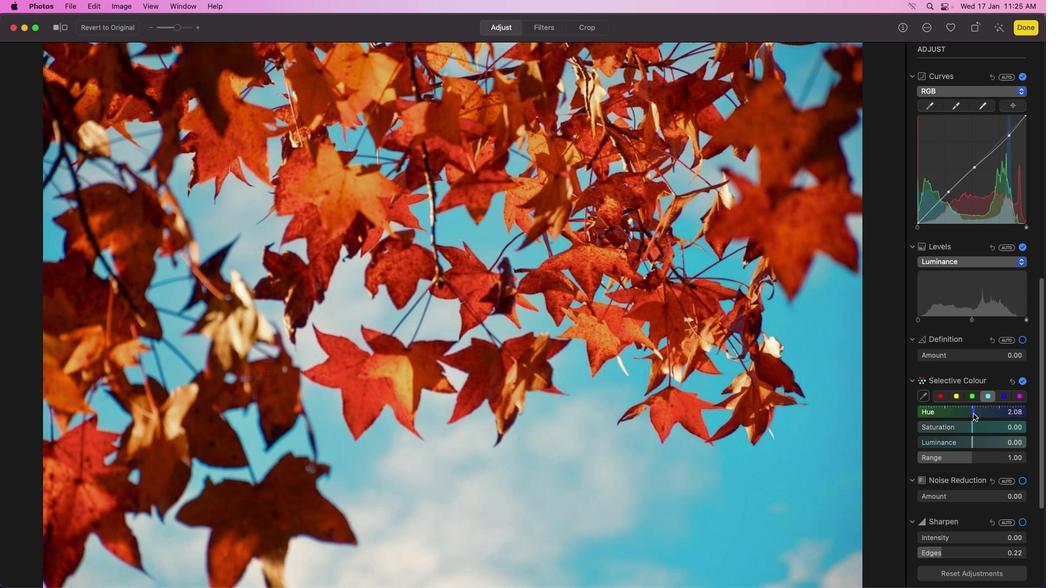 
Action: Mouse moved to (972, 427)
Screenshot: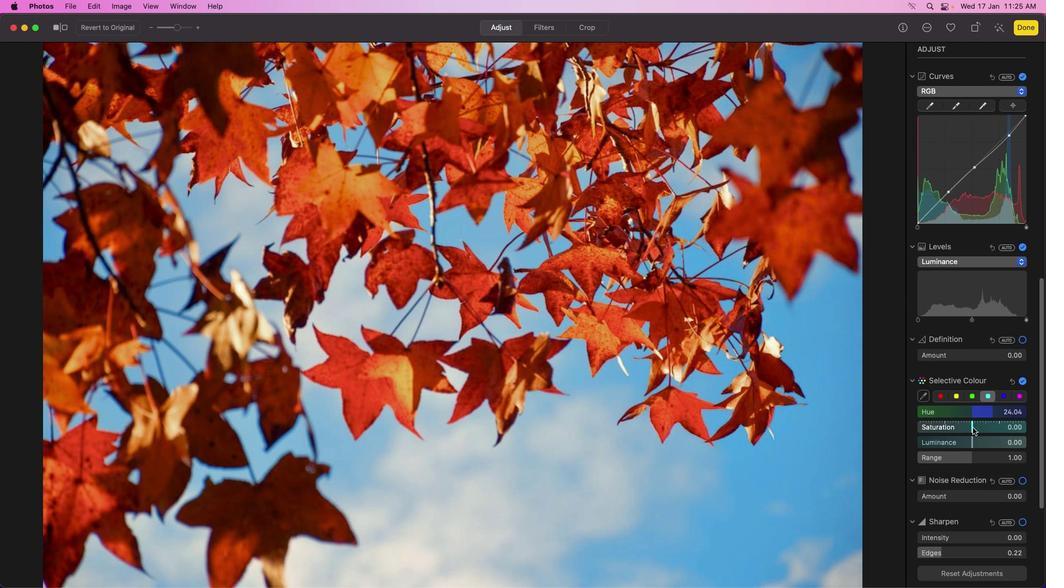 
Action: Mouse pressed left at (972, 427)
Screenshot: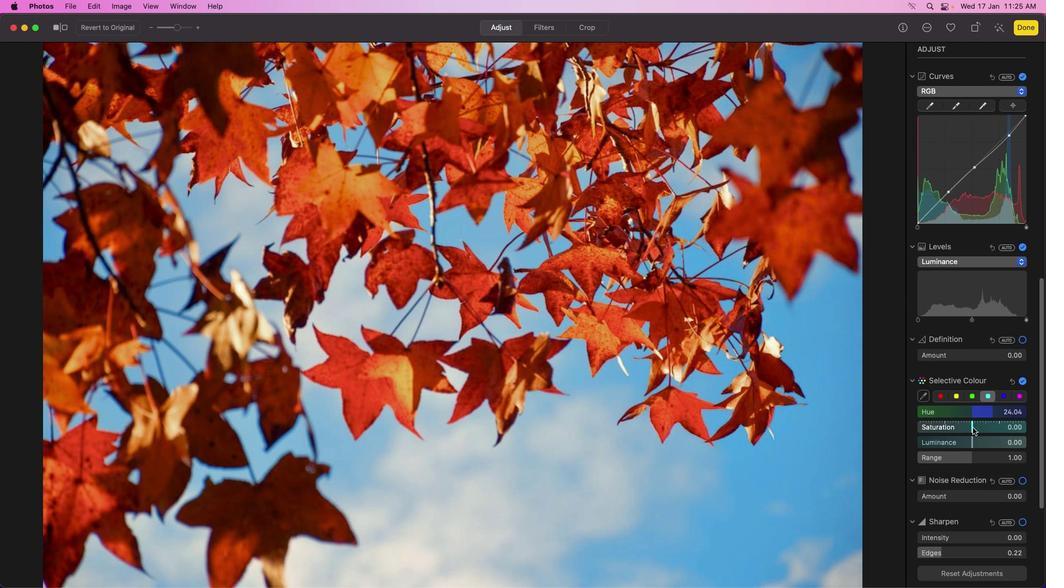 
Action: Mouse moved to (920, 427)
Screenshot: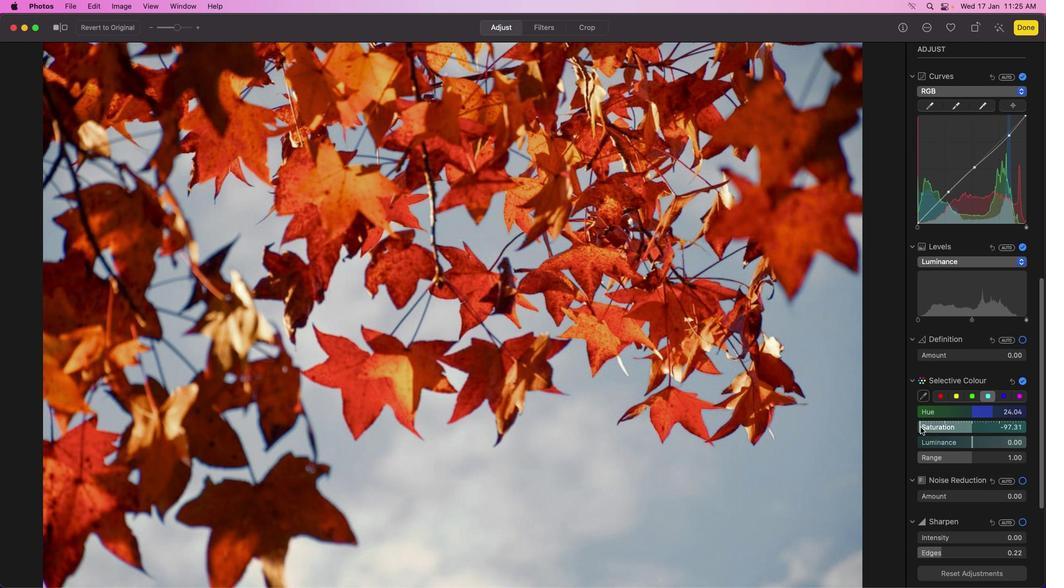 
Action: Mouse pressed left at (920, 427)
Screenshot: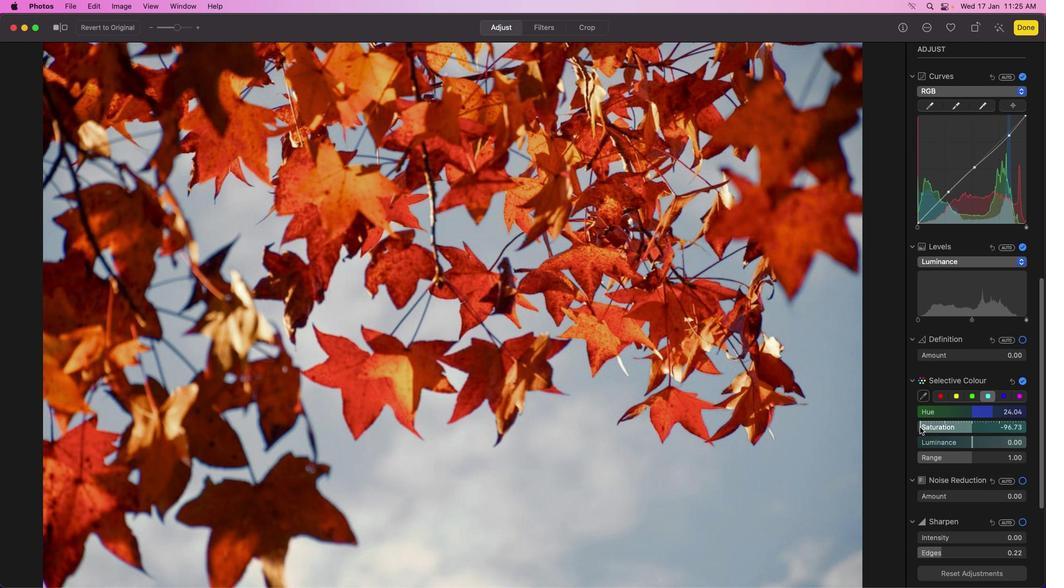 
Action: Mouse moved to (176, 134)
Screenshot: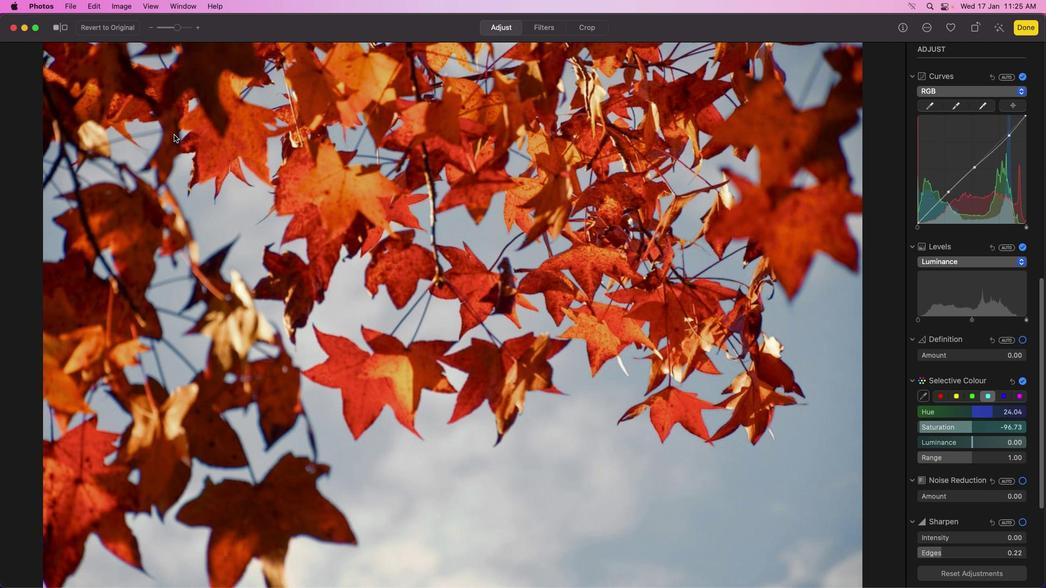 
Action: Mouse pressed left at (176, 134)
Screenshot: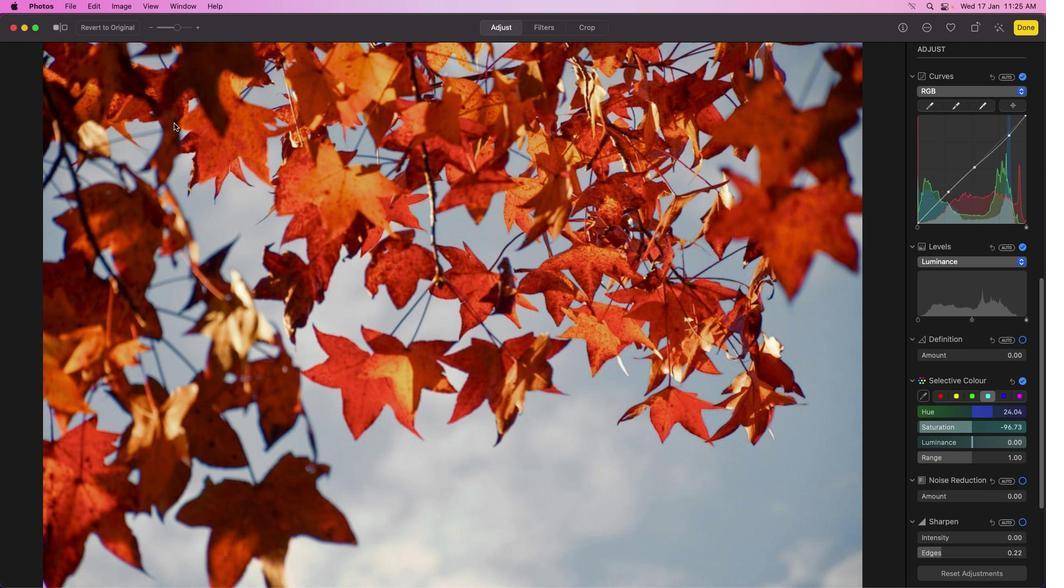 
Action: Mouse moved to (59, 29)
Screenshot: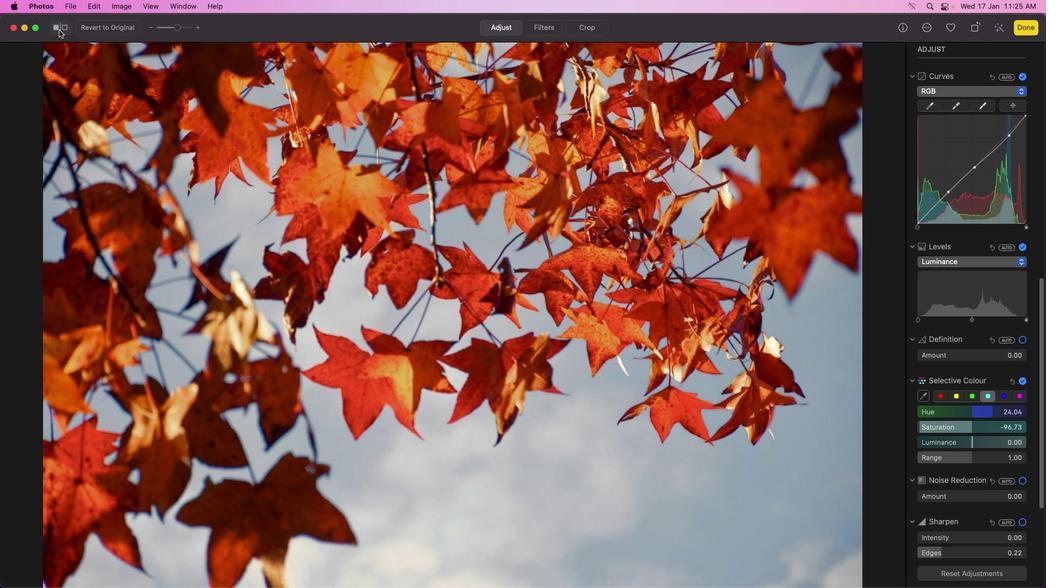
Action: Mouse pressed left at (59, 29)
Screenshot: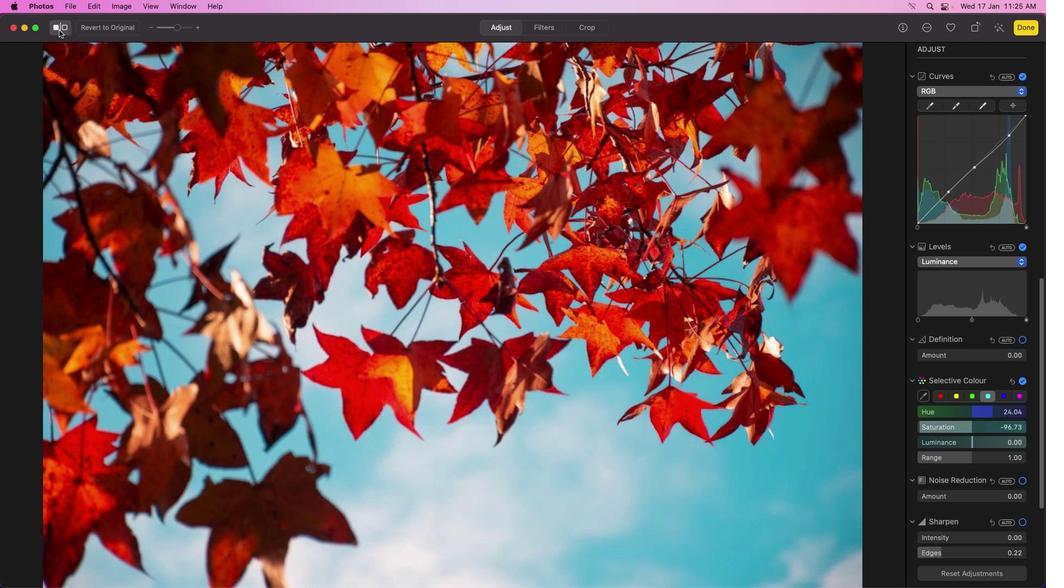 
Action: Mouse moved to (972, 446)
Screenshot: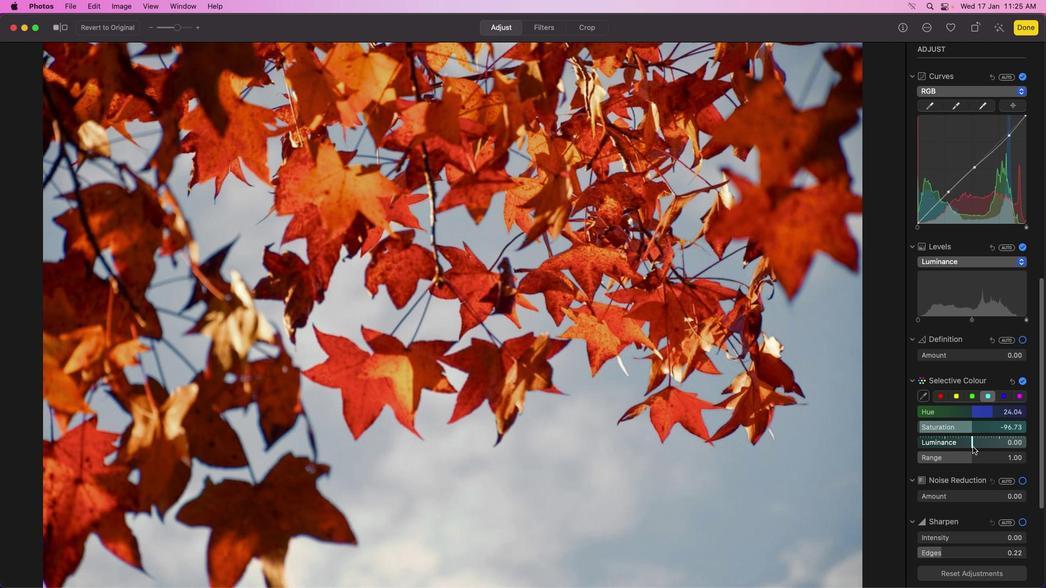 
Action: Mouse pressed left at (972, 446)
Screenshot: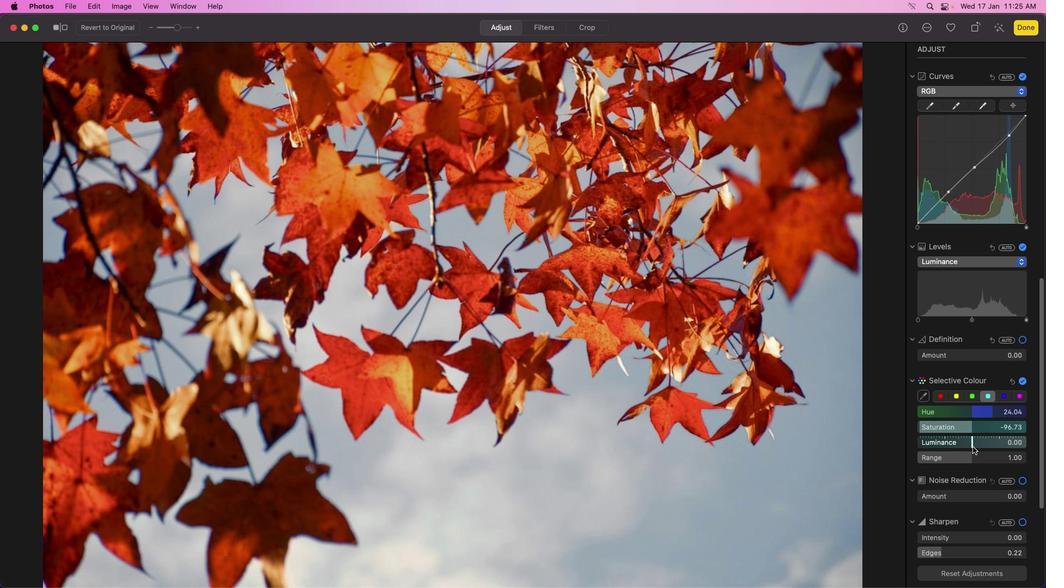 
Action: Mouse pressed left at (972, 446)
Screenshot: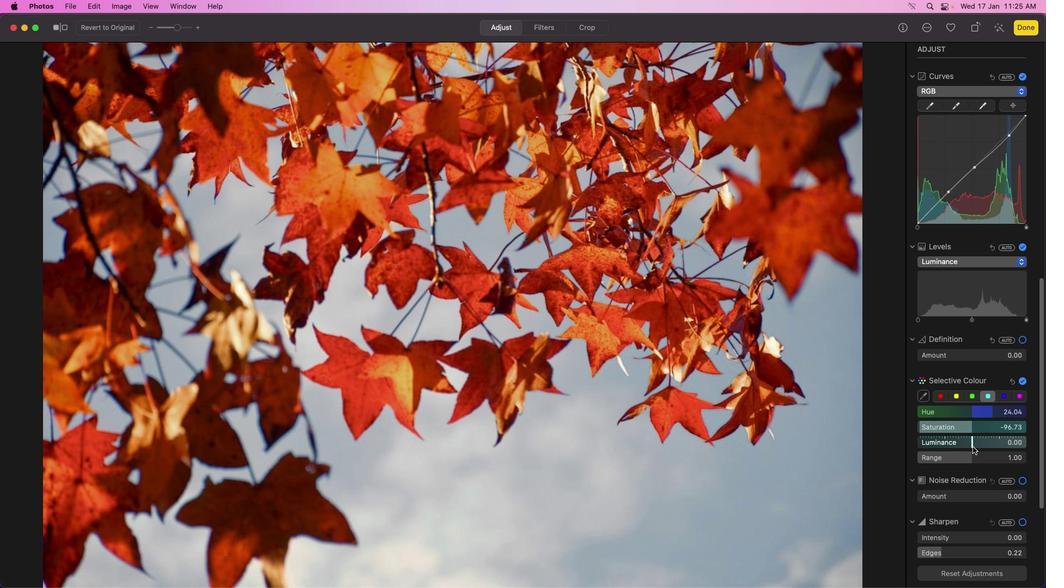 
Action: Mouse pressed left at (972, 446)
Screenshot: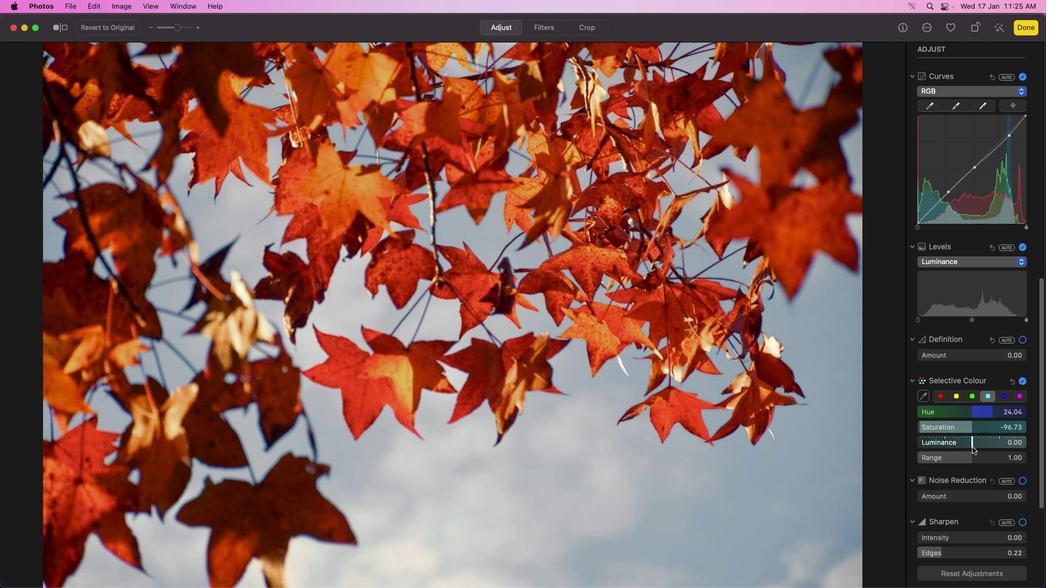 
Action: Mouse moved to (972, 441)
Screenshot: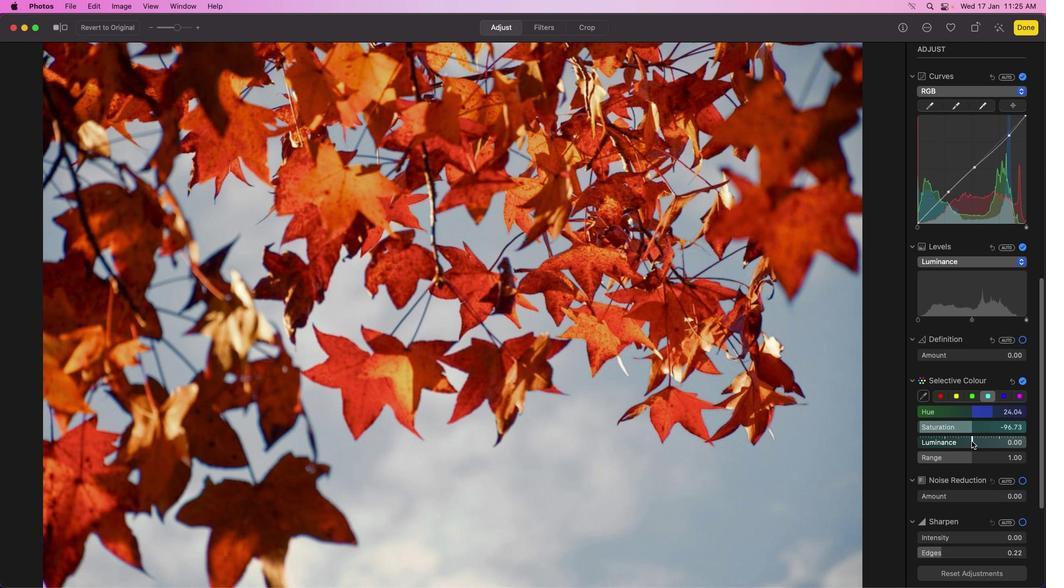 
Action: Mouse pressed left at (972, 441)
Screenshot: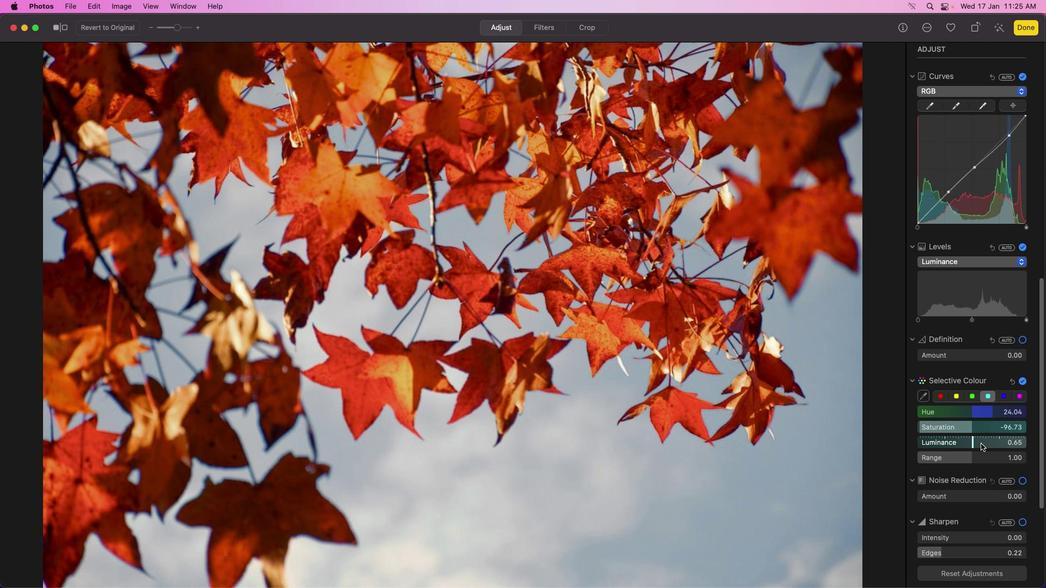 
Action: Mouse moved to (973, 458)
Screenshot: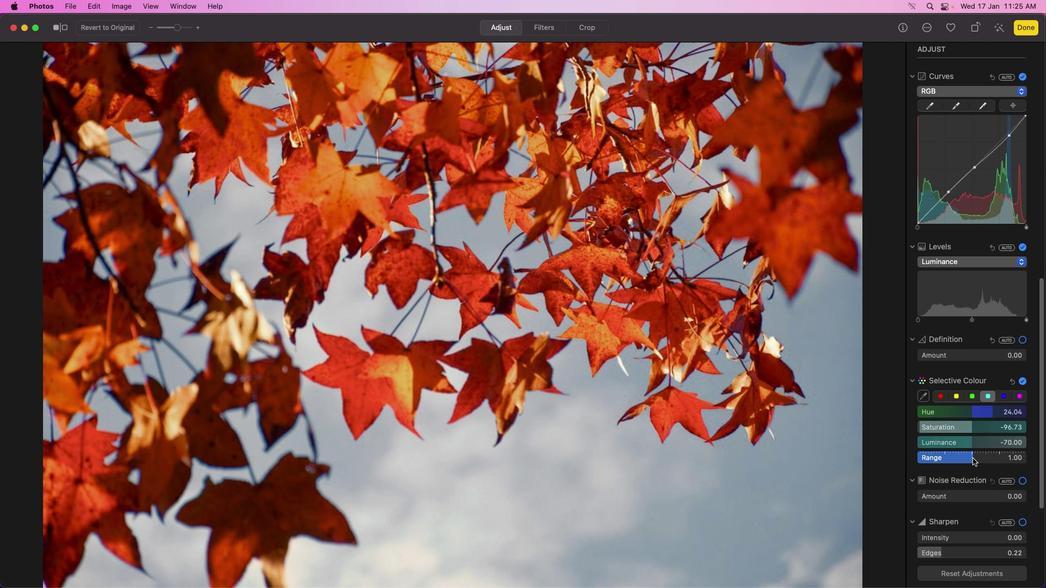 
Action: Mouse pressed left at (973, 458)
Screenshot: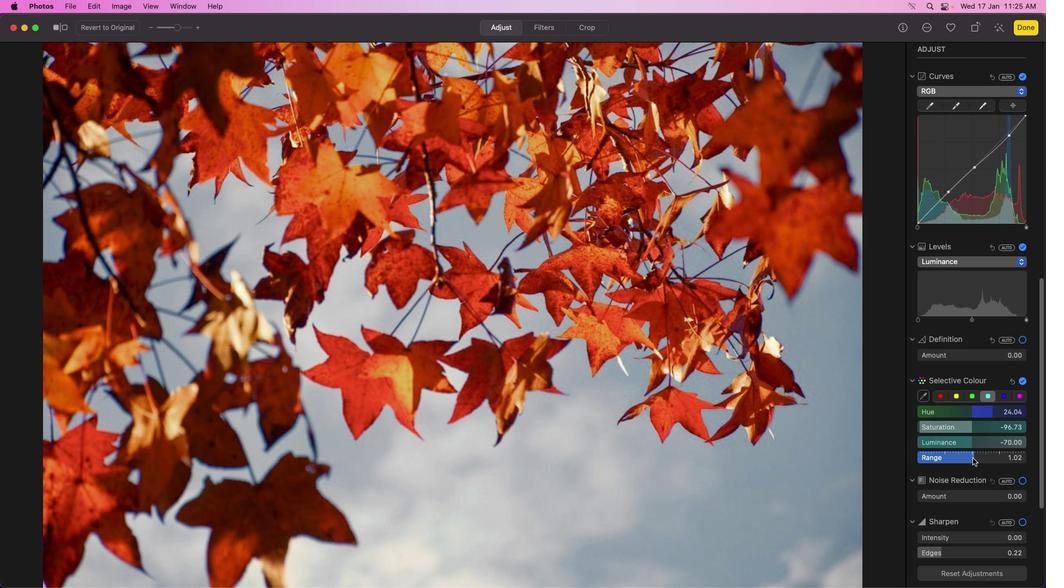 
Action: Mouse moved to (992, 462)
Screenshot: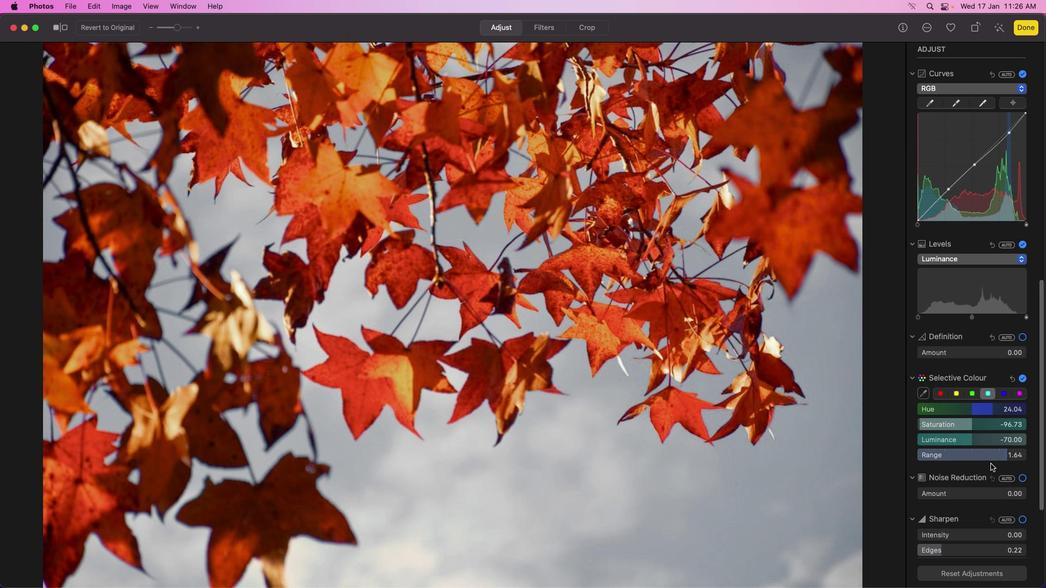 
Action: Mouse scrolled (992, 462) with delta (0, 0)
Screenshot: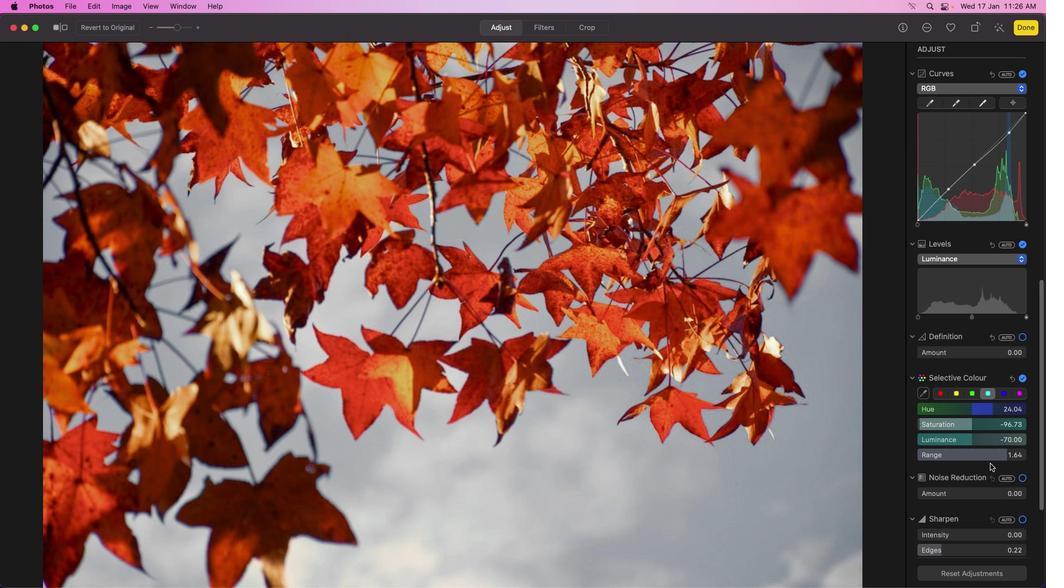 
Action: Mouse moved to (991, 463)
Screenshot: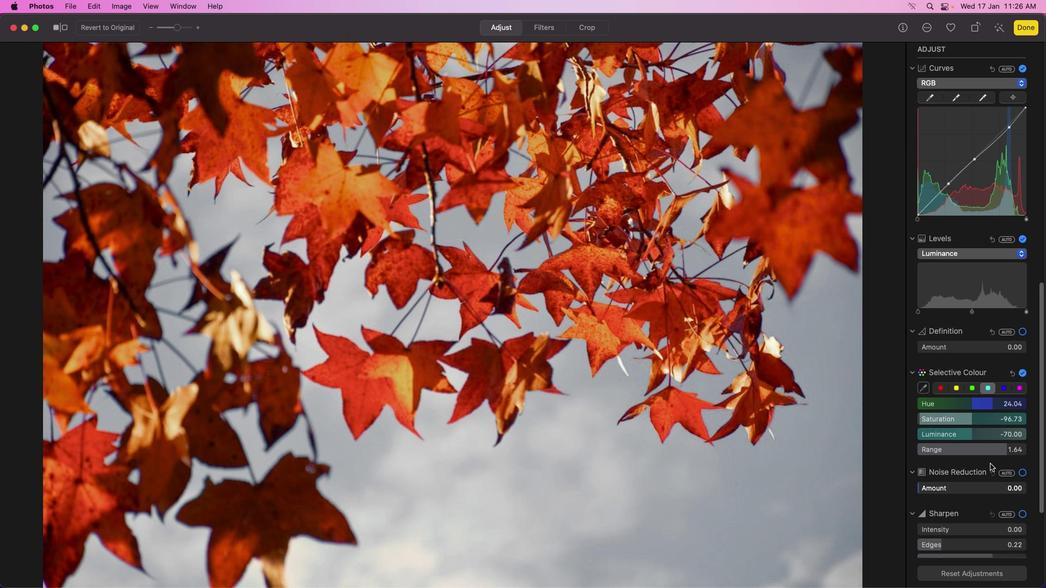 
Action: Mouse scrolled (991, 463) with delta (0, 0)
Screenshot: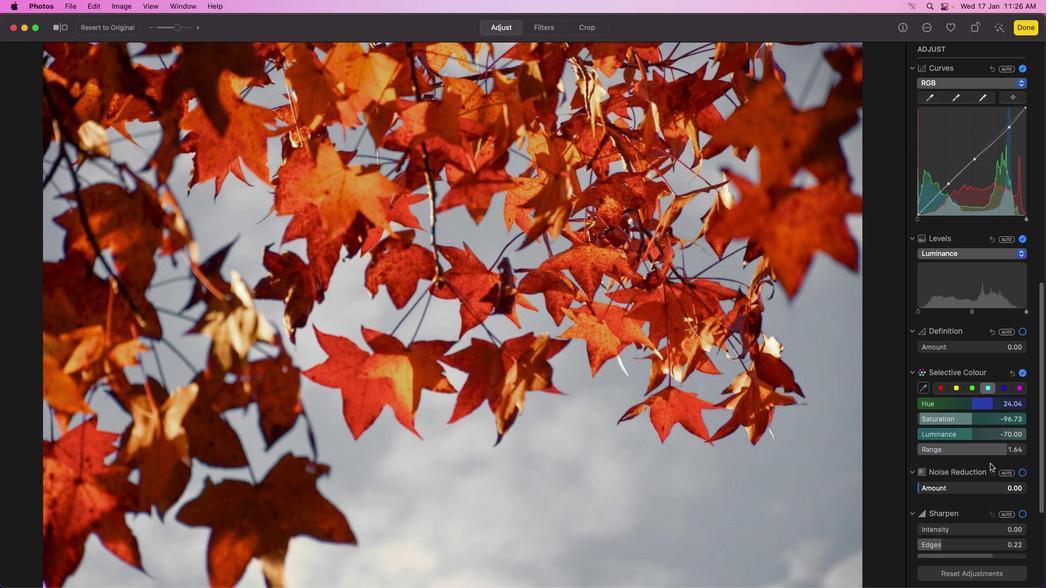 
Action: Mouse moved to (990, 464)
Screenshot: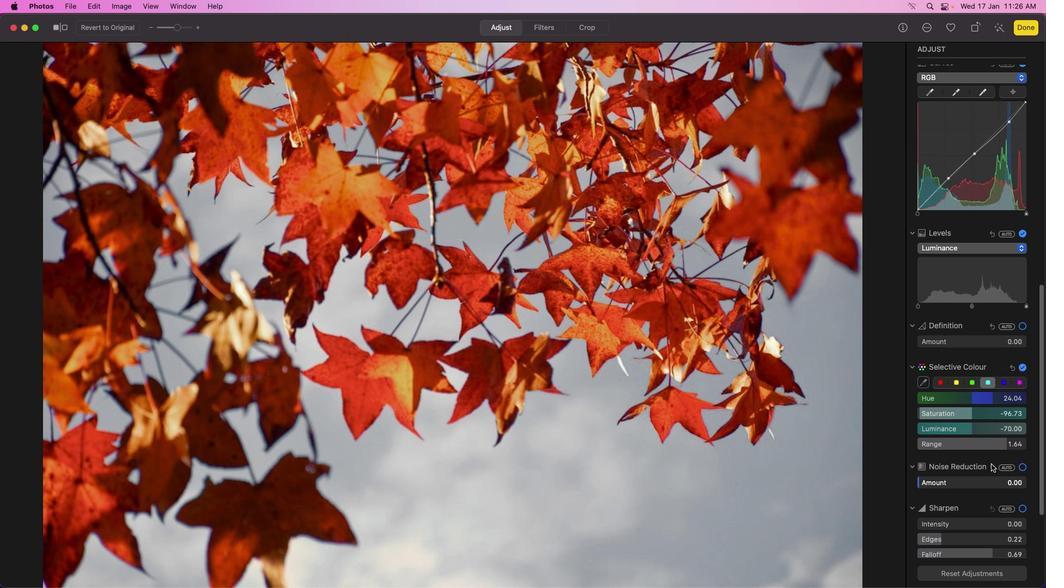 
Action: Mouse scrolled (990, 464) with delta (0, 0)
Screenshot: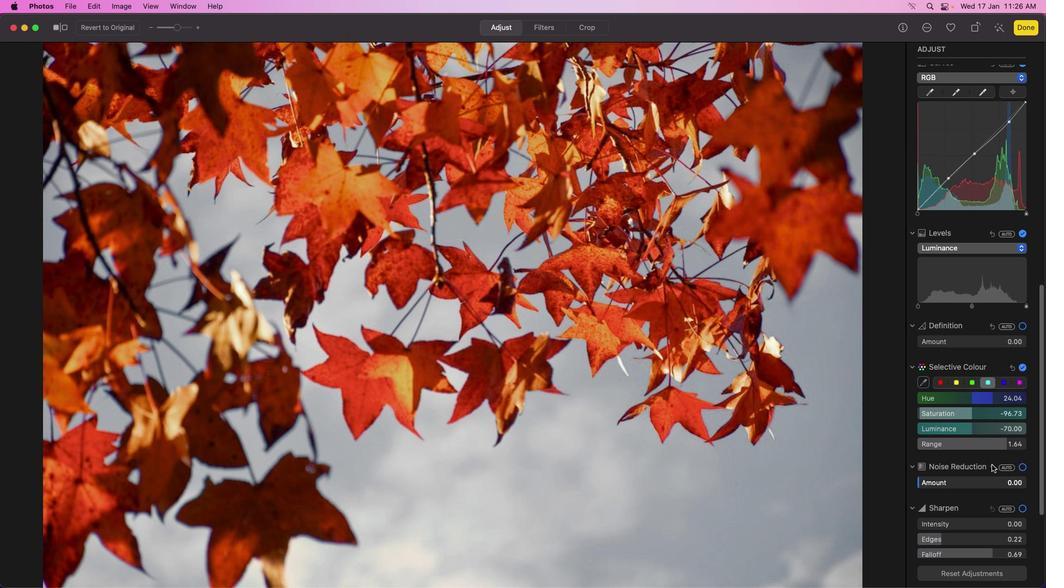 
Action: Mouse moved to (990, 464)
Screenshot: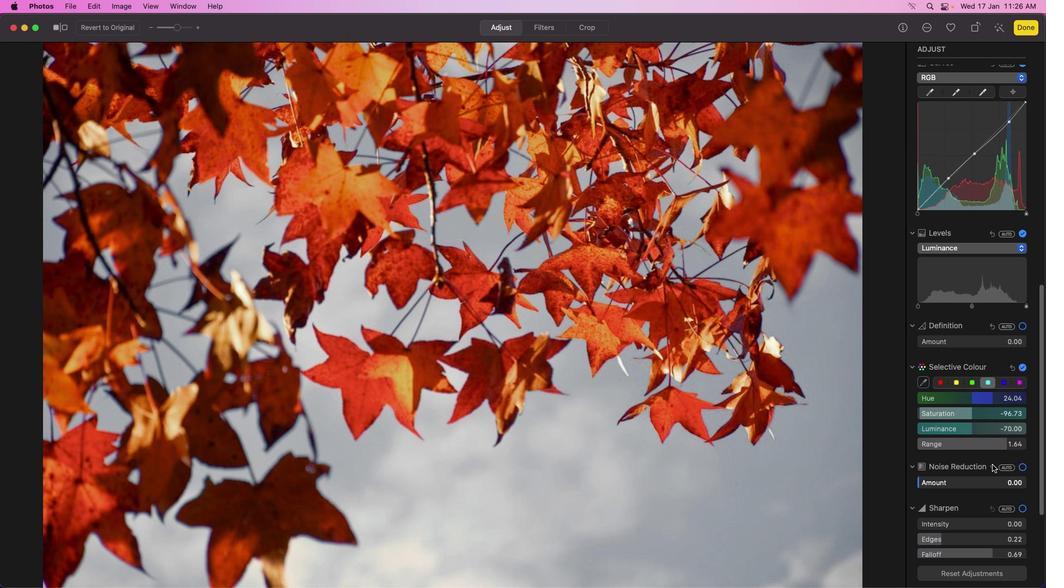 
Action: Mouse scrolled (990, 464) with delta (0, 0)
